 Task: Design a Vector Pattern for a Planetarium Brochure.
Action: Mouse moved to (117, 238)
Screenshot: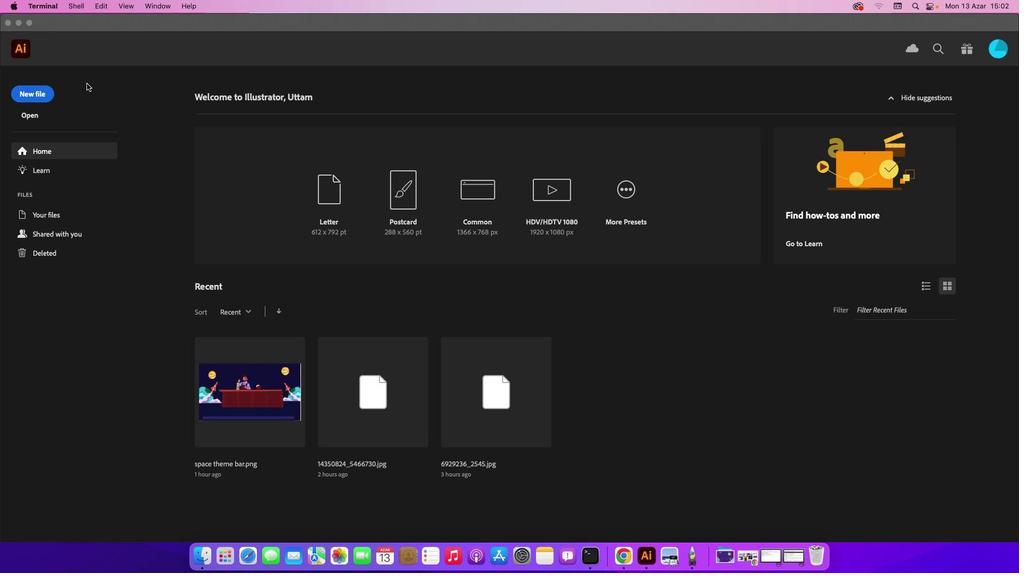 
Action: Mouse pressed left at (117, 238)
Screenshot: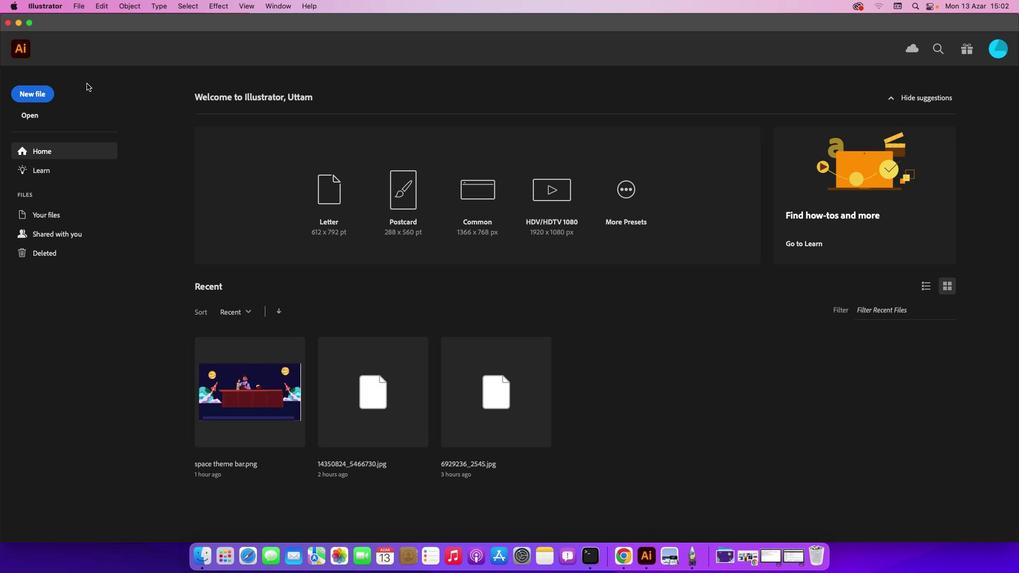 
Action: Mouse moved to (104, 239)
Screenshot: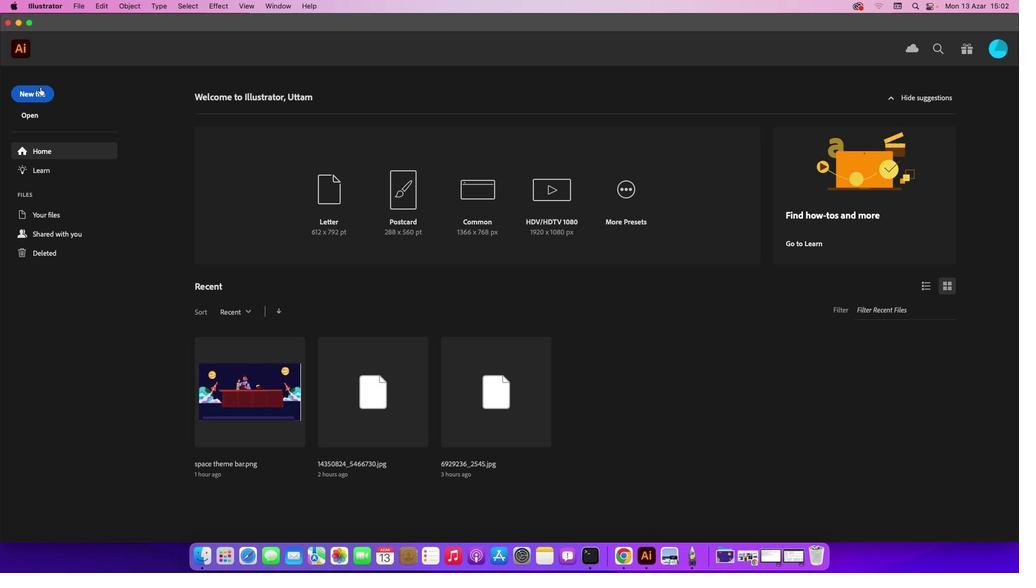 
Action: Mouse pressed left at (104, 239)
Screenshot: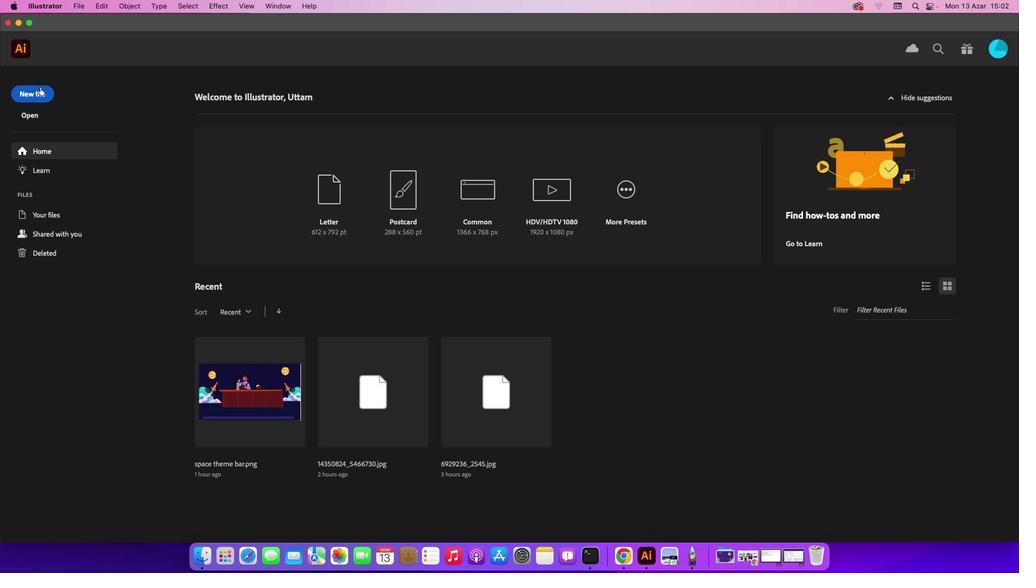 
Action: Mouse moved to (312, 389)
Screenshot: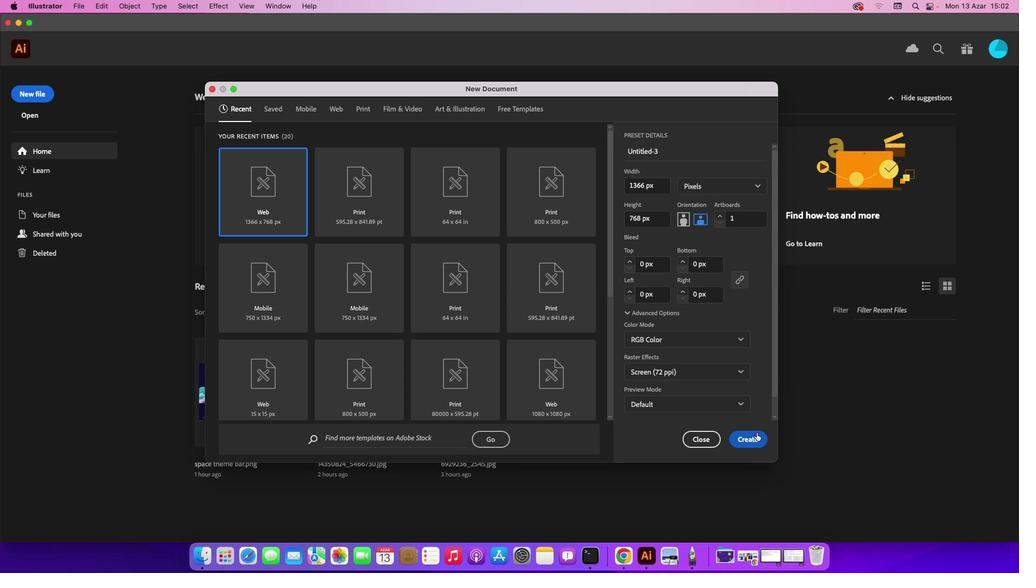 
Action: Mouse pressed left at (312, 389)
Screenshot: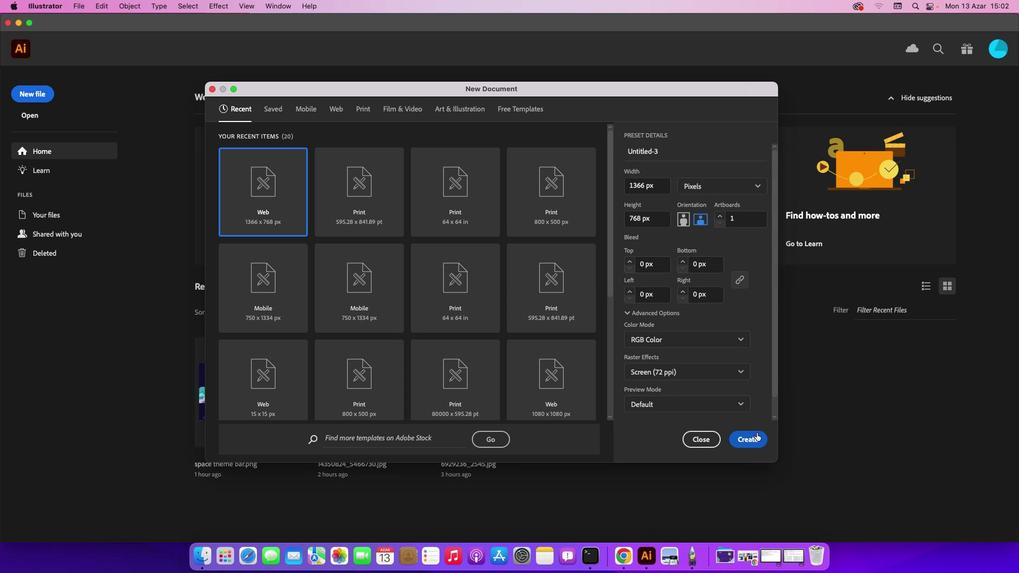 
Action: Mouse moved to (115, 205)
Screenshot: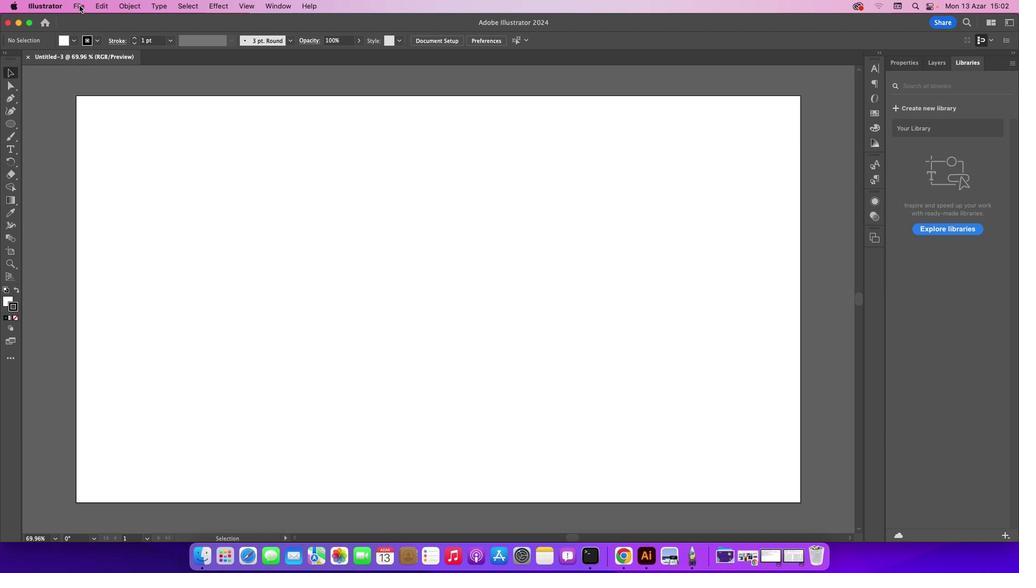 
Action: Mouse pressed left at (115, 205)
Screenshot: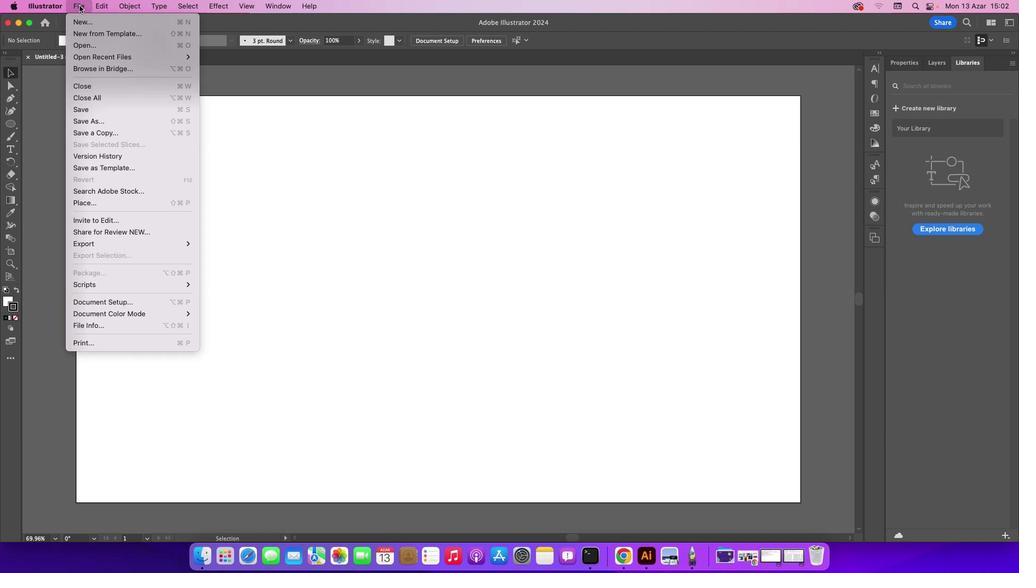 
Action: Mouse moved to (126, 223)
Screenshot: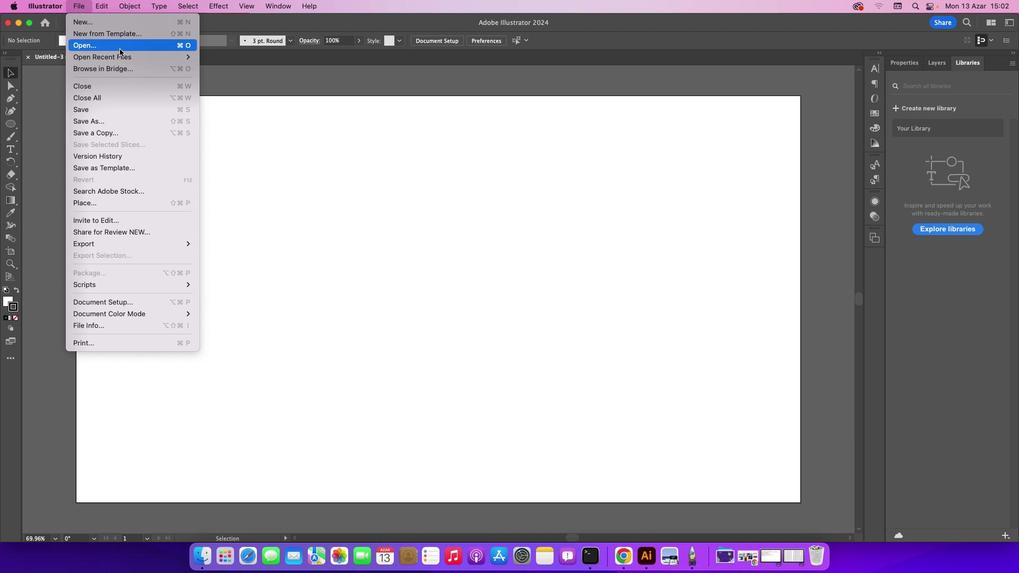 
Action: Mouse pressed left at (126, 223)
Screenshot: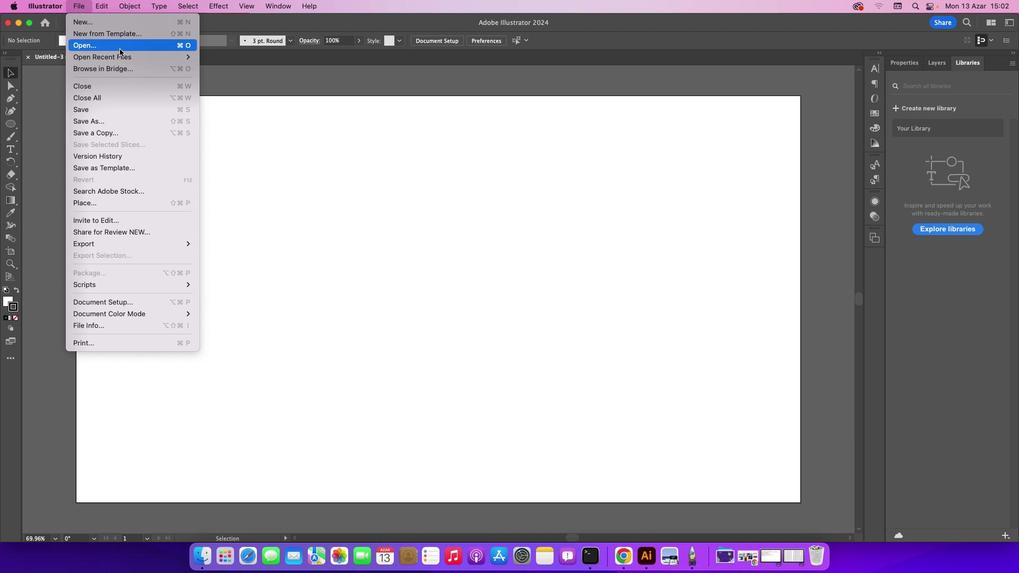 
Action: Mouse moved to (215, 263)
Screenshot: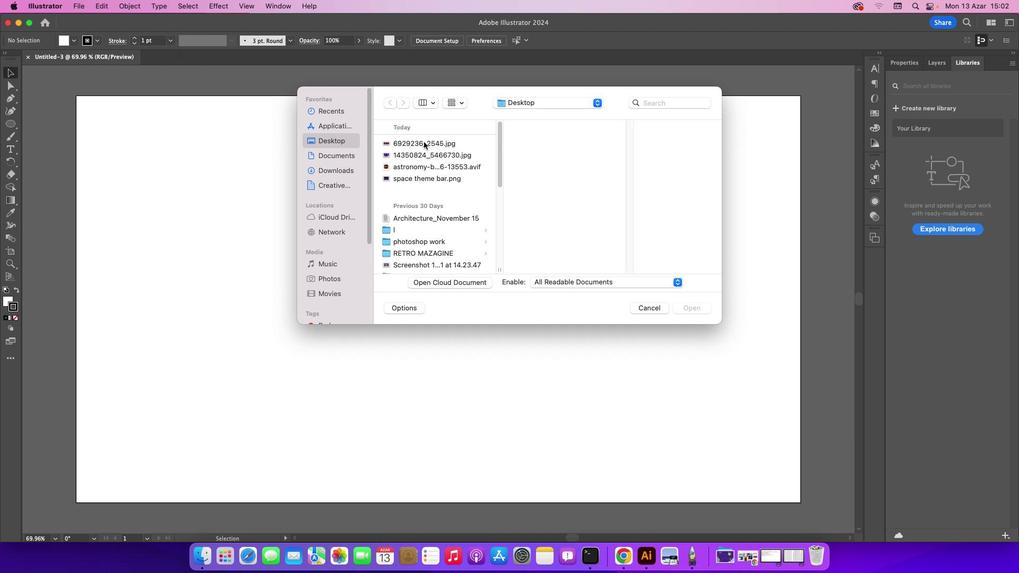 
Action: Mouse pressed left at (215, 263)
Screenshot: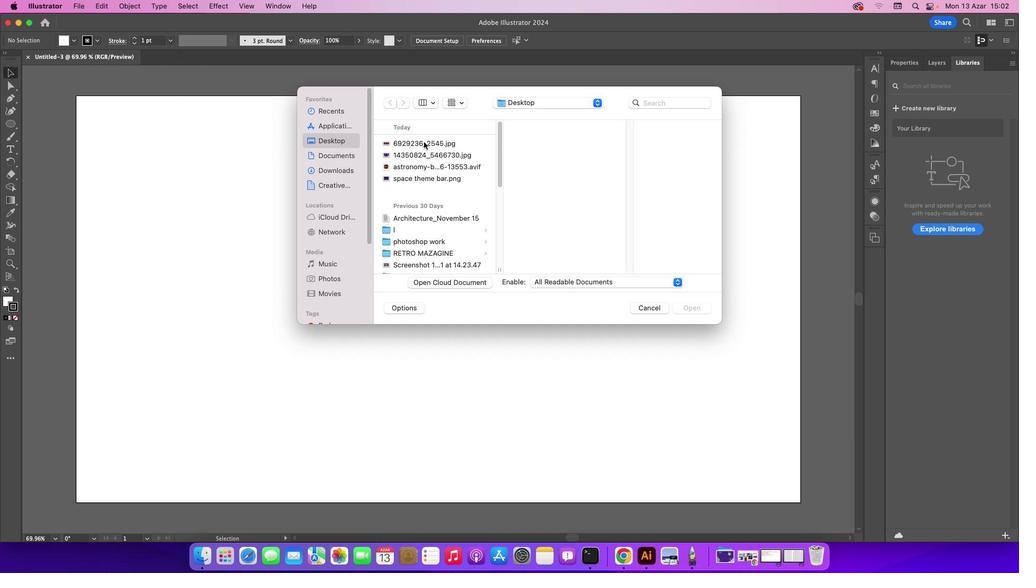 
Action: Mouse moved to (216, 269)
Screenshot: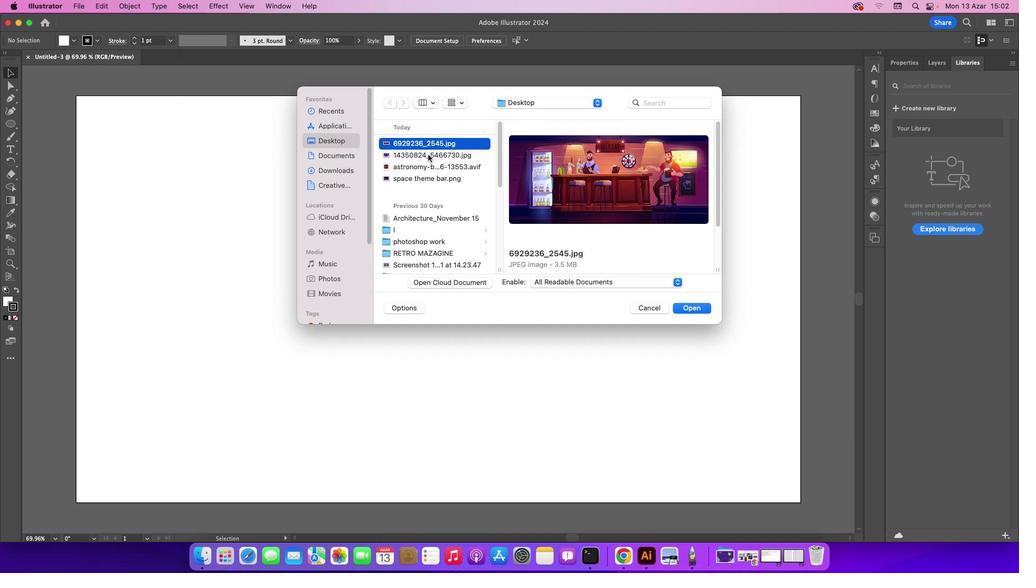 
Action: Mouse pressed left at (216, 269)
Screenshot: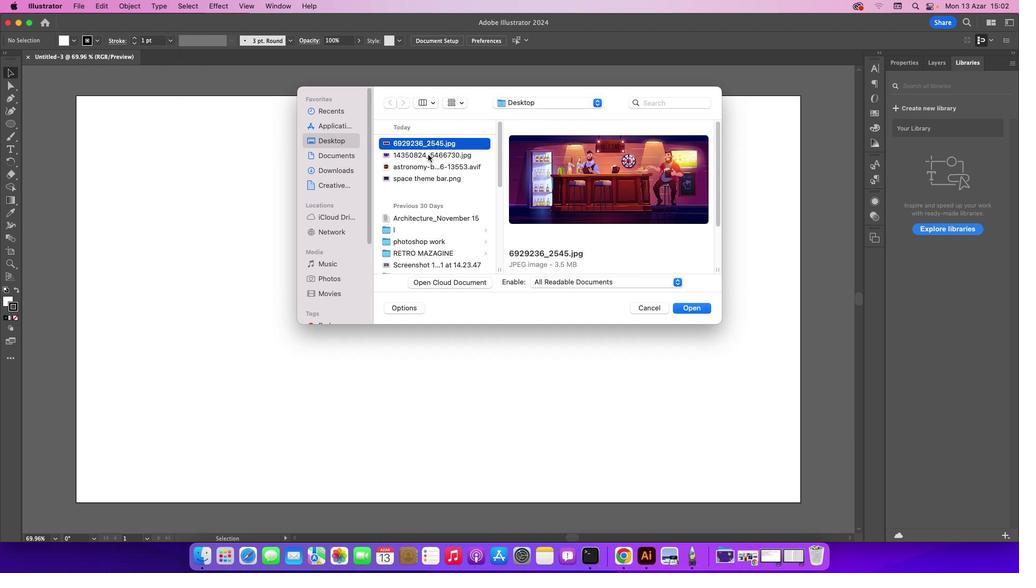 
Action: Mouse moved to (215, 272)
Screenshot: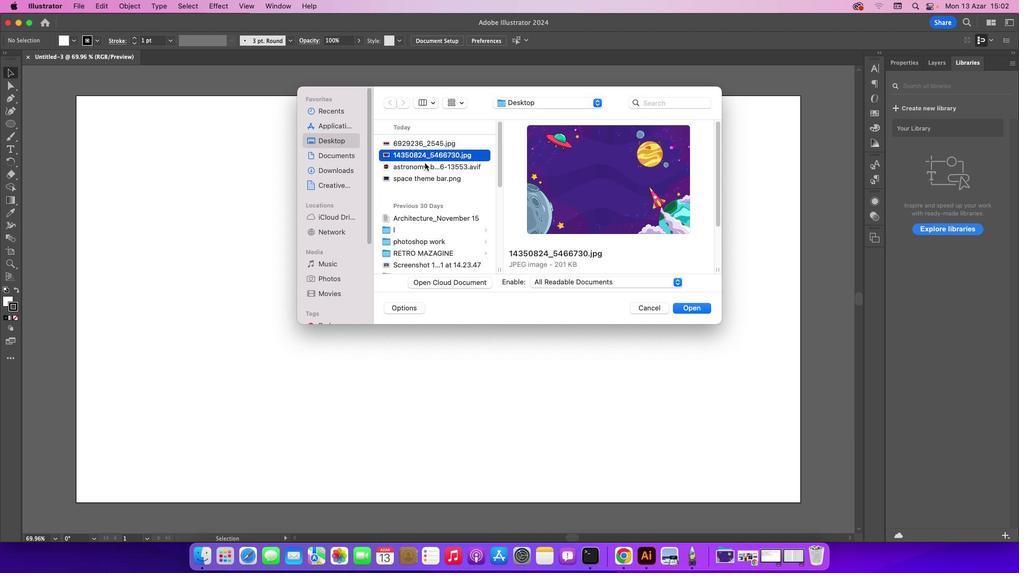 
Action: Mouse pressed left at (215, 272)
Screenshot: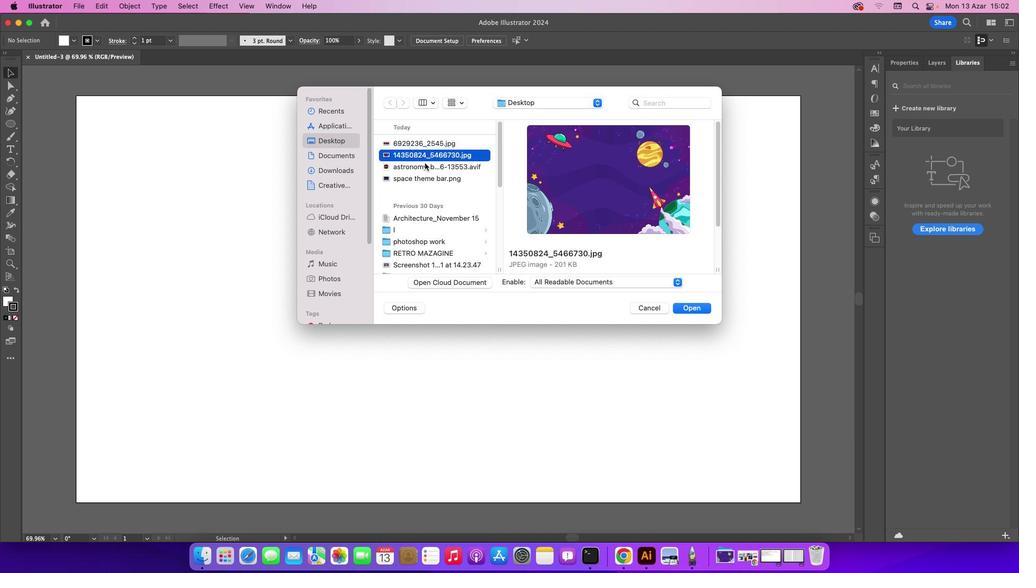 
Action: Mouse moved to (294, 333)
Screenshot: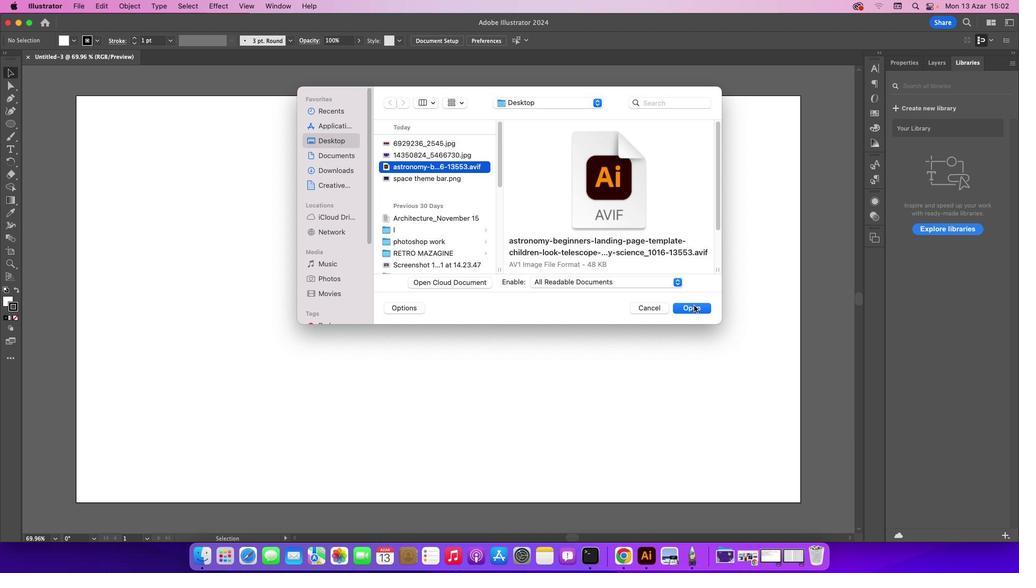 
Action: Mouse pressed left at (294, 333)
Screenshot: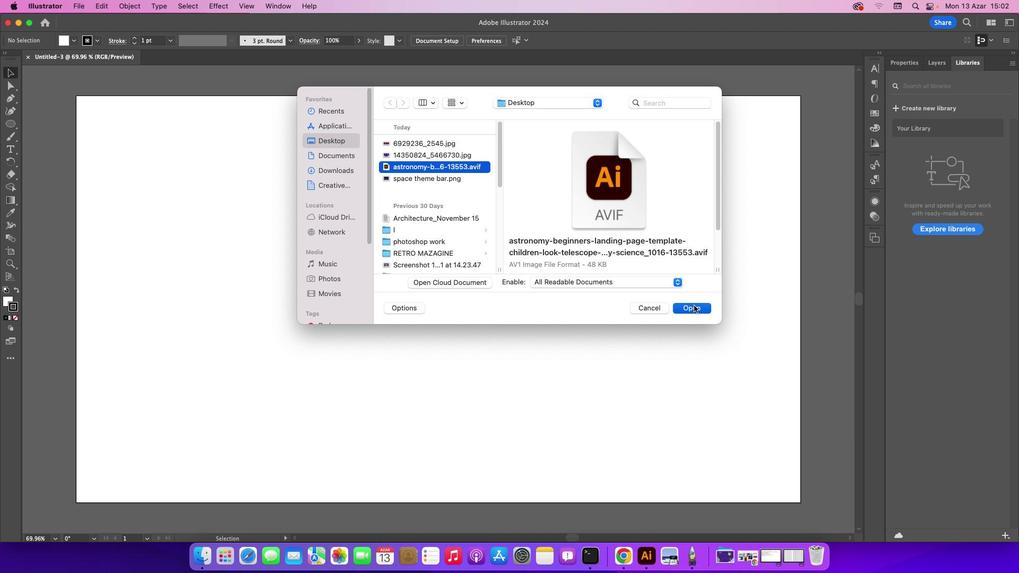 
Action: Mouse moved to (364, 230)
Screenshot: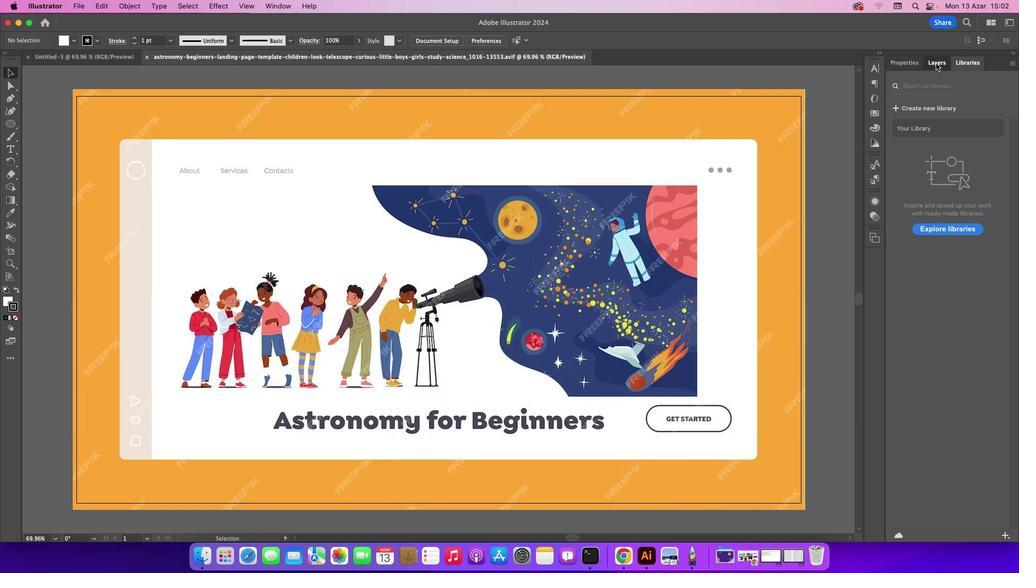 
Action: Mouse pressed left at (364, 230)
Screenshot: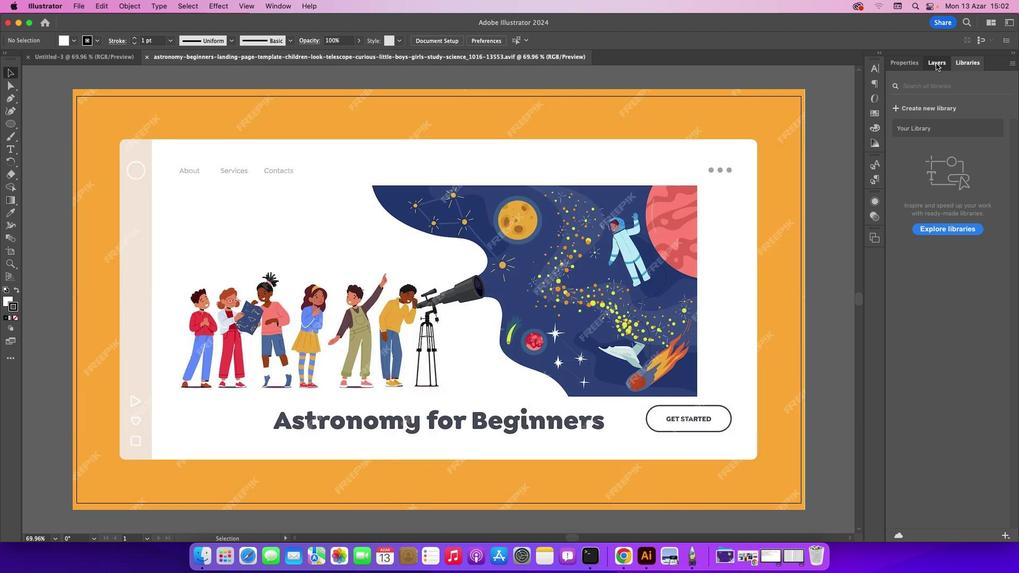 
Action: Mouse moved to (360, 245)
Screenshot: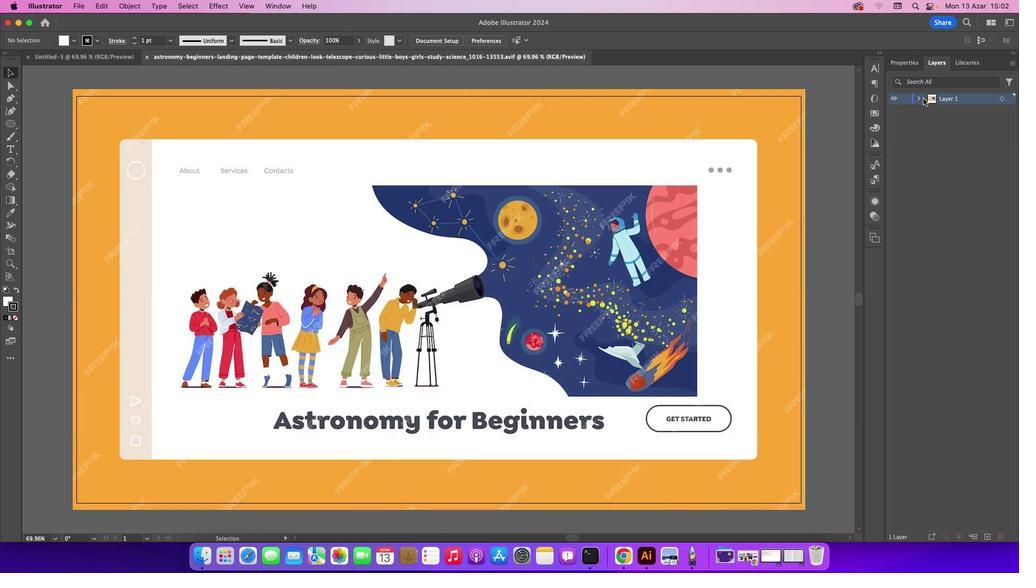 
Action: Mouse pressed left at (360, 245)
Screenshot: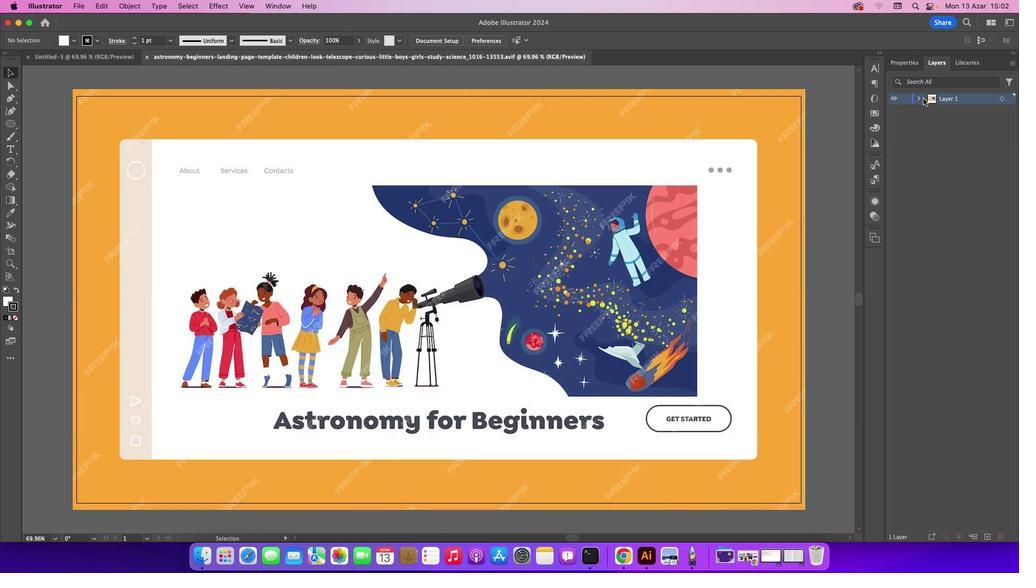 
Action: Mouse moved to (355, 251)
Screenshot: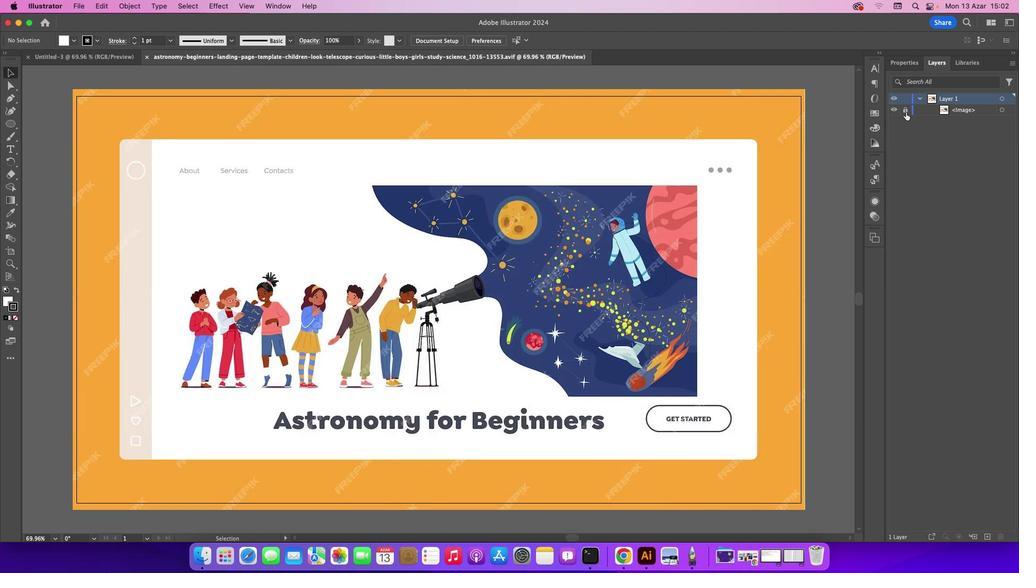 
Action: Mouse pressed left at (355, 251)
Screenshot: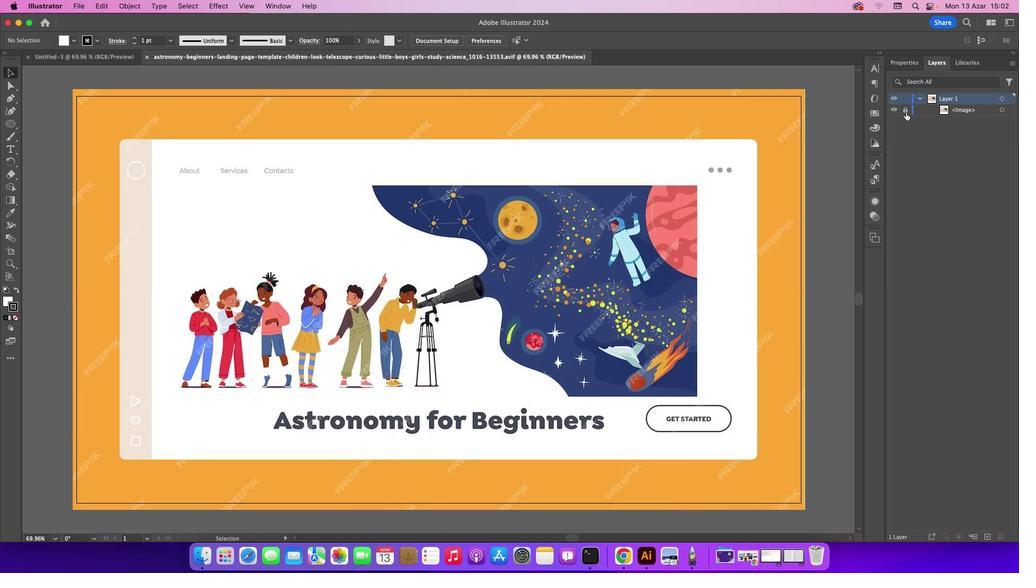 
Action: Mouse moved to (257, 356)
Screenshot: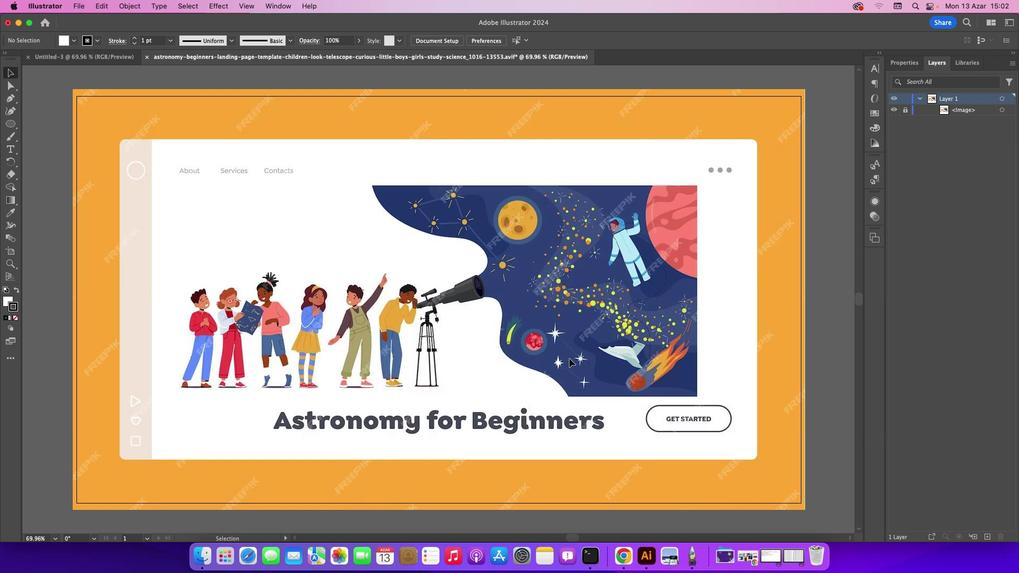 
Action: Key pressed Key.cmd_r'=''='
Screenshot: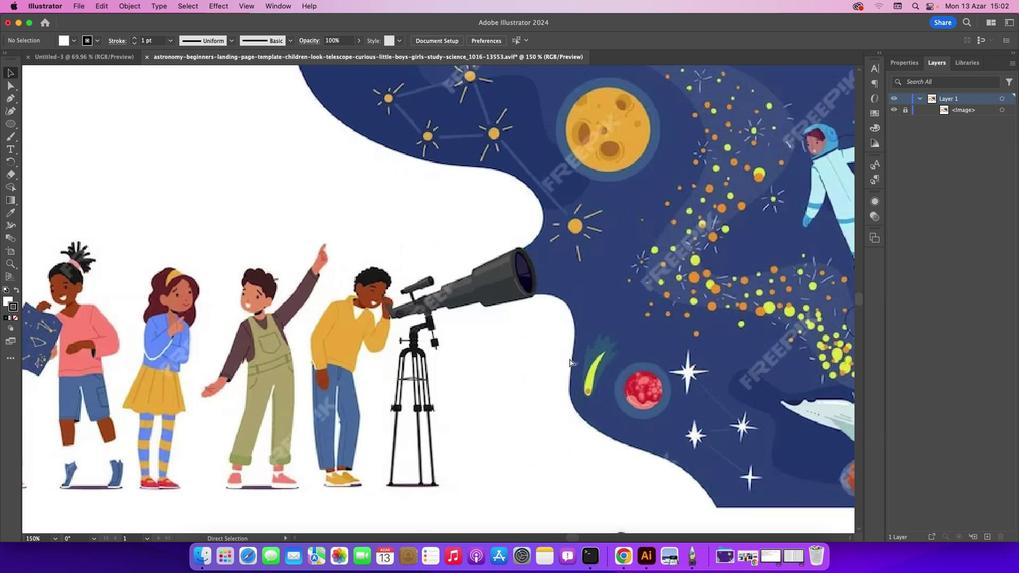 
Action: Mouse moved to (259, 433)
Screenshot: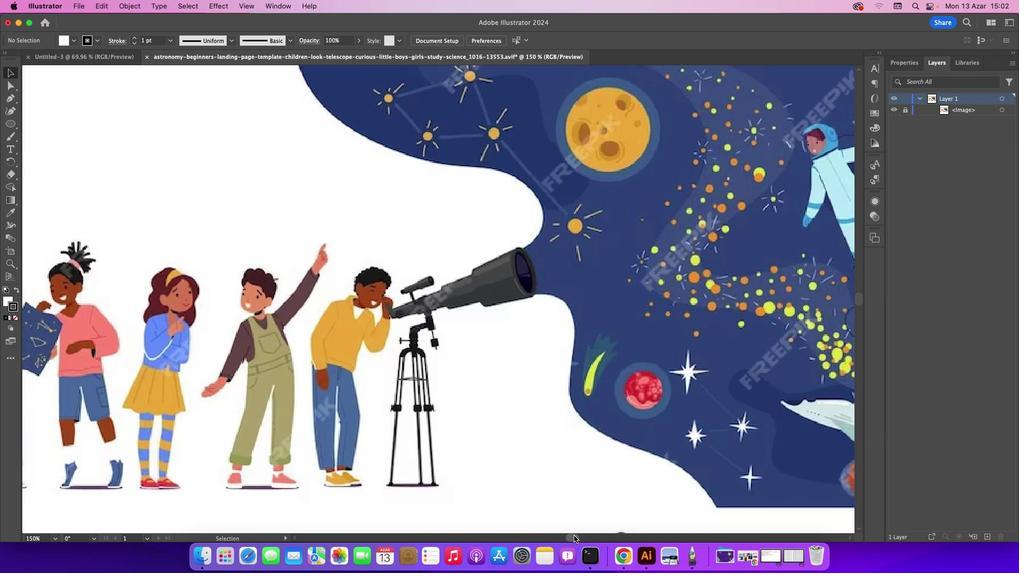 
Action: Mouse pressed left at (259, 433)
Screenshot: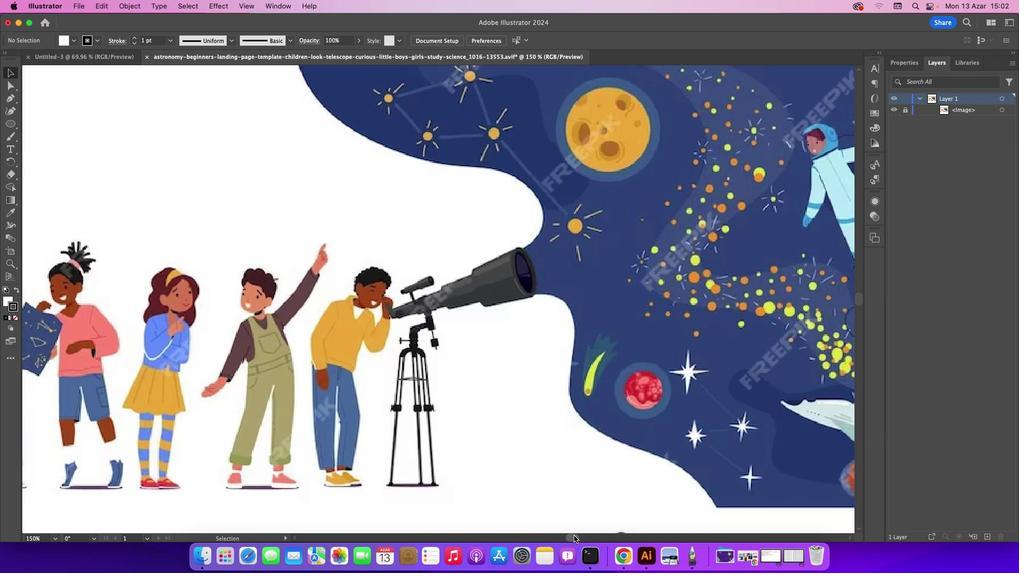 
Action: Mouse moved to (212, 416)
Screenshot: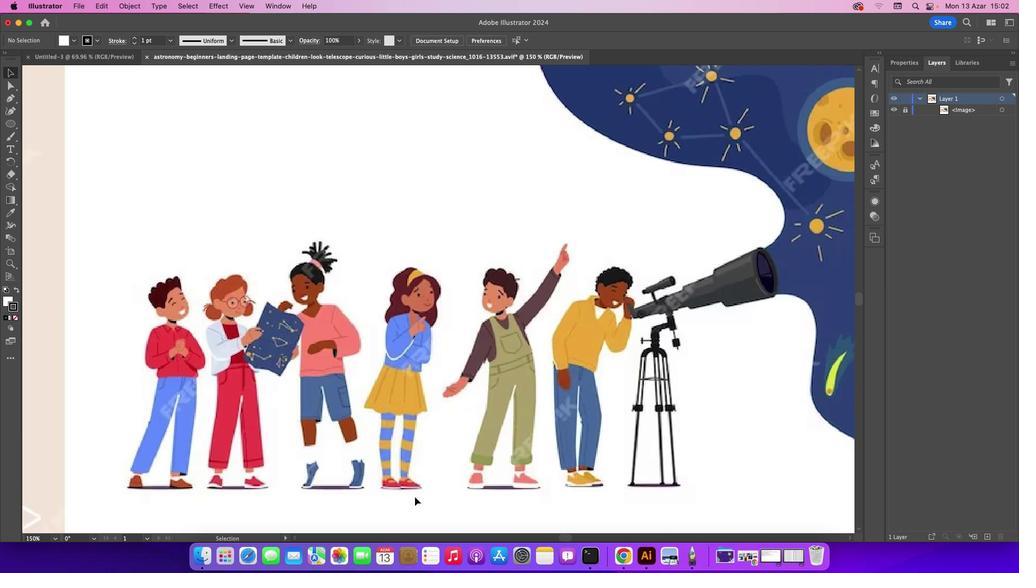 
Action: Mouse scrolled (212, 416) with delta (92, 202)
Screenshot: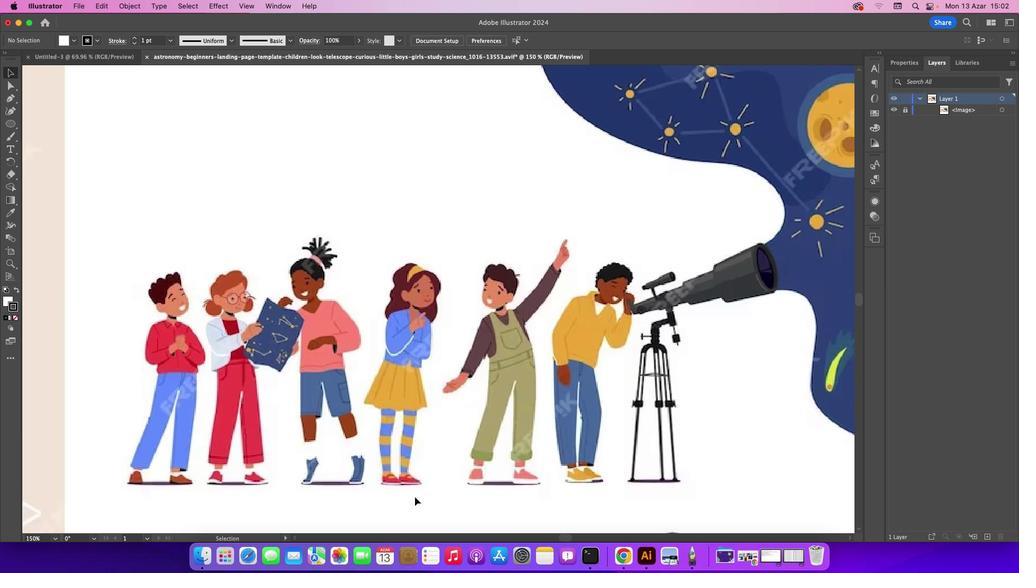 
Action: Mouse scrolled (212, 416) with delta (92, 202)
Screenshot: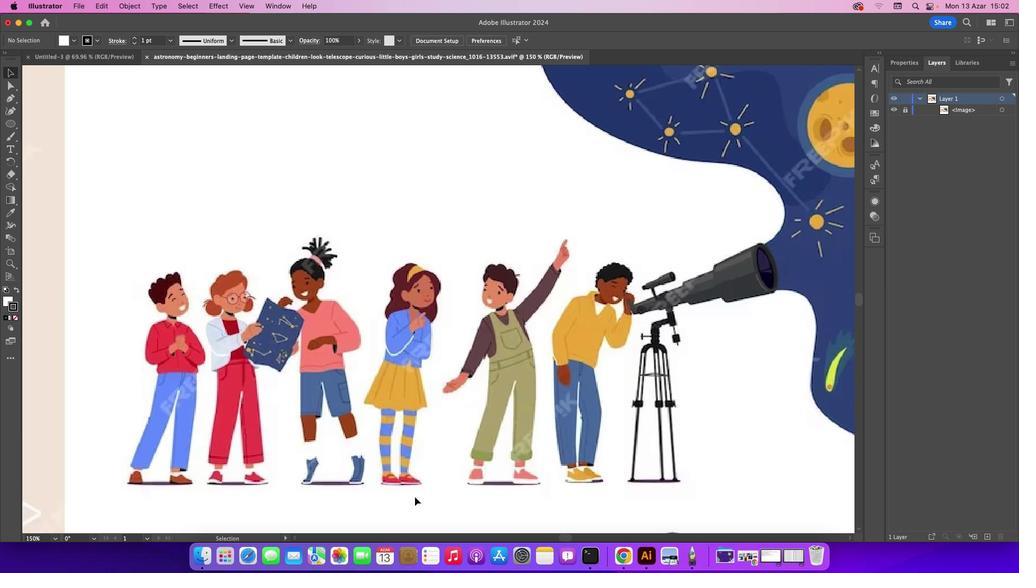 
Action: Mouse scrolled (212, 416) with delta (92, 202)
Screenshot: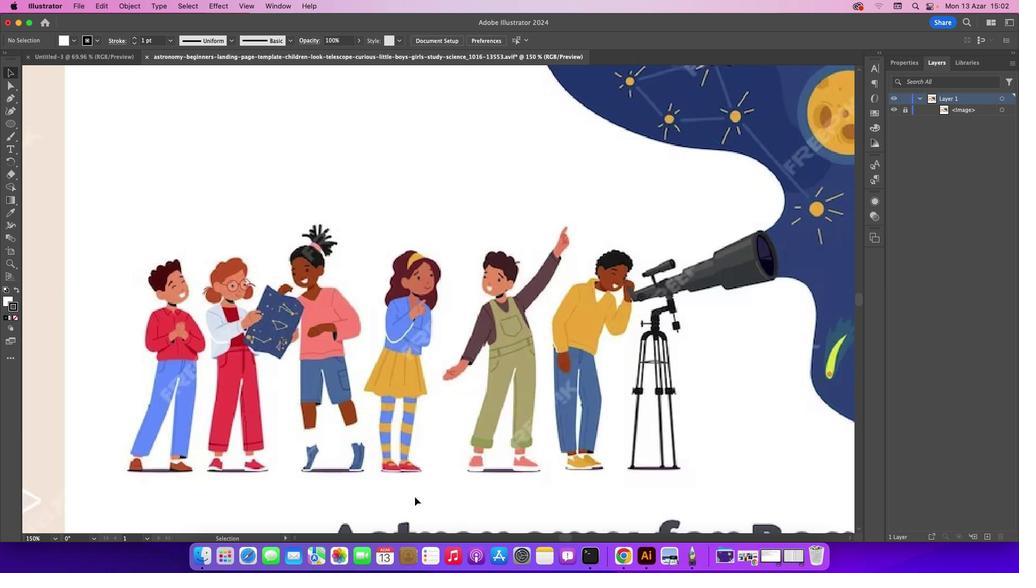 
Action: Mouse scrolled (212, 416) with delta (92, 202)
Screenshot: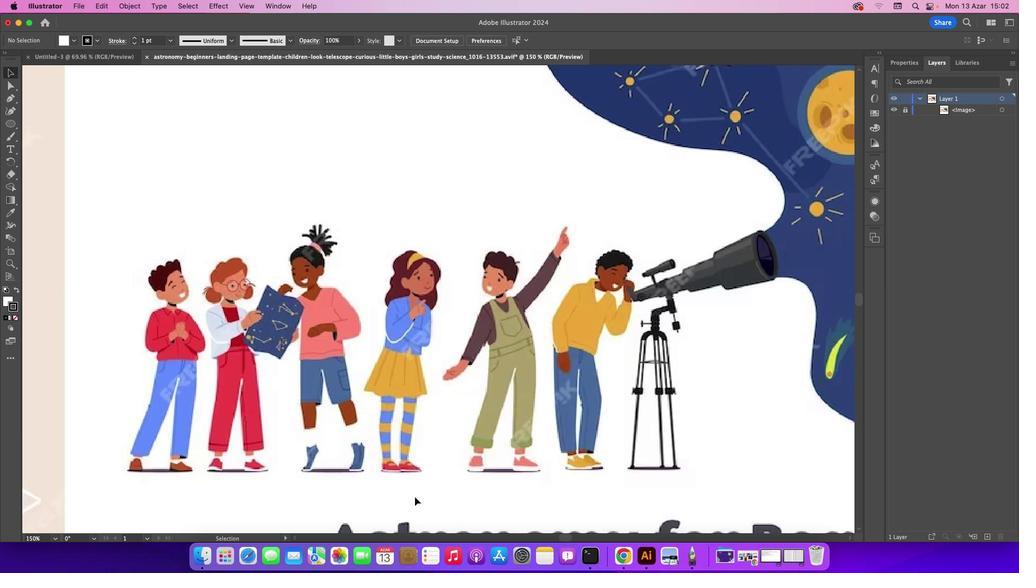 
Action: Mouse moved to (190, 394)
Screenshot: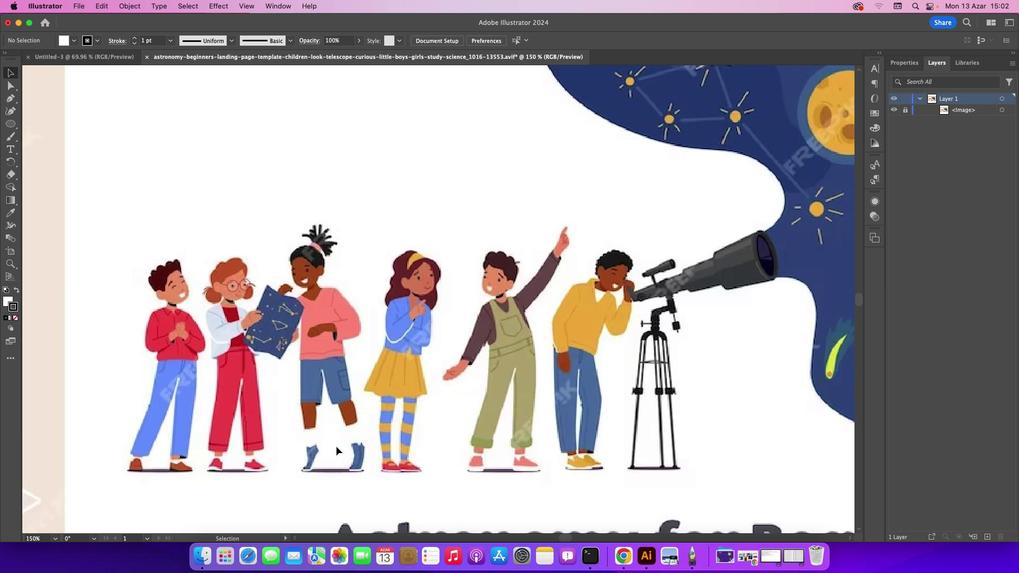 
Action: Key pressed Key.cmd_r'='
Screenshot: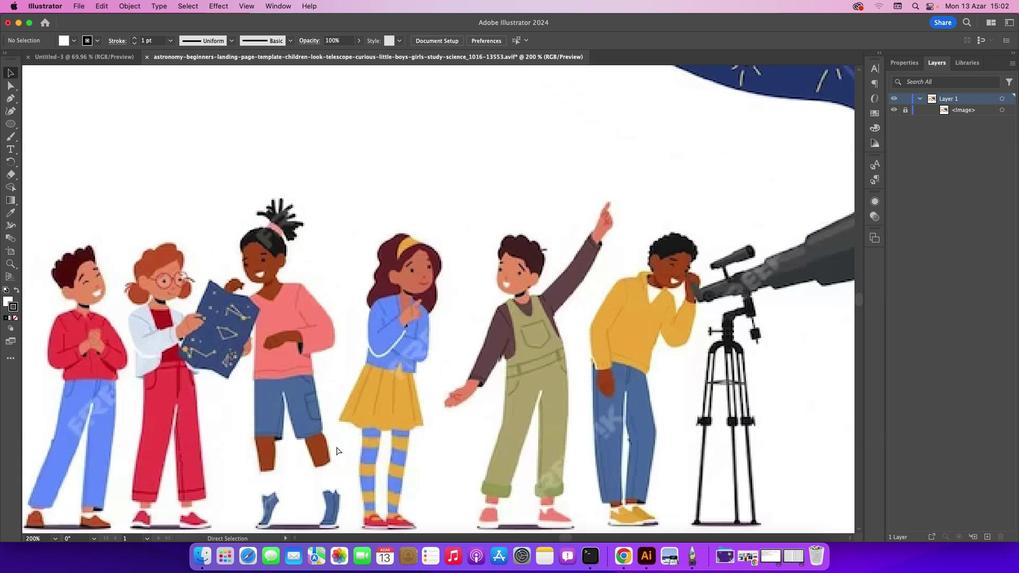 
Action: Mouse moved to (256, 433)
Screenshot: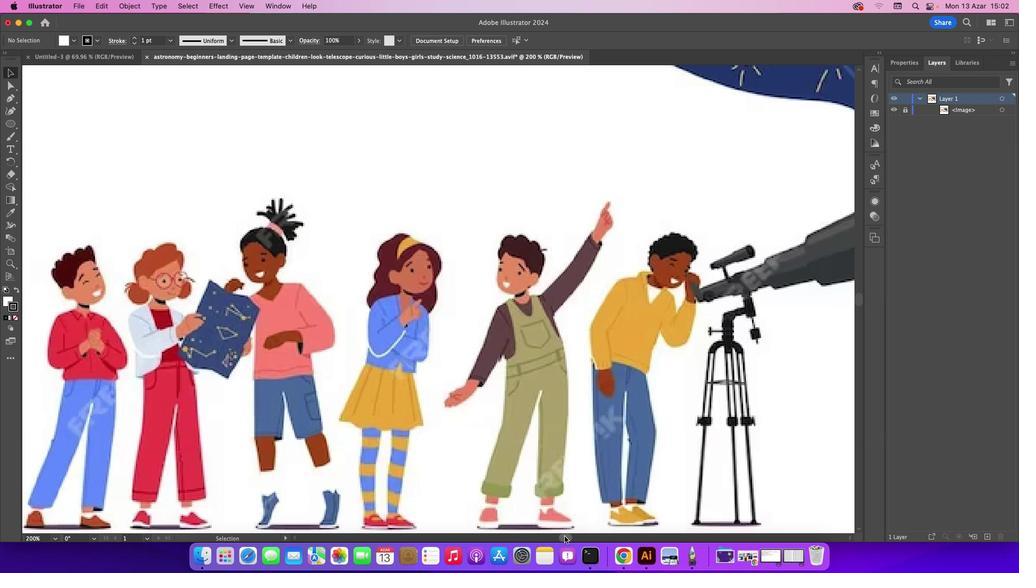 
Action: Mouse pressed left at (256, 433)
Screenshot: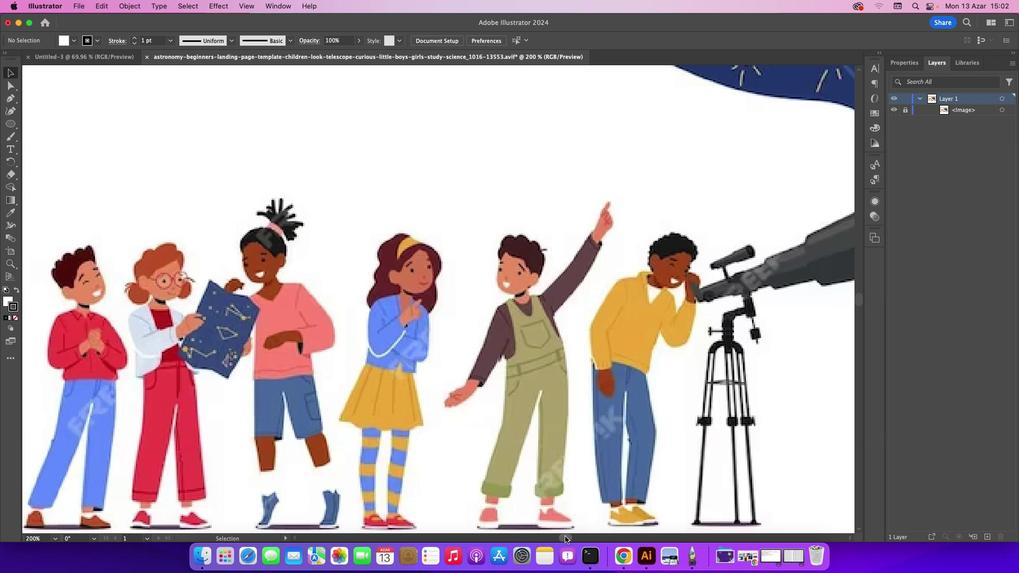
Action: Mouse moved to (263, 359)
Screenshot: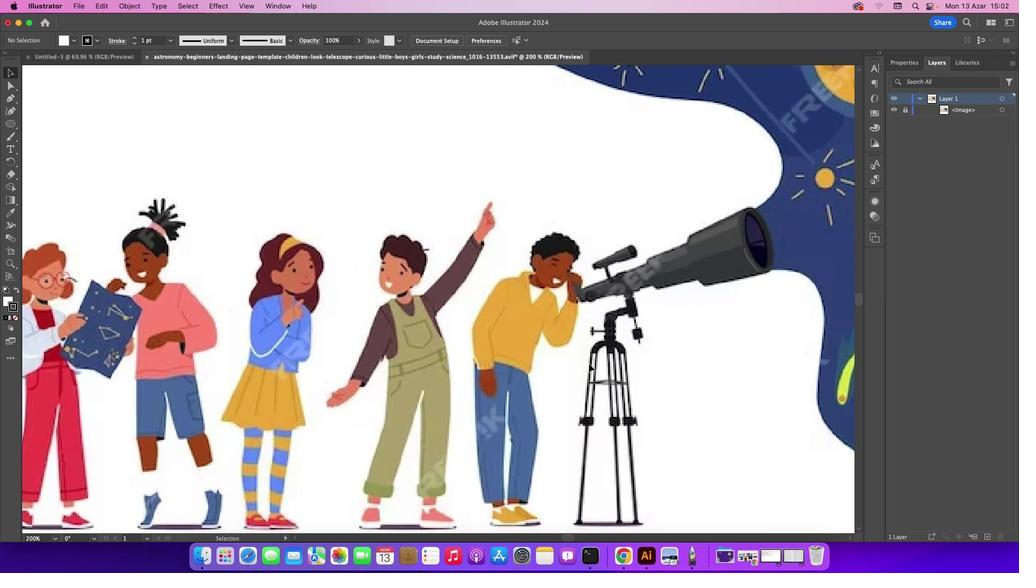 
Action: Mouse scrolled (263, 359) with delta (92, 202)
Screenshot: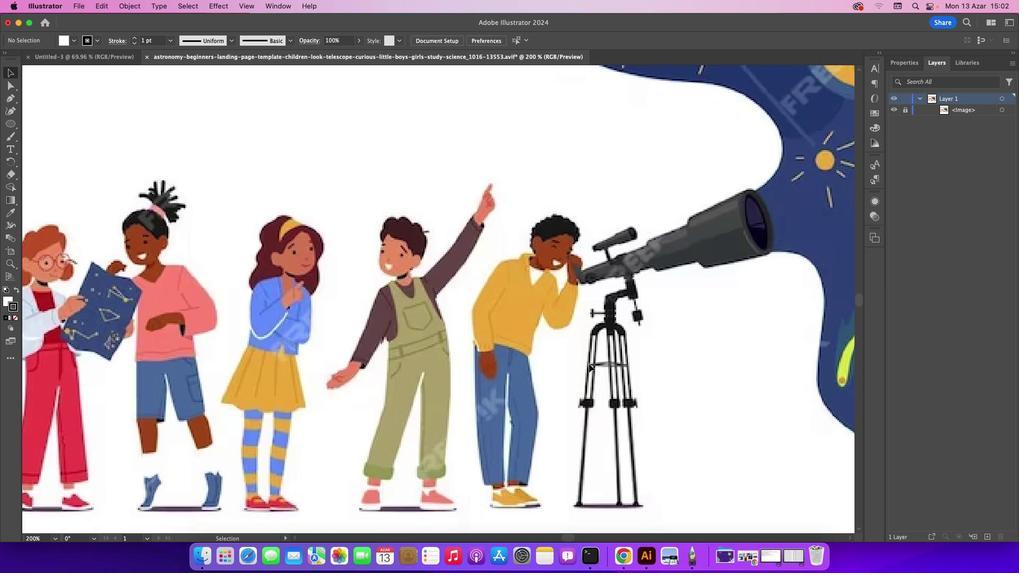 
Action: Mouse scrolled (263, 359) with delta (92, 202)
Screenshot: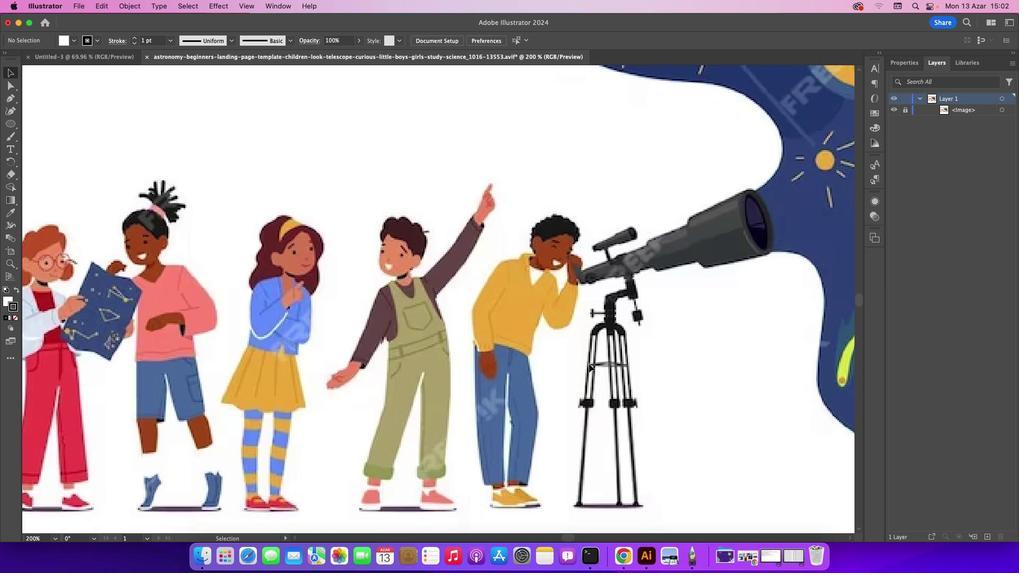 
Action: Mouse scrolled (263, 359) with delta (92, 202)
Screenshot: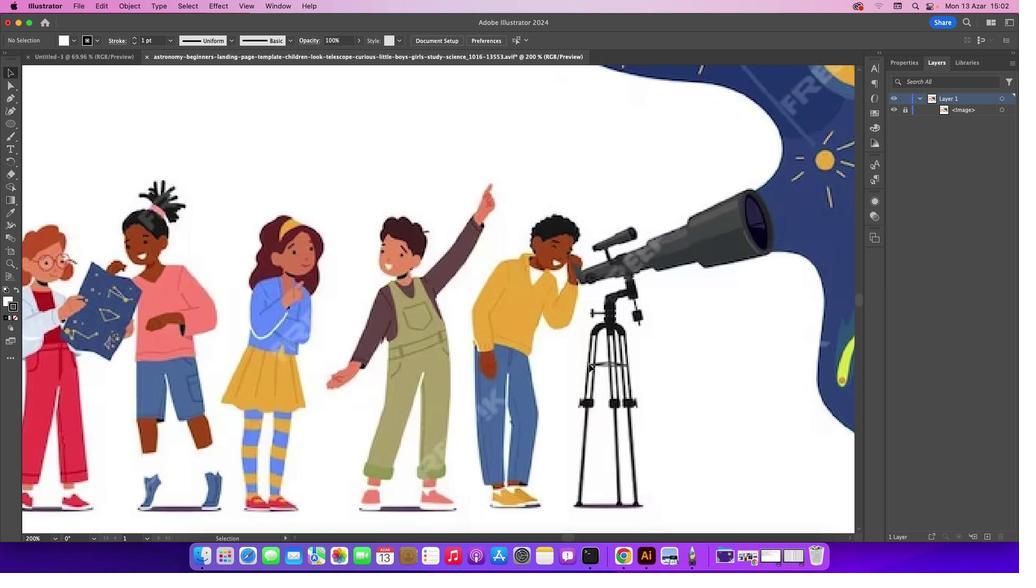 
Action: Mouse moved to (96, 245)
Screenshot: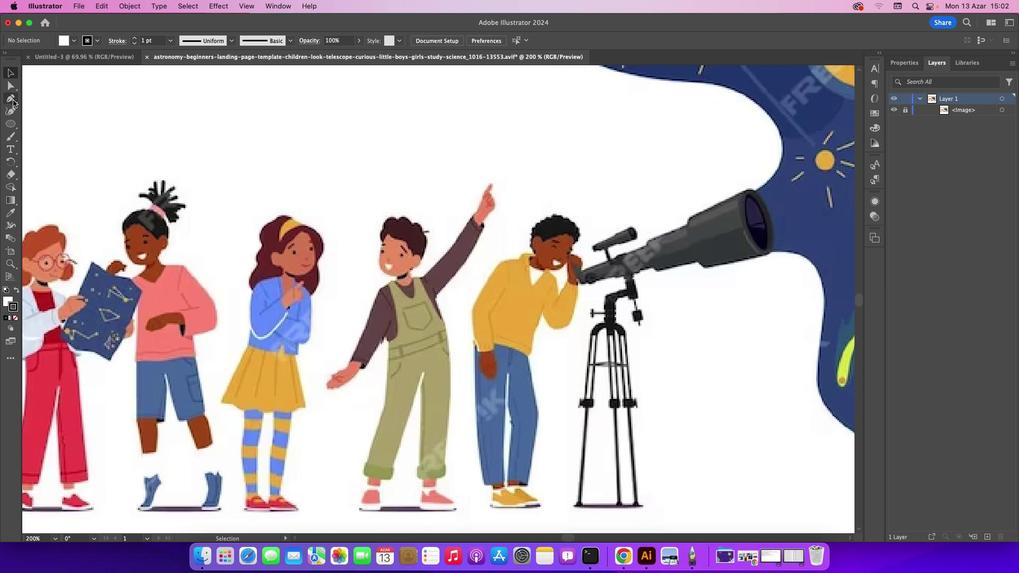 
Action: Mouse pressed left at (96, 245)
Screenshot: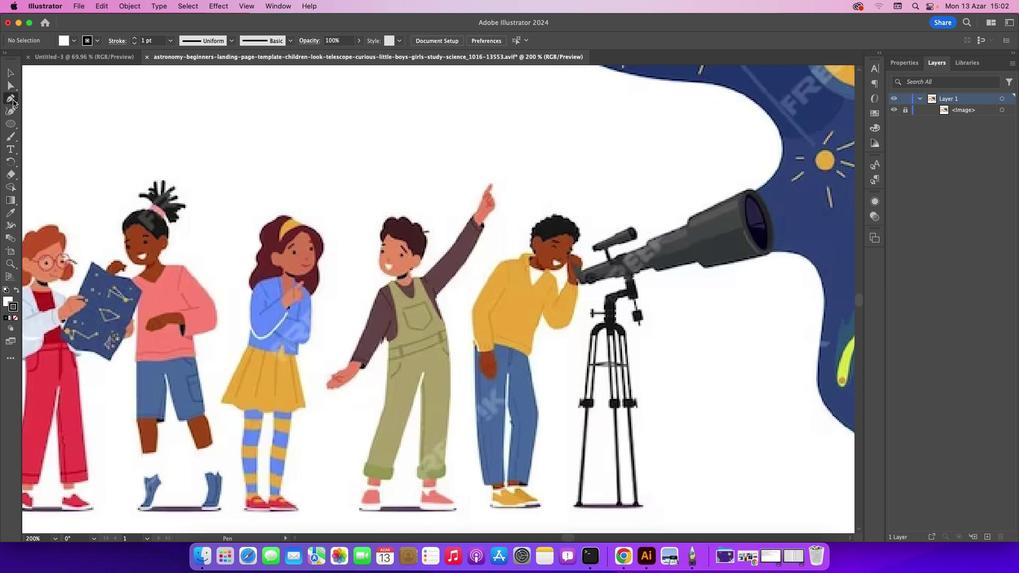 
Action: Mouse moved to (250, 300)
Screenshot: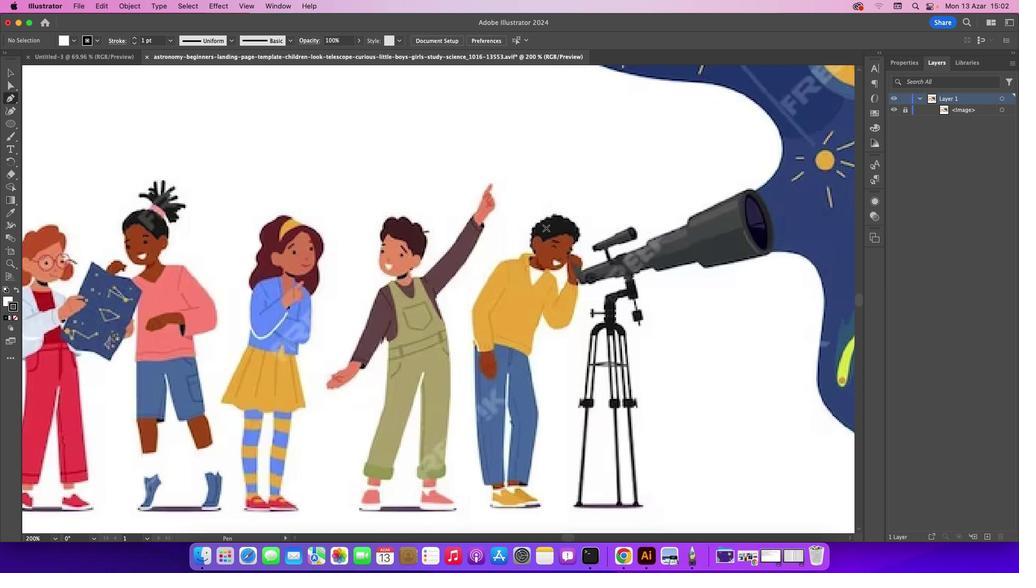 
Action: Key pressed Key.caps_lock
Screenshot: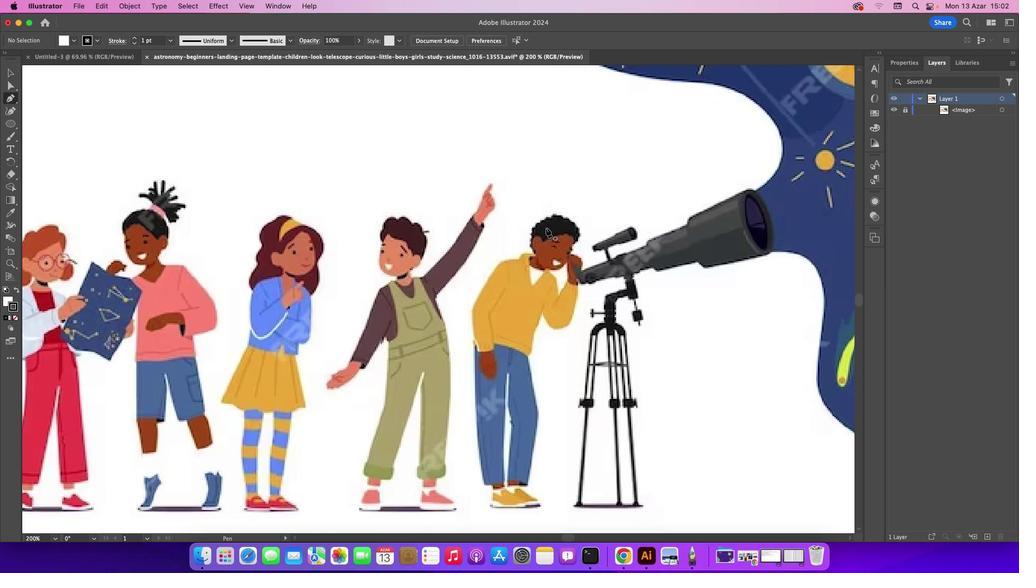 
Action: Mouse moved to (250, 306)
Screenshot: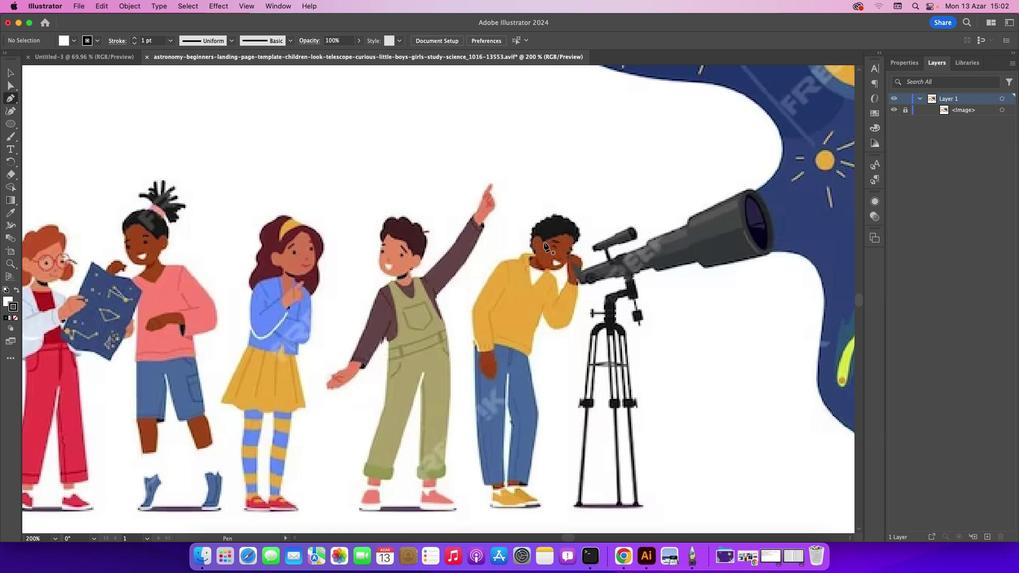 
Action: Mouse pressed left at (250, 306)
Screenshot: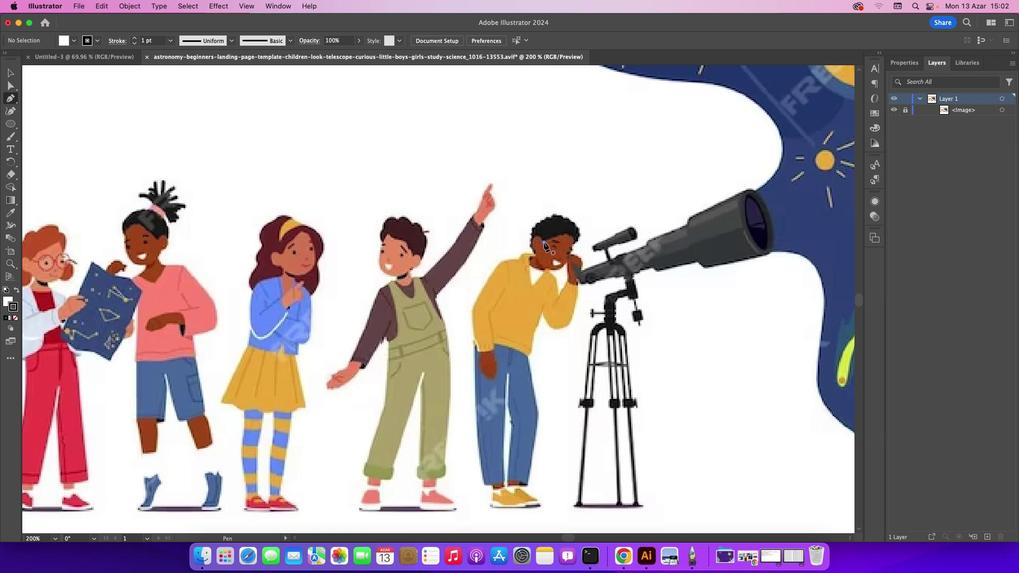 
Action: Mouse moved to (251, 305)
Screenshot: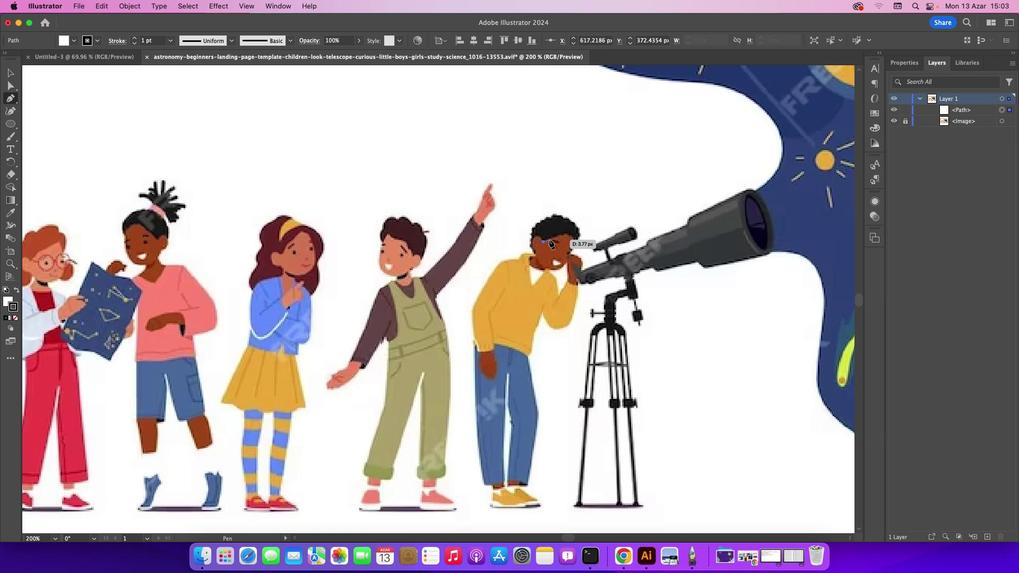 
Action: Mouse pressed left at (251, 305)
Screenshot: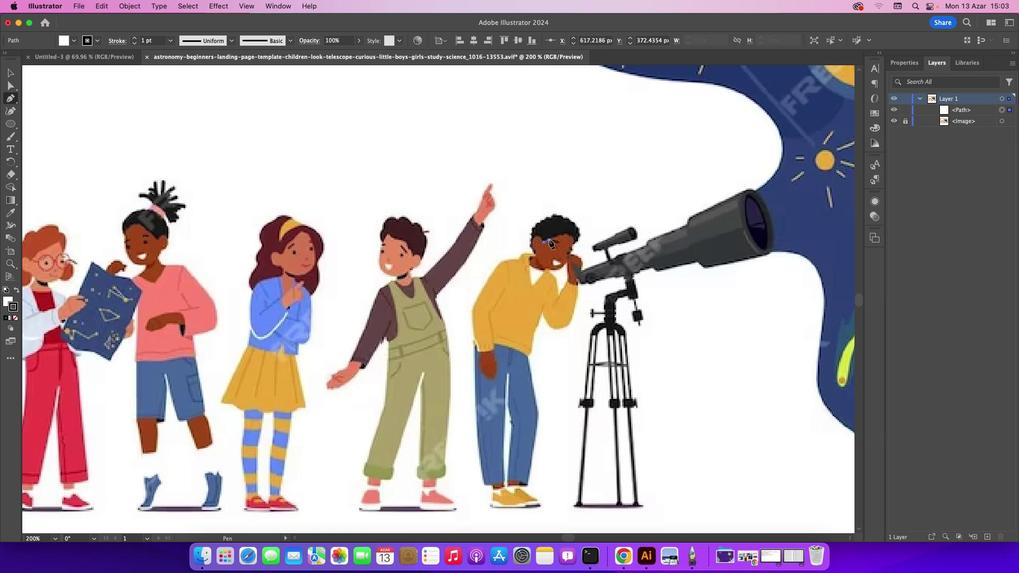 
Action: Mouse moved to (252, 305)
Screenshot: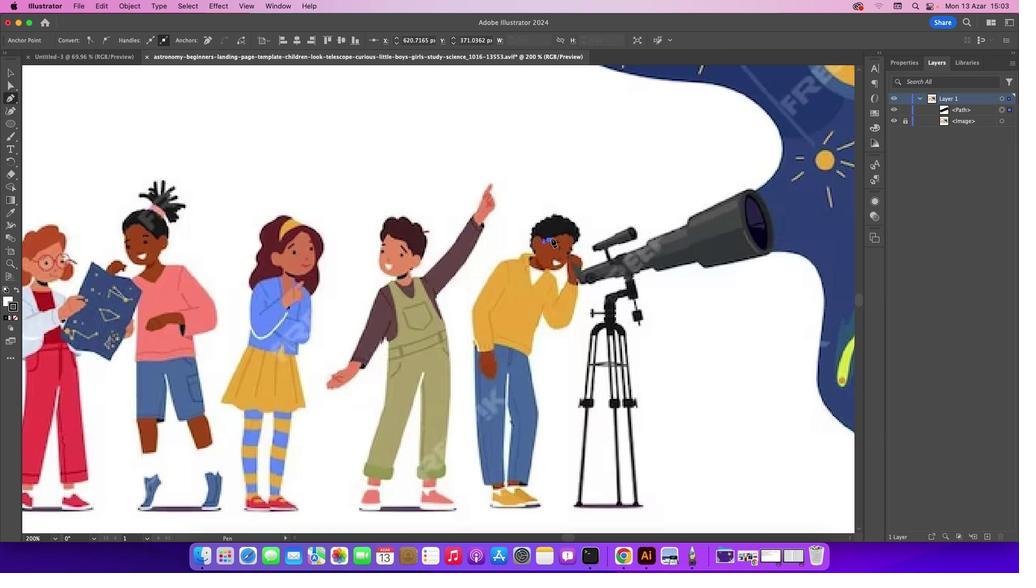 
Action: Mouse pressed left at (252, 305)
Screenshot: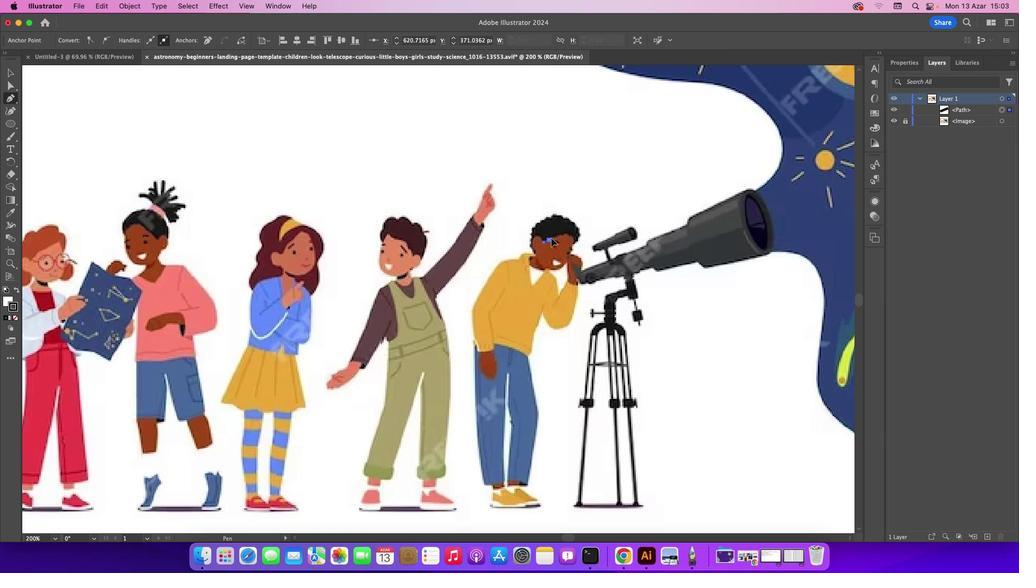 
Action: Mouse moved to (253, 304)
Screenshot: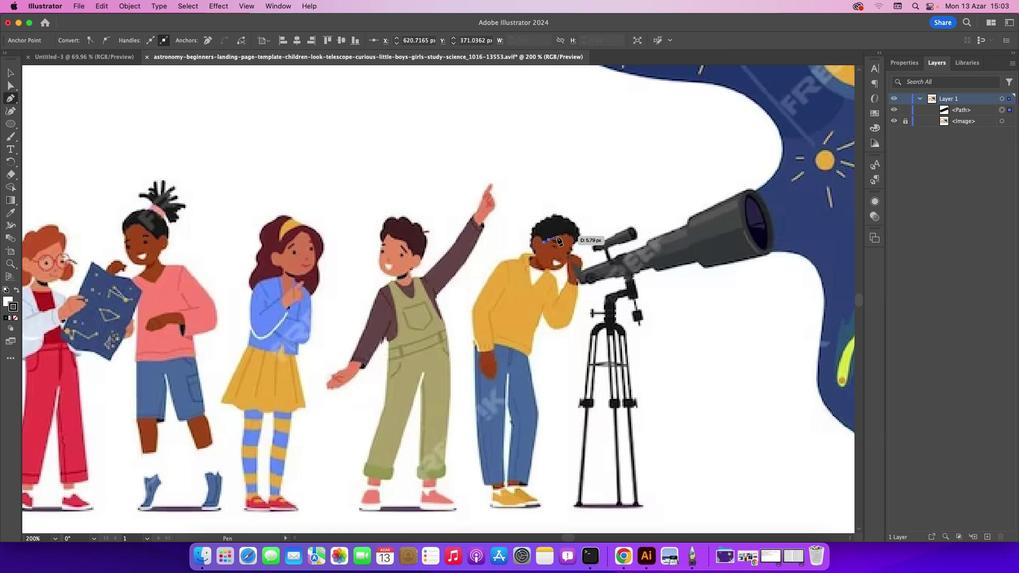 
Action: Mouse pressed left at (253, 304)
Screenshot: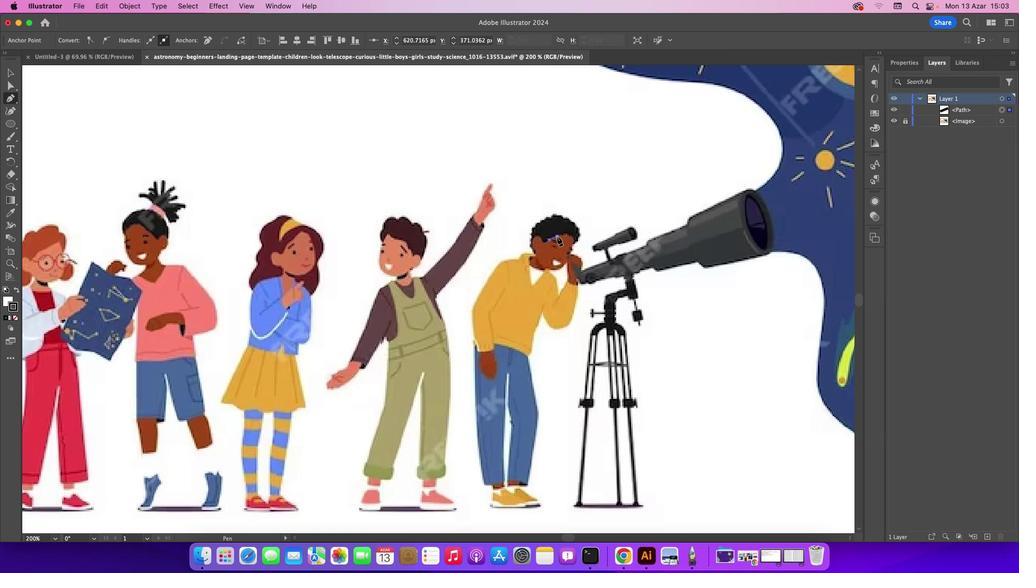 
Action: Mouse moved to (255, 303)
Screenshot: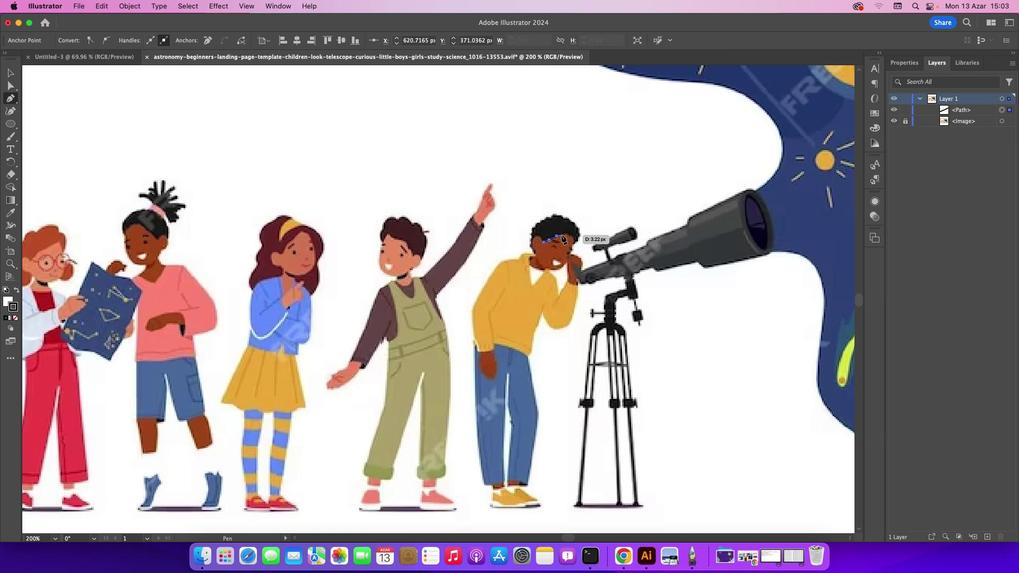 
Action: Mouse pressed left at (255, 303)
Screenshot: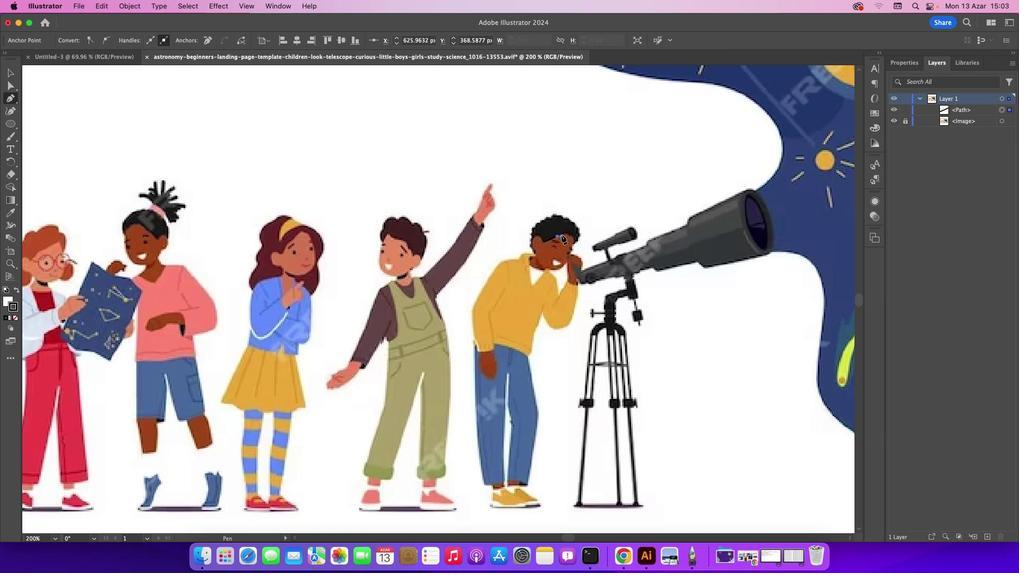 
Action: Mouse moved to (256, 304)
Screenshot: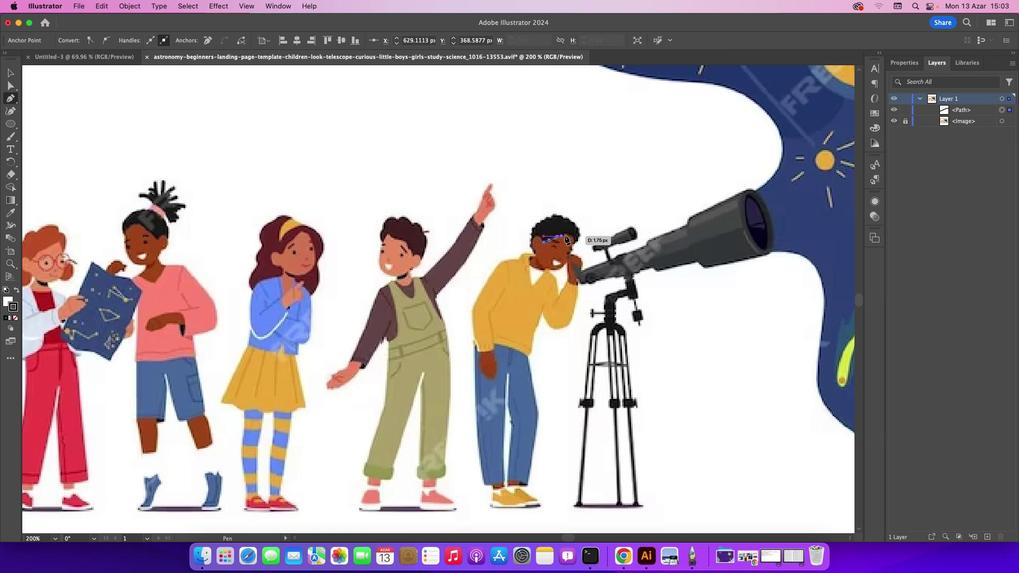 
Action: Mouse pressed left at (256, 304)
Screenshot: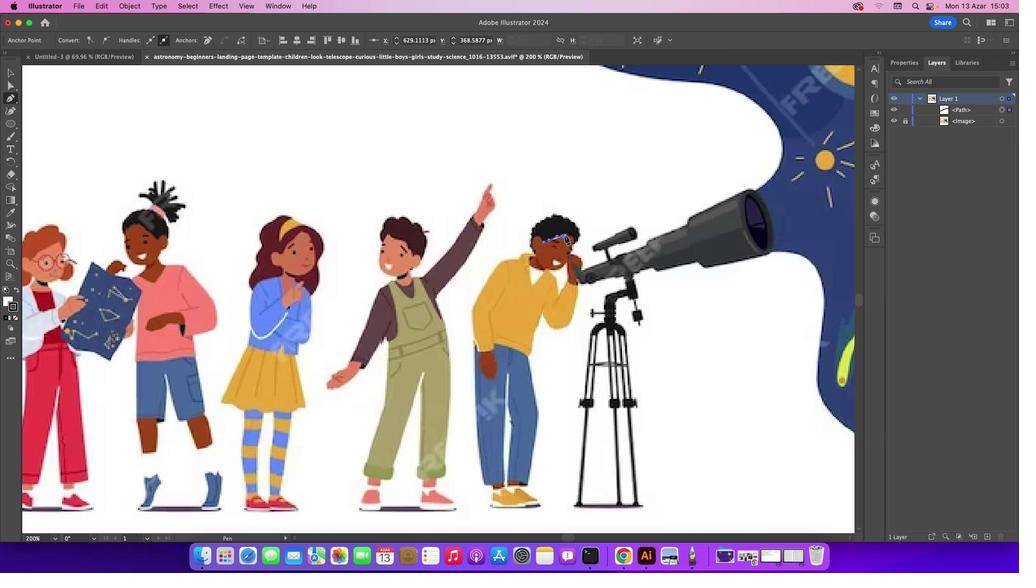 
Action: Mouse moved to (257, 303)
Screenshot: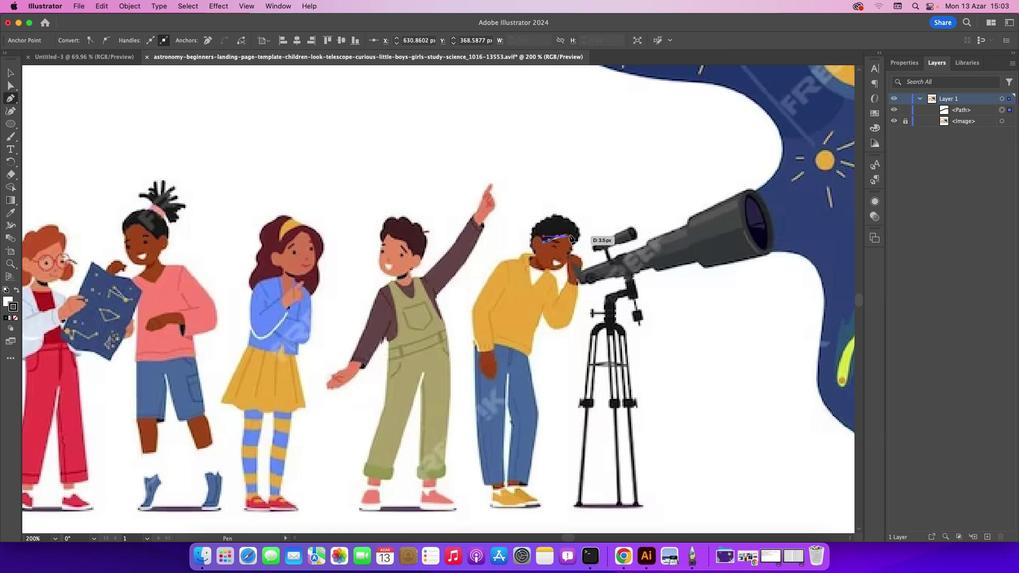 
Action: Mouse pressed left at (257, 303)
Screenshot: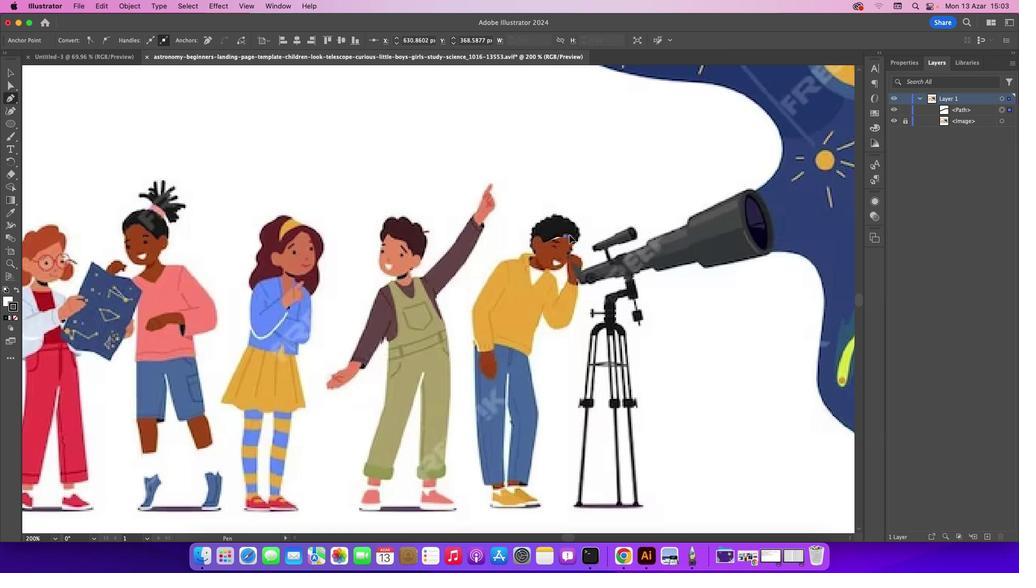 
Action: Mouse moved to (257, 304)
Screenshot: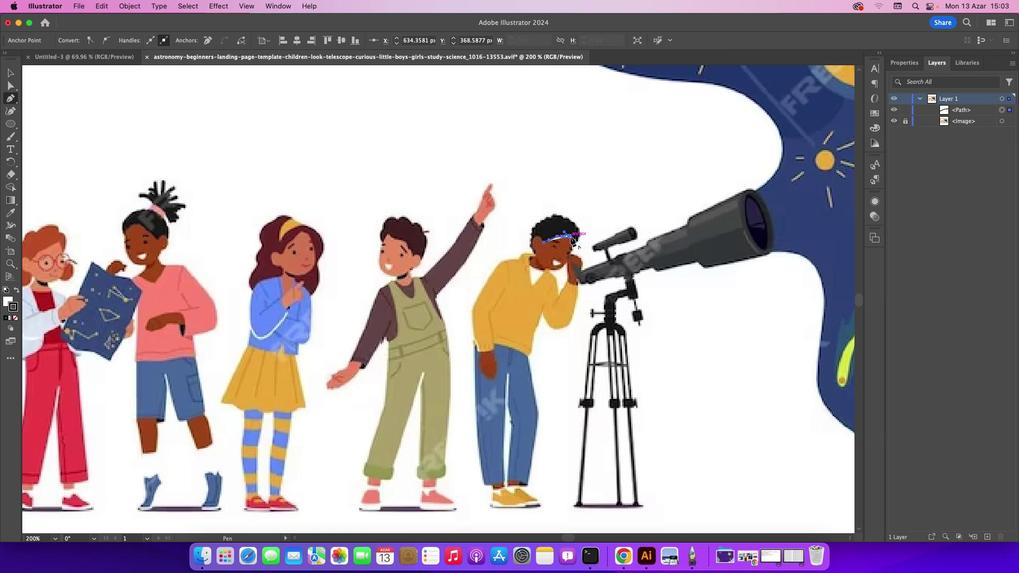 
Action: Mouse pressed left at (257, 304)
Screenshot: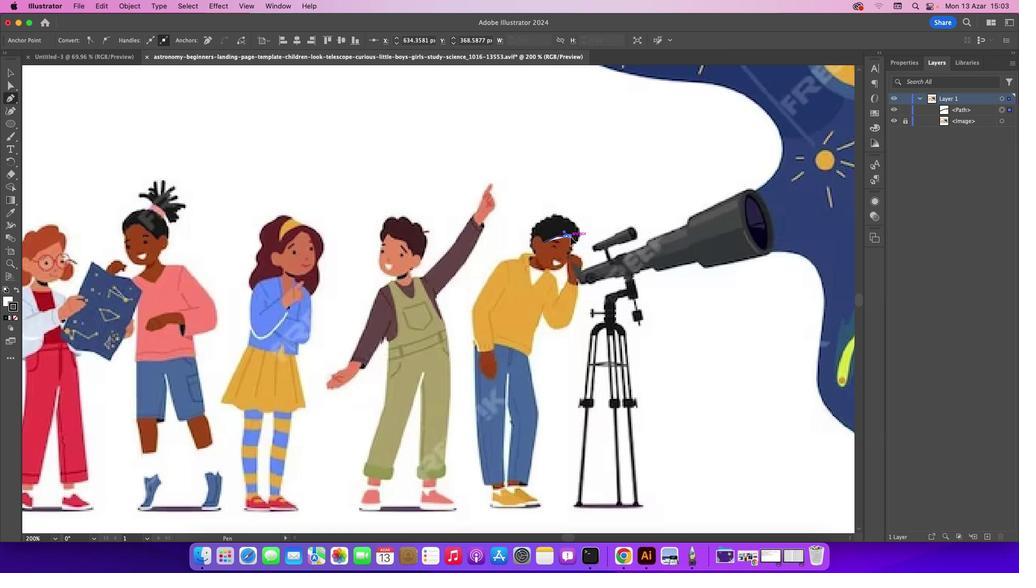 
Action: Mouse moved to (259, 306)
Screenshot: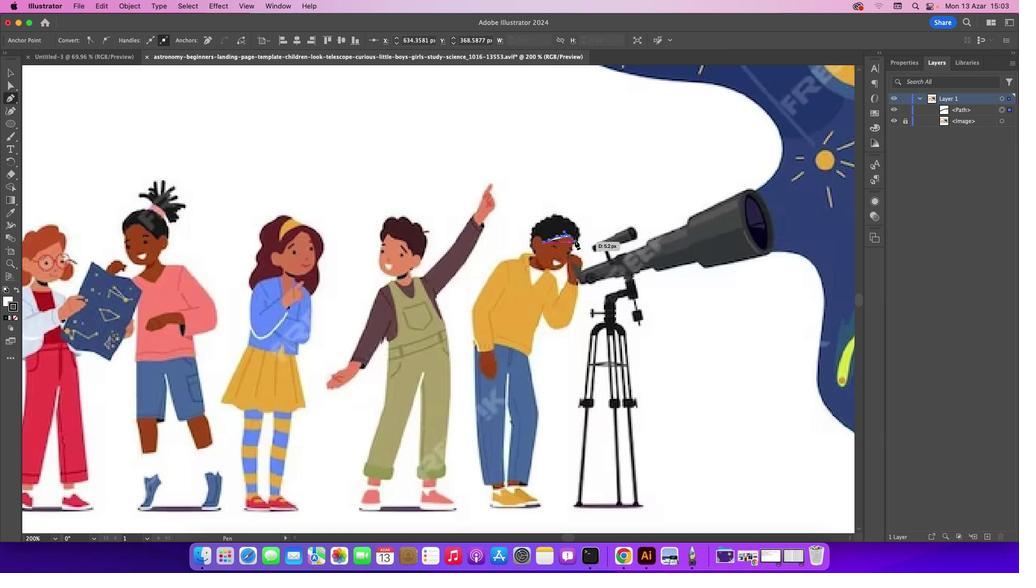 
Action: Mouse pressed left at (259, 306)
Screenshot: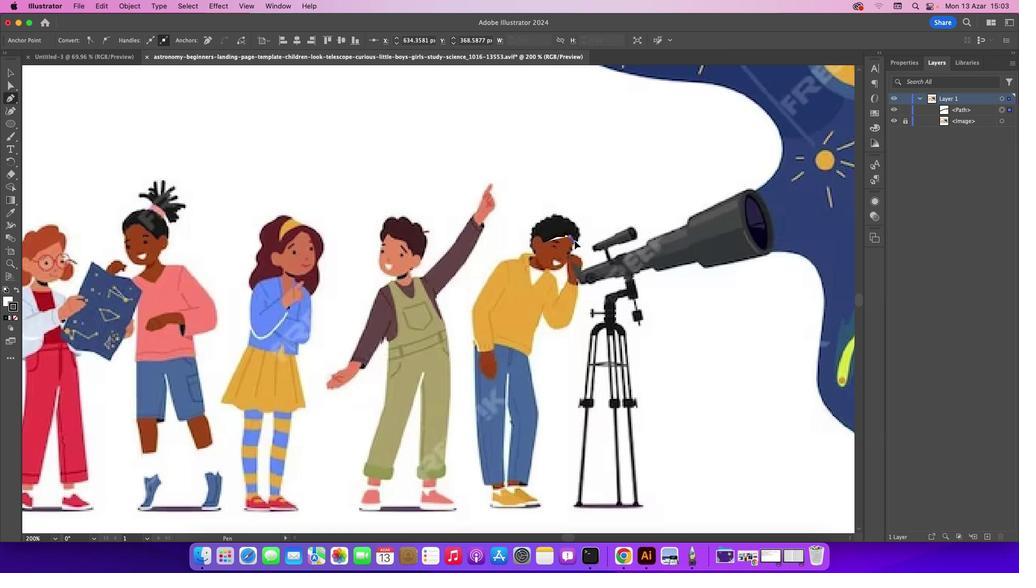 
Action: Mouse moved to (259, 306)
Screenshot: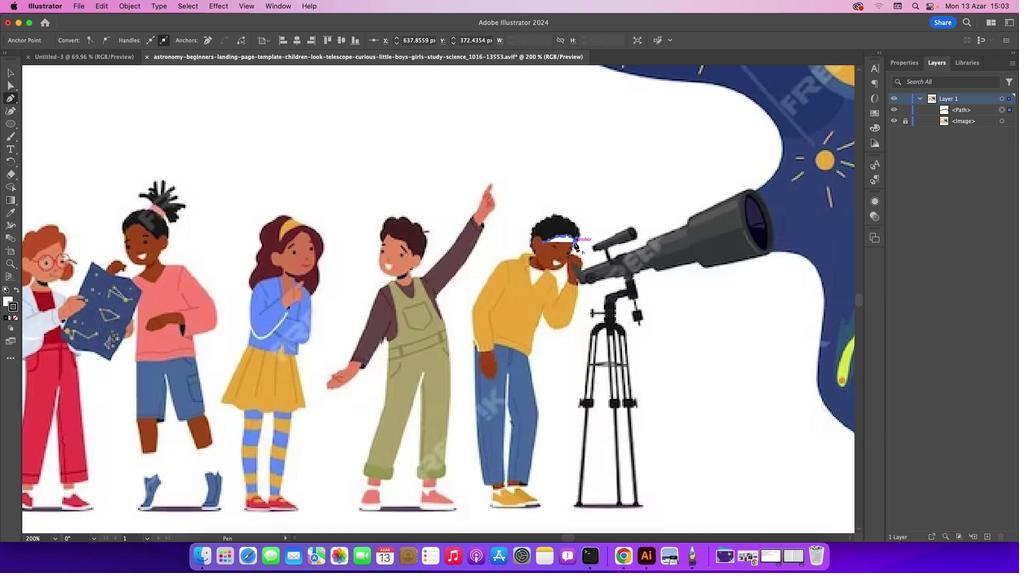 
Action: Mouse pressed left at (259, 306)
Screenshot: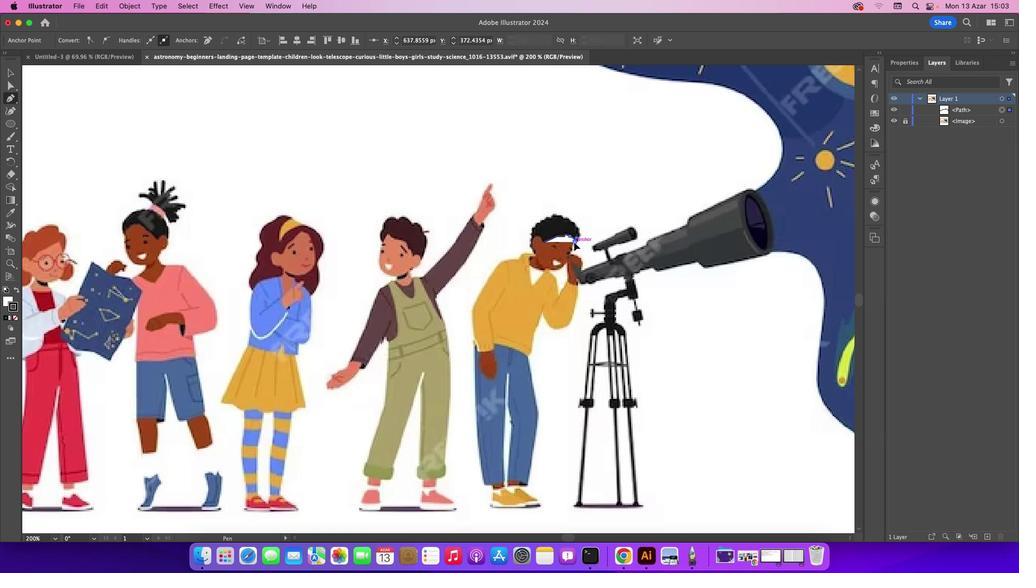 
Action: Mouse moved to (258, 309)
Screenshot: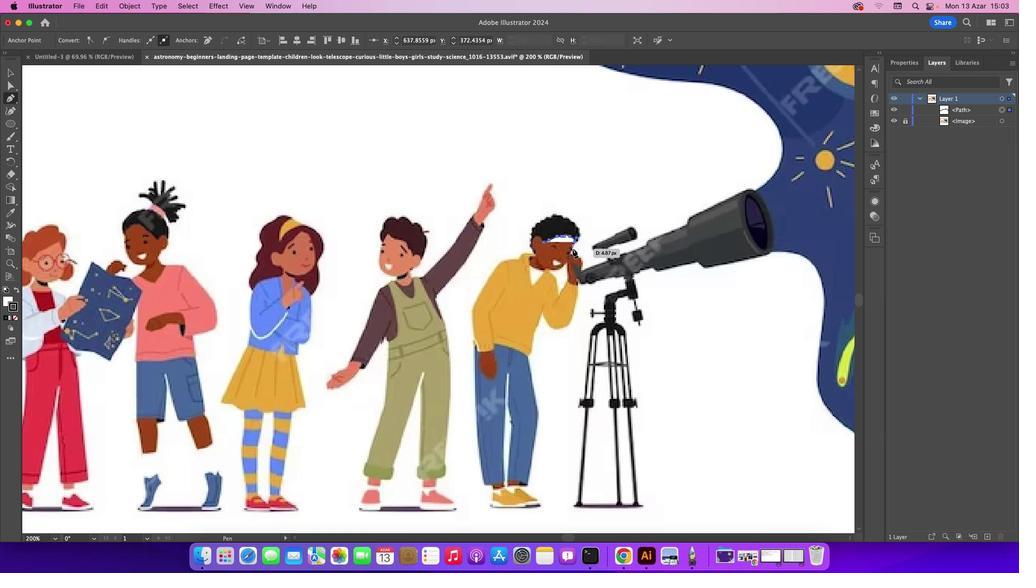 
Action: Mouse pressed left at (258, 309)
Screenshot: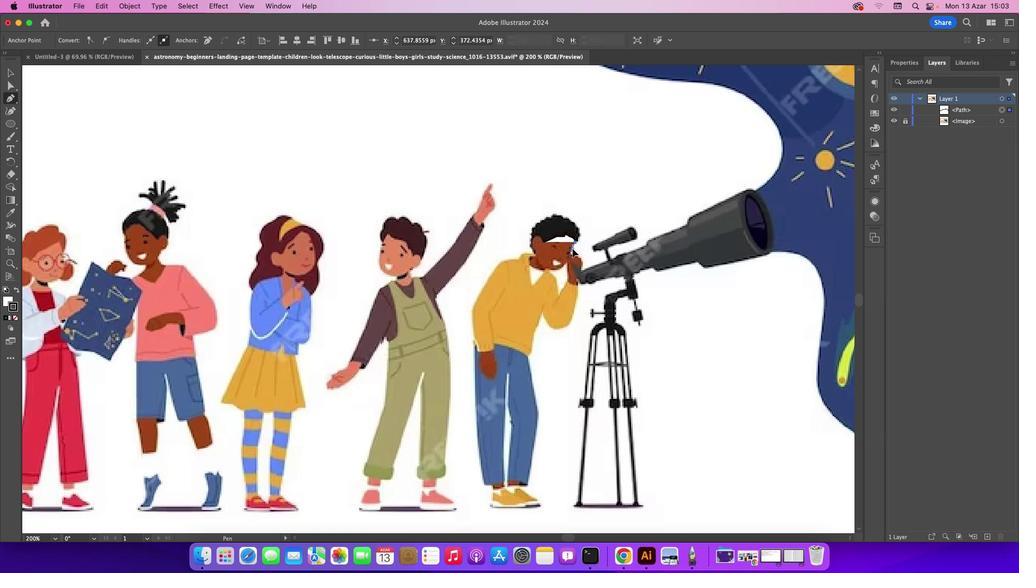
Action: Mouse moved to (257, 312)
Screenshot: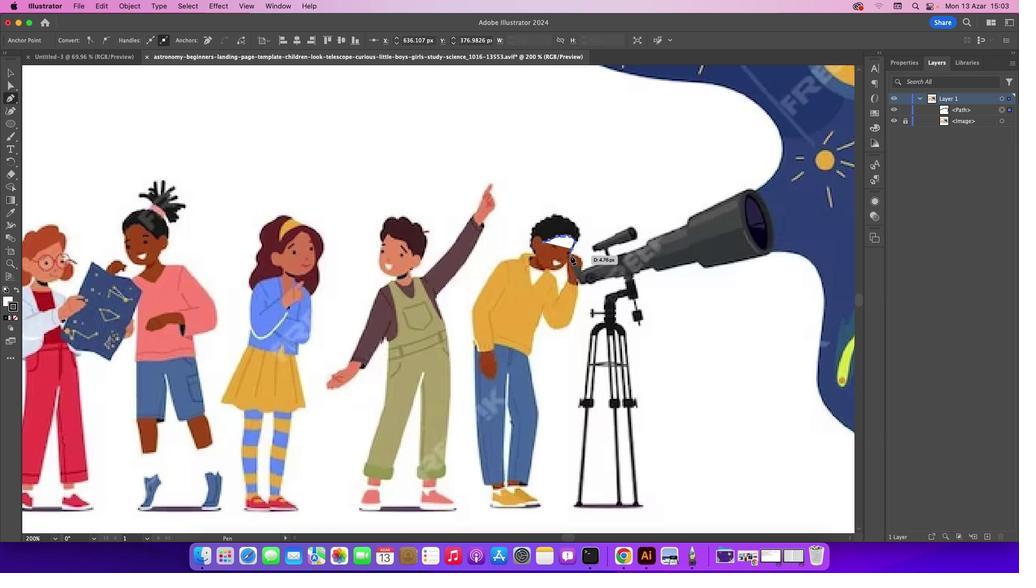 
Action: Mouse pressed left at (257, 312)
Screenshot: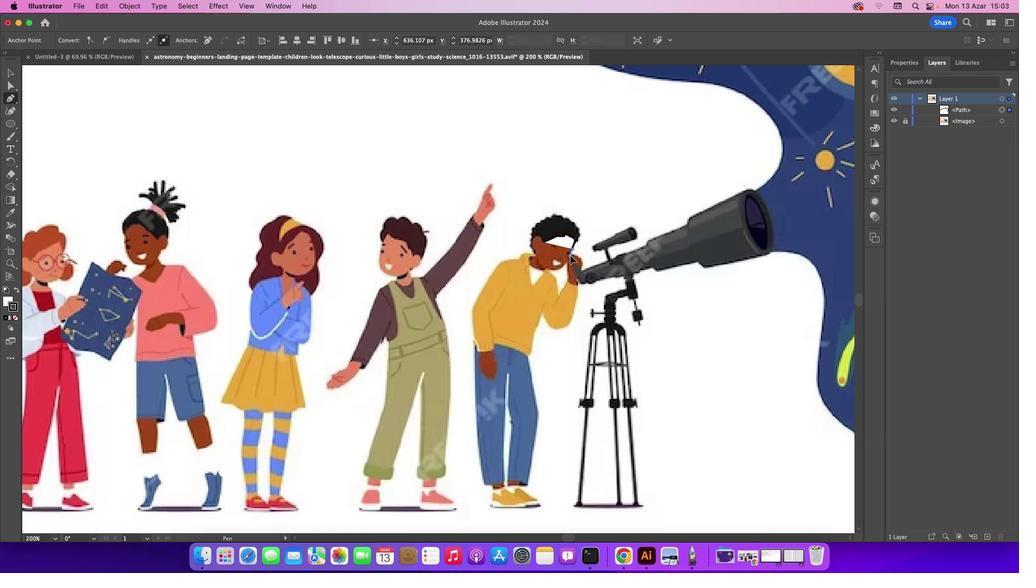 
Action: Mouse moved to (251, 318)
Screenshot: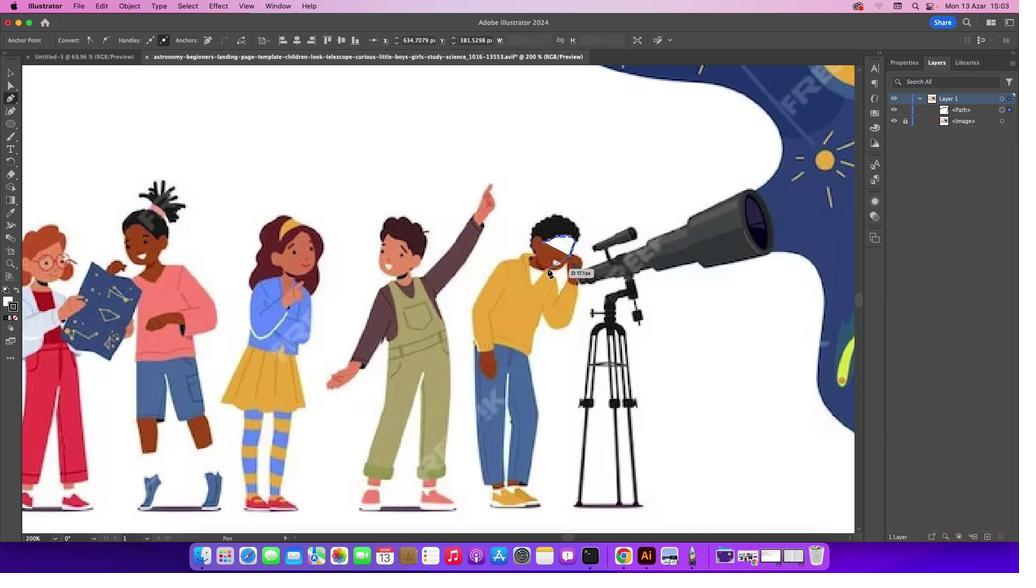 
Action: Mouse pressed left at (251, 318)
Screenshot: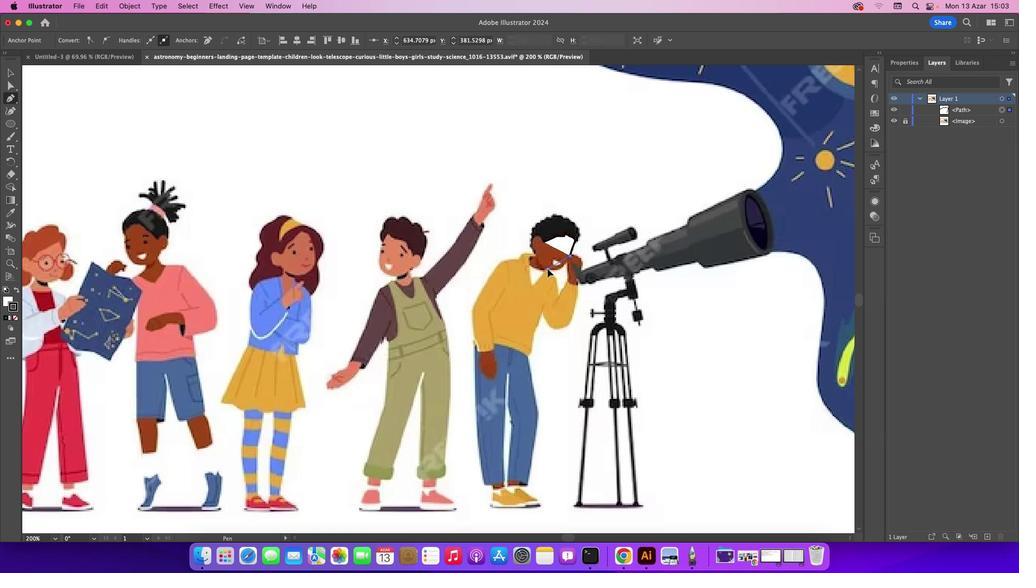 
Action: Mouse moved to (251, 318)
Screenshot: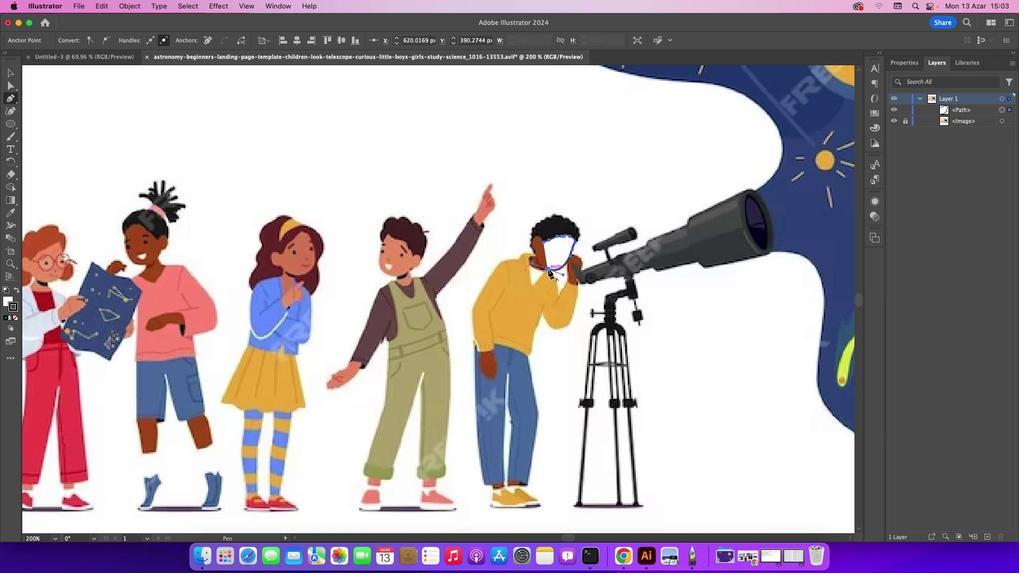 
Action: Mouse pressed left at (251, 318)
Screenshot: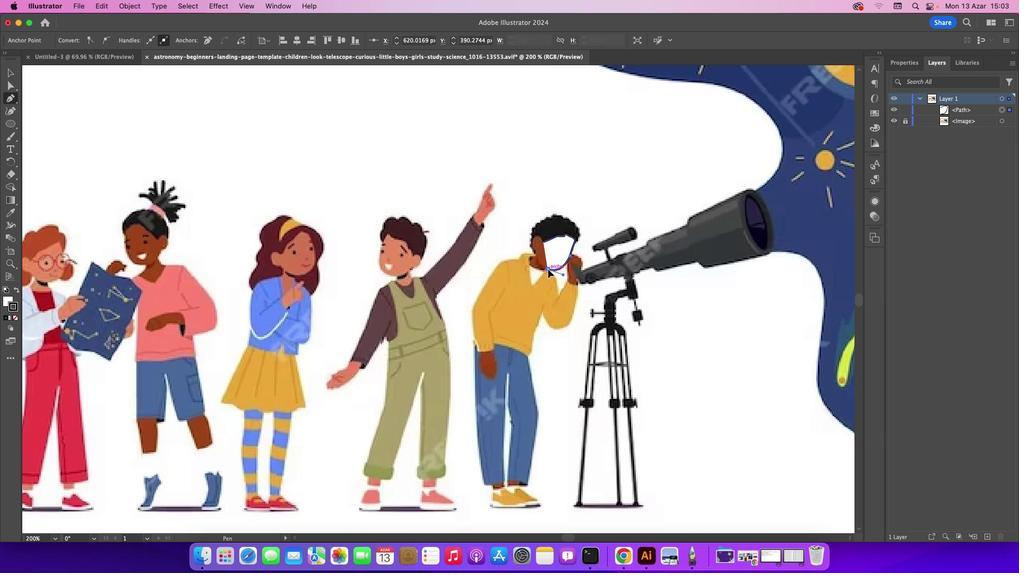 
Action: Mouse moved to (96, 339)
Screenshot: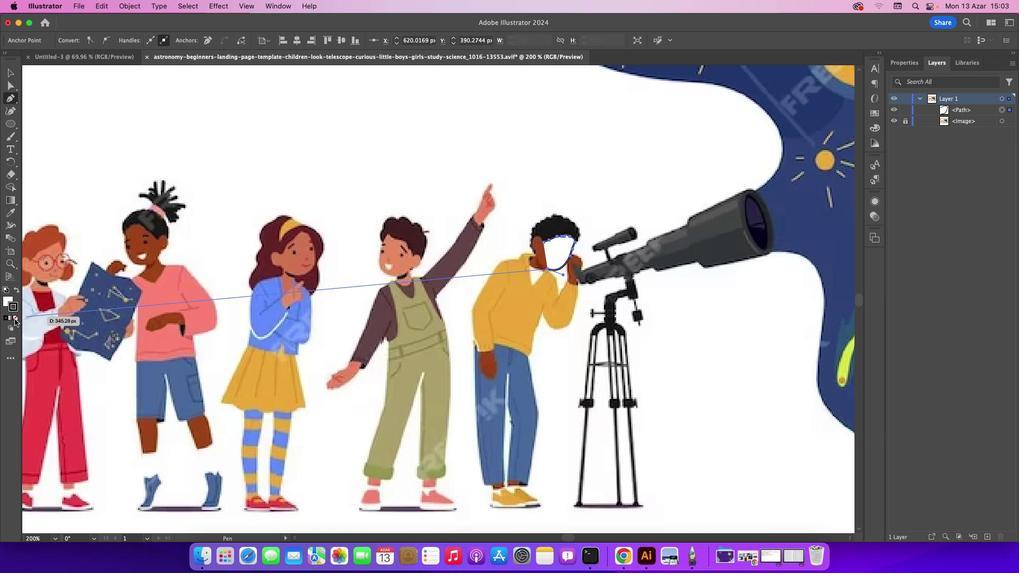 
Action: Mouse pressed left at (96, 339)
Screenshot: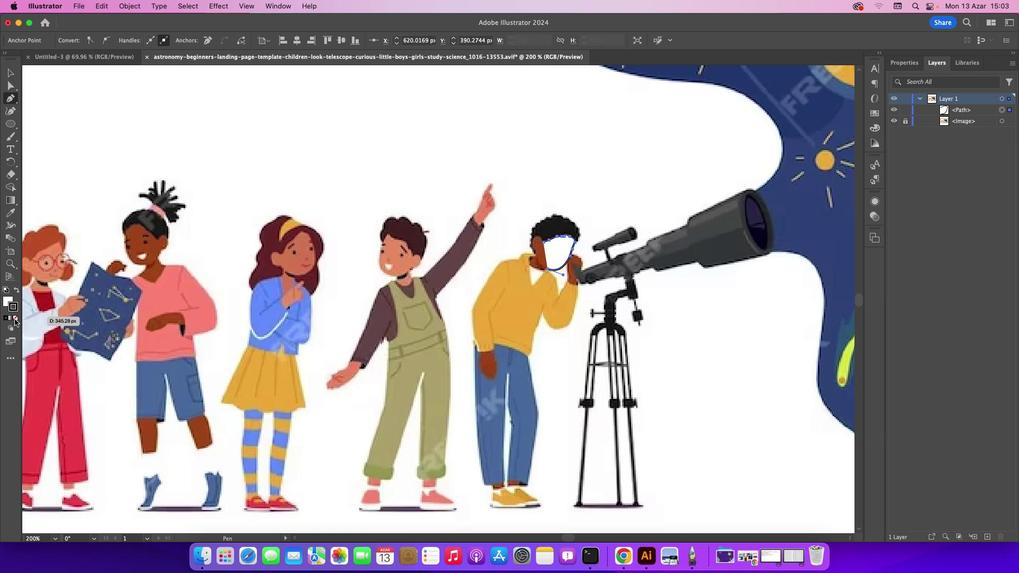 
Action: Mouse moved to (94, 331)
Screenshot: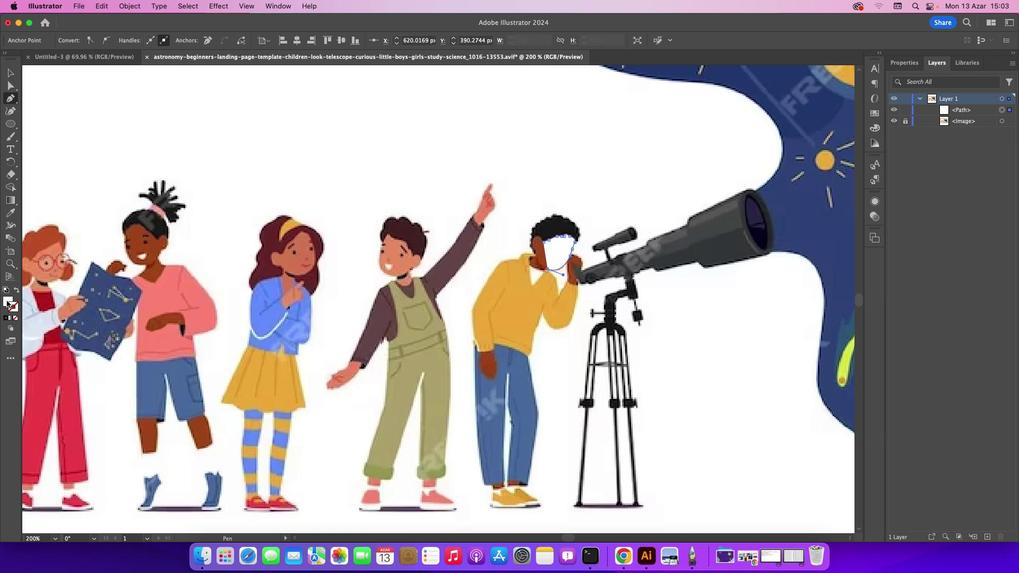 
Action: Mouse pressed left at (94, 331)
Screenshot: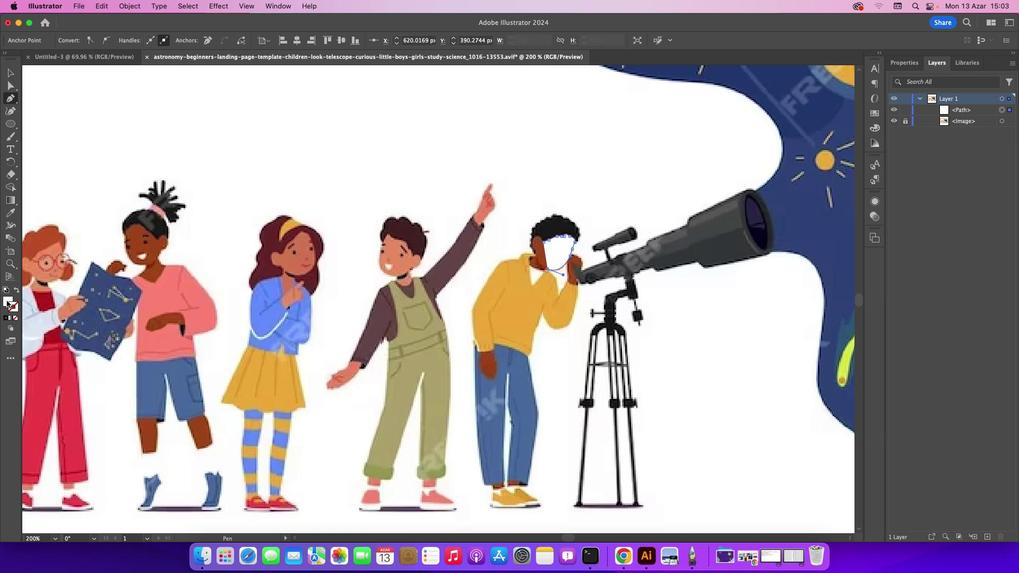 
Action: Mouse moved to (96, 339)
Screenshot: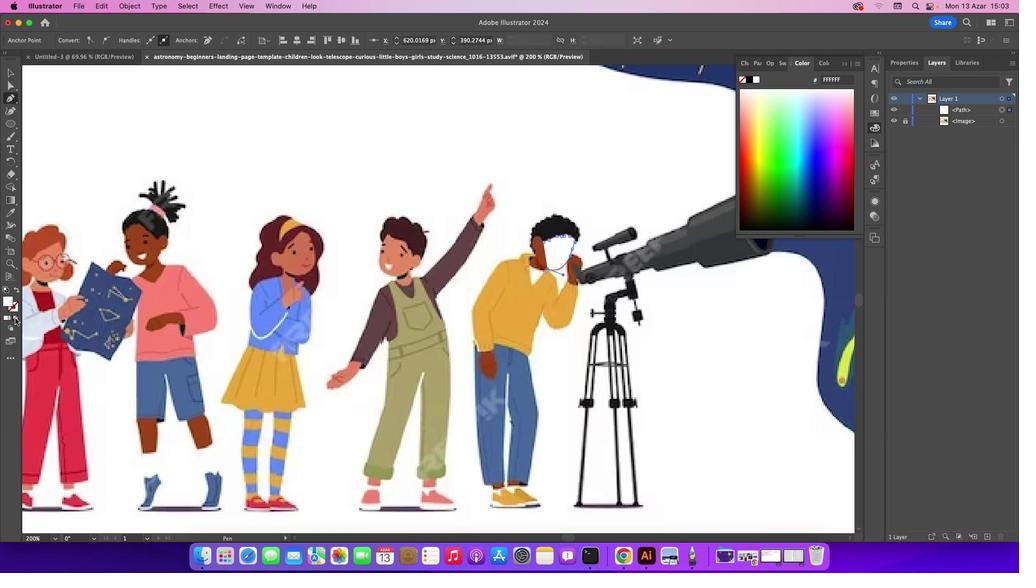 
Action: Mouse pressed left at (96, 339)
Screenshot: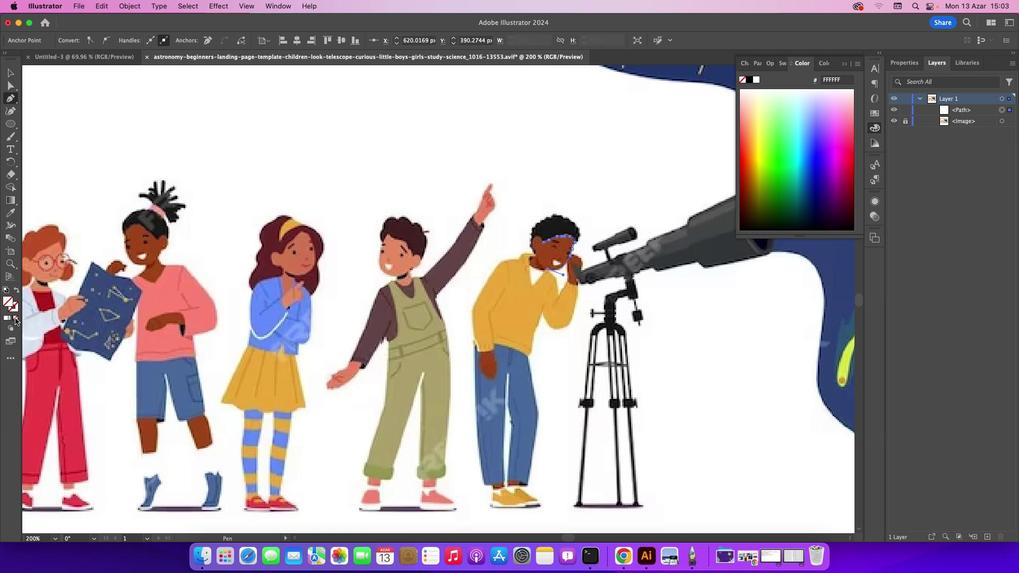 
Action: Mouse moved to (246, 316)
Screenshot: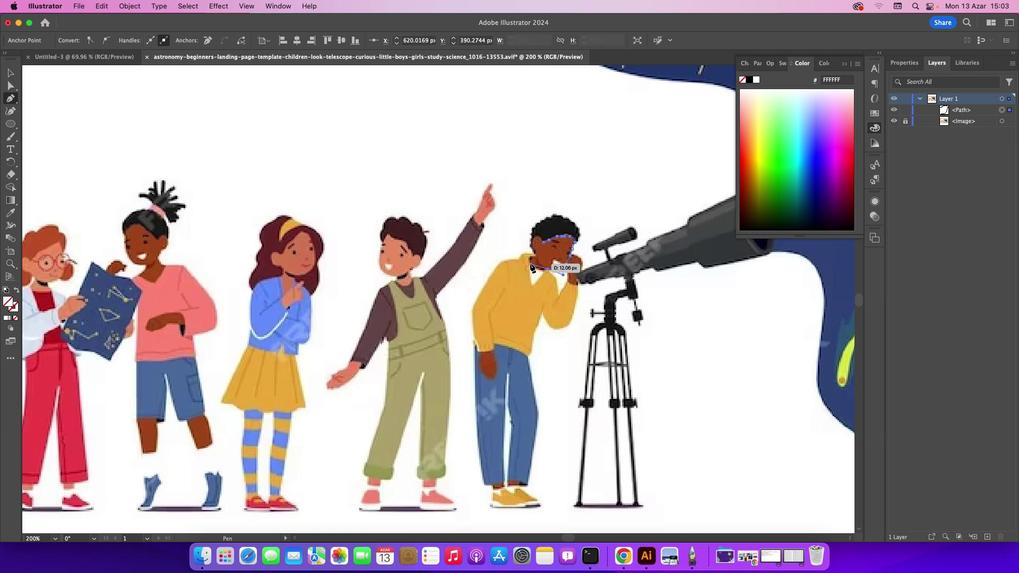 
Action: Mouse pressed left at (246, 316)
Screenshot: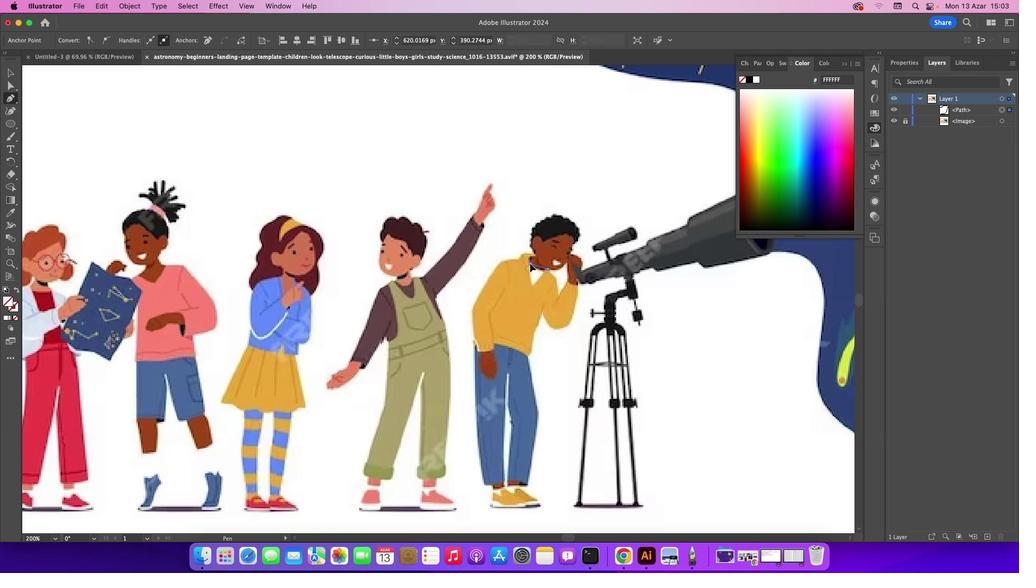 
Action: Mouse moved to (247, 312)
Screenshot: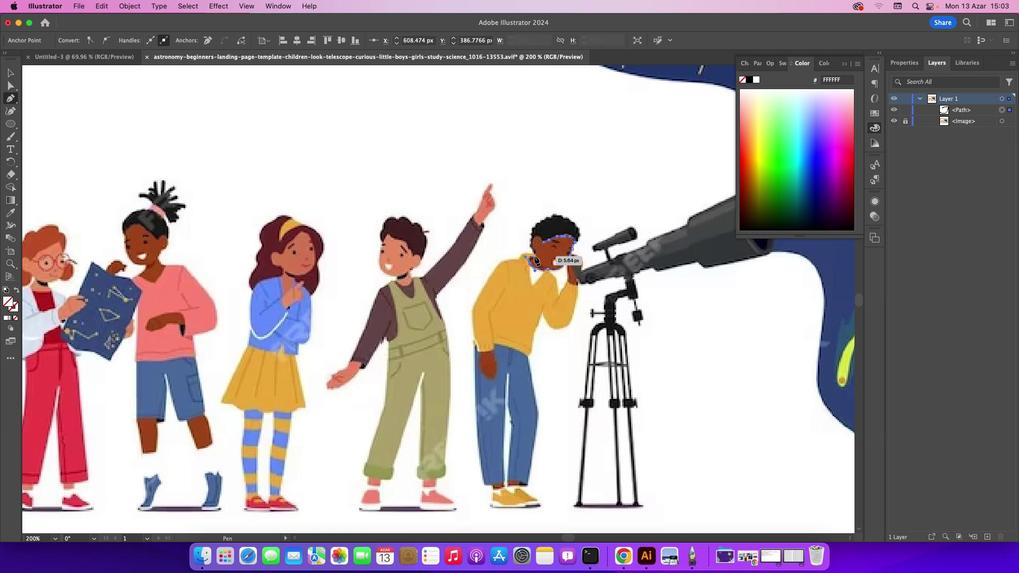 
Action: Mouse pressed left at (247, 312)
Screenshot: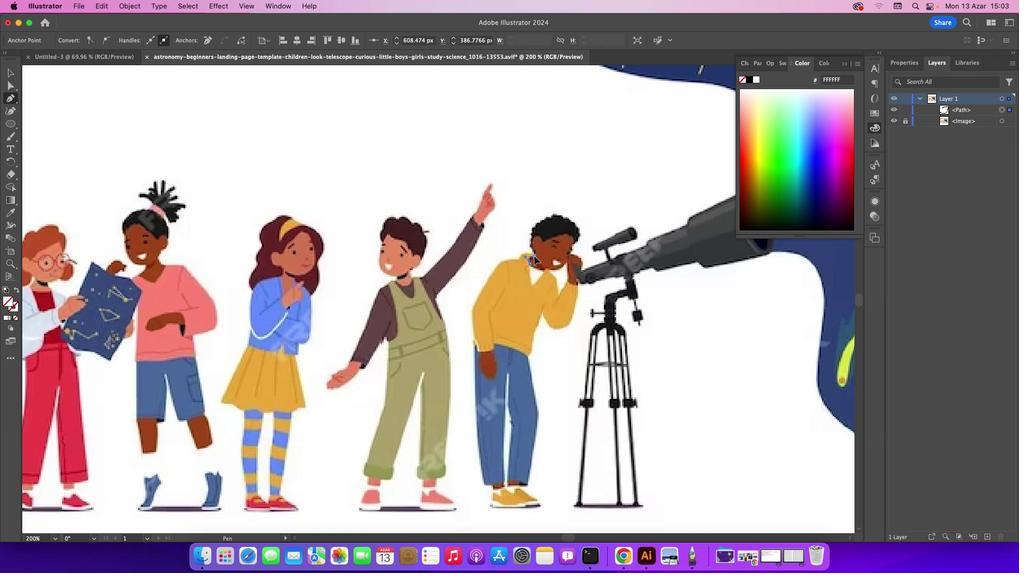 
Action: Mouse moved to (247, 310)
Screenshot: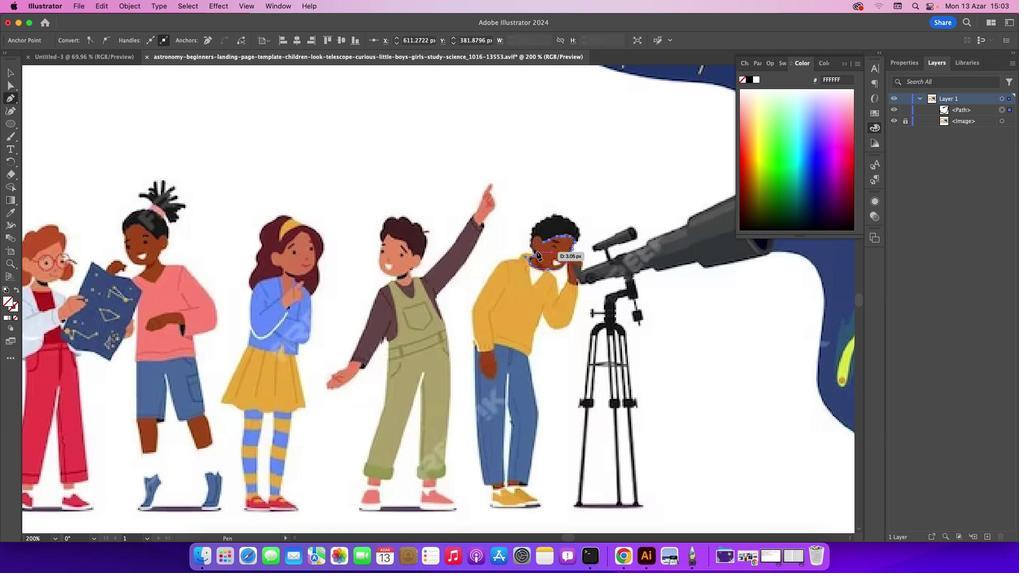 
Action: Mouse pressed left at (247, 310)
Screenshot: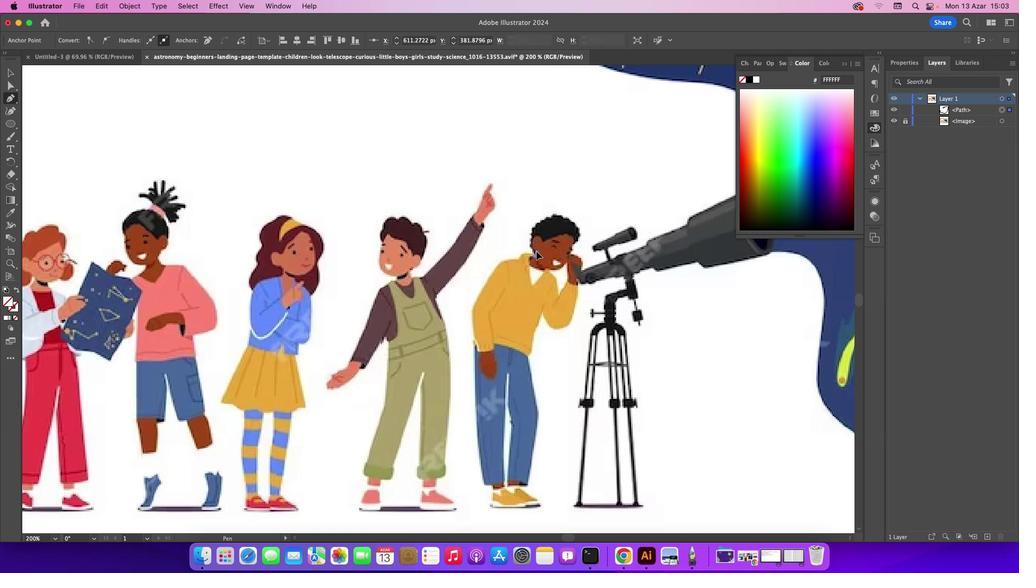 
Action: Mouse moved to (247, 305)
Screenshot: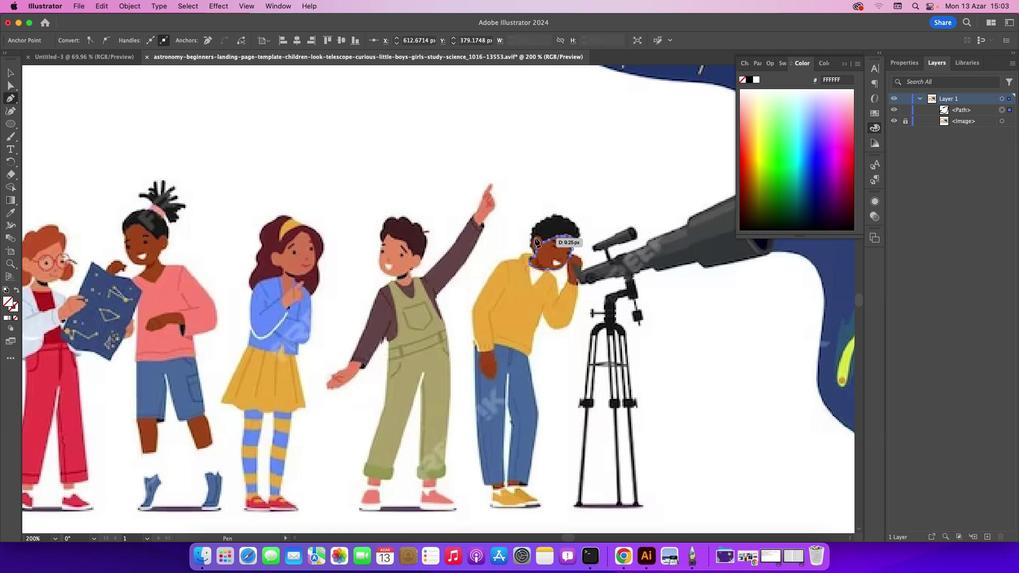 
Action: Mouse pressed left at (247, 305)
Screenshot: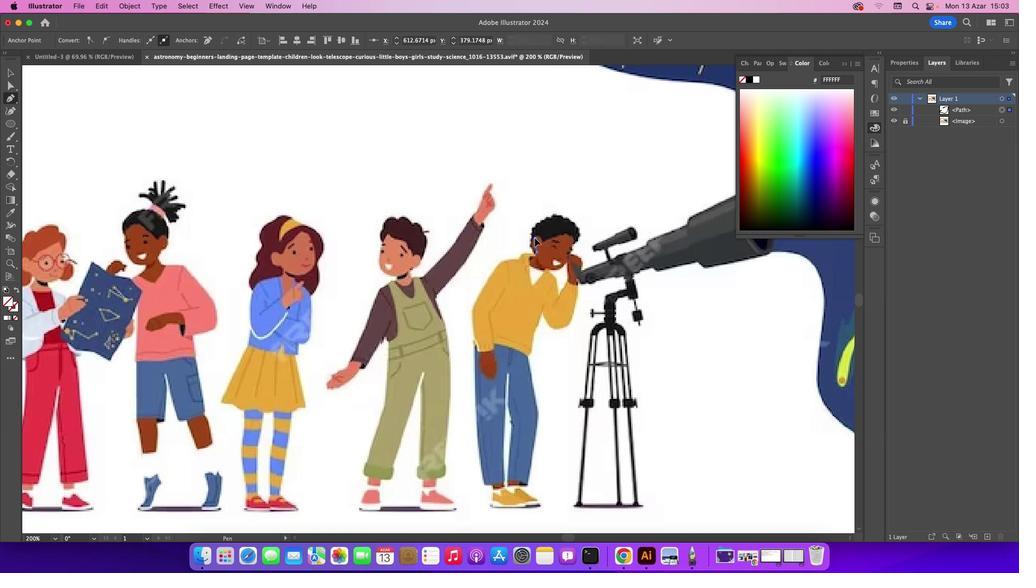 
Action: Mouse moved to (250, 307)
Screenshot: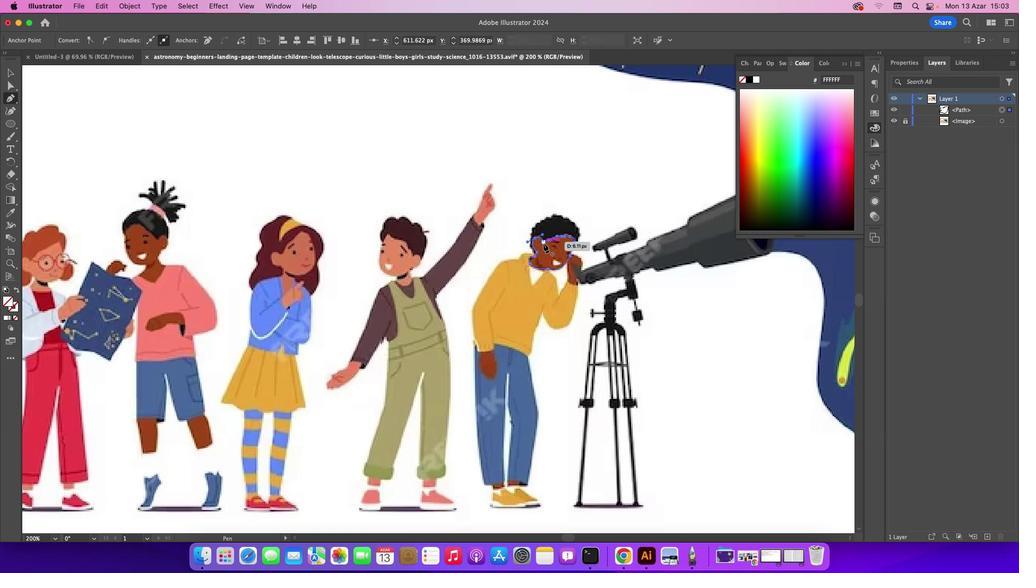 
Action: Mouse pressed left at (250, 307)
Screenshot: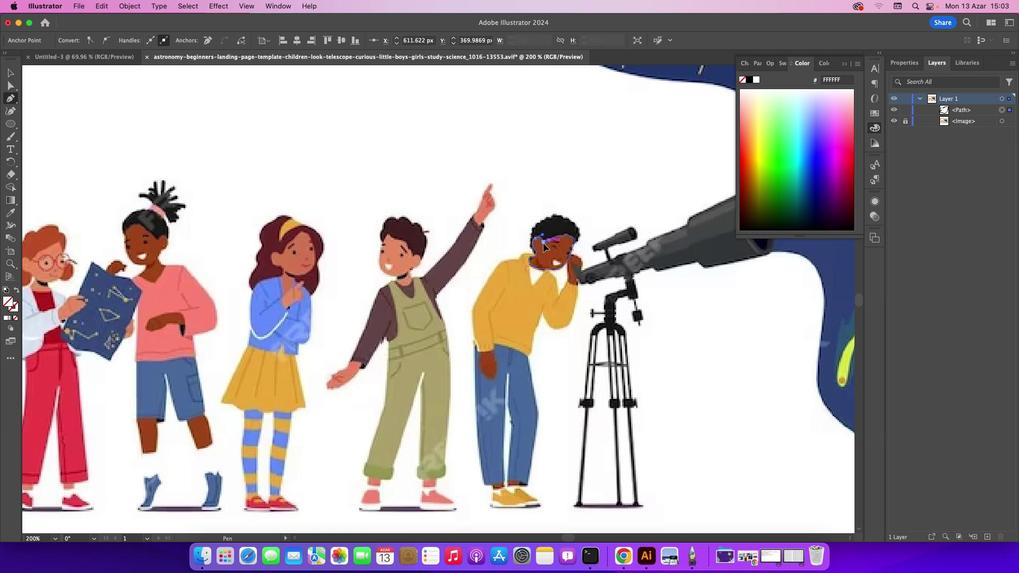 
Action: Mouse moved to (97, 233)
Screenshot: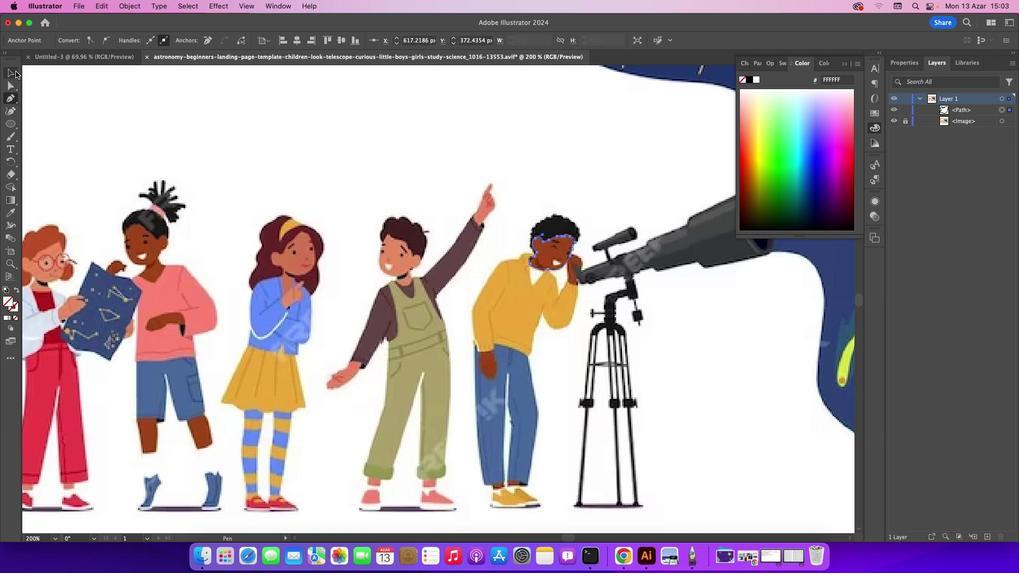 
Action: Mouse pressed left at (97, 233)
Screenshot: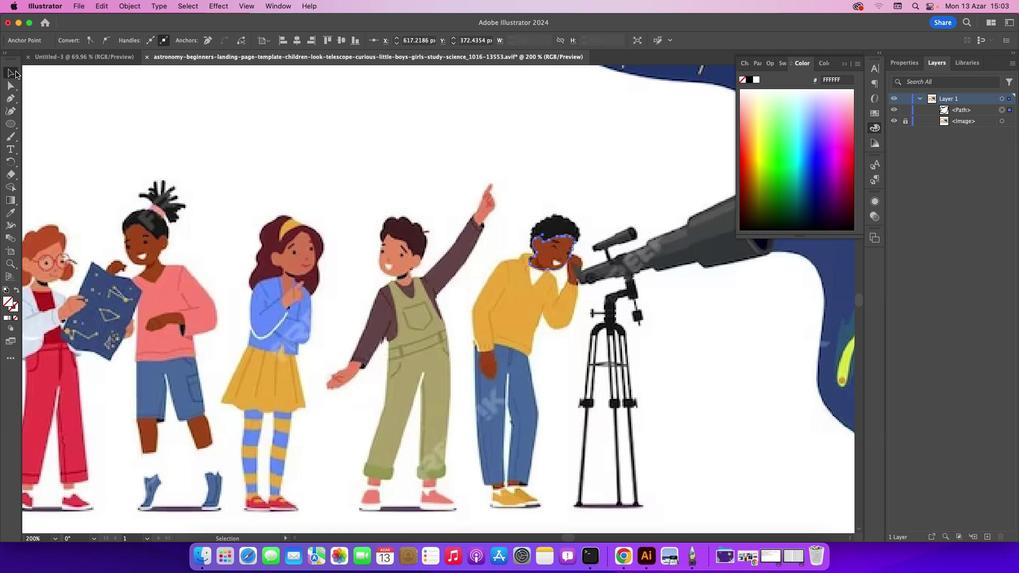 
Action: Mouse moved to (136, 246)
Screenshot: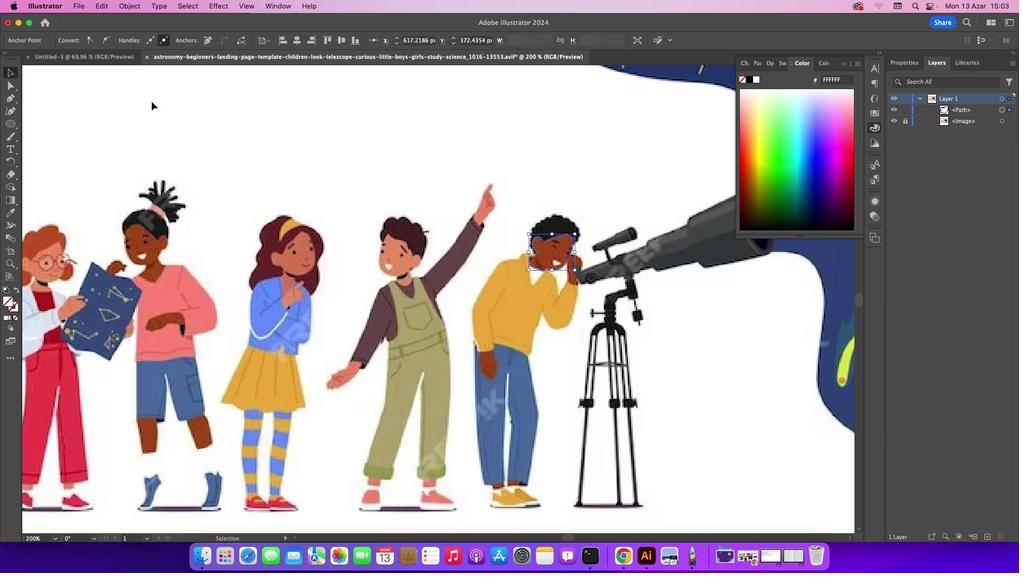 
Action: Mouse pressed left at (136, 246)
Screenshot: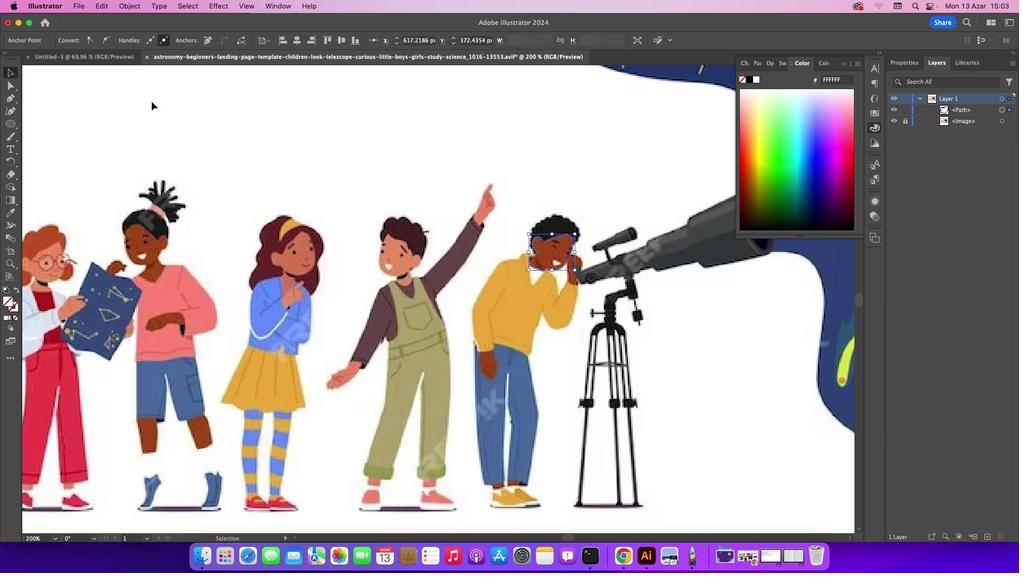 
Action: Mouse moved to (257, 304)
Screenshot: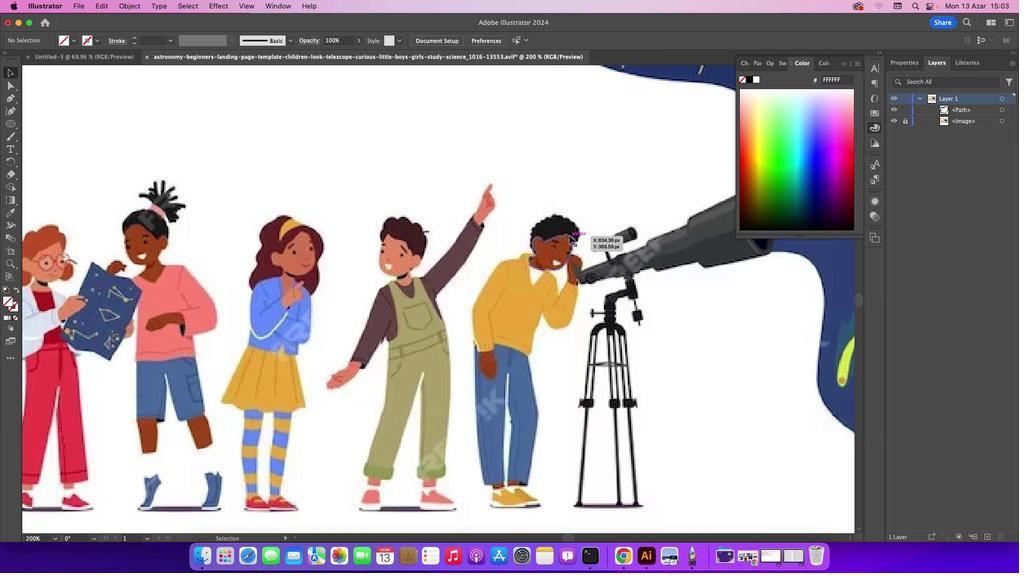 
Action: Mouse pressed left at (257, 304)
Screenshot: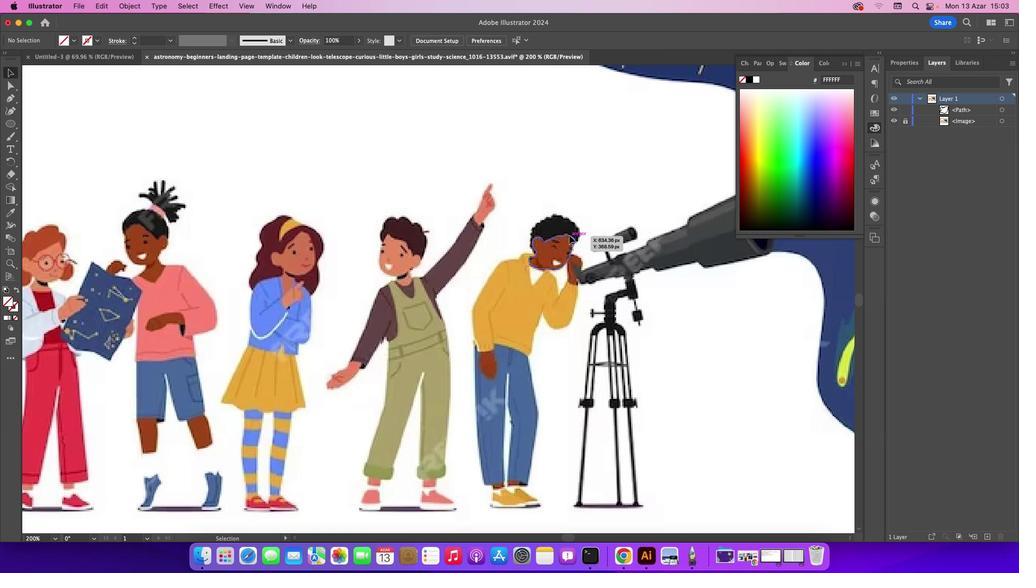 
Action: Mouse moved to (95, 293)
Screenshot: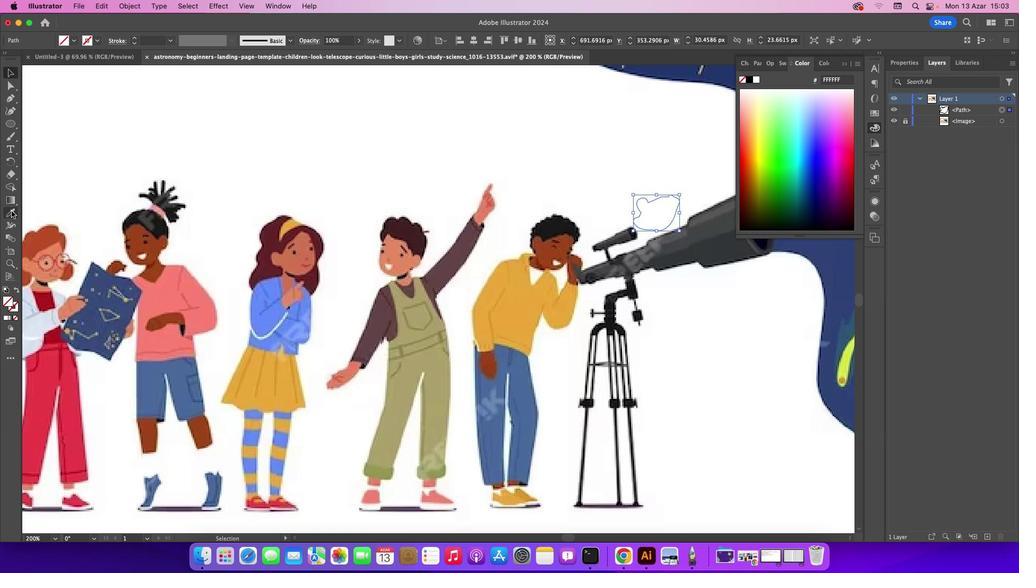 
Action: Mouse pressed left at (95, 293)
Screenshot: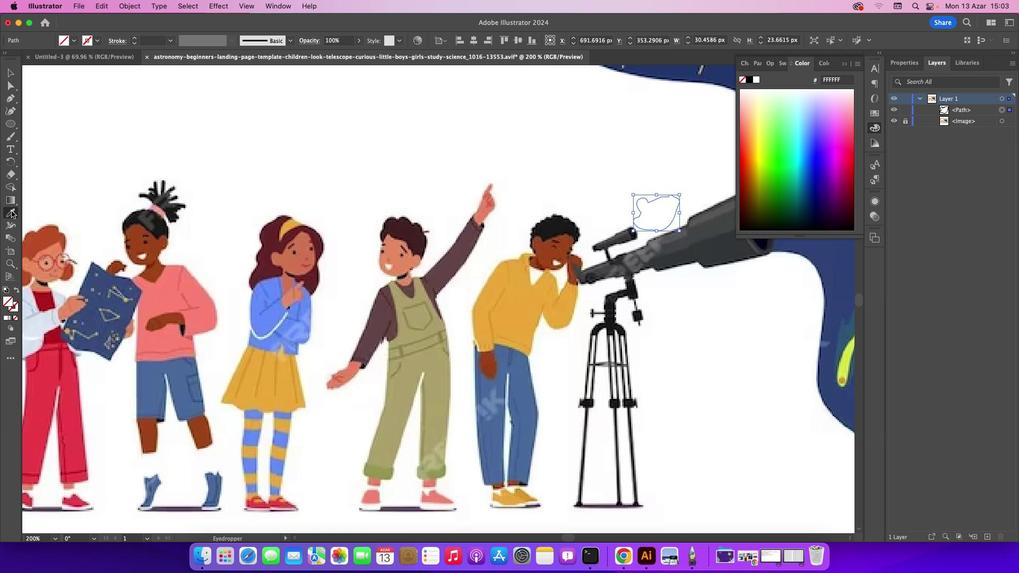 
Action: Mouse moved to (248, 310)
Screenshot: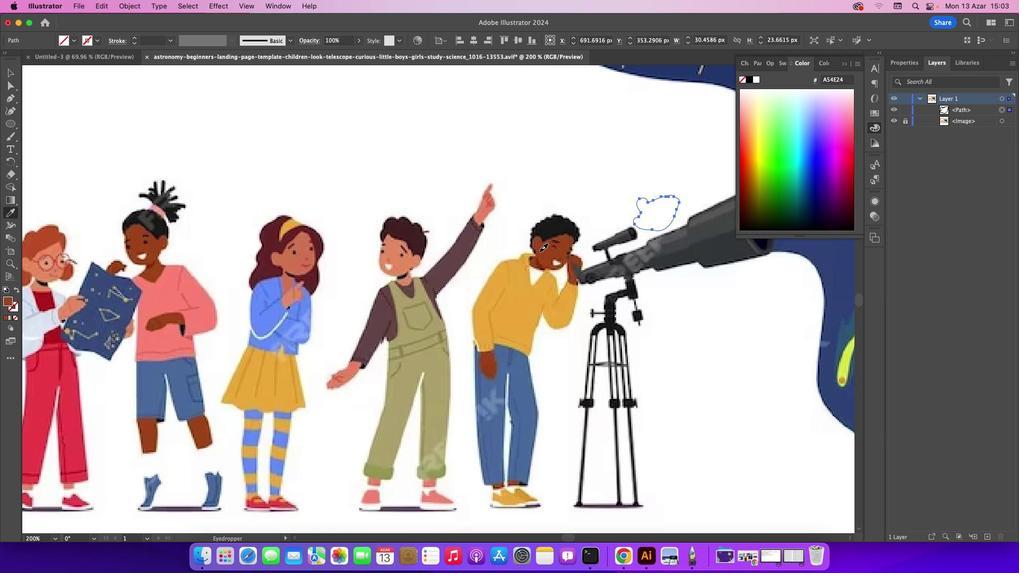 
Action: Mouse pressed left at (248, 310)
Screenshot: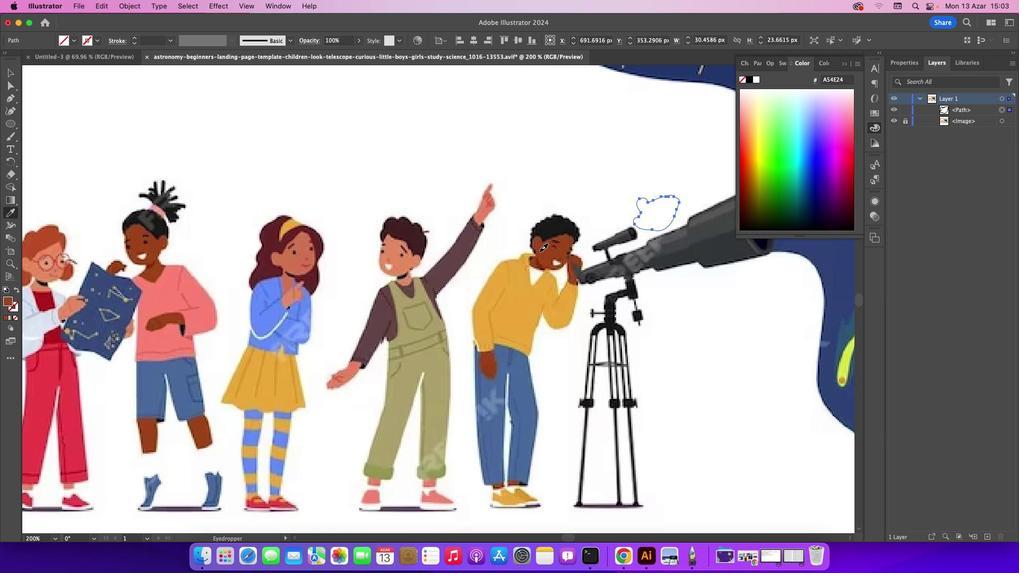 
Action: Mouse moved to (96, 235)
Screenshot: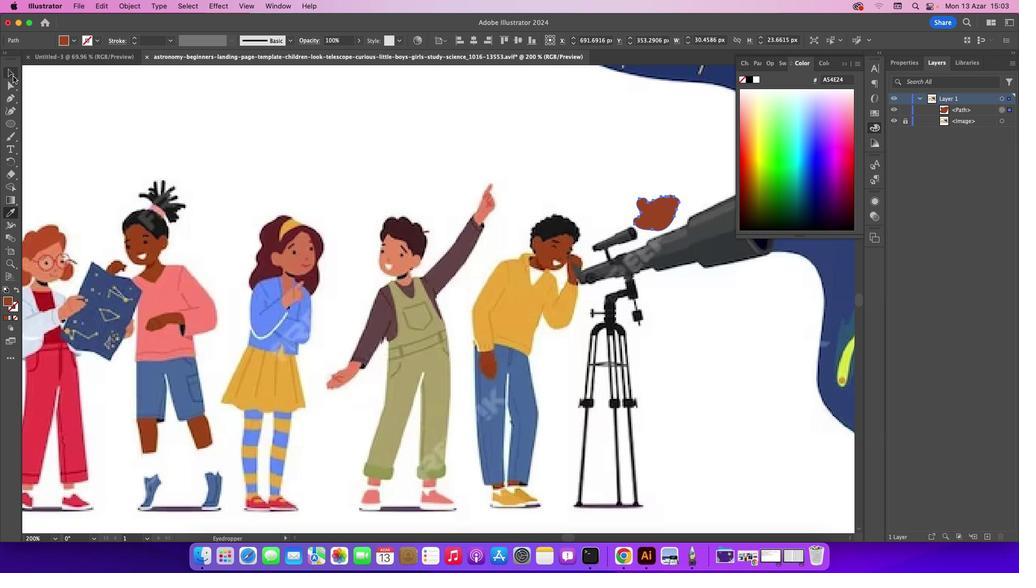 
Action: Mouse pressed left at (96, 235)
Screenshot: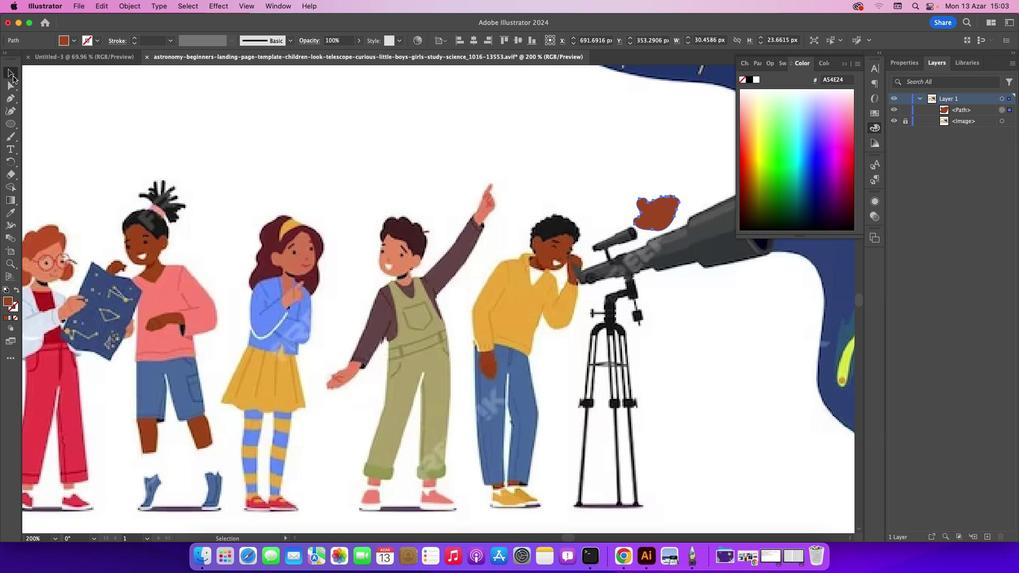 
Action: Mouse moved to (156, 254)
Screenshot: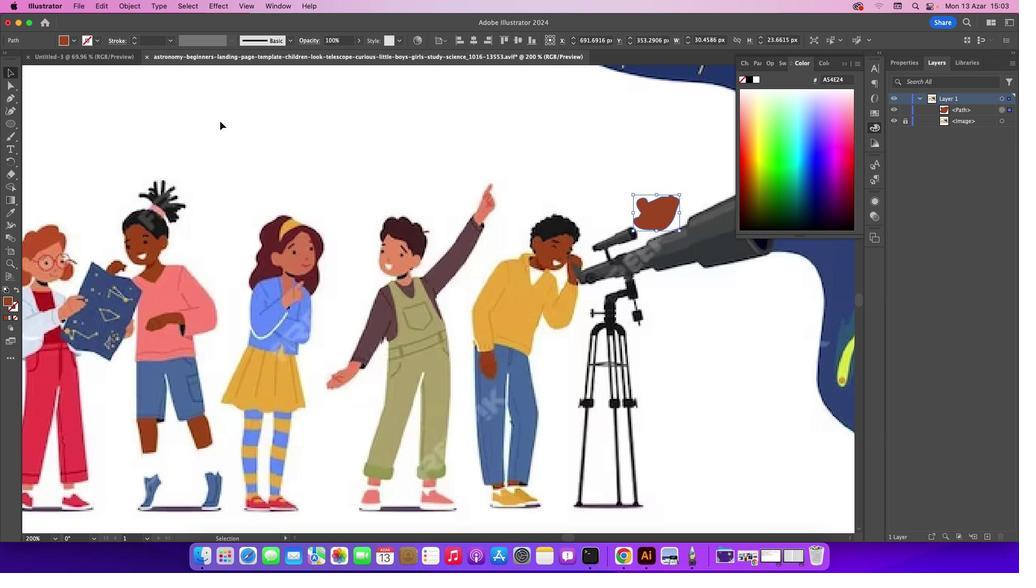 
Action: Mouse pressed left at (156, 254)
Screenshot: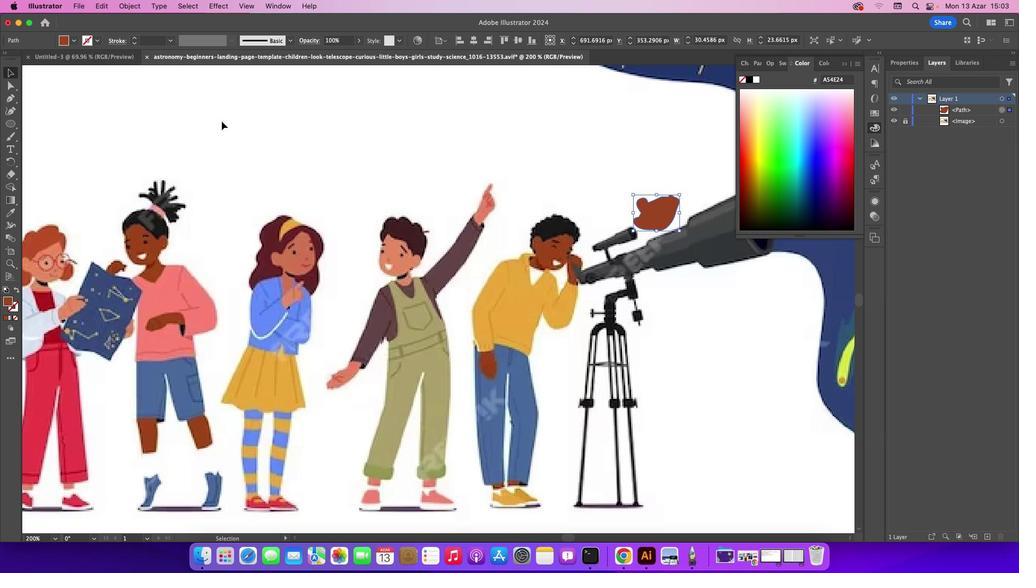 
Action: Mouse moved to (282, 293)
Screenshot: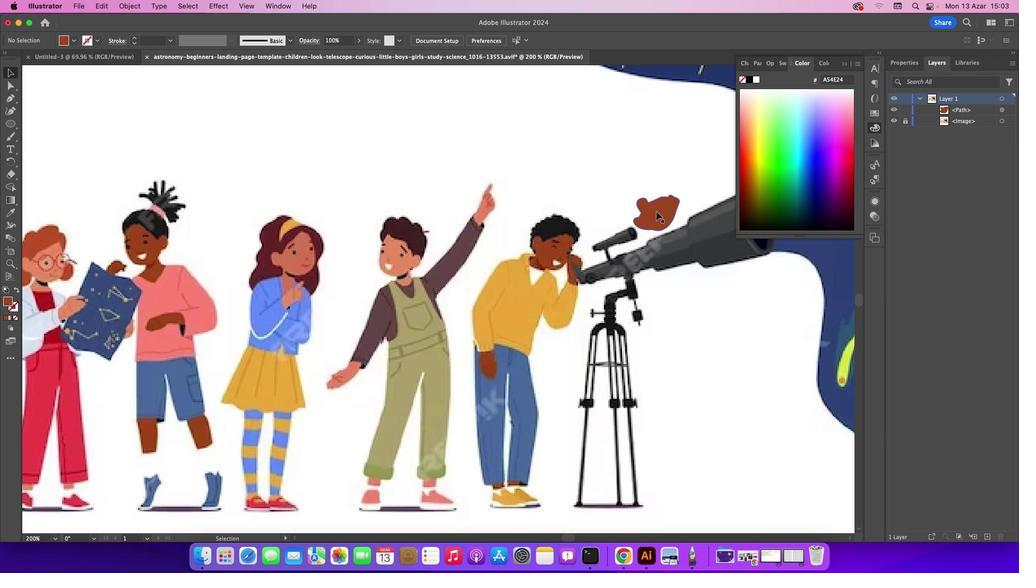 
Action: Mouse pressed left at (282, 293)
Screenshot: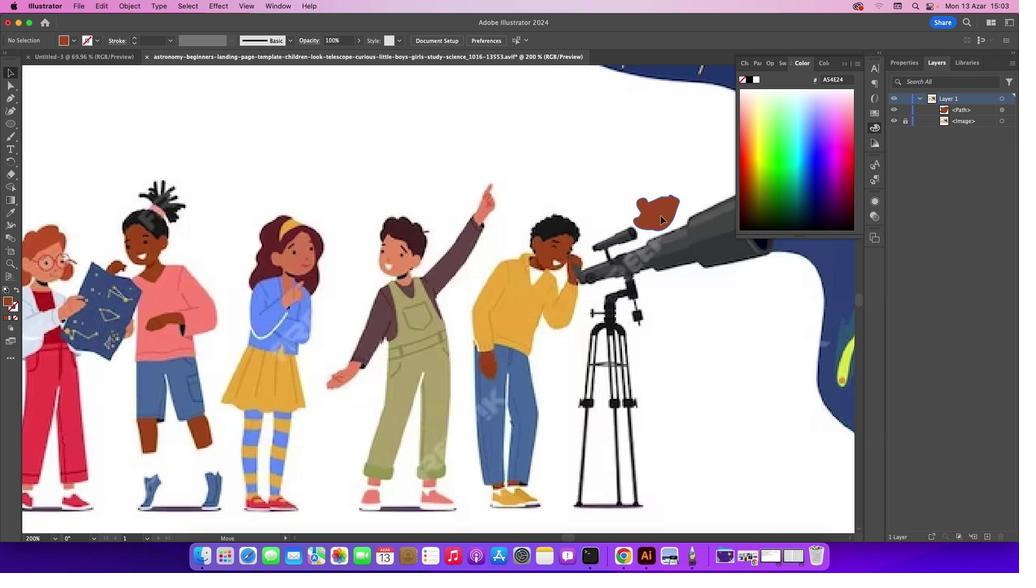 
Action: Mouse moved to (338, 229)
Screenshot: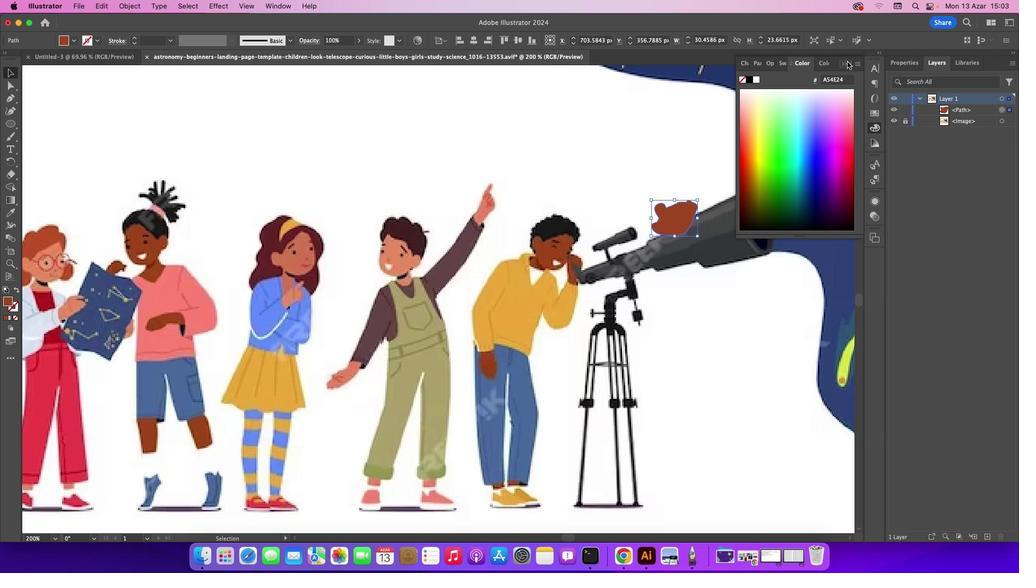 
Action: Mouse pressed left at (338, 229)
Screenshot: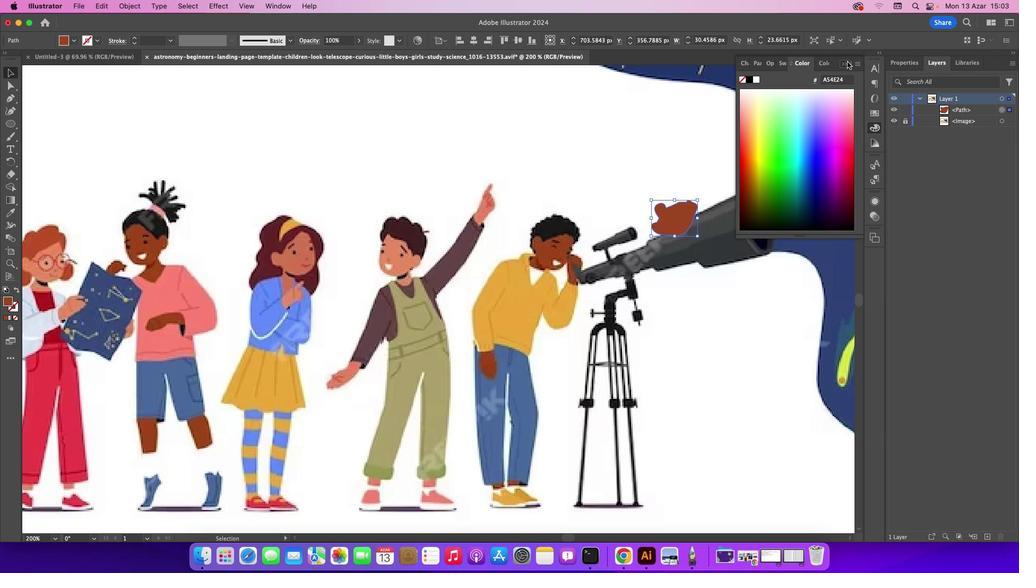 
Action: Mouse moved to (96, 245)
Screenshot: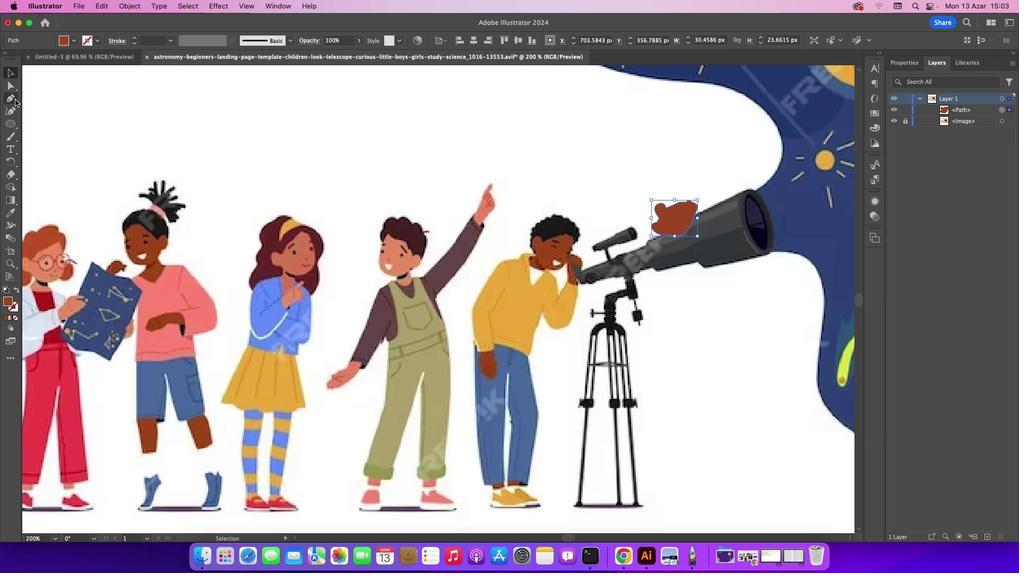 
Action: Mouse pressed left at (96, 245)
Screenshot: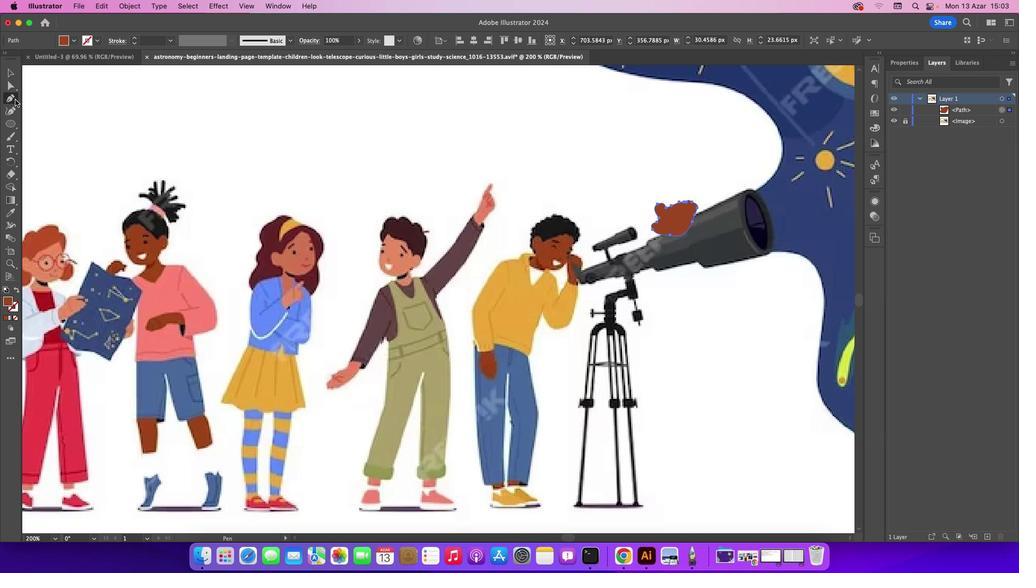 
Action: Mouse moved to (245, 316)
Screenshot: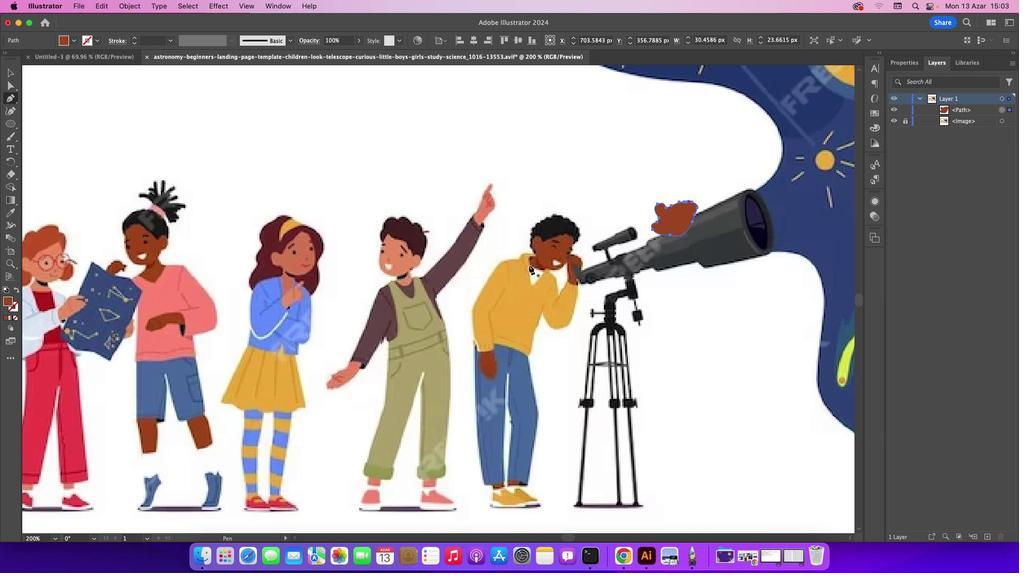
Action: Mouse pressed left at (245, 316)
Screenshot: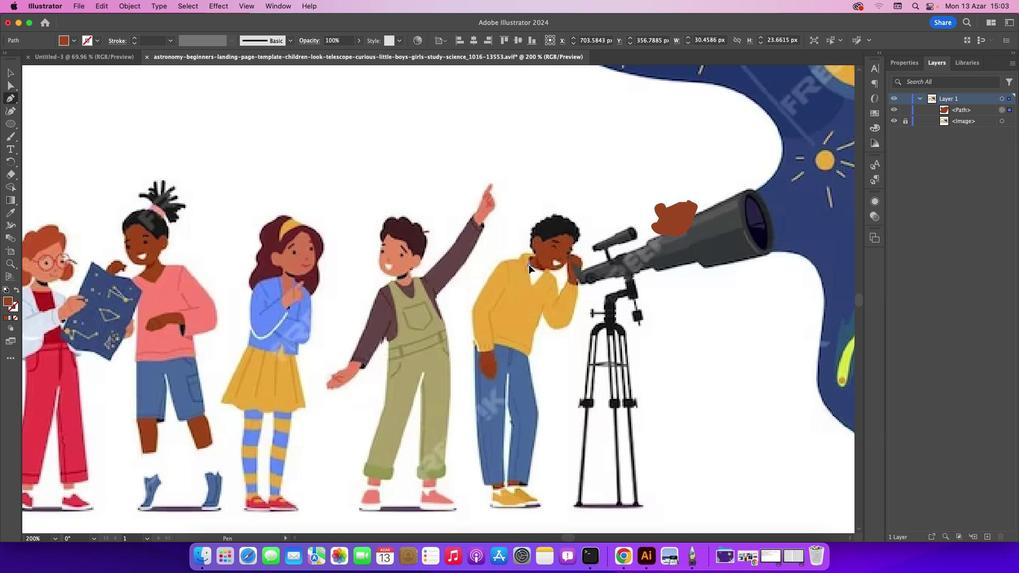 
Action: Mouse moved to (250, 318)
Screenshot: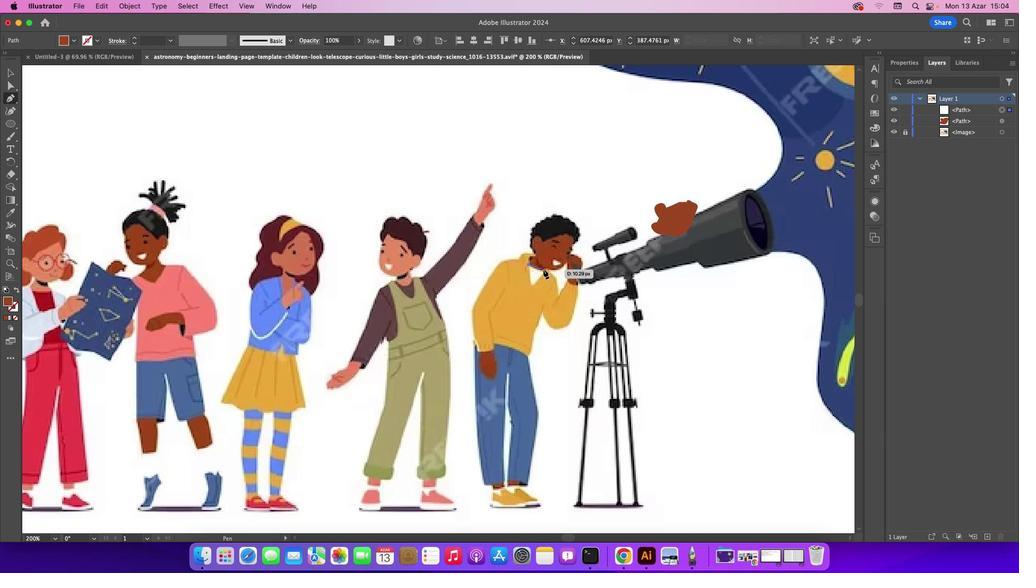 
Action: Mouse pressed left at (250, 318)
Screenshot: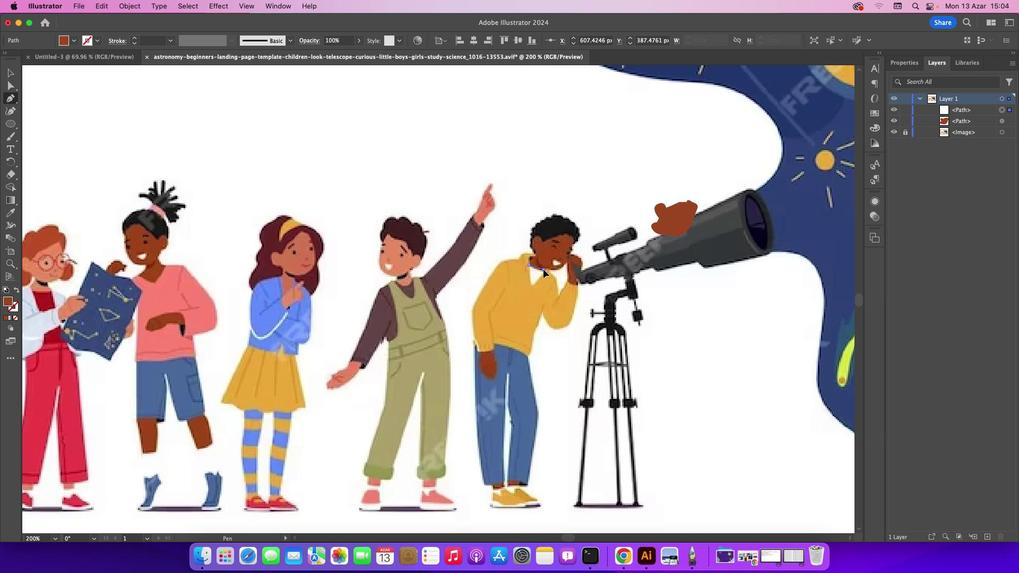 
Action: Mouse moved to (250, 319)
Screenshot: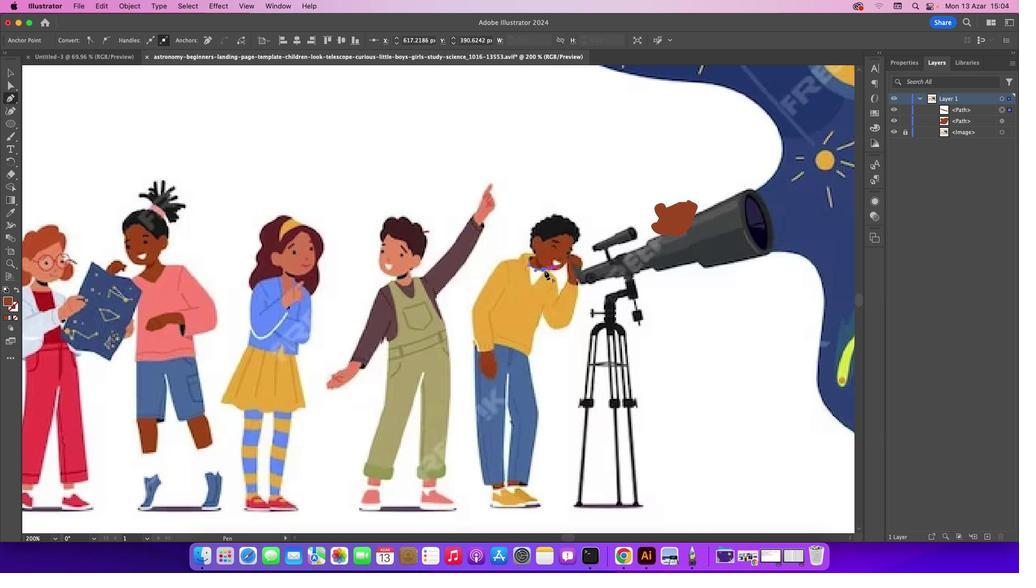 
Action: Mouse pressed left at (250, 319)
Screenshot: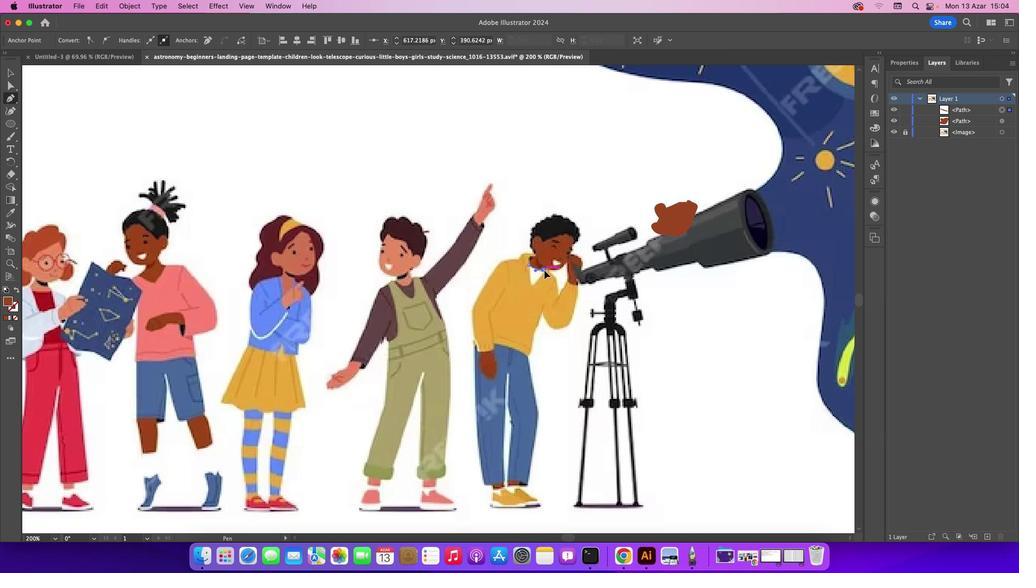 
Action: Mouse moved to (246, 325)
Screenshot: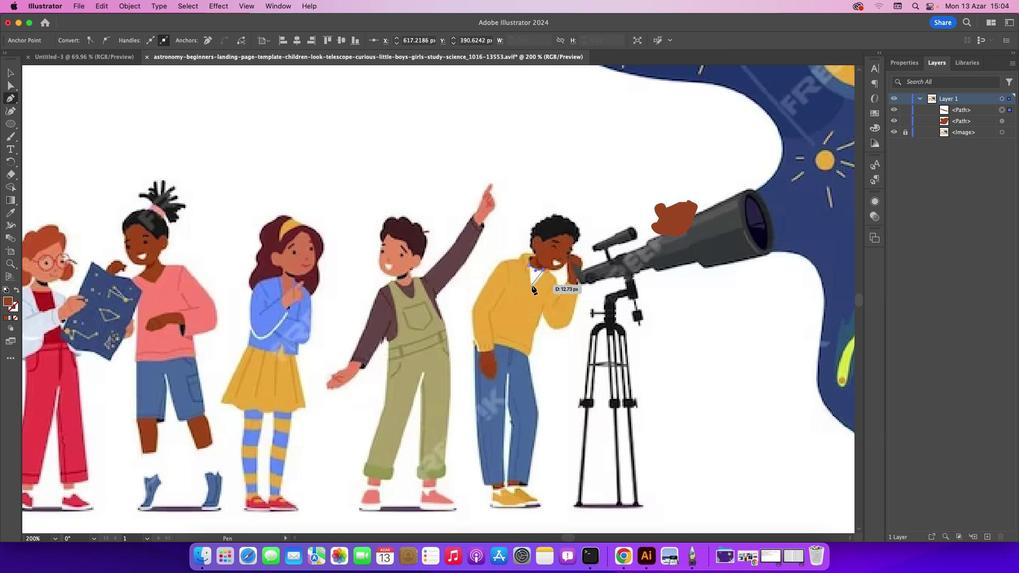 
Action: Mouse pressed left at (246, 325)
Screenshot: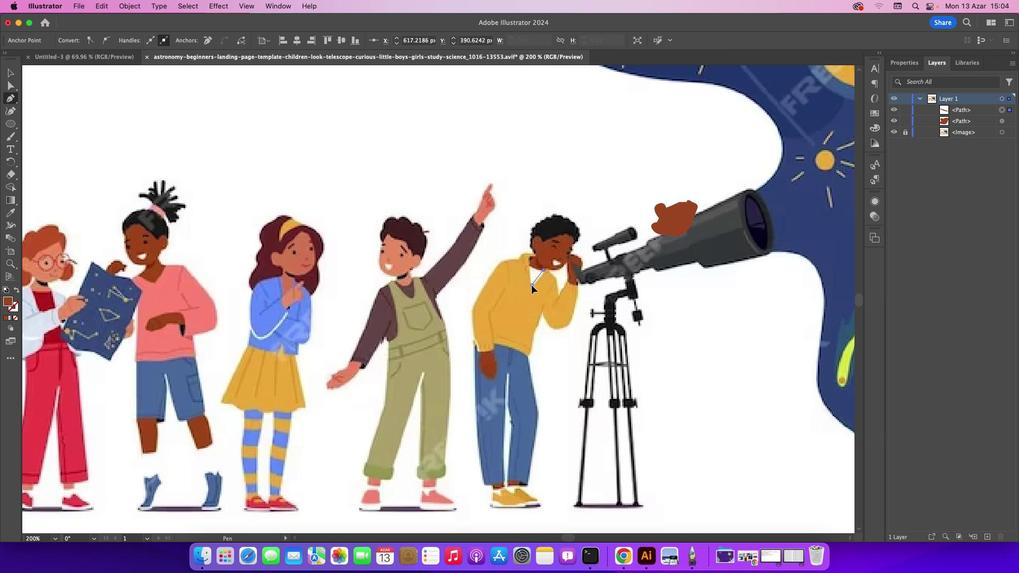
Action: Mouse moved to (246, 324)
Screenshot: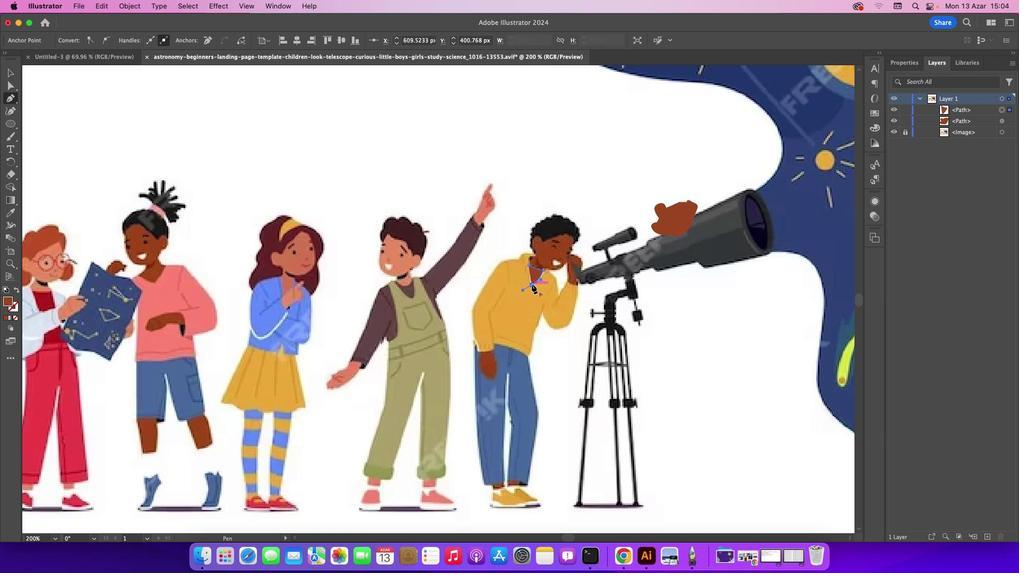 
Action: Mouse pressed left at (246, 324)
Screenshot: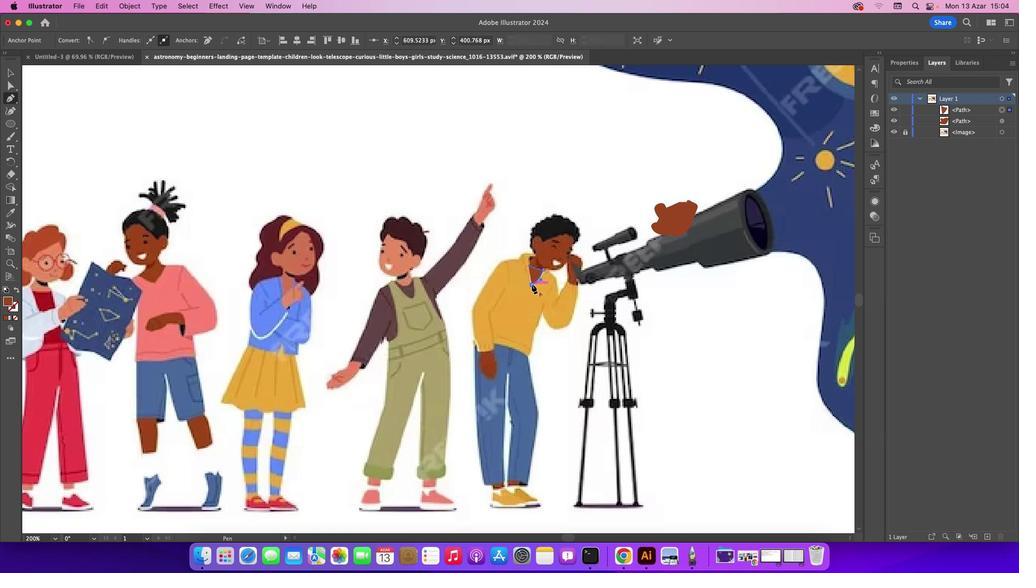 
Action: Mouse moved to (245, 317)
Screenshot: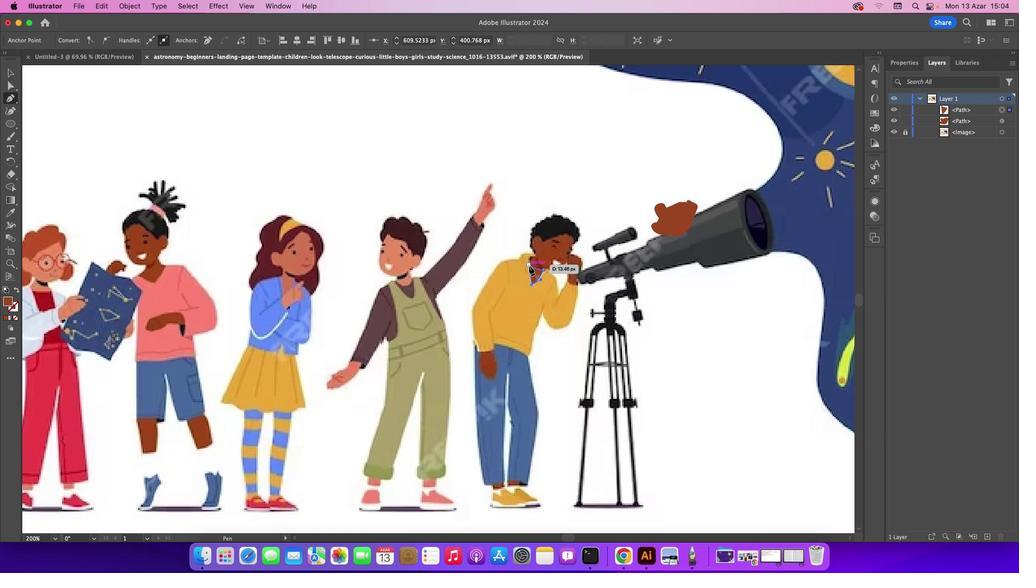 
Action: Mouse pressed left at (245, 317)
Screenshot: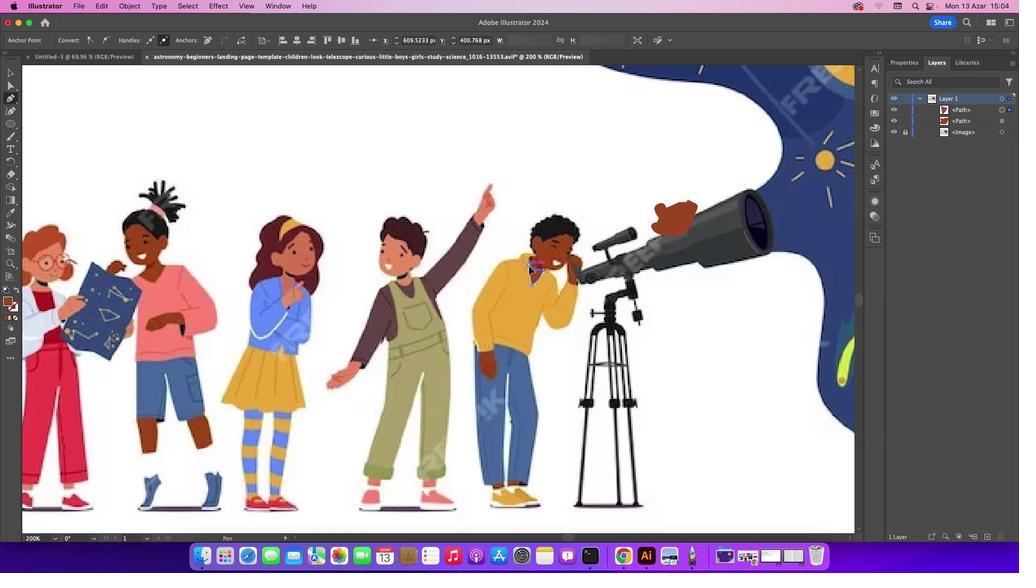 
Action: Mouse moved to (96, 233)
Screenshot: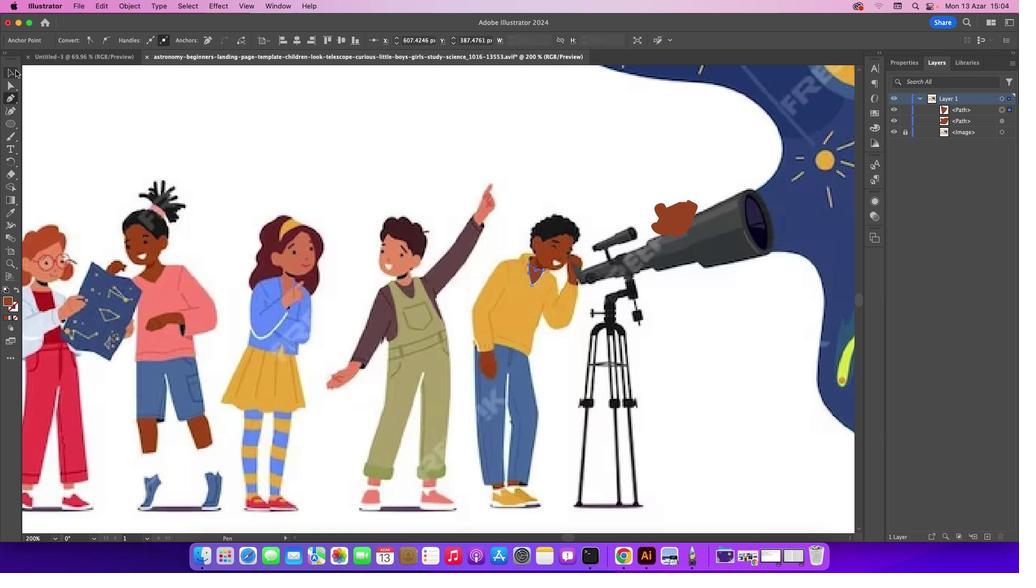 
Action: Mouse pressed left at (96, 233)
Screenshot: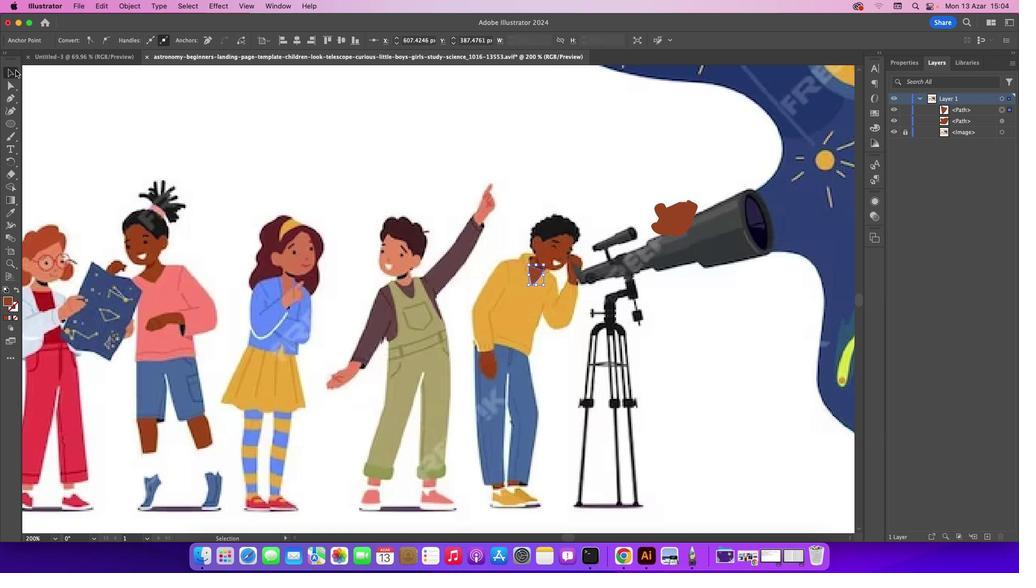 
Action: Mouse moved to (151, 262)
Screenshot: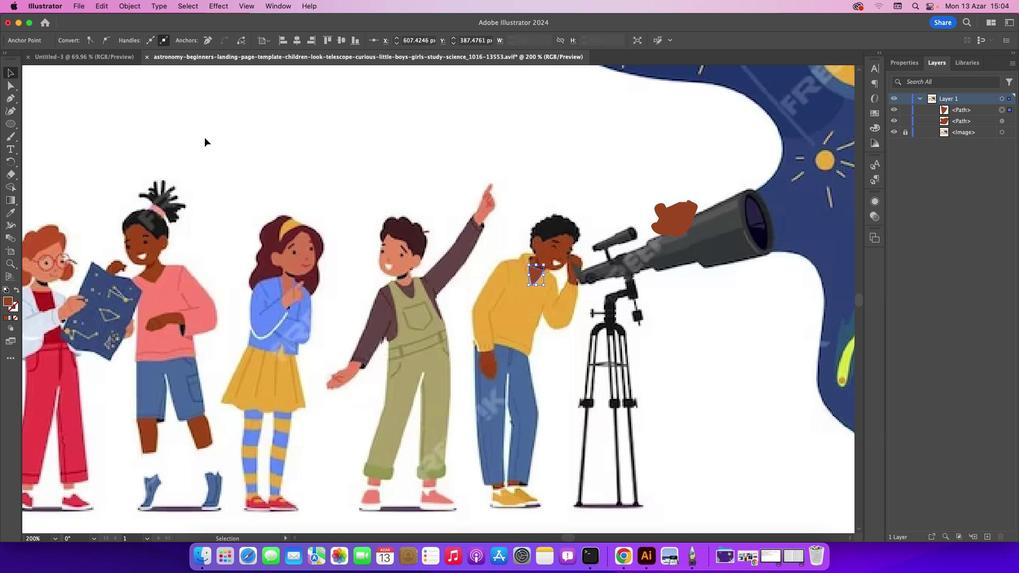 
Action: Mouse pressed left at (151, 262)
Screenshot: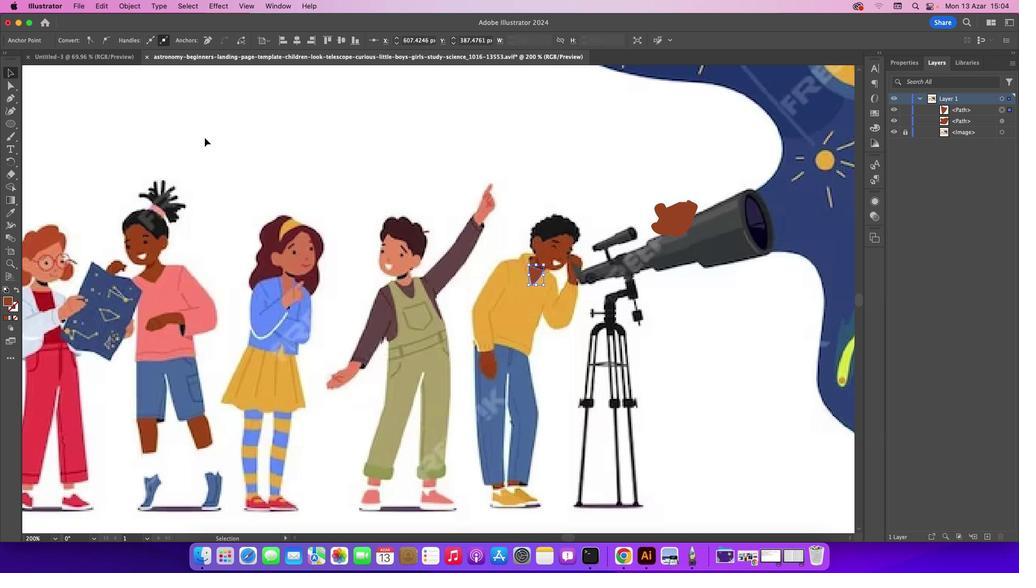 
Action: Mouse moved to (248, 320)
Screenshot: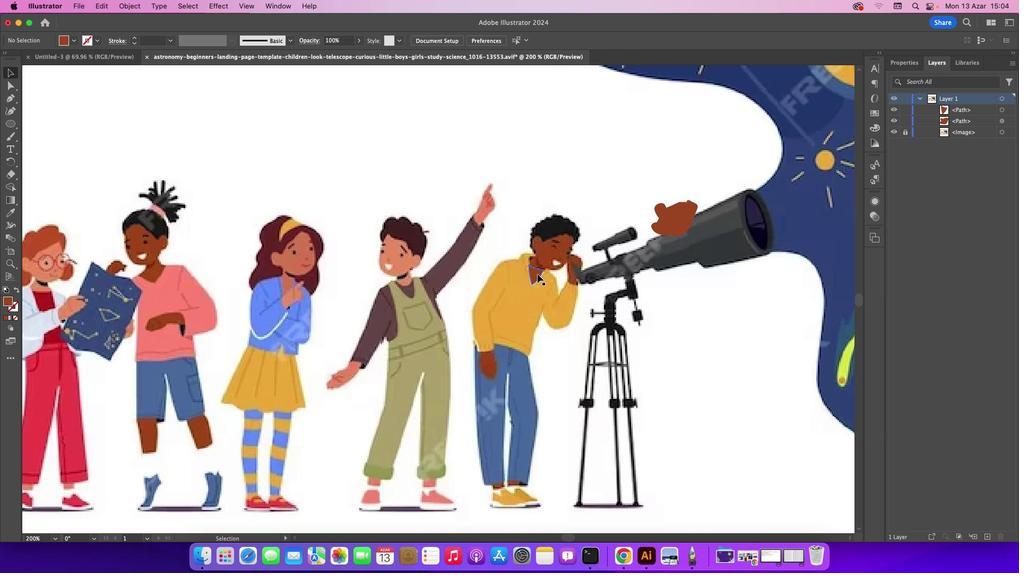 
Action: Mouse pressed left at (248, 320)
Screenshot: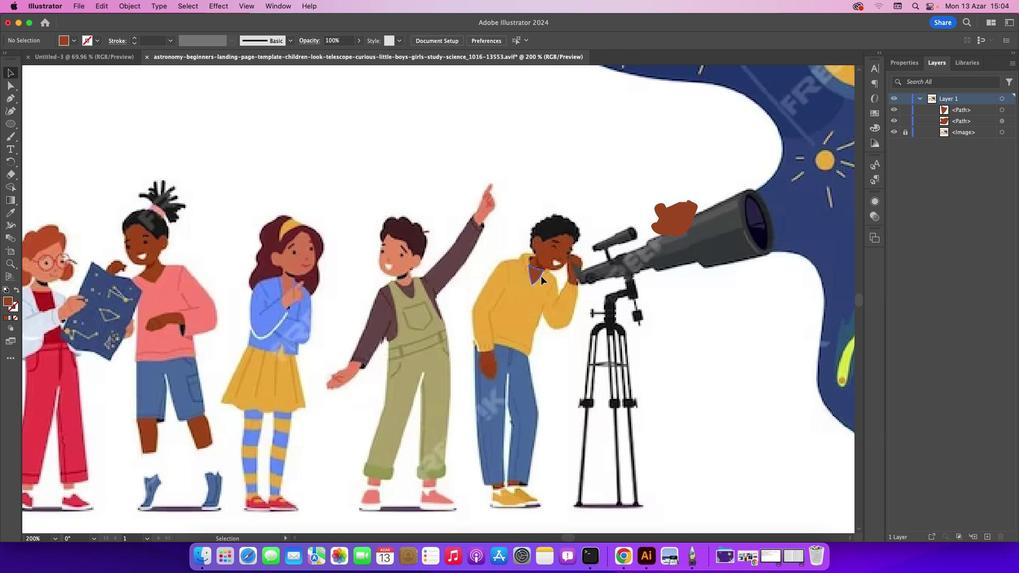 
Action: Mouse moved to (95, 295)
Screenshot: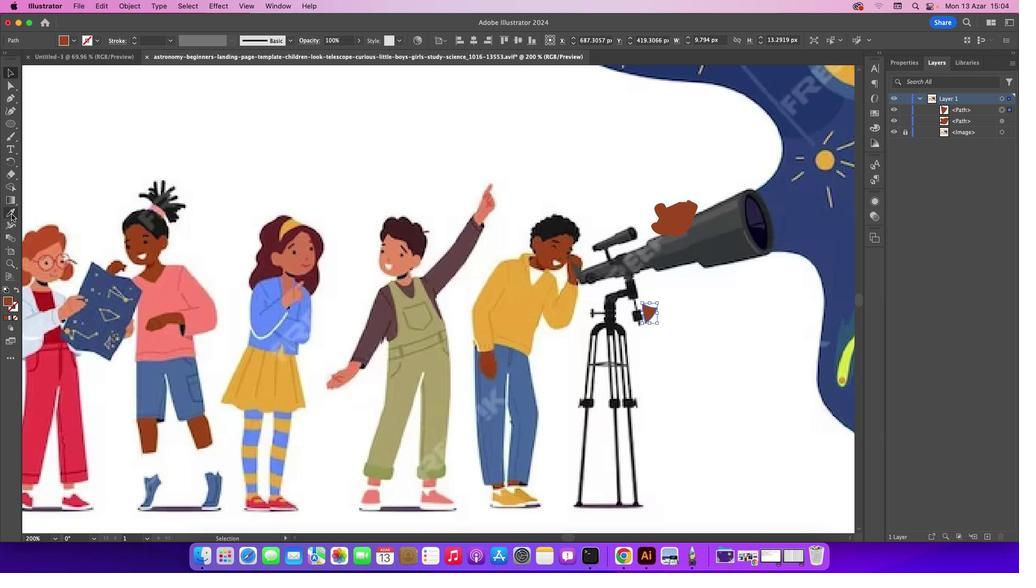 
Action: Mouse pressed left at (95, 295)
Screenshot: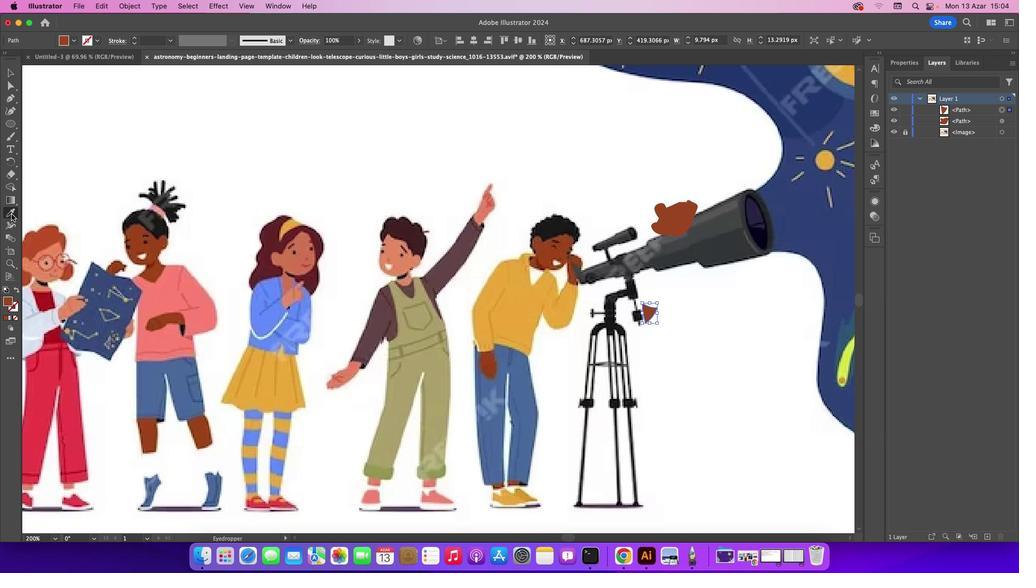 
Action: Mouse moved to (248, 321)
Screenshot: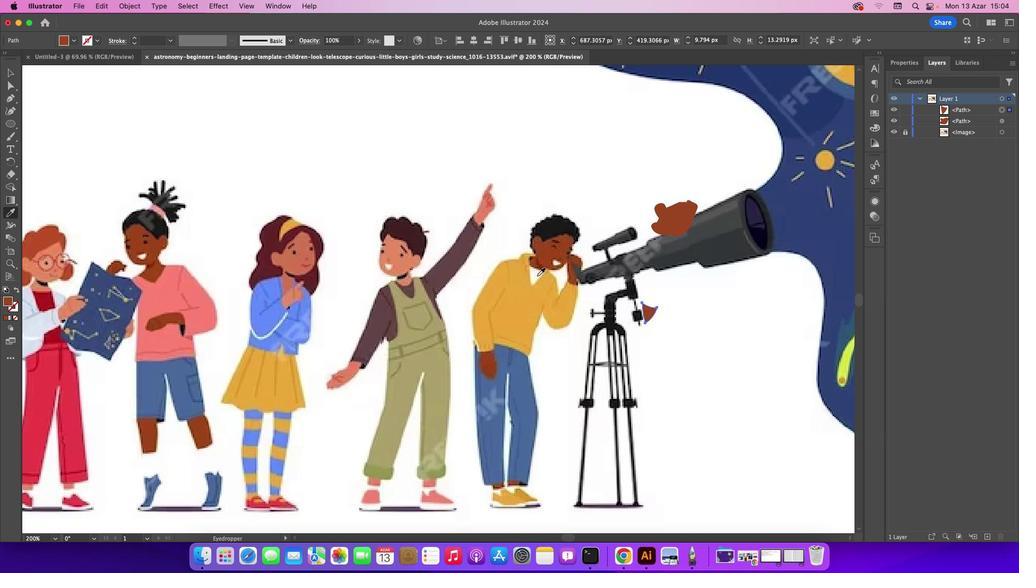 
Action: Mouse pressed left at (248, 321)
Screenshot: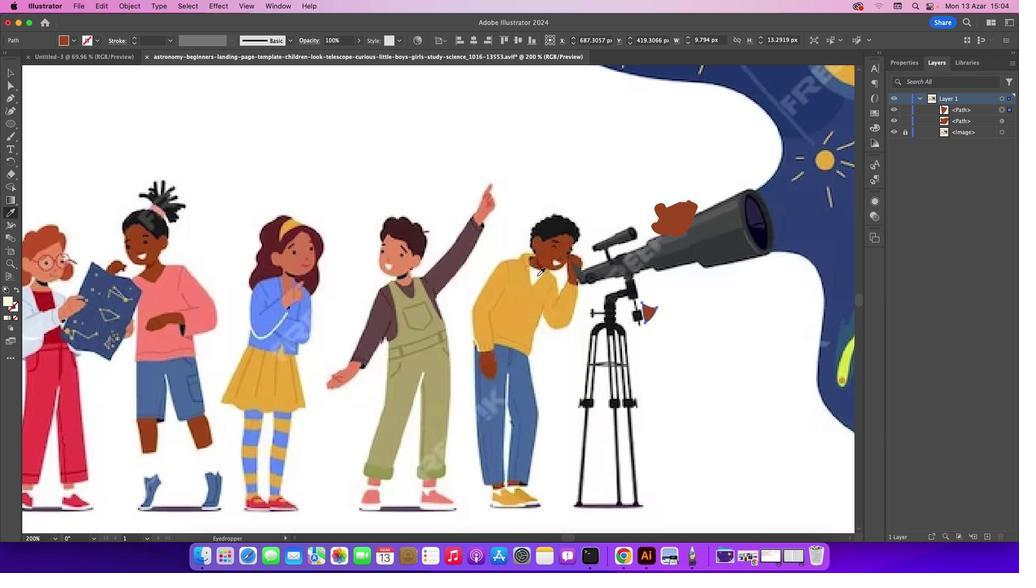 
Action: Mouse moved to (96, 236)
Screenshot: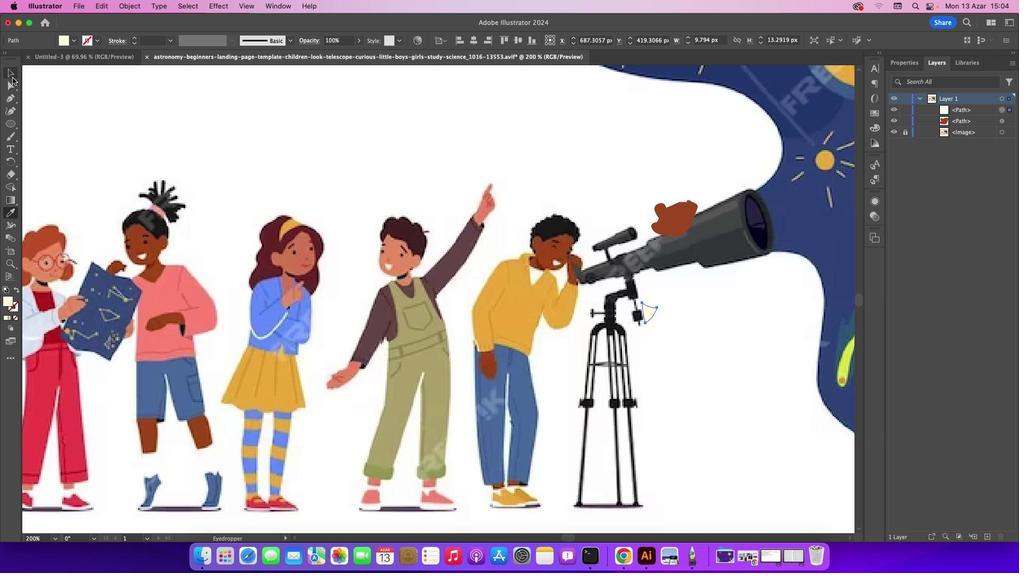 
Action: Mouse pressed left at (96, 236)
Screenshot: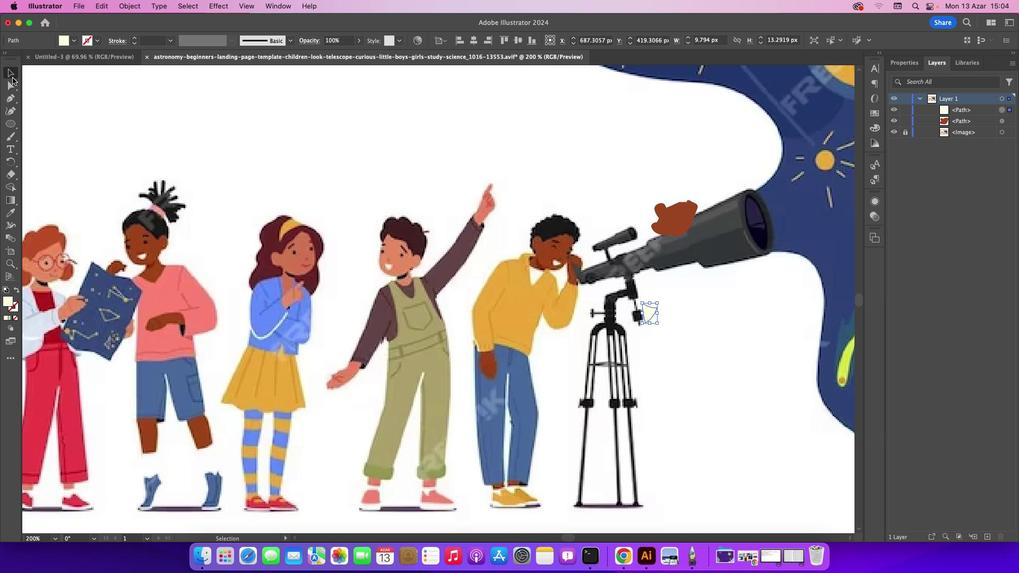 
Action: Mouse moved to (148, 256)
Screenshot: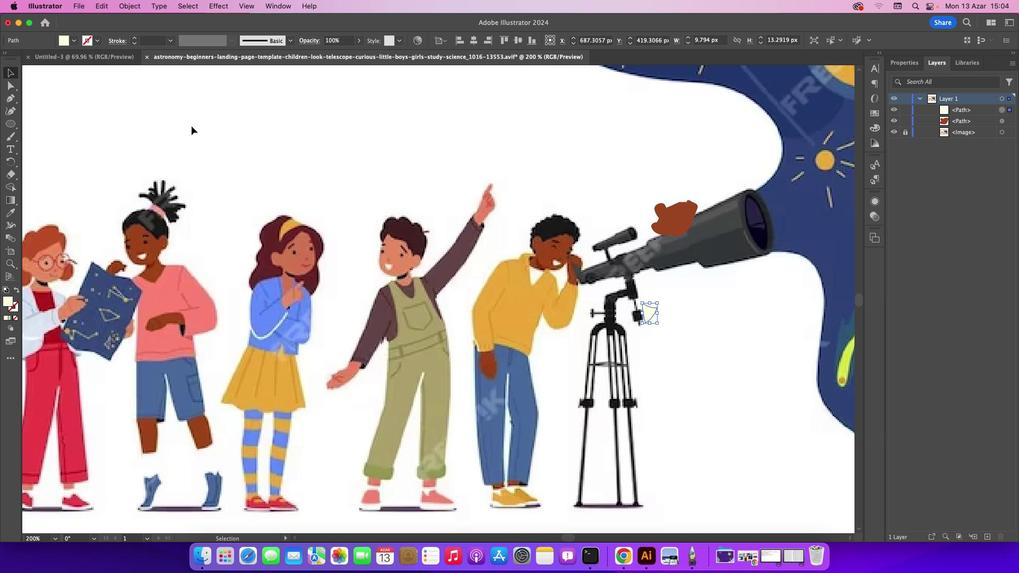 
Action: Mouse pressed left at (148, 256)
Screenshot: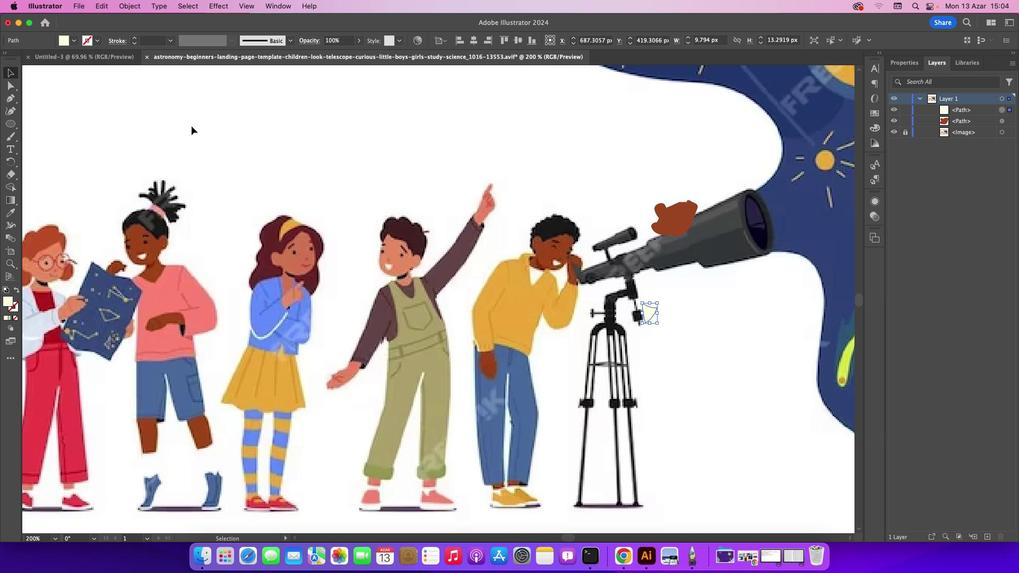 
Action: Mouse moved to (279, 336)
Screenshot: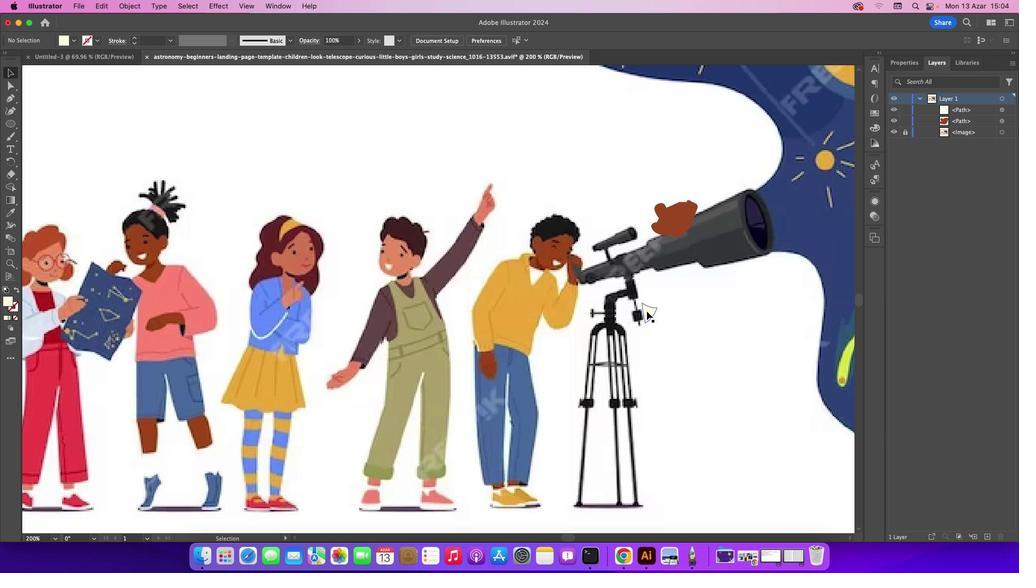 
Action: Mouse pressed left at (279, 336)
Screenshot: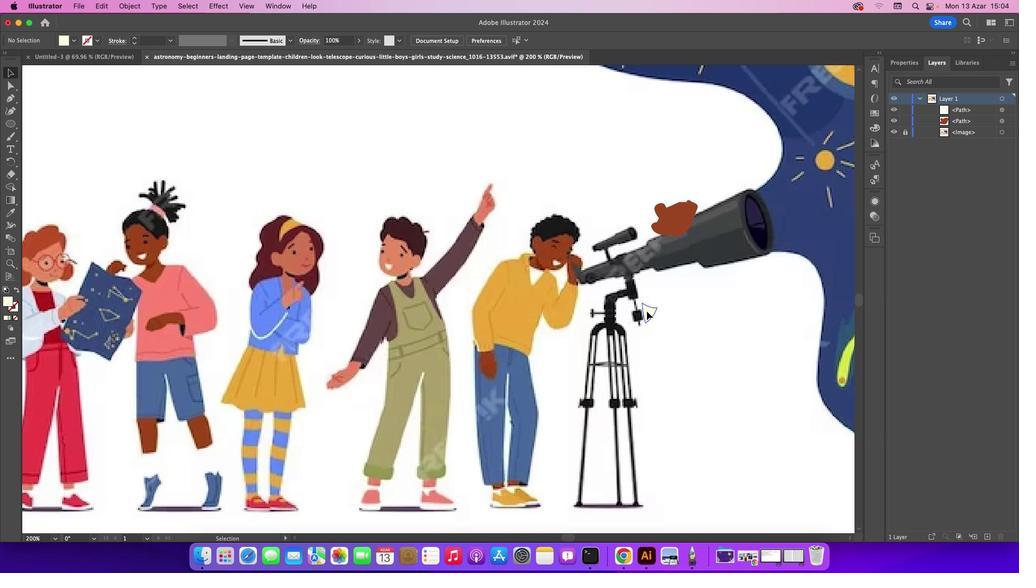 
Action: Mouse moved to (321, 345)
Screenshot: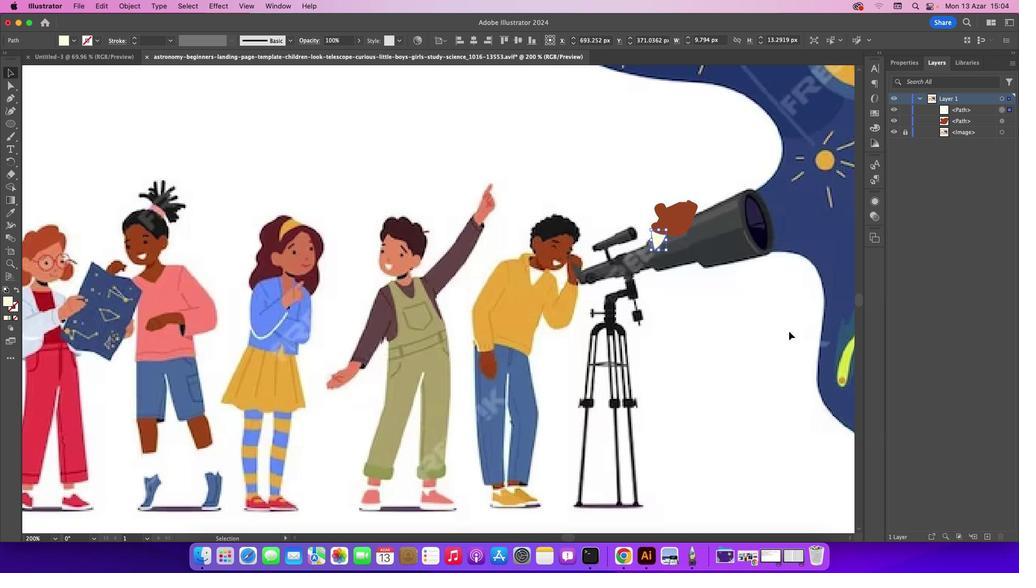 
Action: Mouse pressed left at (321, 345)
Screenshot: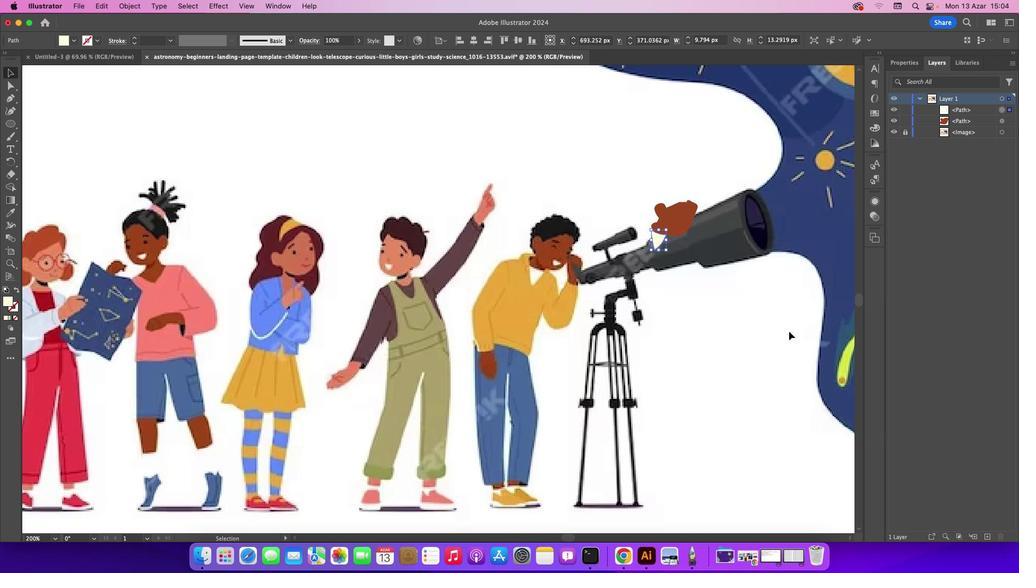 
Action: Mouse moved to (96, 247)
Screenshot: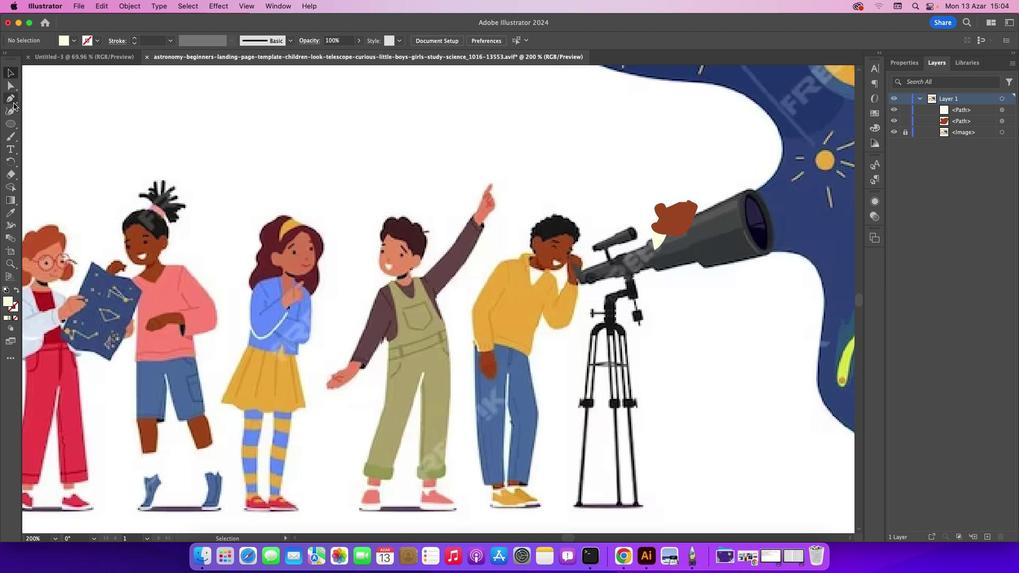 
Action: Mouse pressed left at (96, 247)
Screenshot: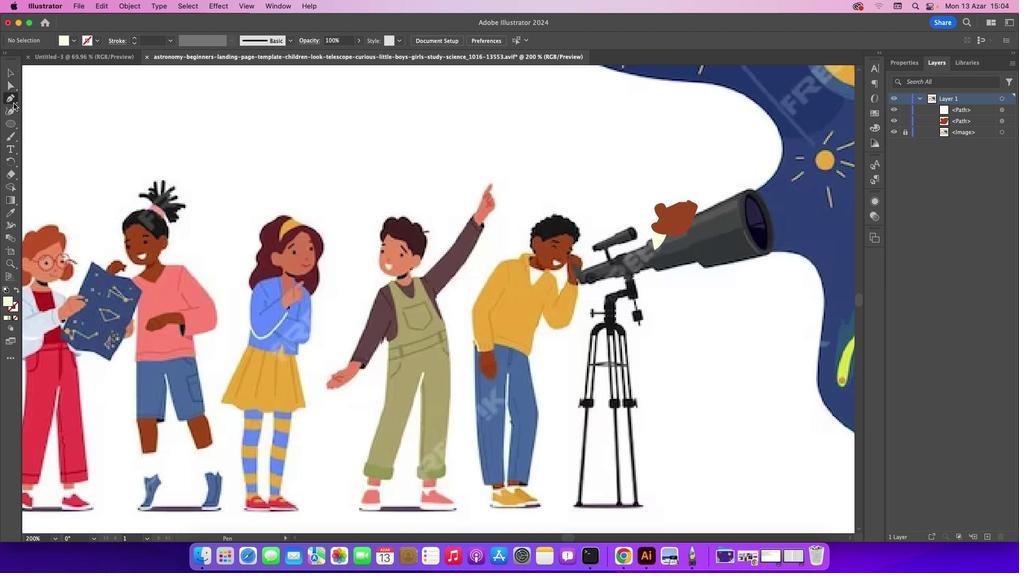 
Action: Mouse moved to (247, 313)
Screenshot: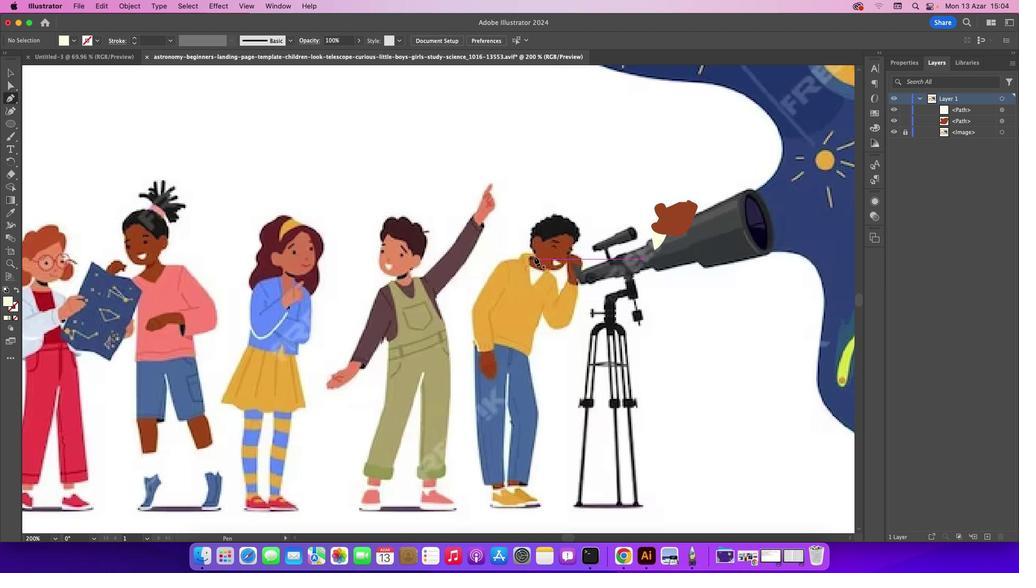
Action: Mouse pressed left at (247, 313)
Screenshot: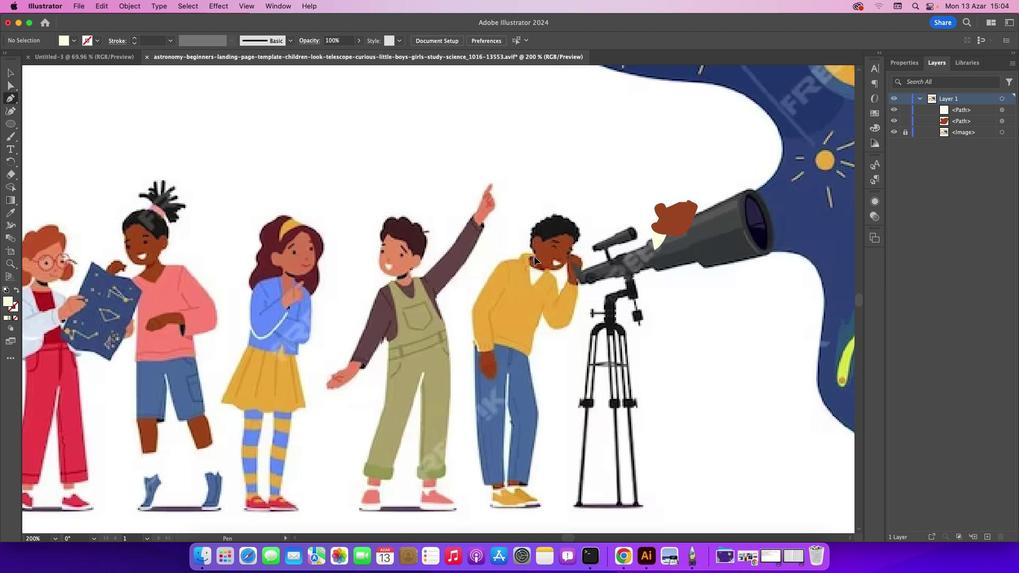 
Action: Mouse moved to (245, 316)
Screenshot: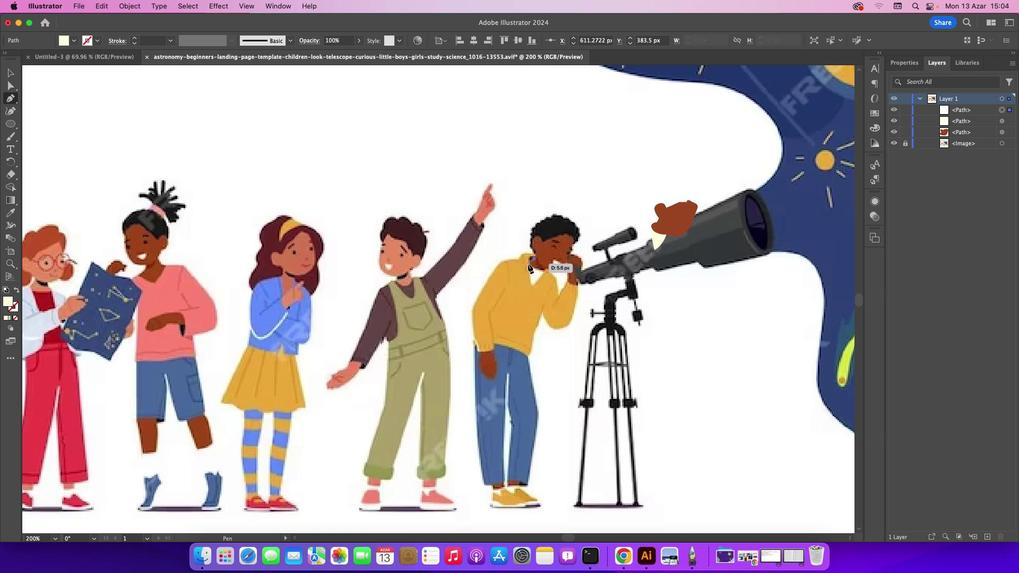 
Action: Mouse pressed left at (245, 316)
Screenshot: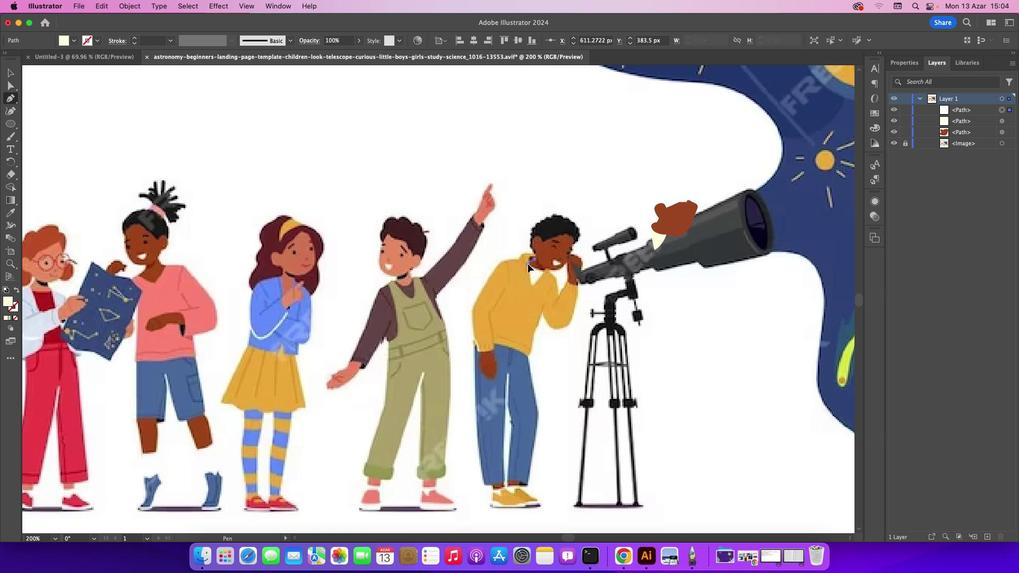 
Action: Mouse moved to (245, 316)
Screenshot: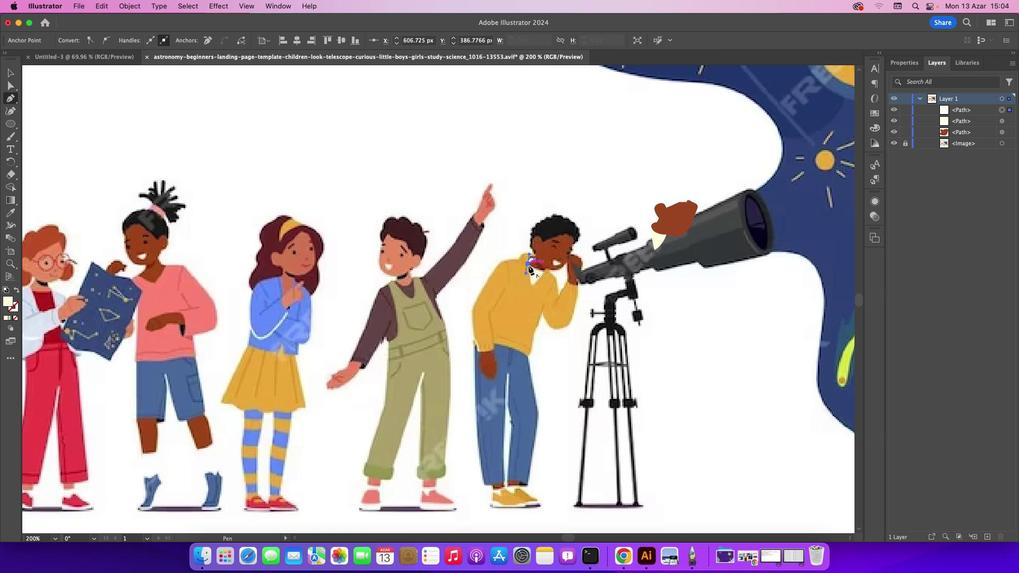 
Action: Mouse pressed left at (245, 316)
Screenshot: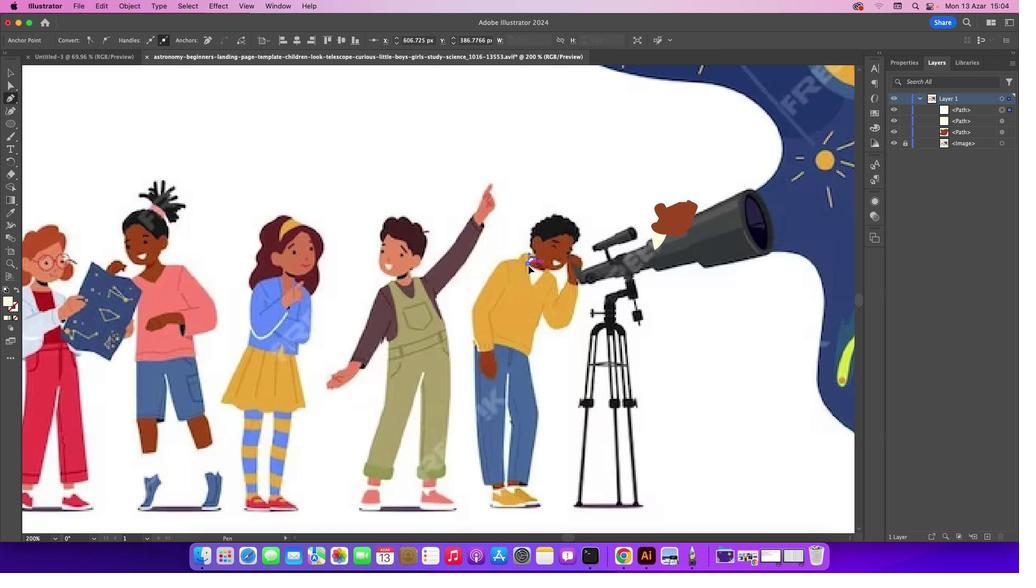 
Action: Mouse moved to (246, 324)
Screenshot: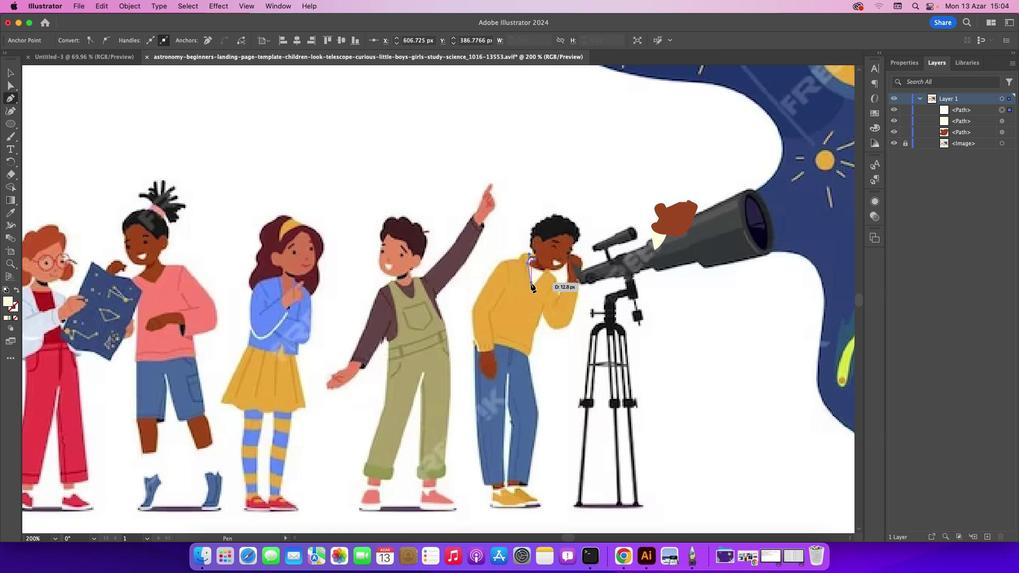 
Action: Mouse pressed left at (246, 324)
Screenshot: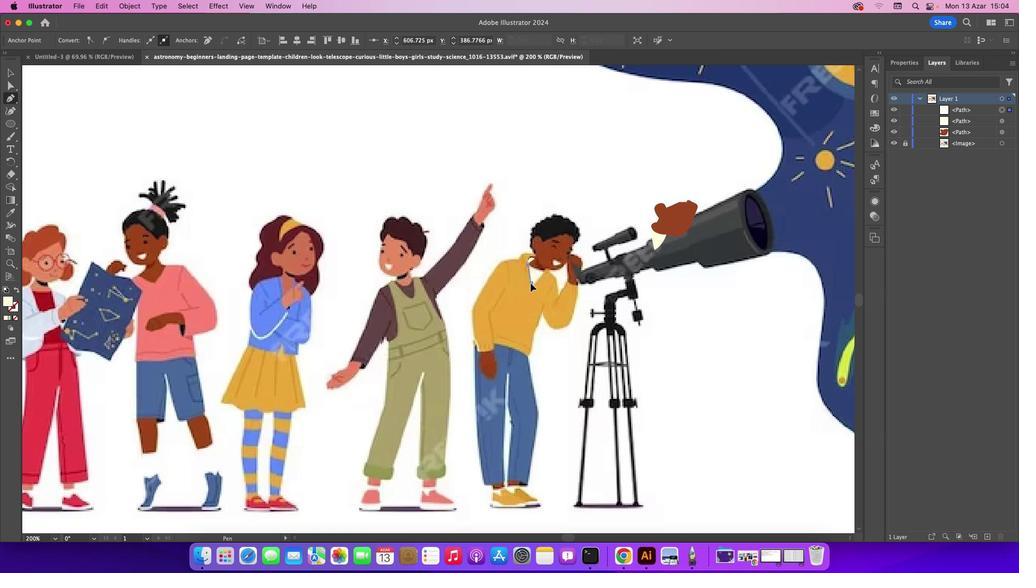 
Action: Mouse moved to (248, 323)
Screenshot: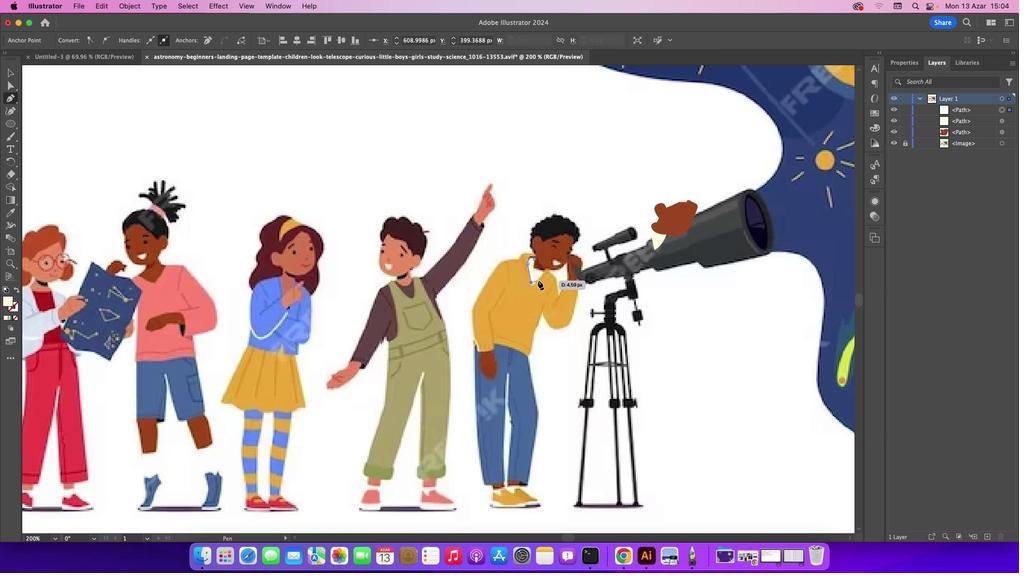 
Action: Mouse pressed left at (248, 323)
Screenshot: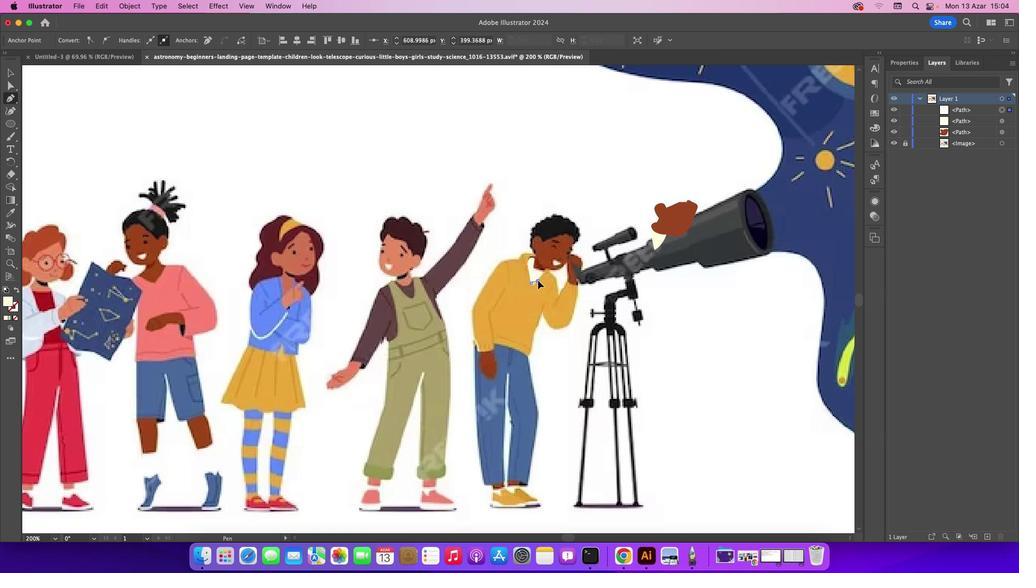 
Action: Mouse moved to (247, 323)
Screenshot: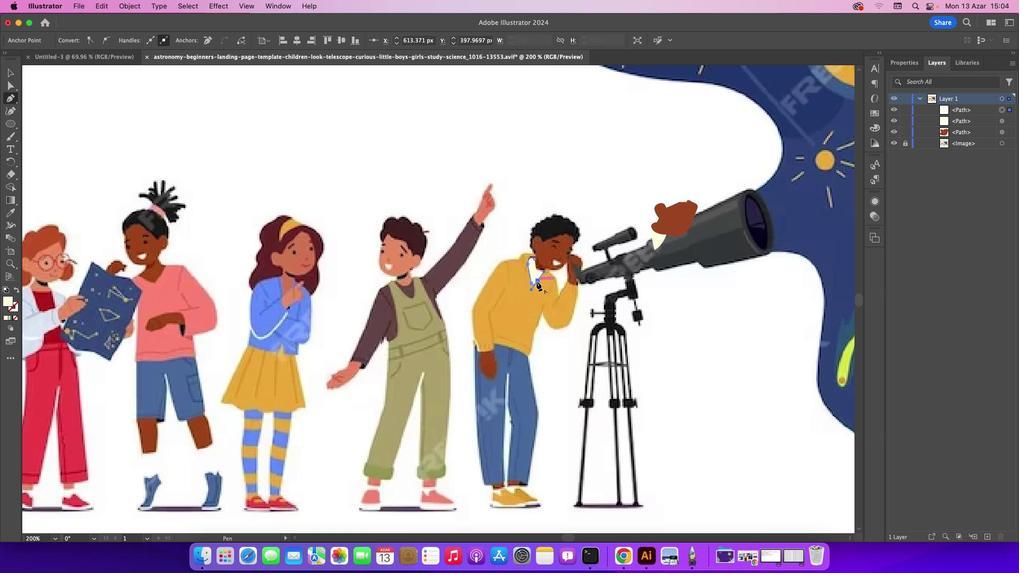 
Action: Mouse pressed left at (247, 323)
Screenshot: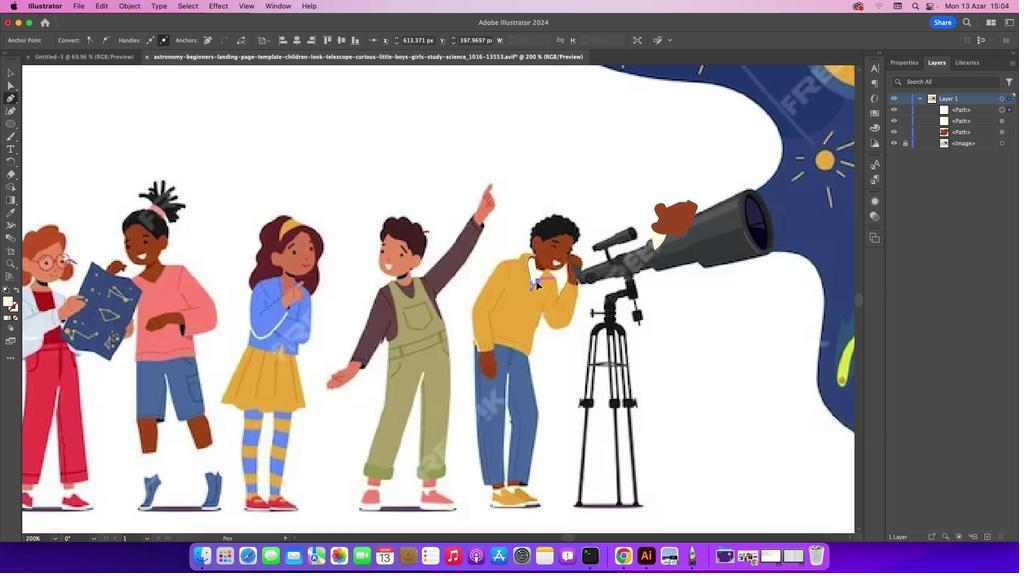 
Action: Mouse moved to (250, 319)
Screenshot: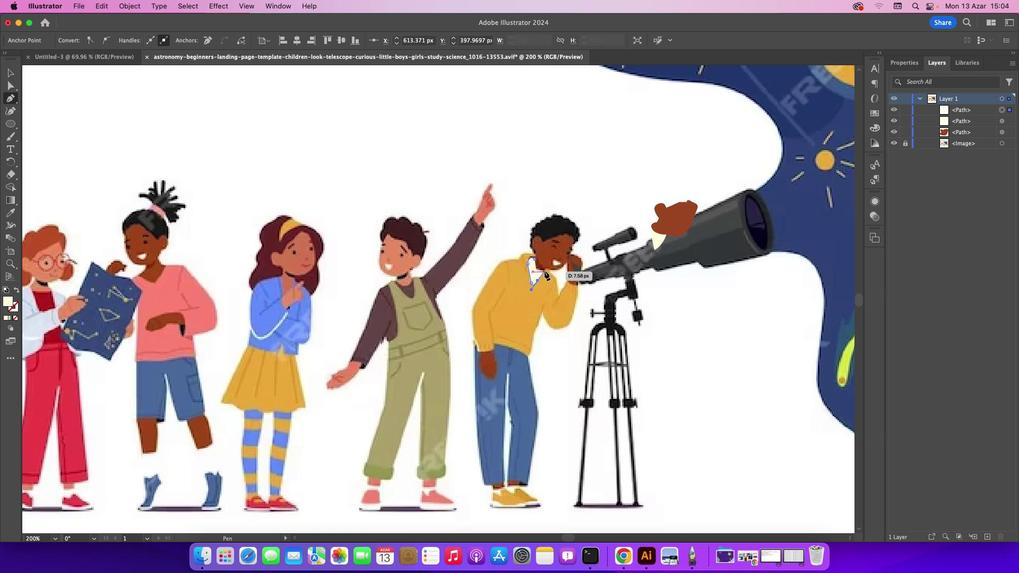 
Action: Mouse pressed left at (250, 319)
Screenshot: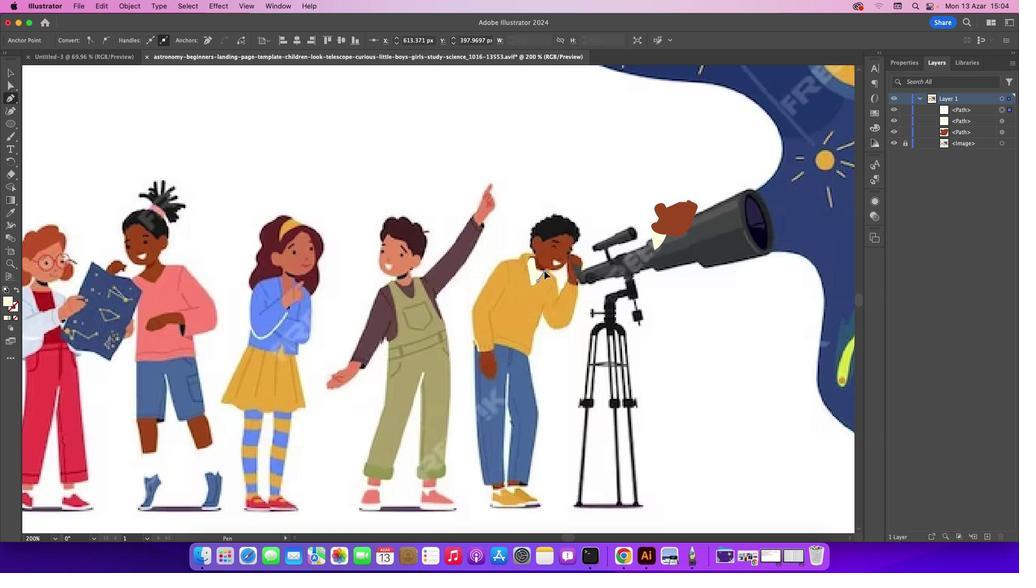 
Action: Mouse moved to (251, 319)
Screenshot: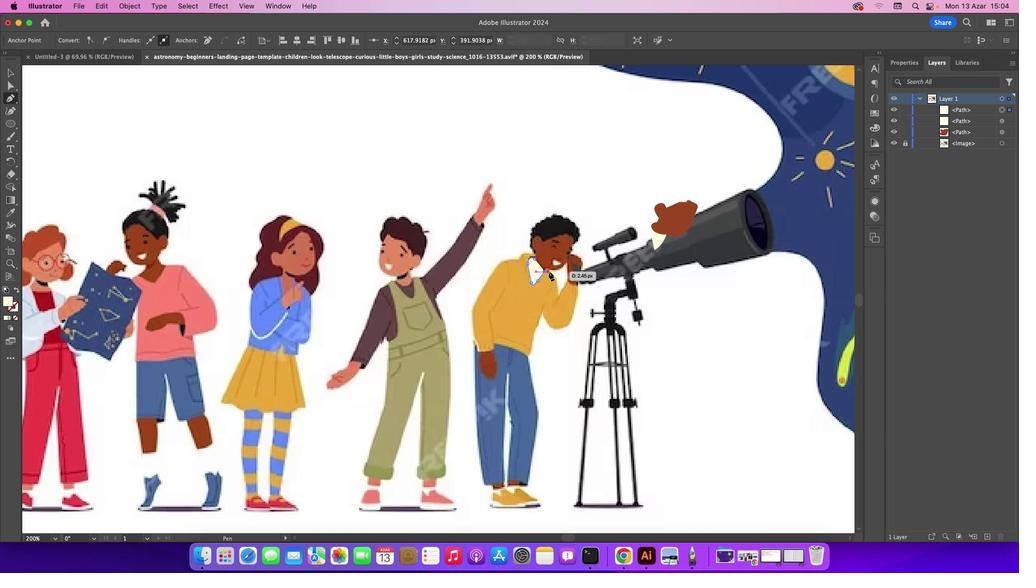 
Action: Mouse pressed left at (251, 319)
Screenshot: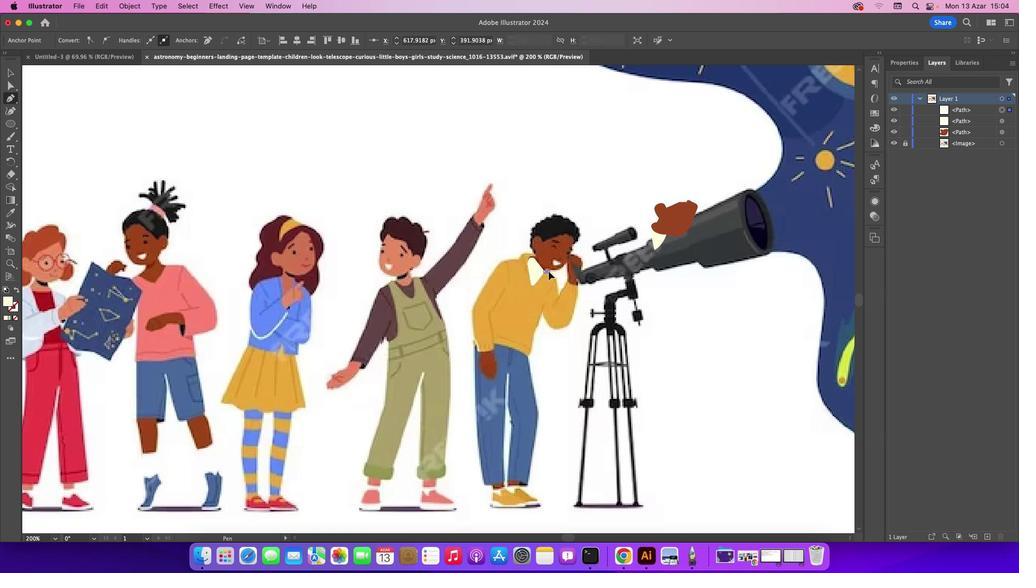 
Action: Mouse moved to (251, 319)
Screenshot: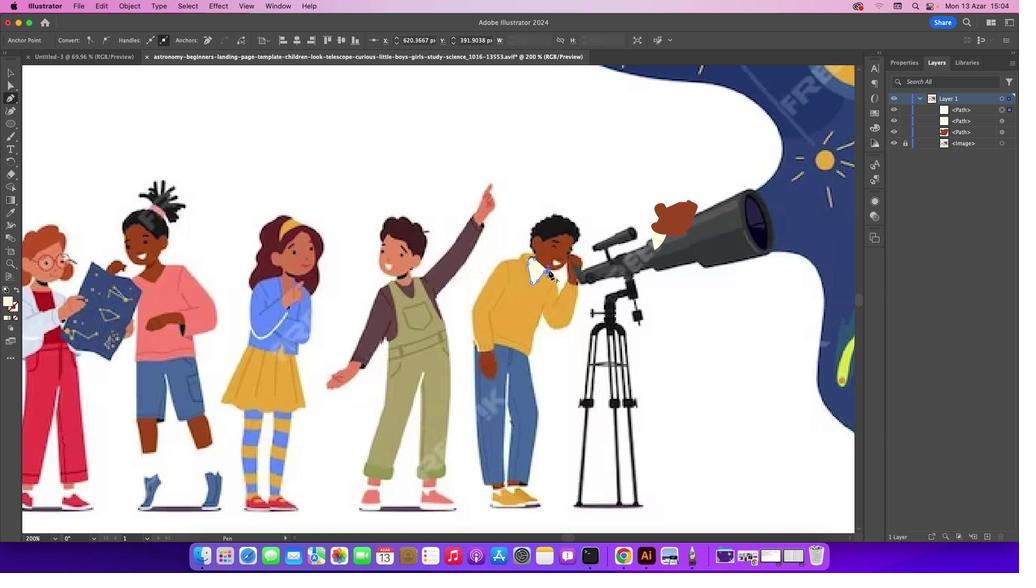 
Action: Mouse pressed left at (251, 319)
Screenshot: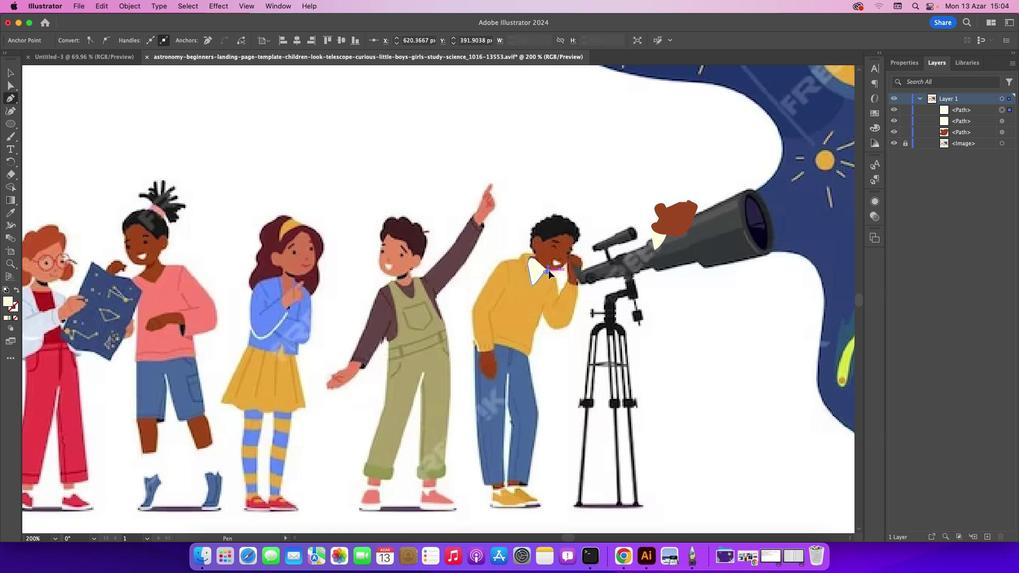 
Action: Mouse moved to (253, 322)
Screenshot: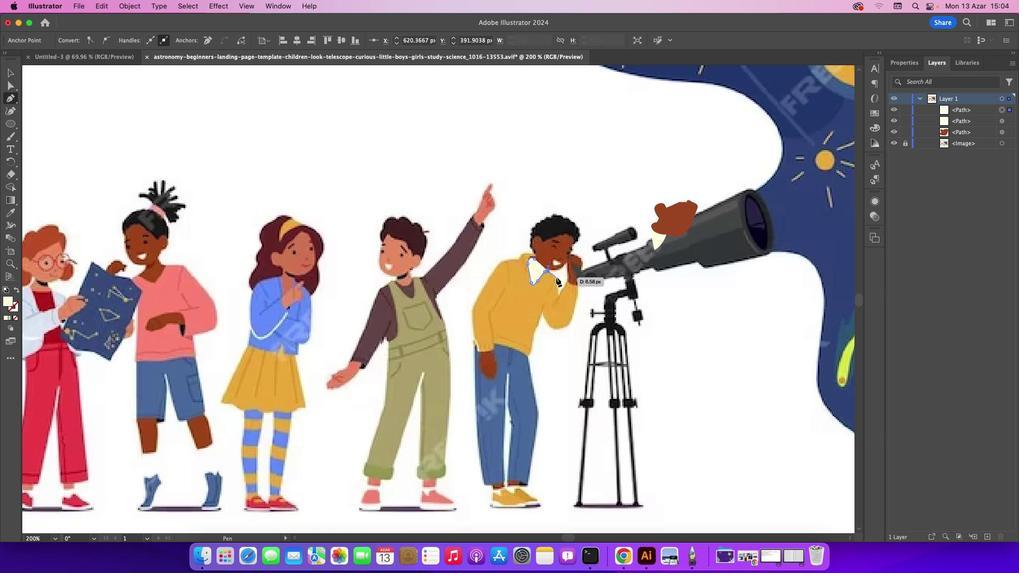 
Action: Mouse pressed left at (253, 322)
Screenshot: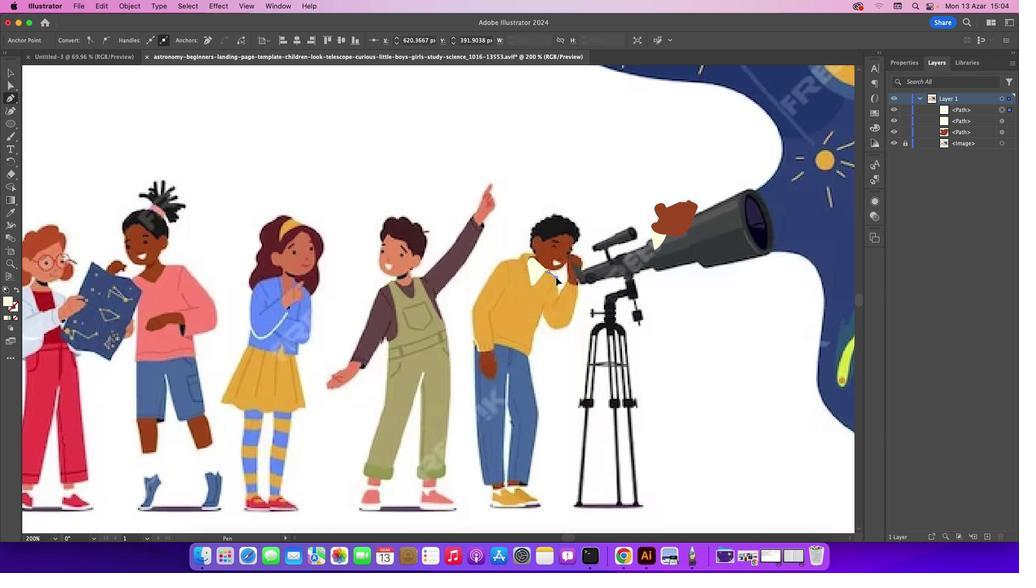 
Action: Mouse moved to (254, 330)
Screenshot: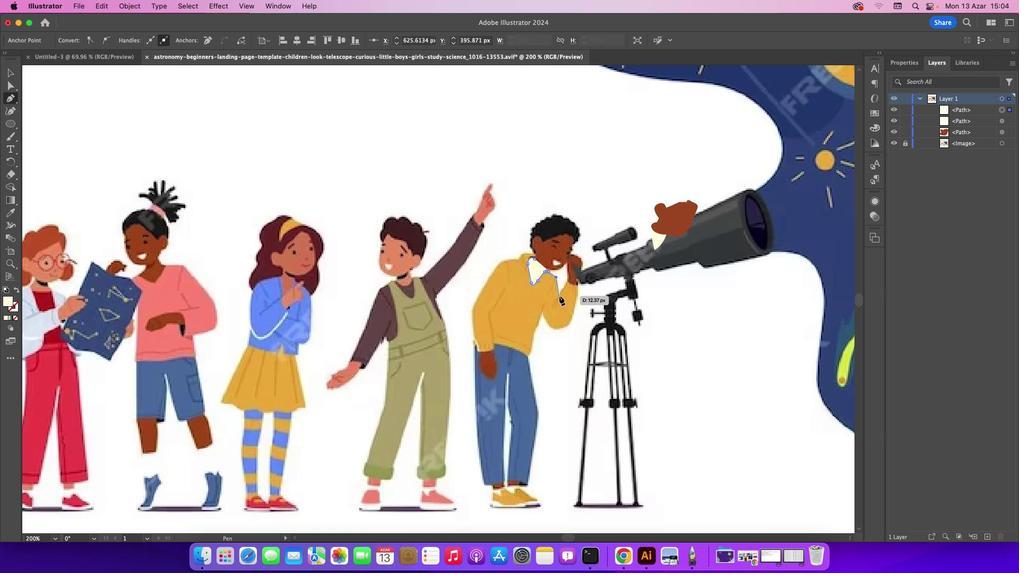 
Action: Mouse pressed left at (254, 330)
Screenshot: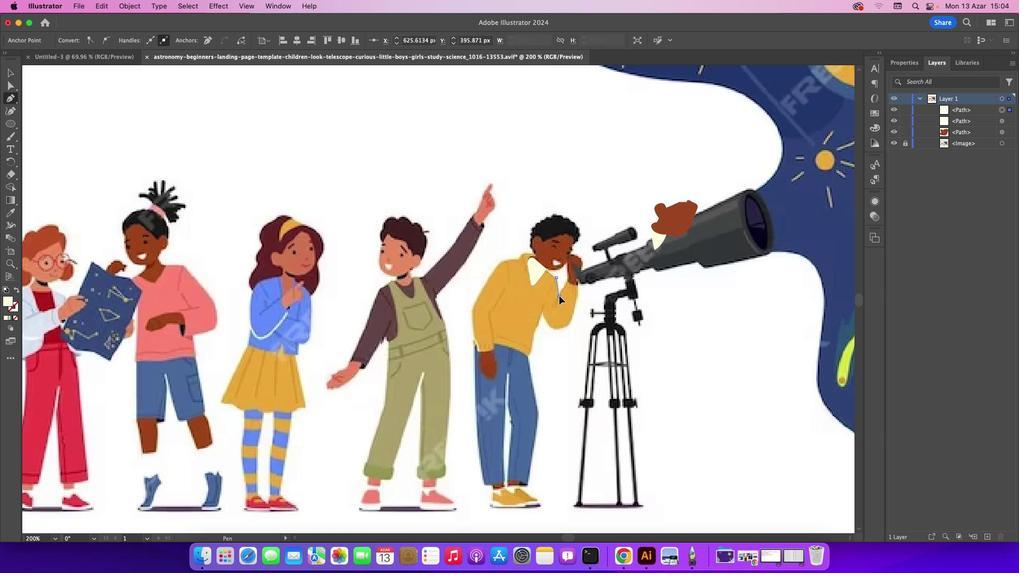 
Action: Mouse moved to (256, 323)
Screenshot: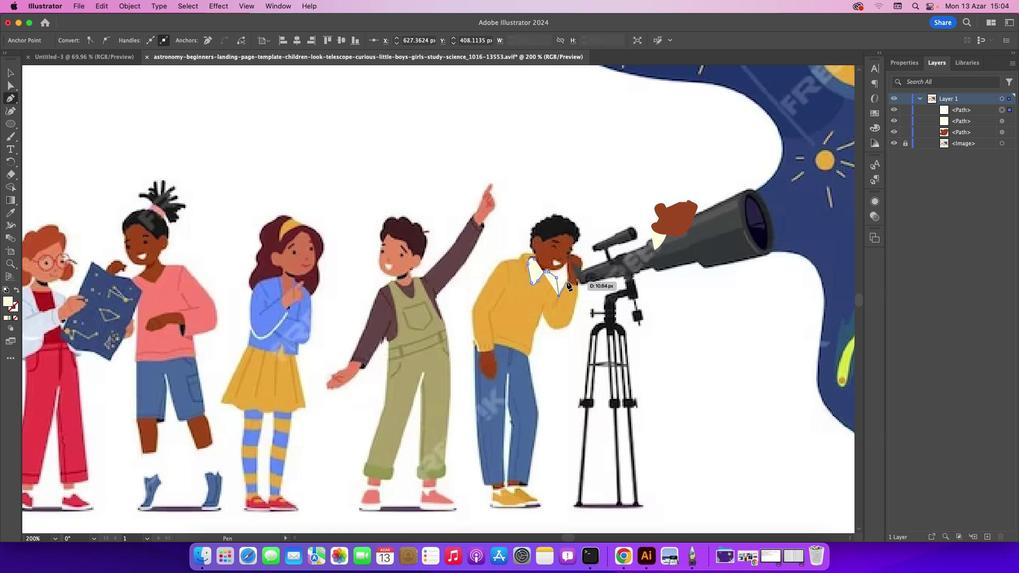 
Action: Mouse pressed left at (256, 323)
Screenshot: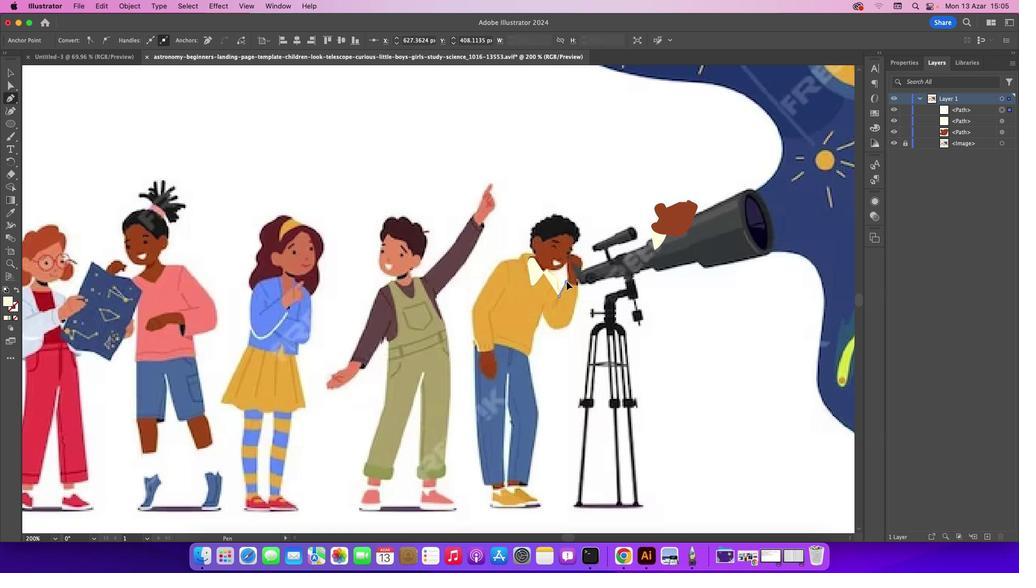 
Action: Mouse moved to (260, 324)
Screenshot: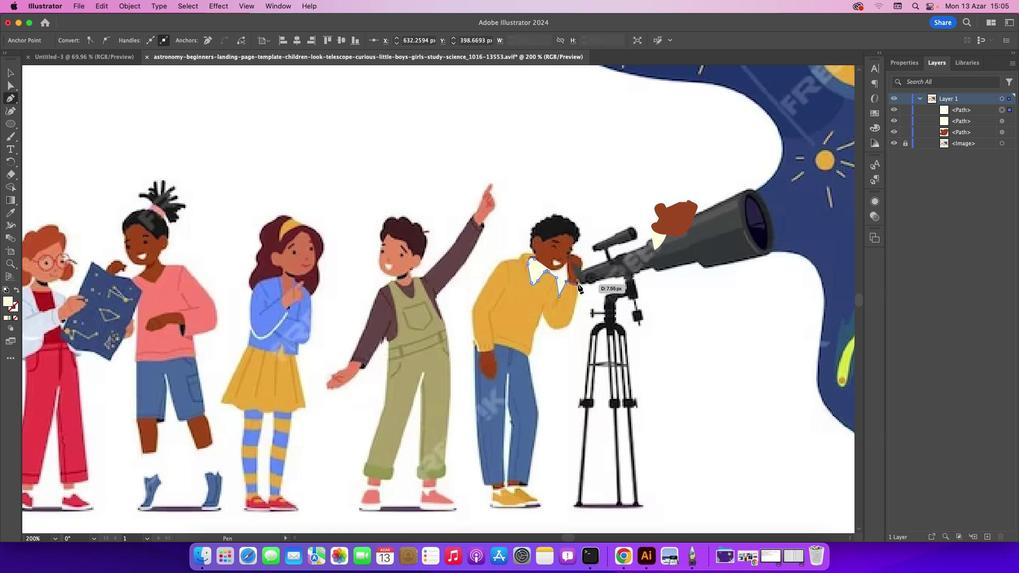 
Action: Mouse pressed left at (260, 324)
Screenshot: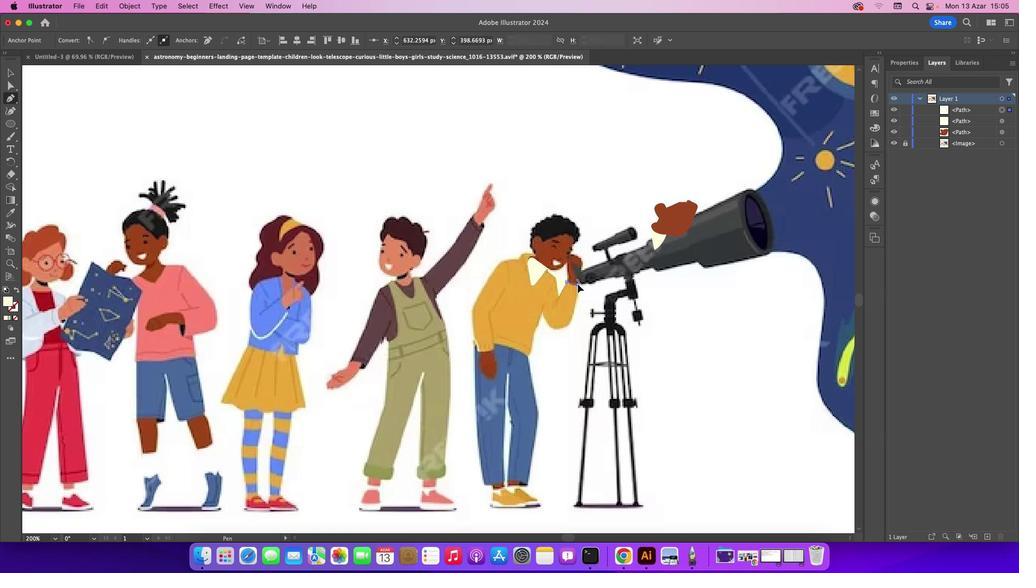 
Action: Mouse moved to (259, 325)
Screenshot: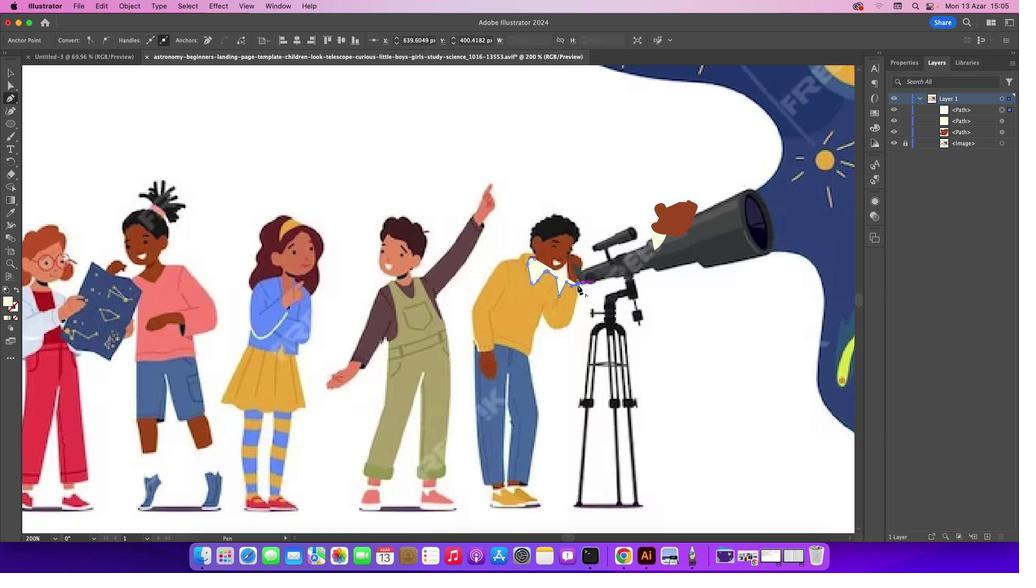 
Action: Mouse pressed left at (259, 325)
Screenshot: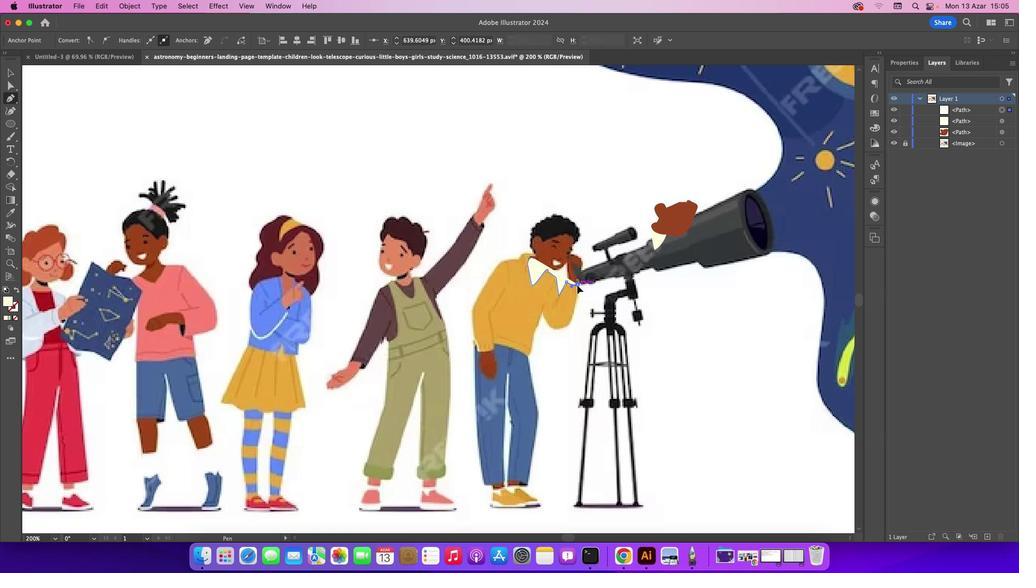 
Action: Mouse moved to (255, 343)
Screenshot: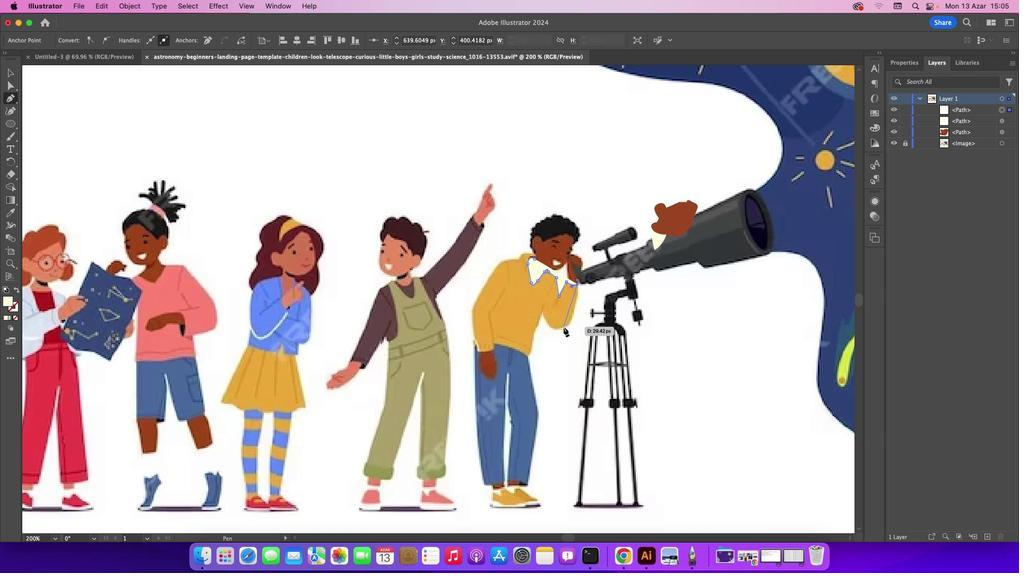 
Action: Mouse pressed left at (255, 343)
Screenshot: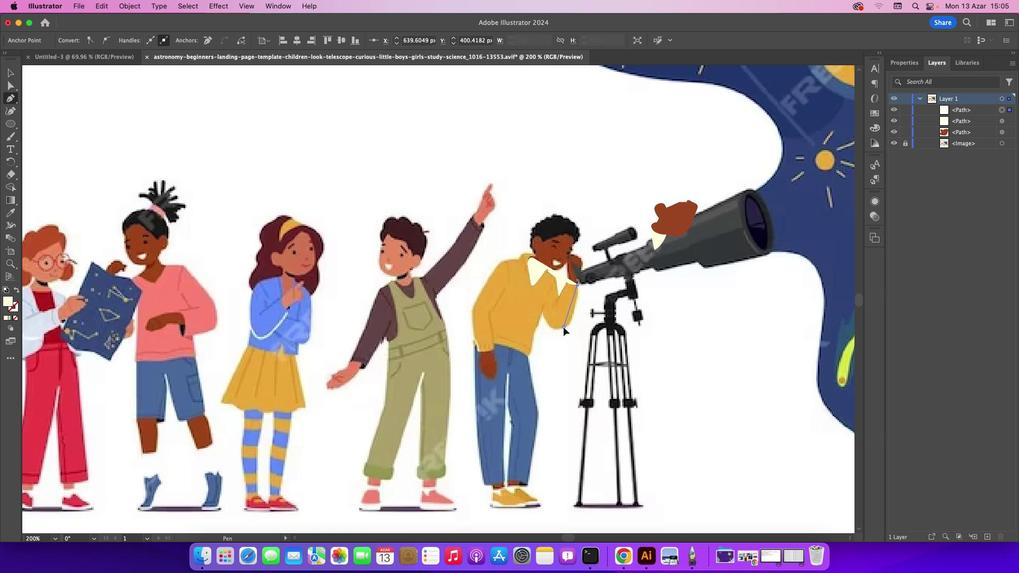 
Action: Mouse moved to (249, 337)
Screenshot: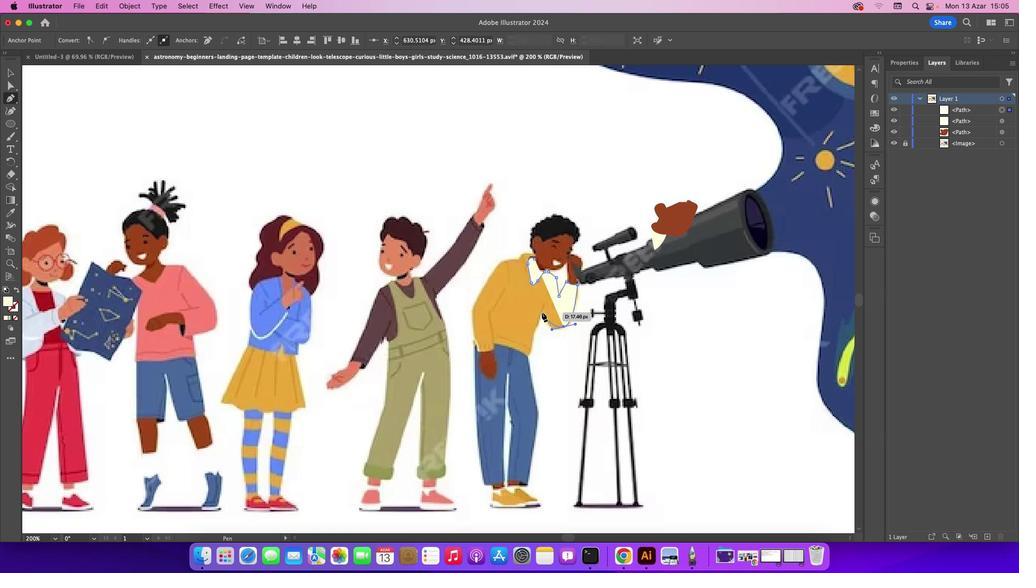 
Action: Mouse pressed left at (249, 337)
Screenshot: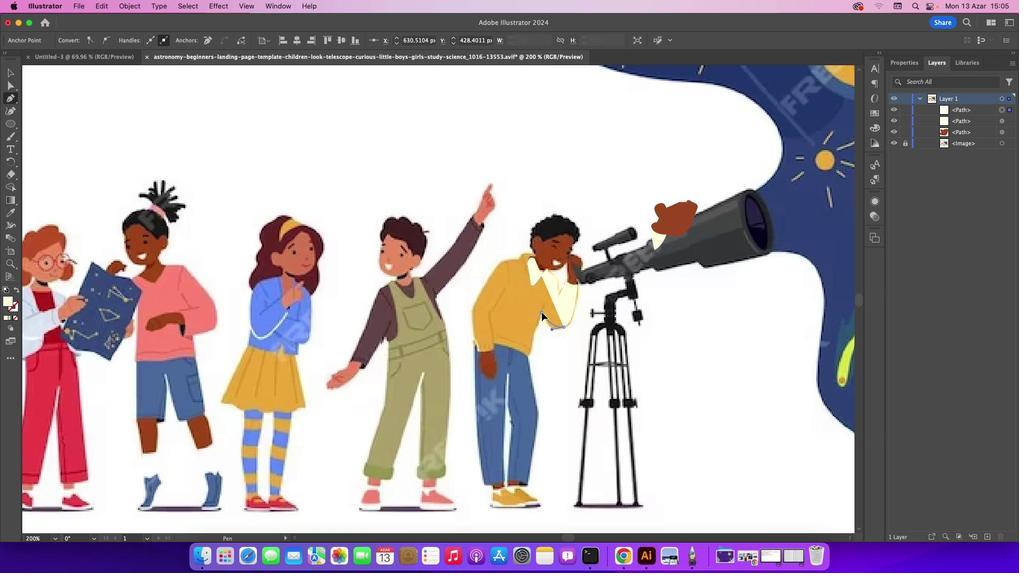 
Action: Mouse moved to (248, 337)
Screenshot: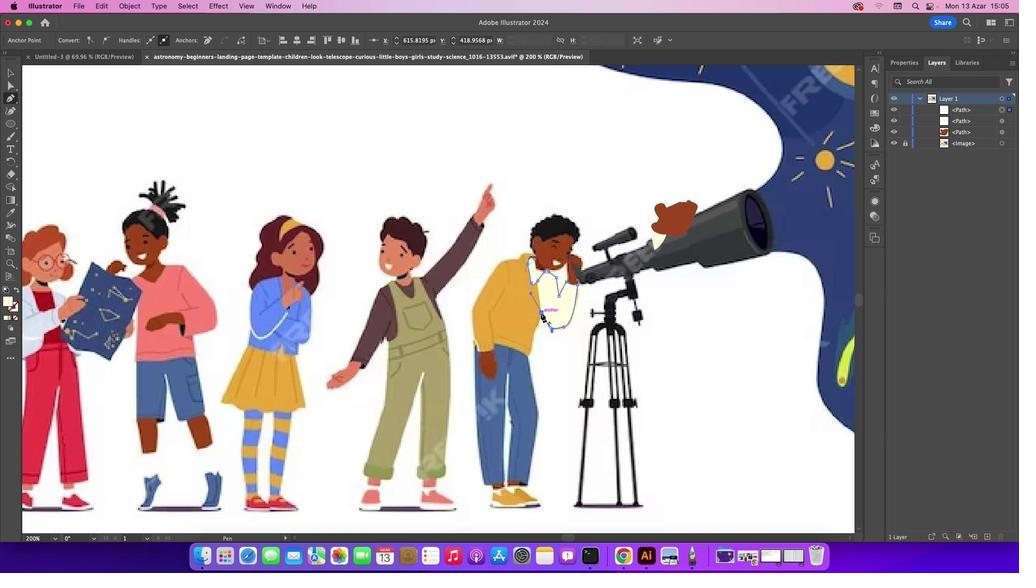 
Action: Mouse pressed left at (248, 337)
Screenshot: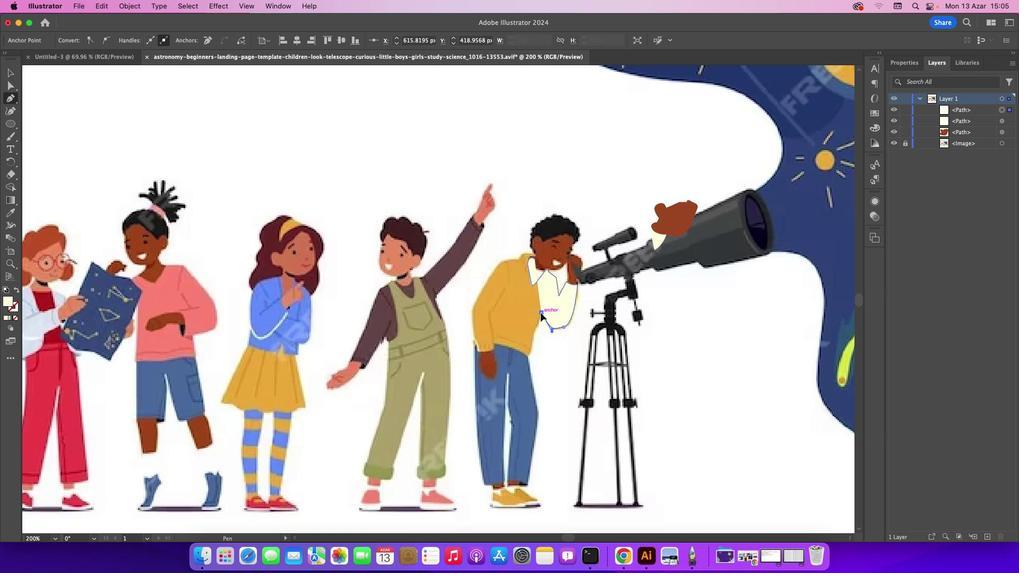 
Action: Mouse moved to (247, 346)
Screenshot: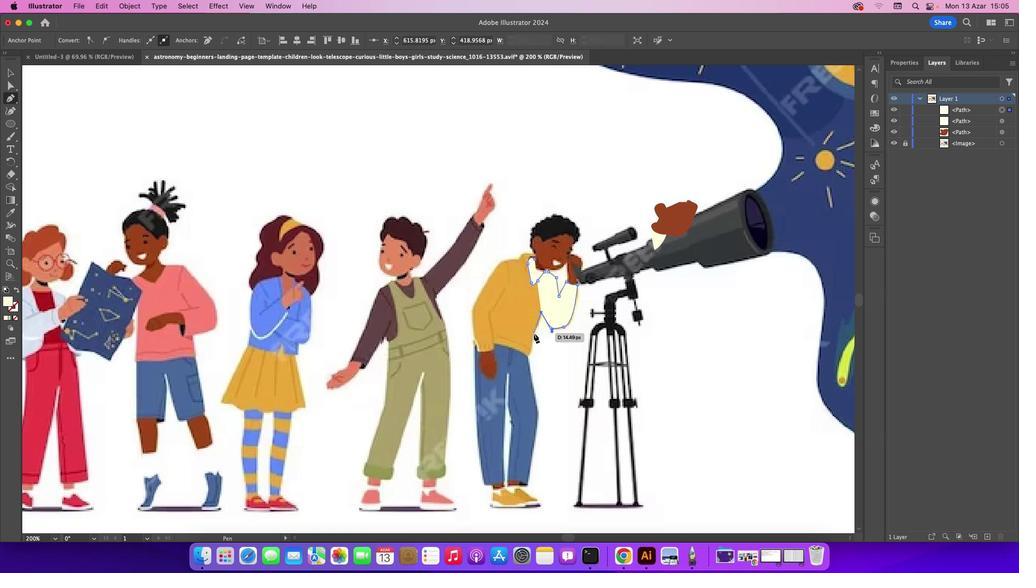 
Action: Mouse pressed left at (247, 346)
Screenshot: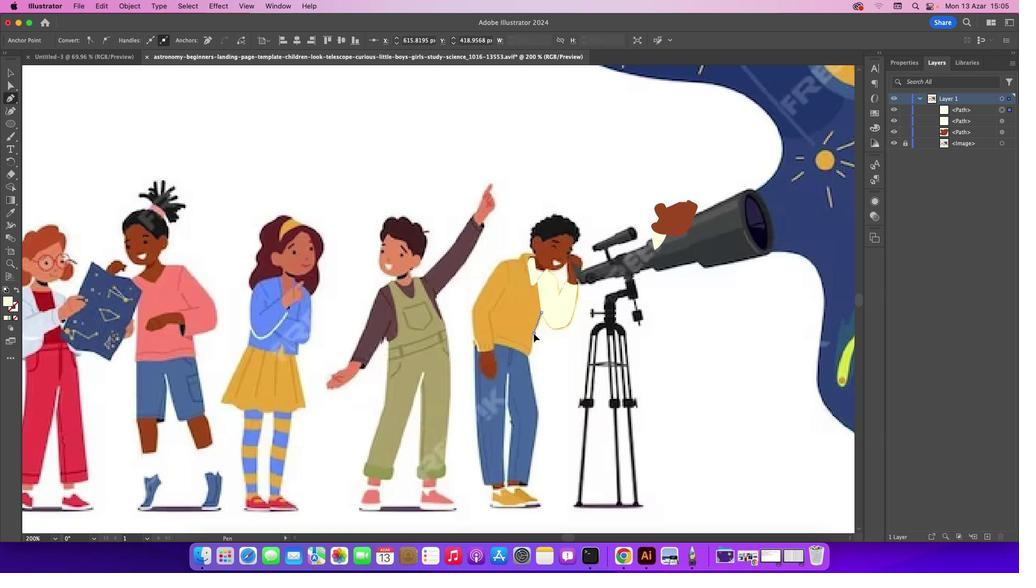 
Action: Mouse moved to (245, 355)
Screenshot: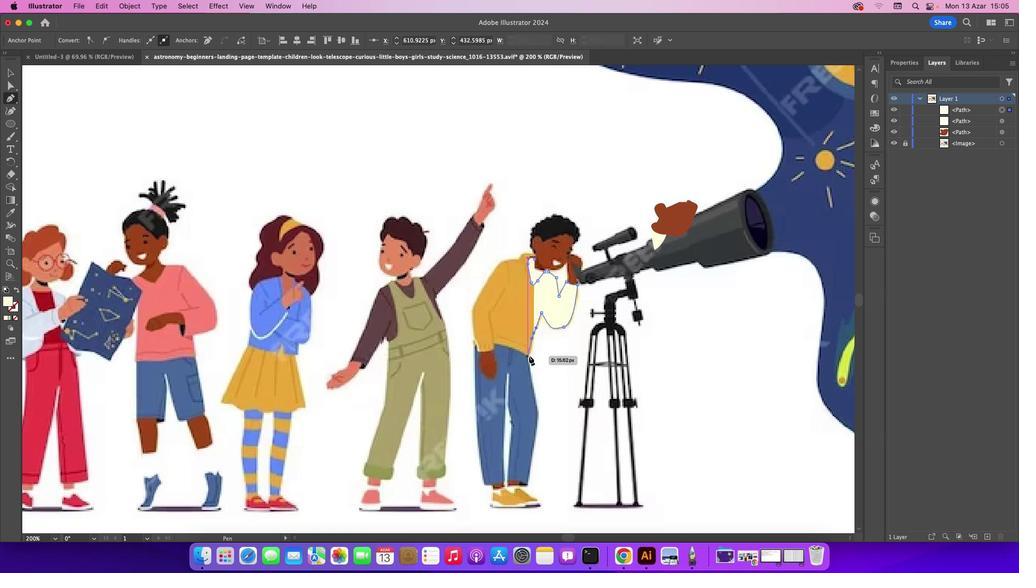 
Action: Mouse pressed left at (245, 355)
Screenshot: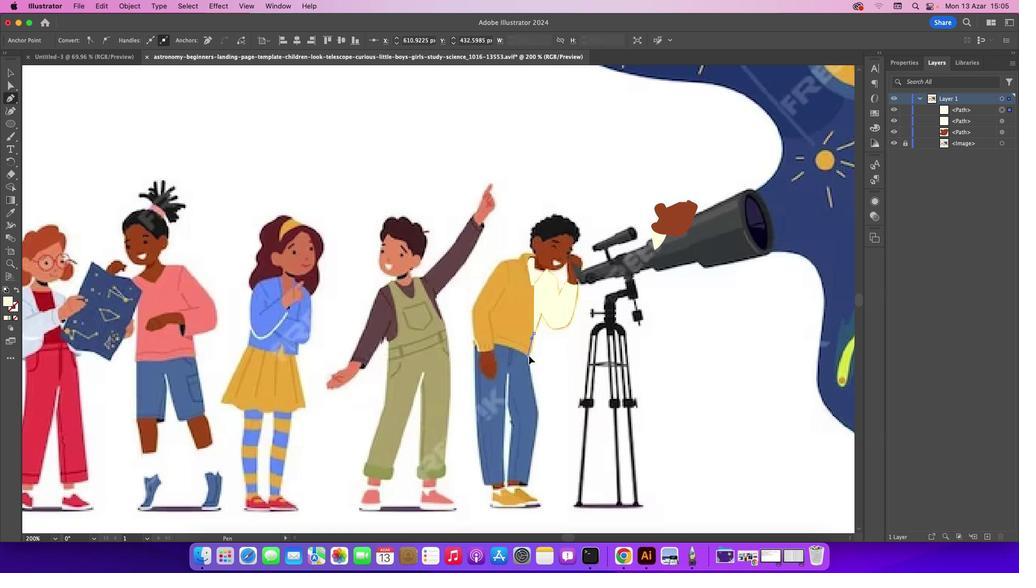 
Action: Mouse moved to (245, 356)
Screenshot: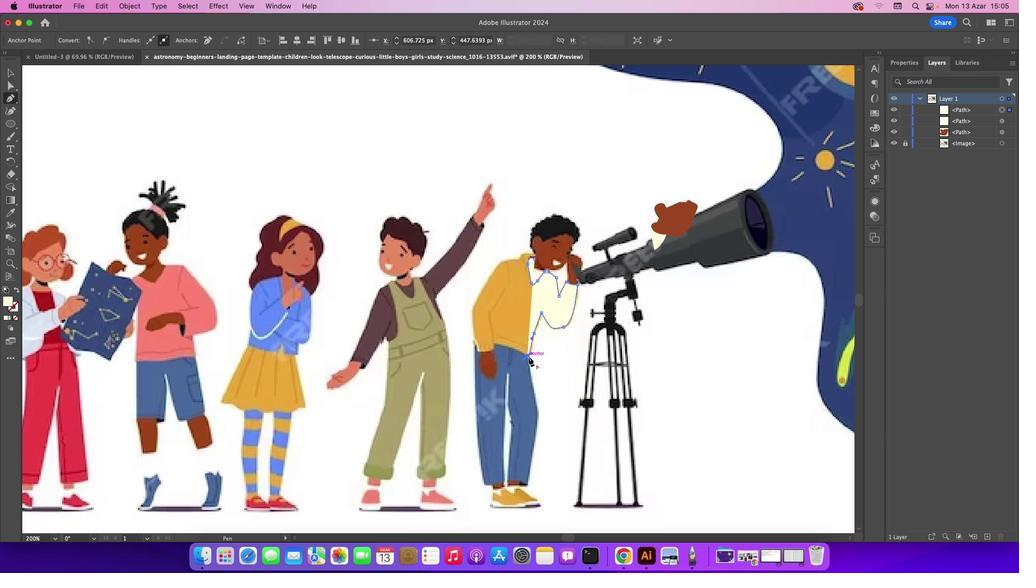 
Action: Mouse pressed left at (245, 356)
Screenshot: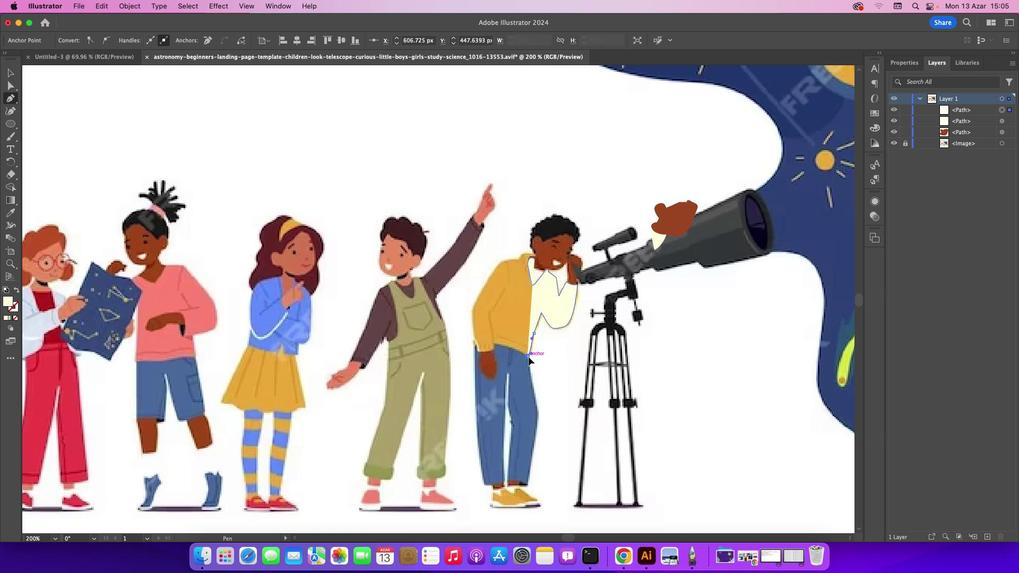 
Action: Mouse moved to (96, 340)
Screenshot: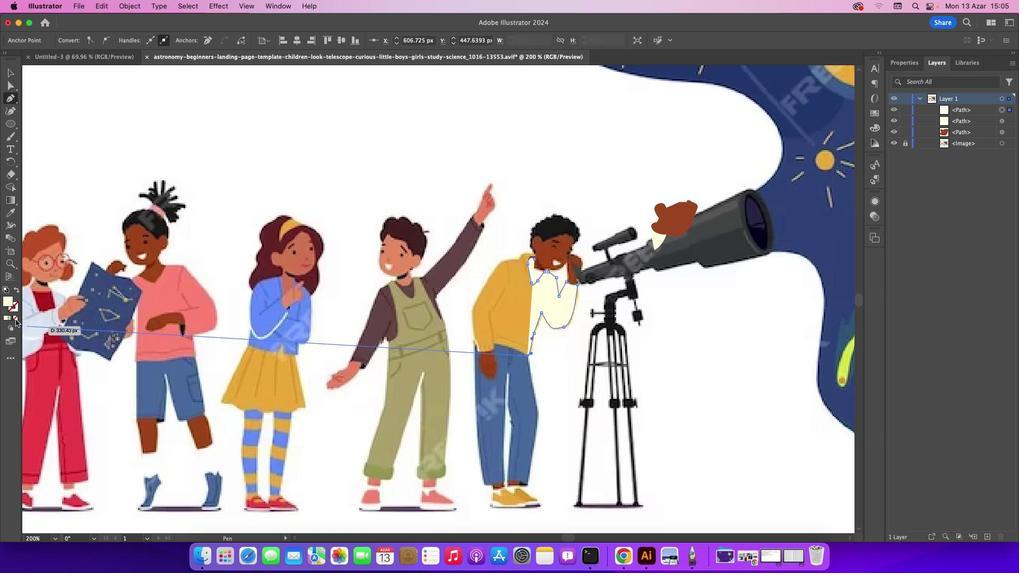 
Action: Mouse pressed left at (96, 340)
Screenshot: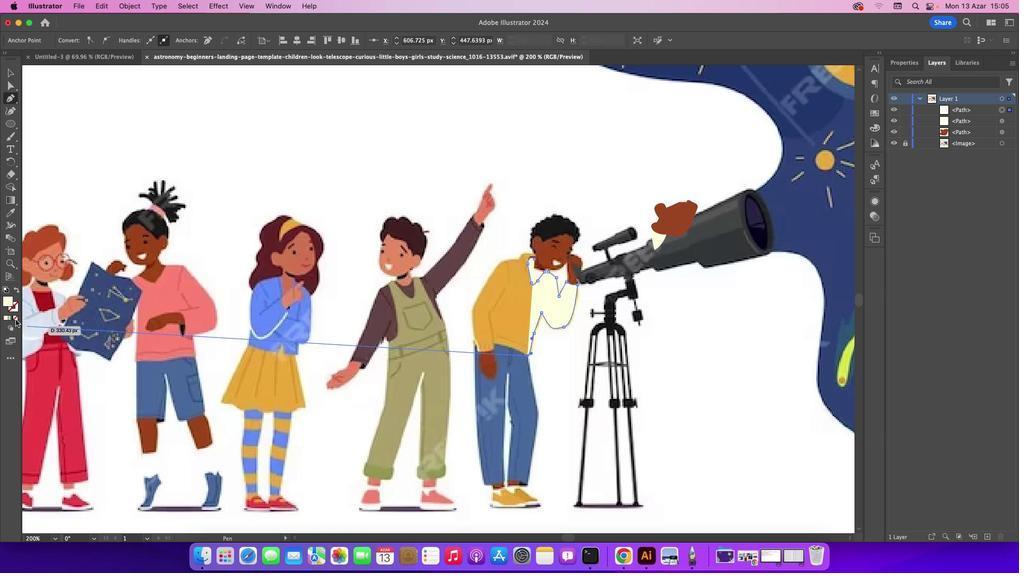 
Action: Mouse moved to (236, 350)
Screenshot: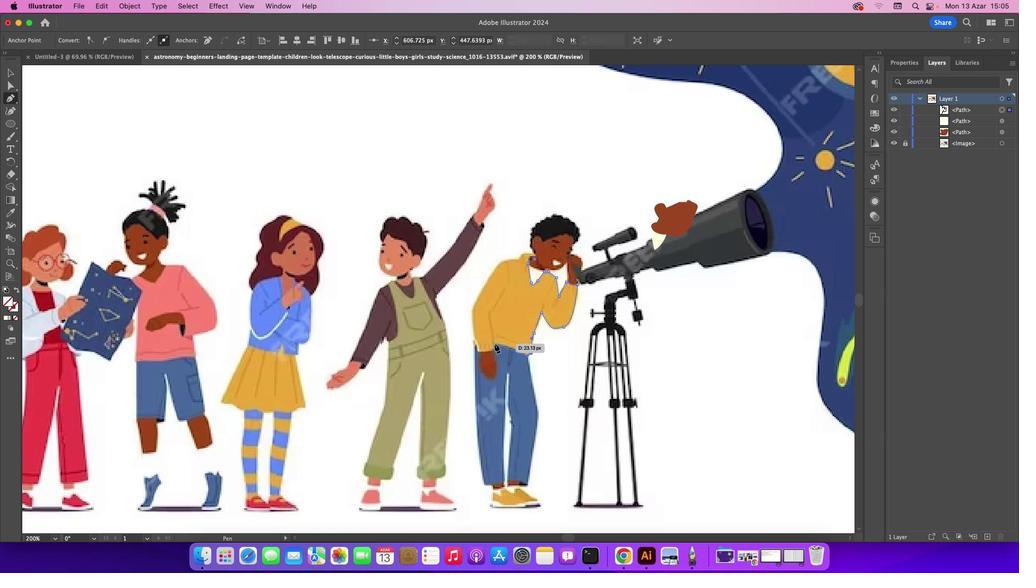 
Action: Mouse pressed left at (236, 350)
Screenshot: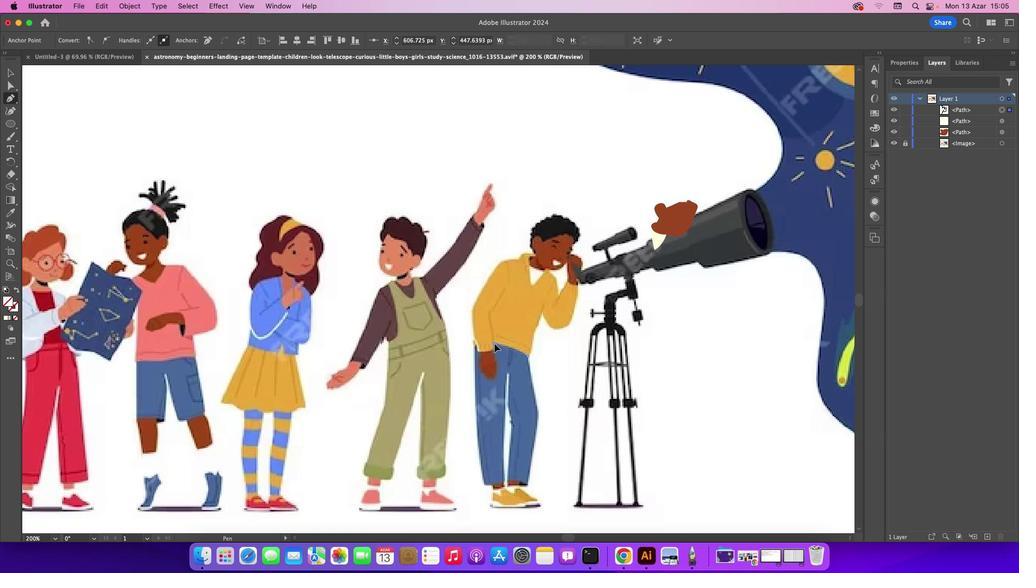 
Action: Mouse moved to (236, 350)
Screenshot: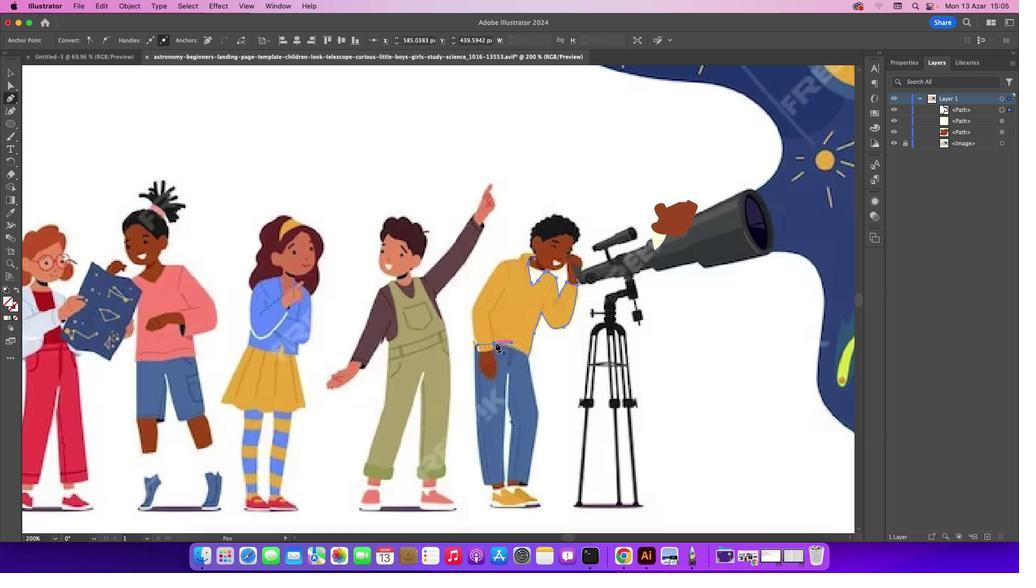 
Action: Mouse pressed left at (236, 350)
Screenshot: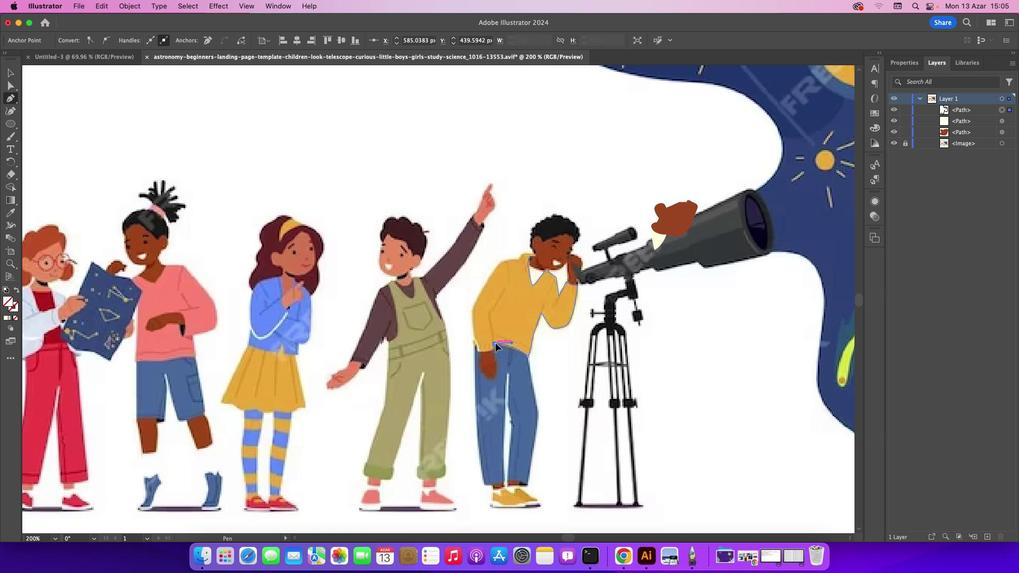 
Action: Mouse moved to (234, 353)
Screenshot: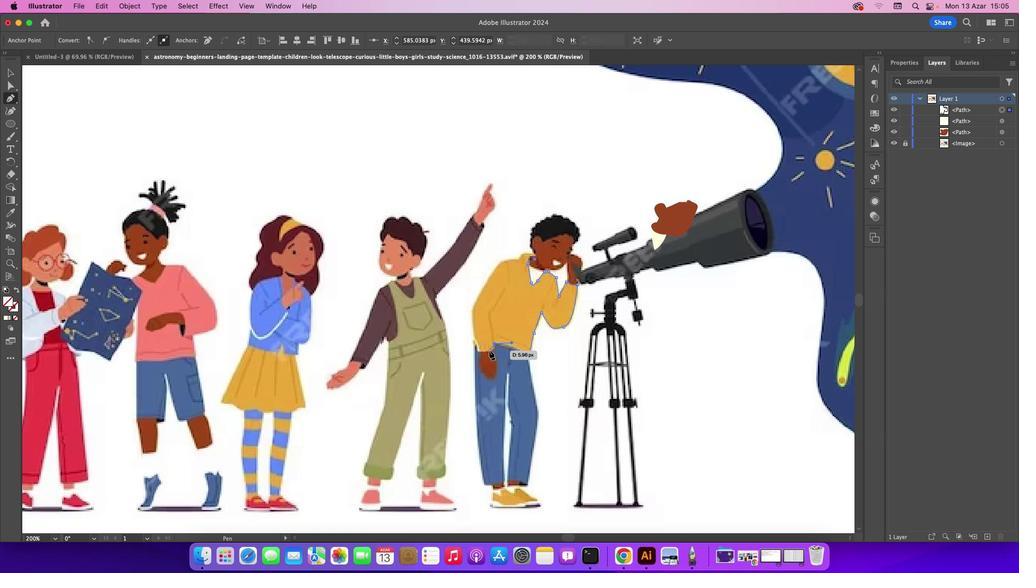 
Action: Mouse pressed left at (234, 353)
Screenshot: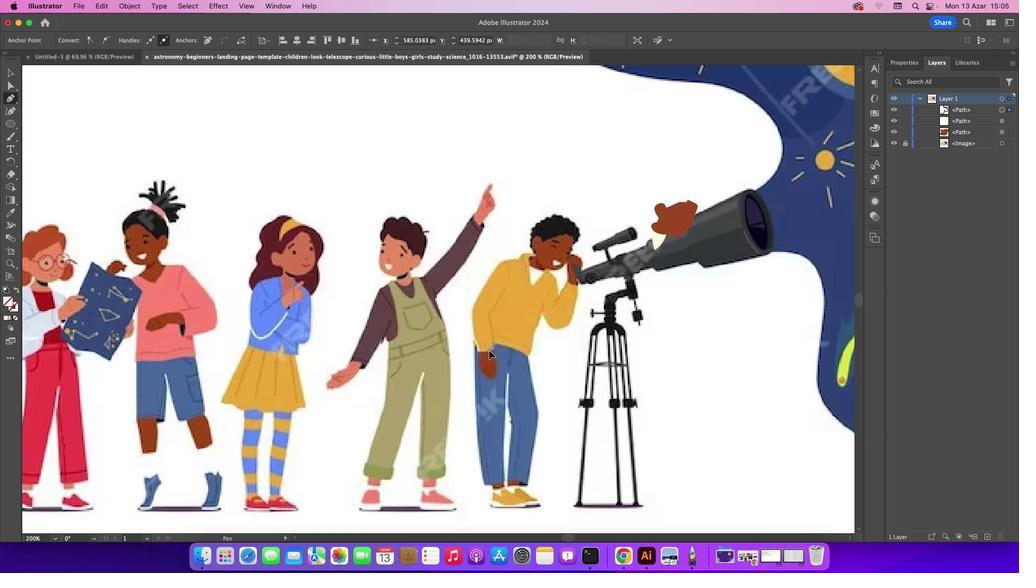 
Action: Mouse moved to (234, 353)
Screenshot: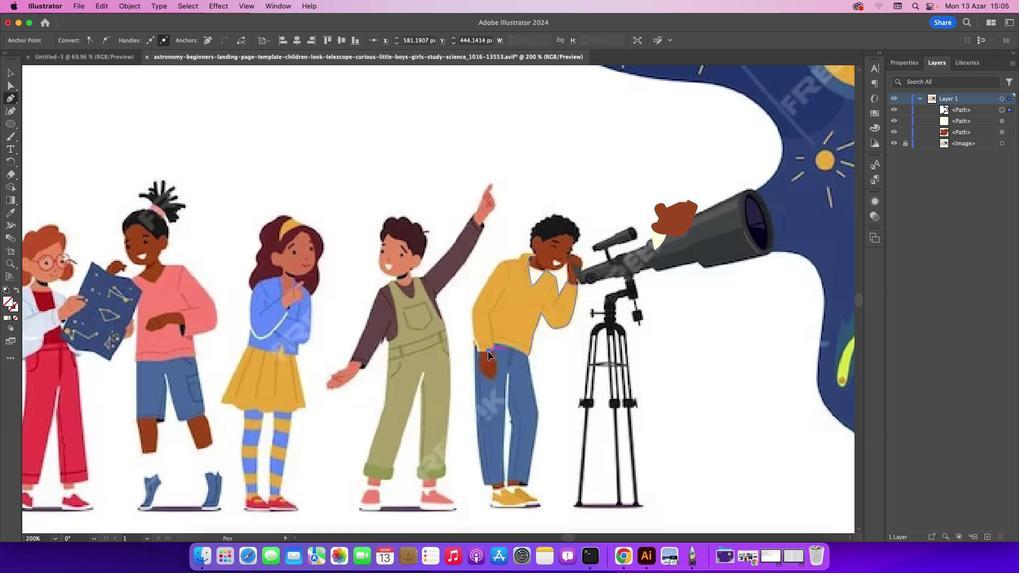 
Action: Mouse pressed left at (234, 353)
Screenshot: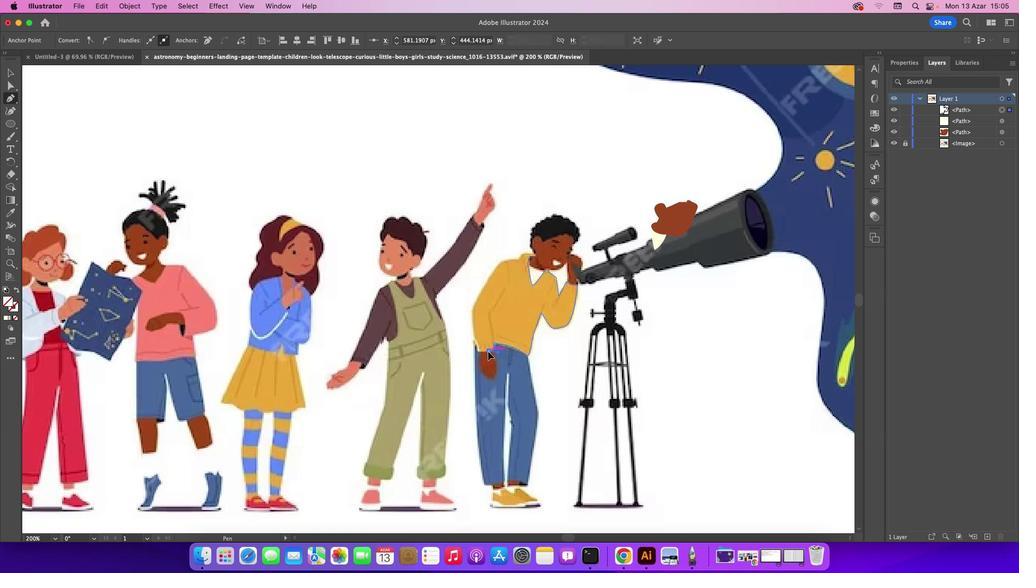 
Action: Mouse moved to (230, 351)
Screenshot: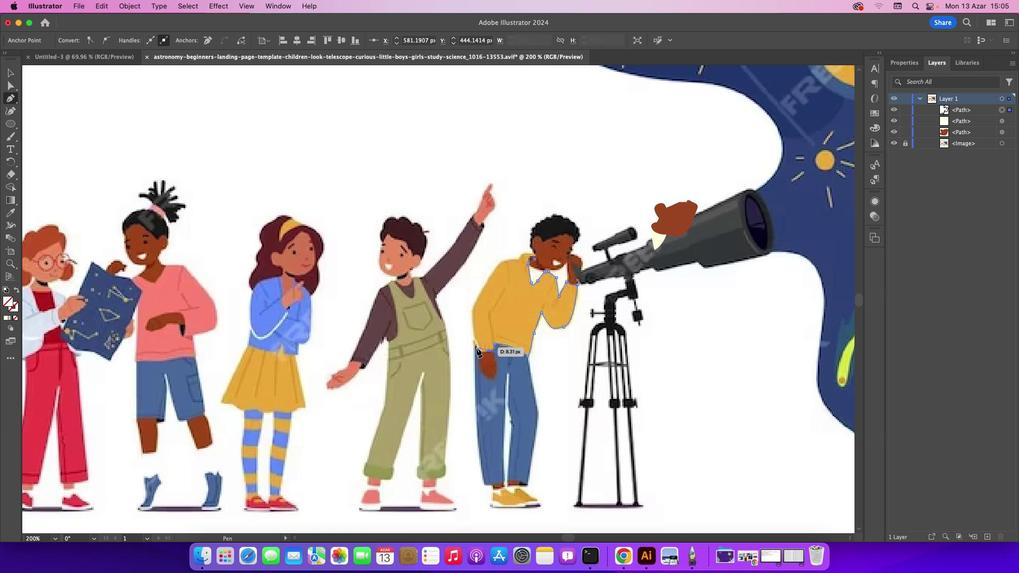
Action: Mouse pressed left at (230, 351)
Screenshot: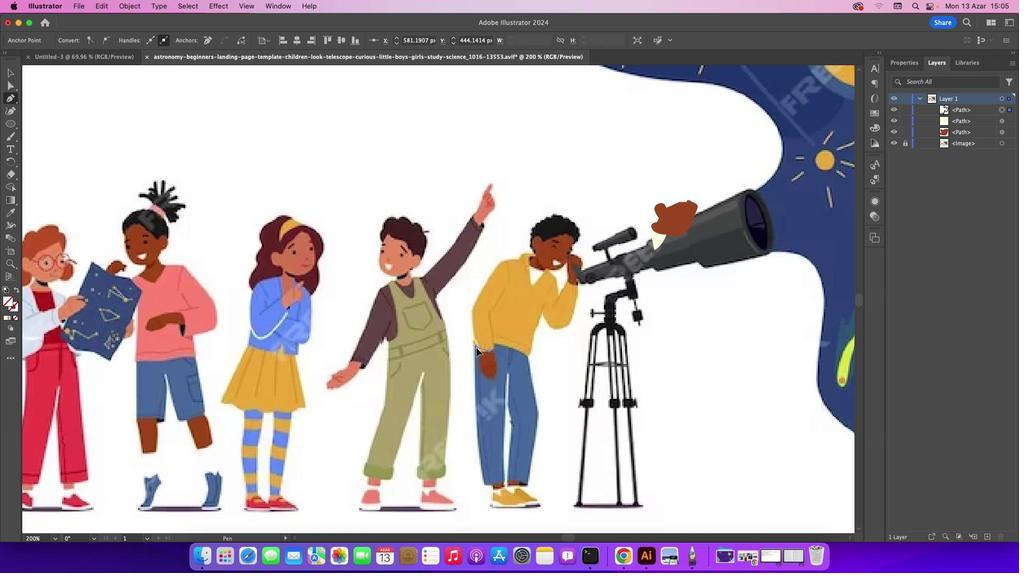 
Action: Mouse moved to (230, 351)
Screenshot: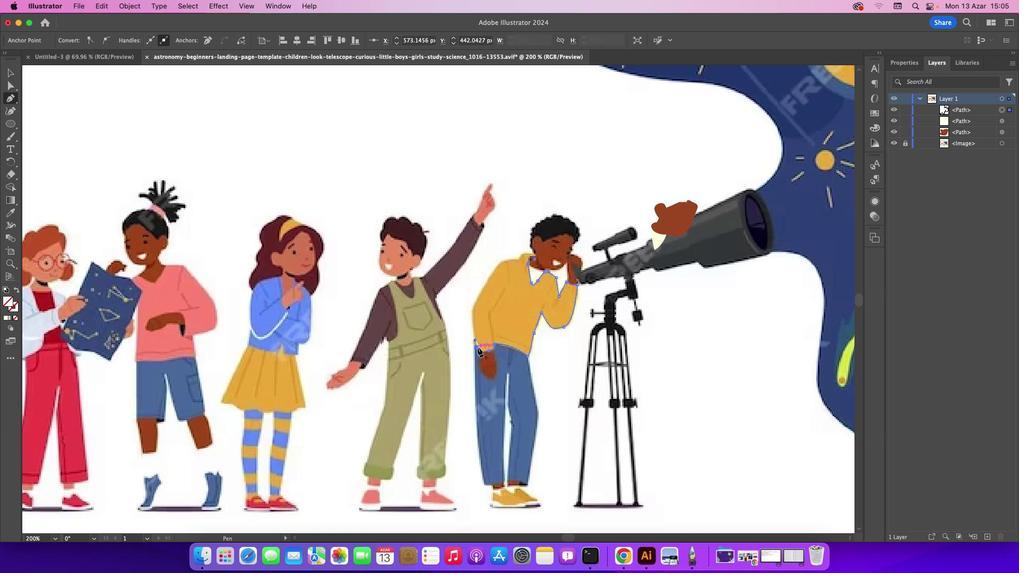 
Action: Mouse pressed left at (230, 351)
Screenshot: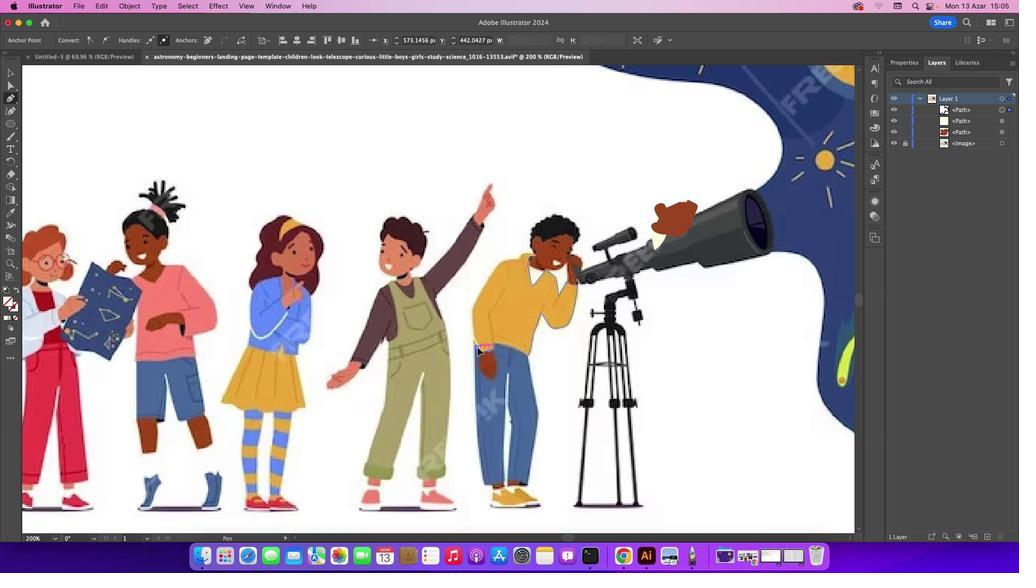 
Action: Mouse moved to (230, 347)
Screenshot: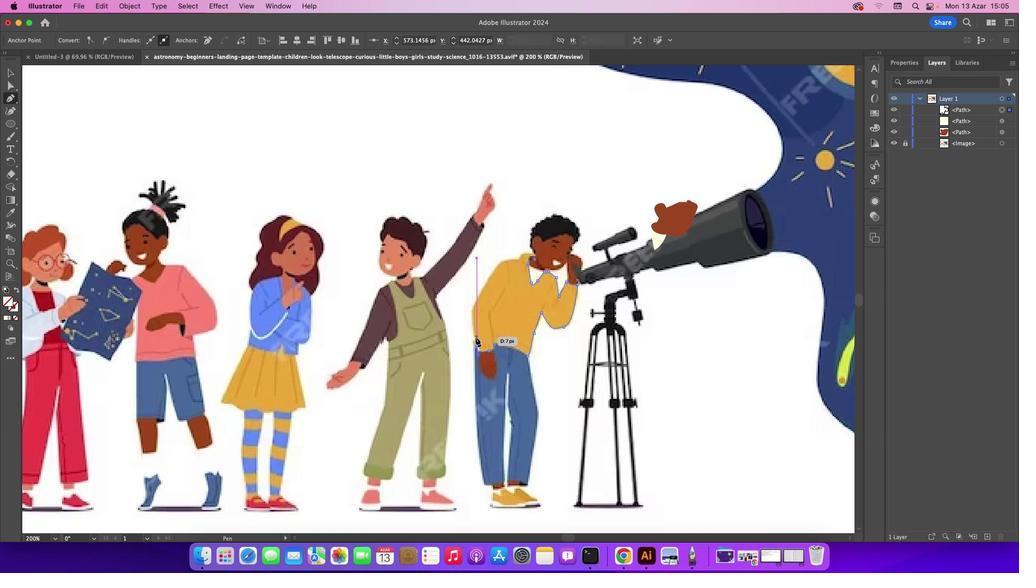 
Action: Mouse pressed left at (230, 347)
Screenshot: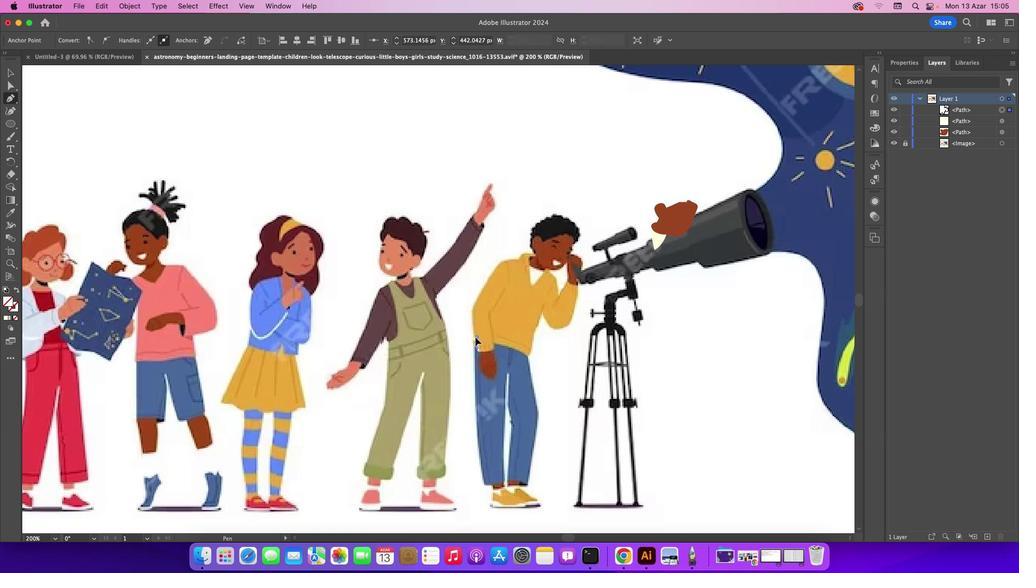 
Action: Mouse moved to (229, 335)
Screenshot: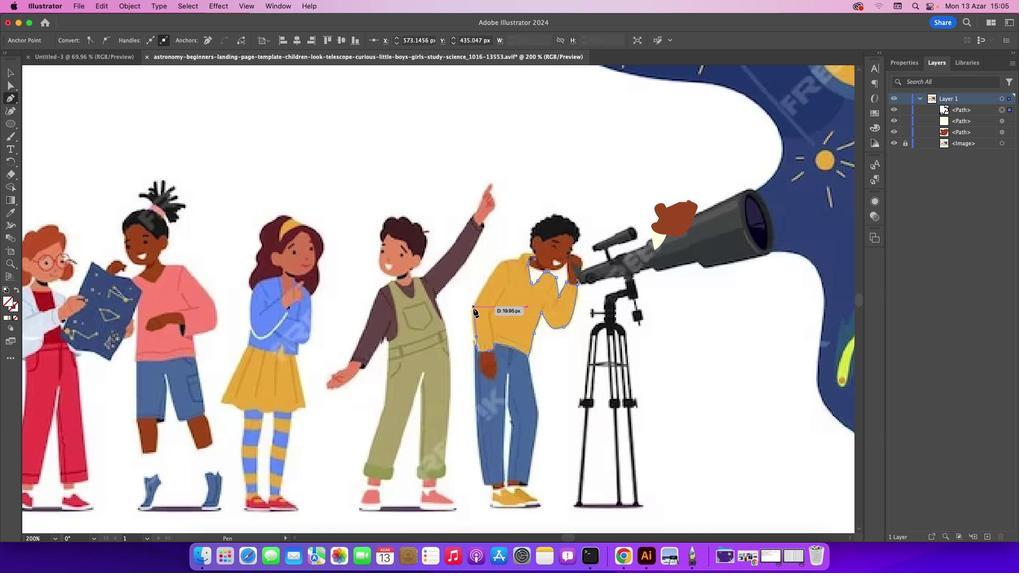 
Action: Mouse pressed left at (229, 335)
Screenshot: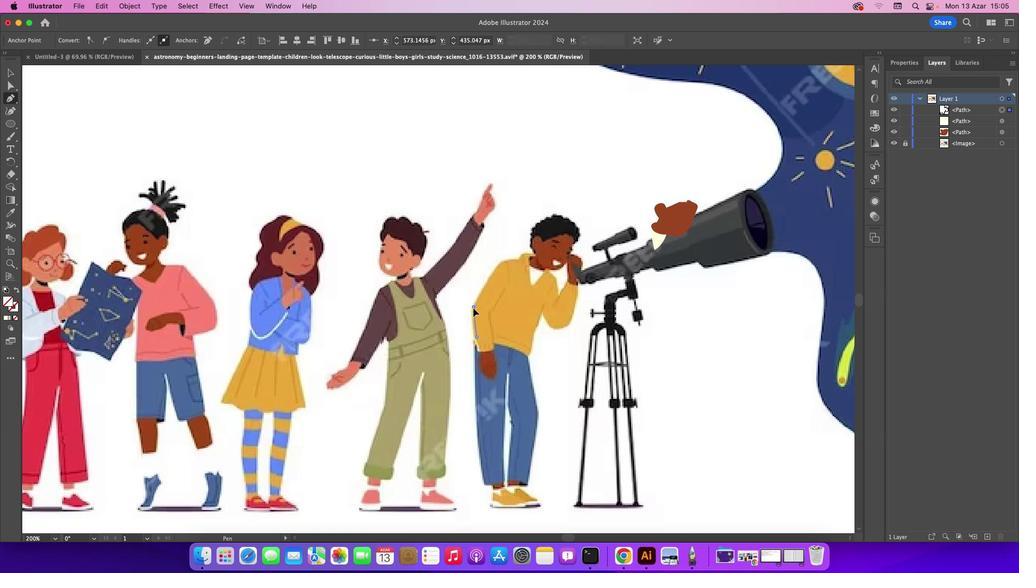
Action: Mouse moved to (237, 315)
Screenshot: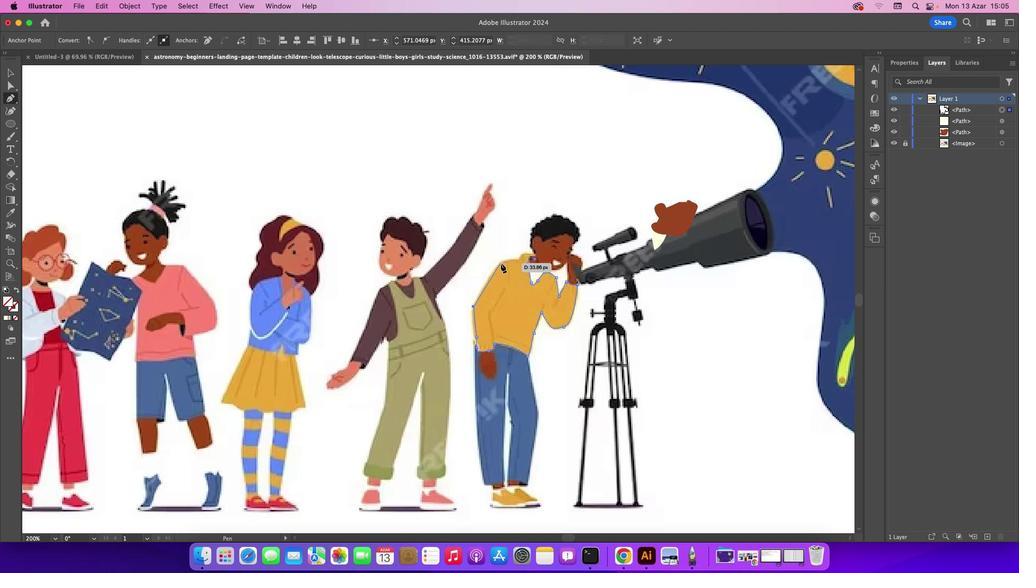 
Action: Mouse pressed left at (237, 315)
Screenshot: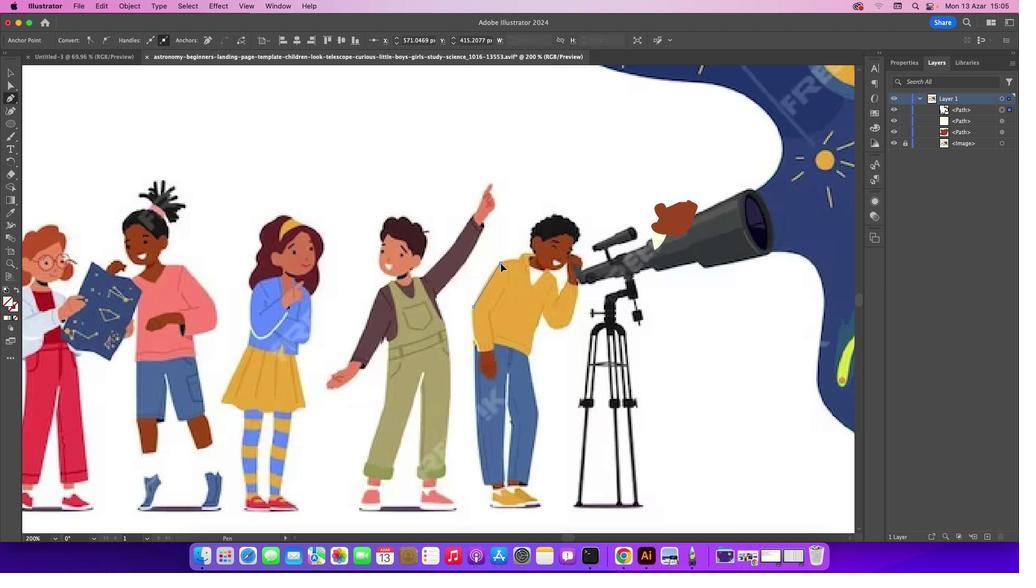 
Action: Mouse moved to (237, 315)
Screenshot: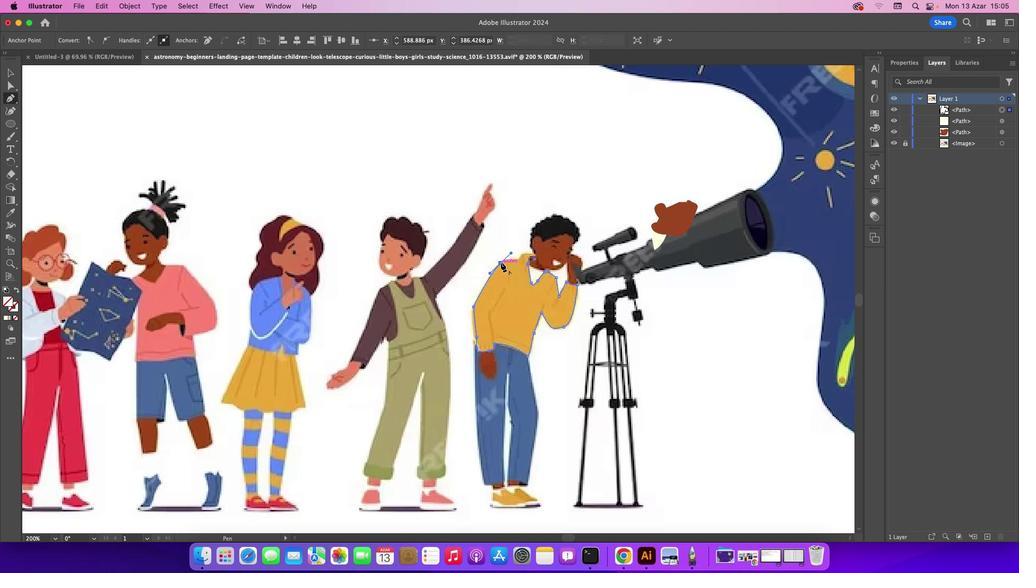 
Action: Mouse pressed left at (237, 315)
Screenshot: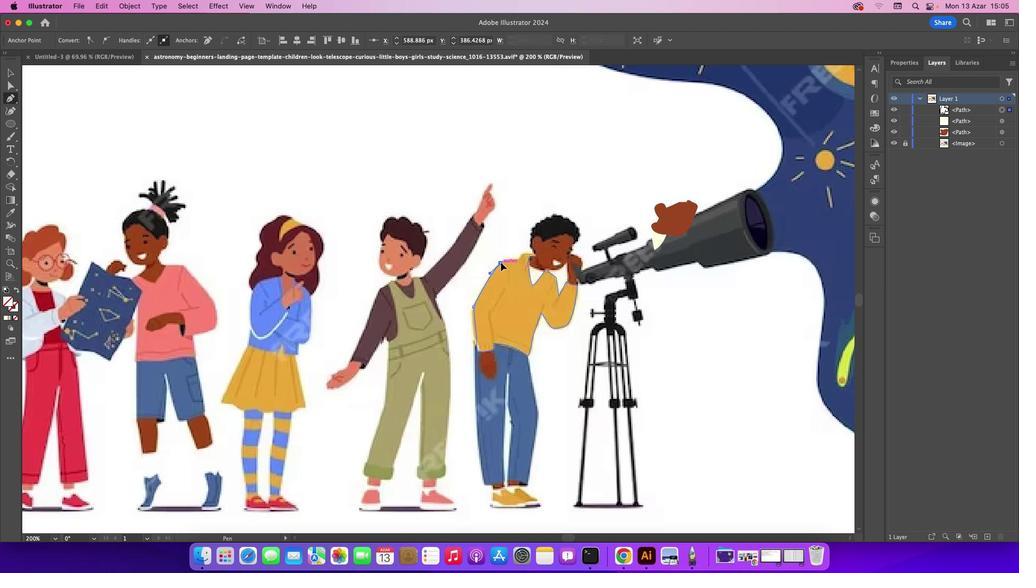 
Action: Mouse moved to (243, 314)
Screenshot: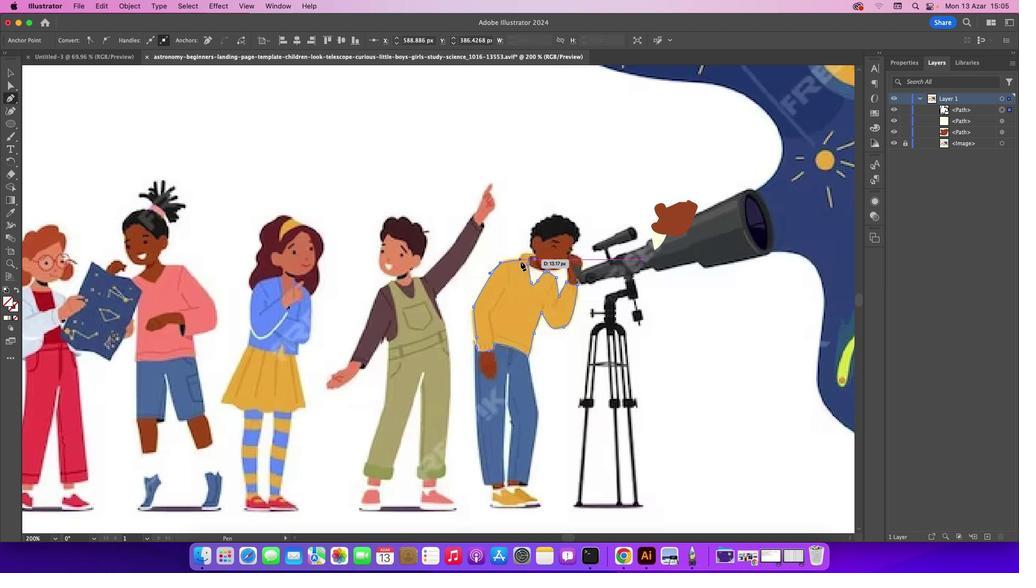 
Action: Mouse pressed left at (243, 314)
Screenshot: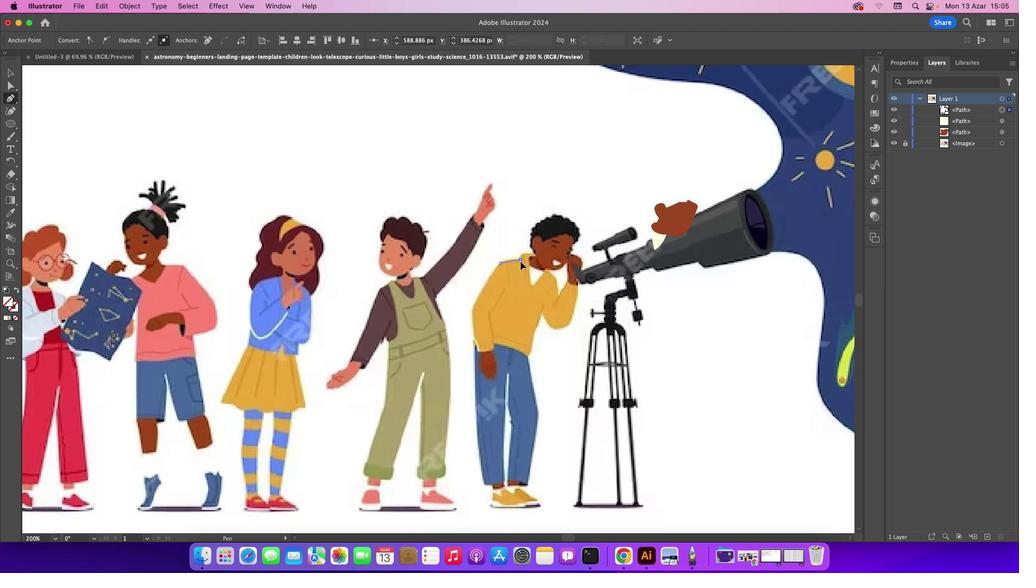 
Action: Mouse moved to (245, 312)
Screenshot: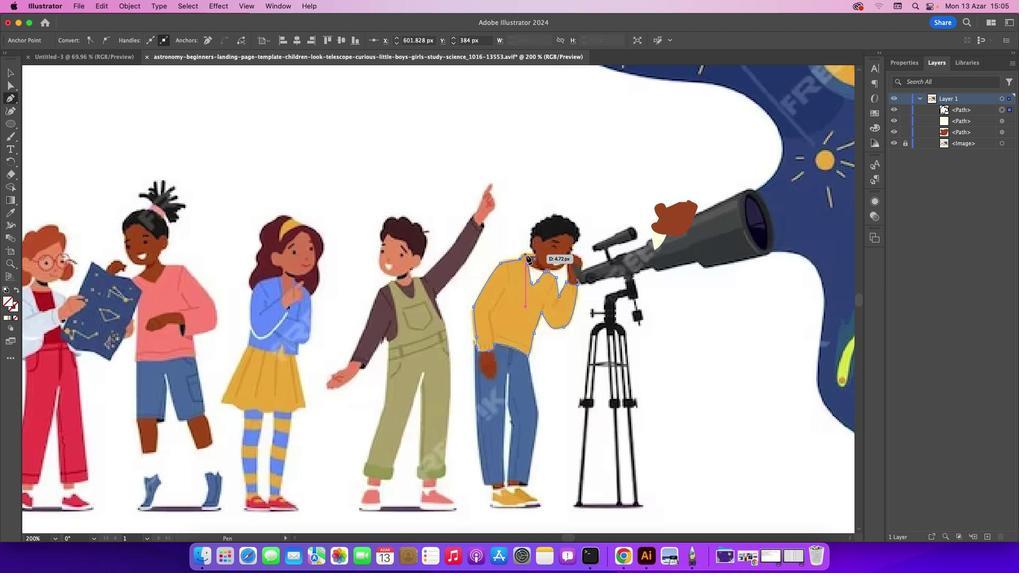 
Action: Mouse pressed left at (245, 312)
Screenshot: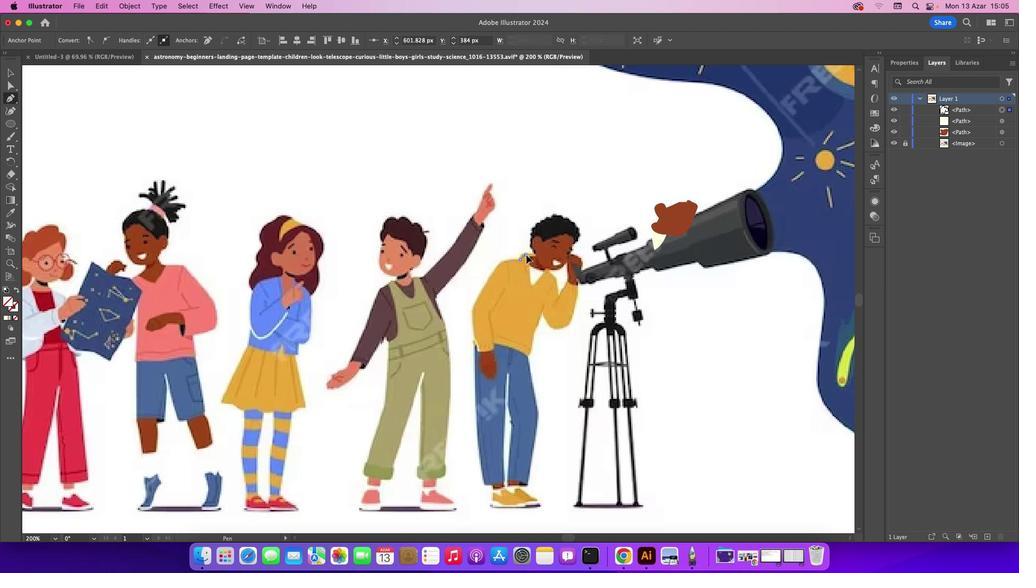 
Action: Mouse moved to (247, 312)
Screenshot: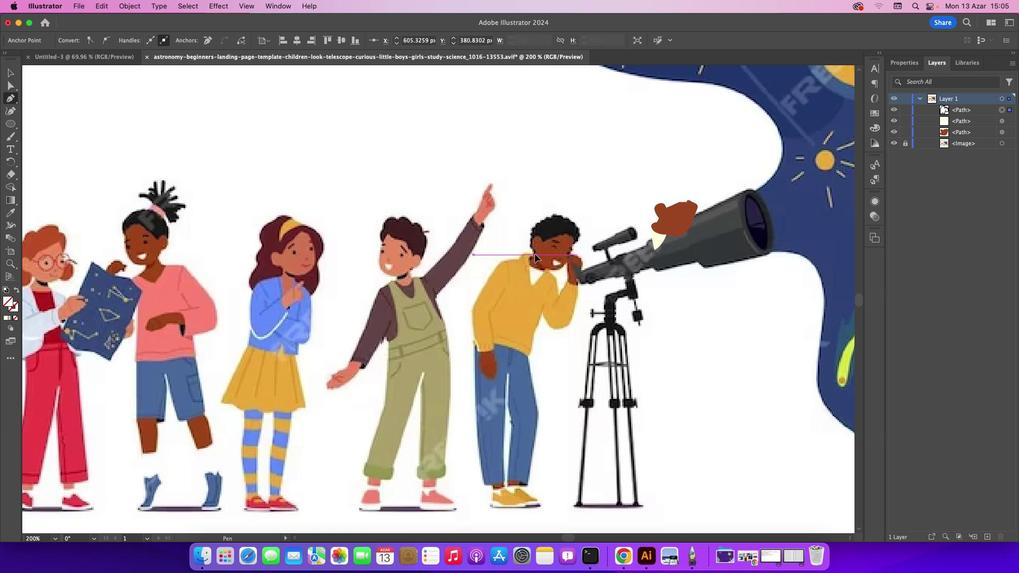 
Action: Mouse pressed left at (247, 312)
Screenshot: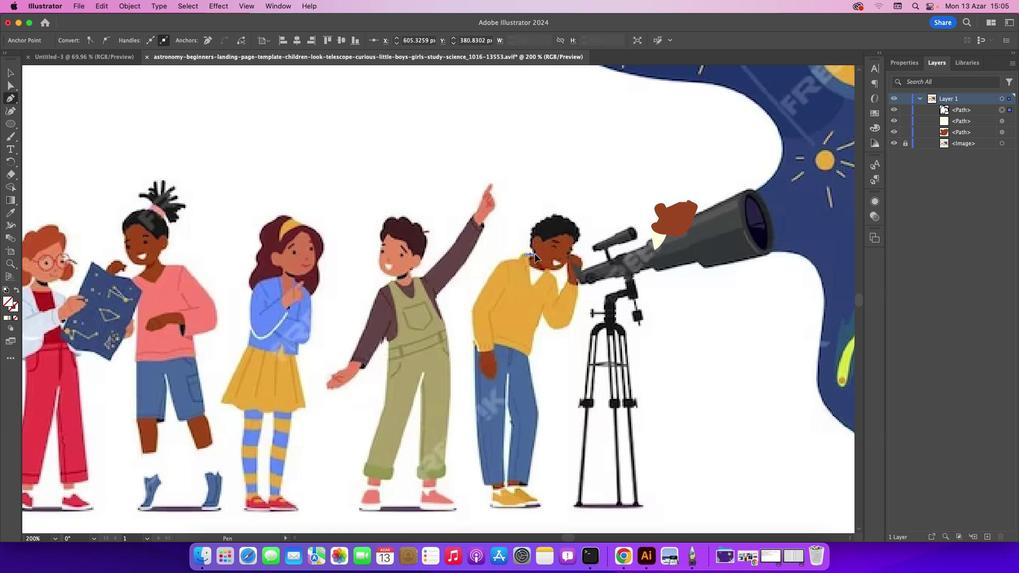 
Action: Mouse moved to (247, 314)
Screenshot: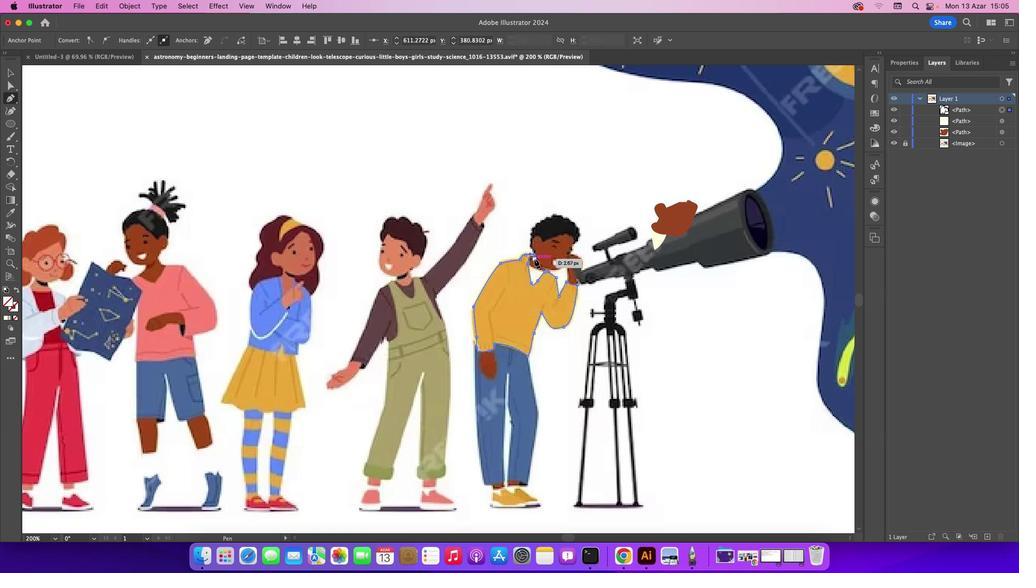 
Action: Mouse pressed left at (247, 314)
Screenshot: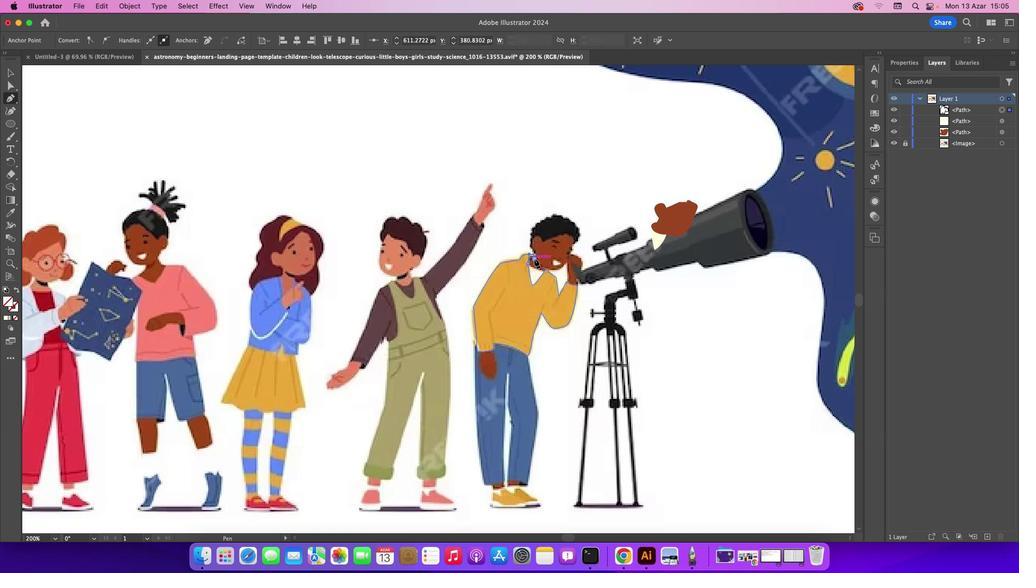 
Action: Mouse moved to (96, 232)
Screenshot: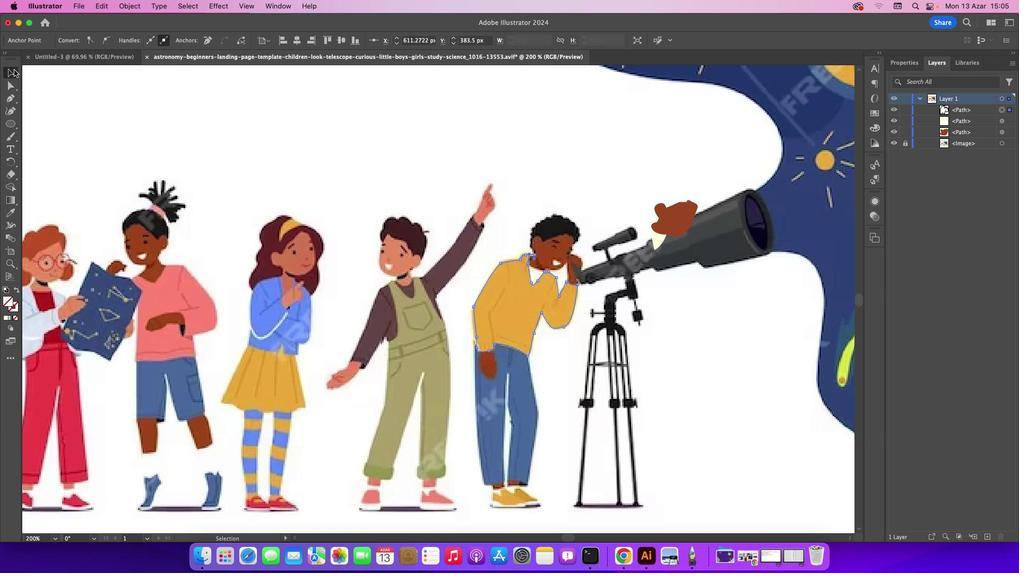 
Action: Mouse pressed left at (96, 232)
Screenshot: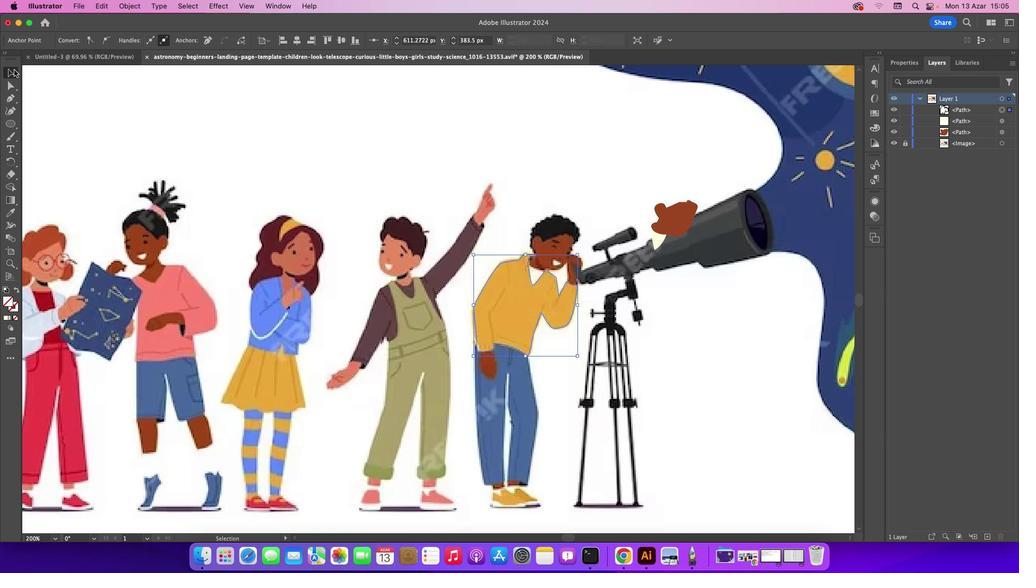 
Action: Mouse moved to (247, 323)
Screenshot: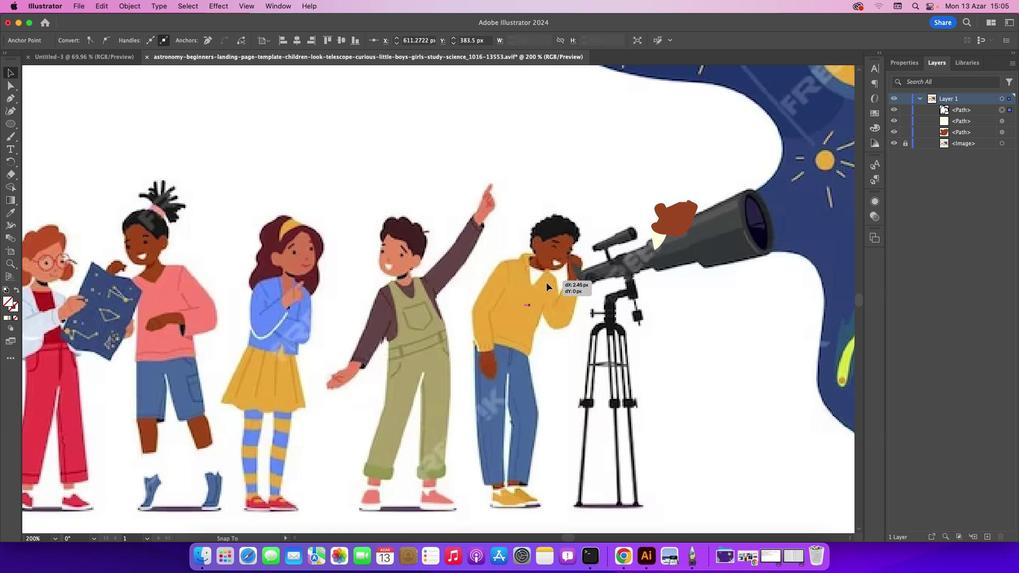 
Action: Mouse pressed left at (247, 323)
Screenshot: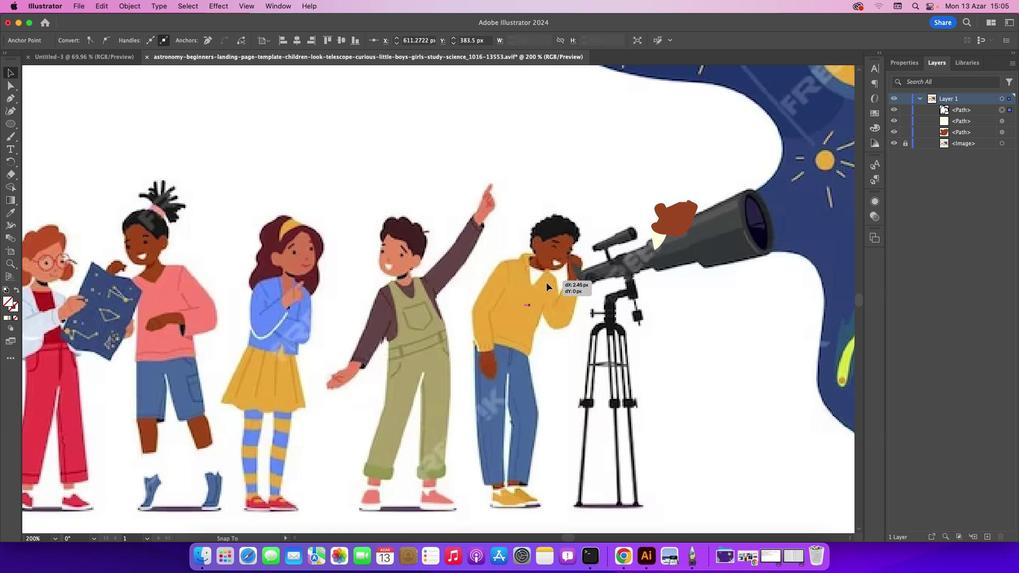 
Action: Mouse moved to (95, 292)
Screenshot: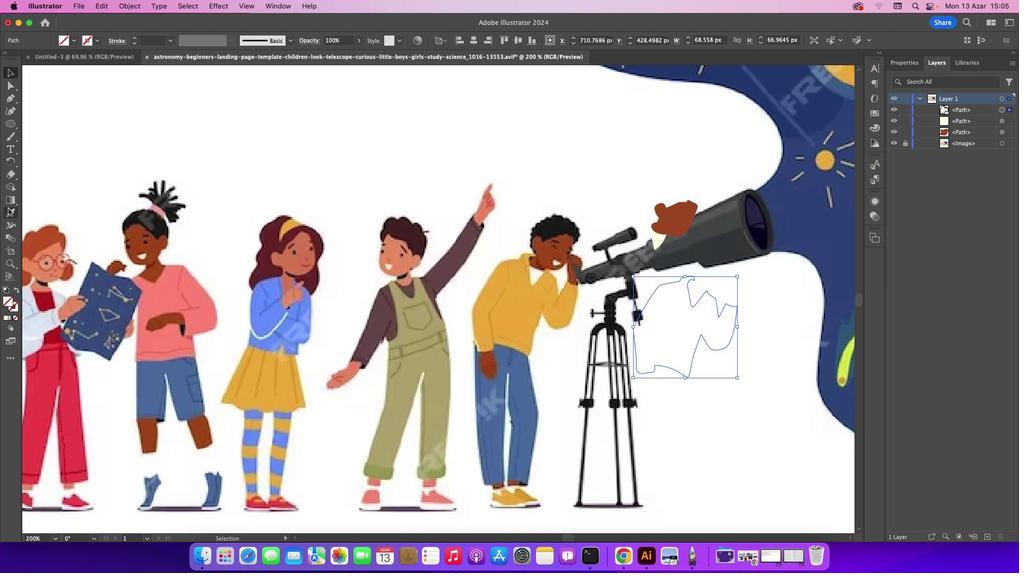 
Action: Mouse pressed left at (95, 292)
Screenshot: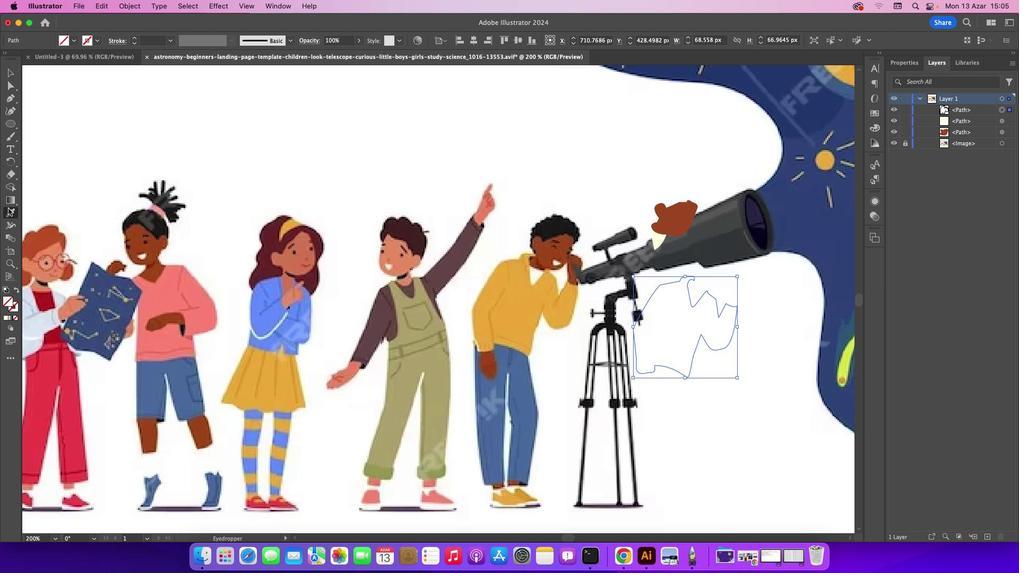 
Action: Mouse moved to (242, 337)
Screenshot: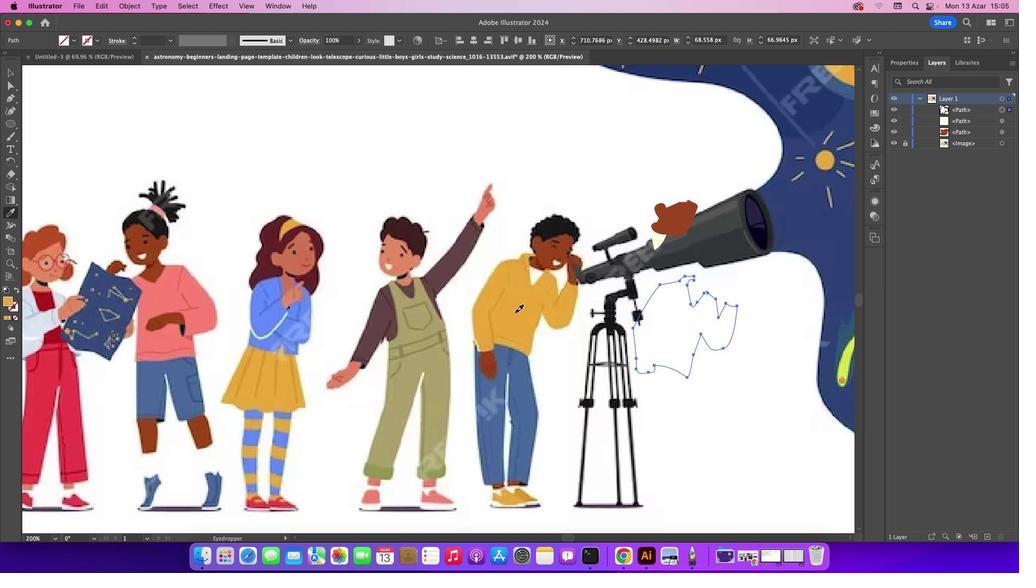 
Action: Mouse pressed left at (242, 337)
Screenshot: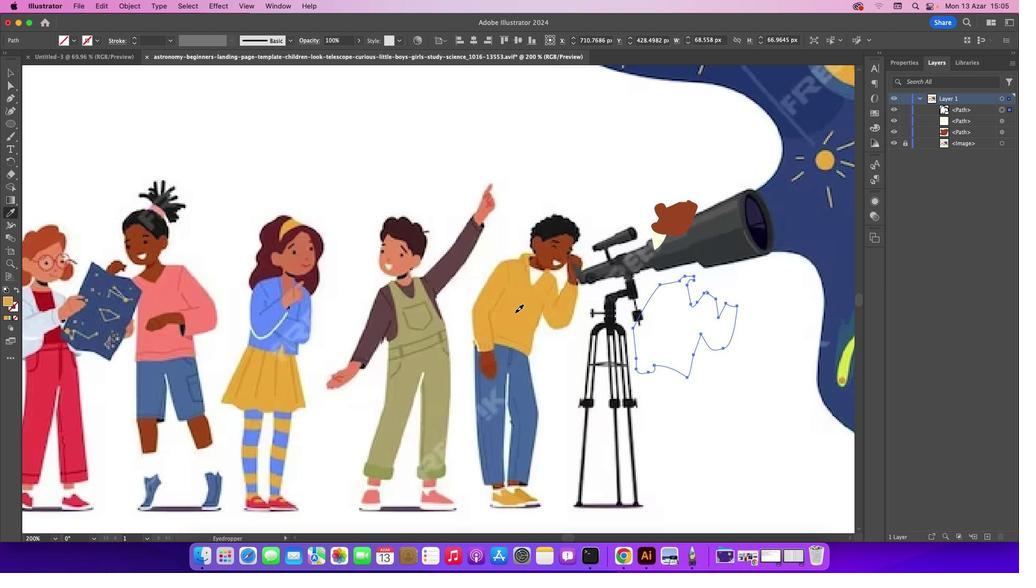 
Action: Mouse moved to (96, 236)
Screenshot: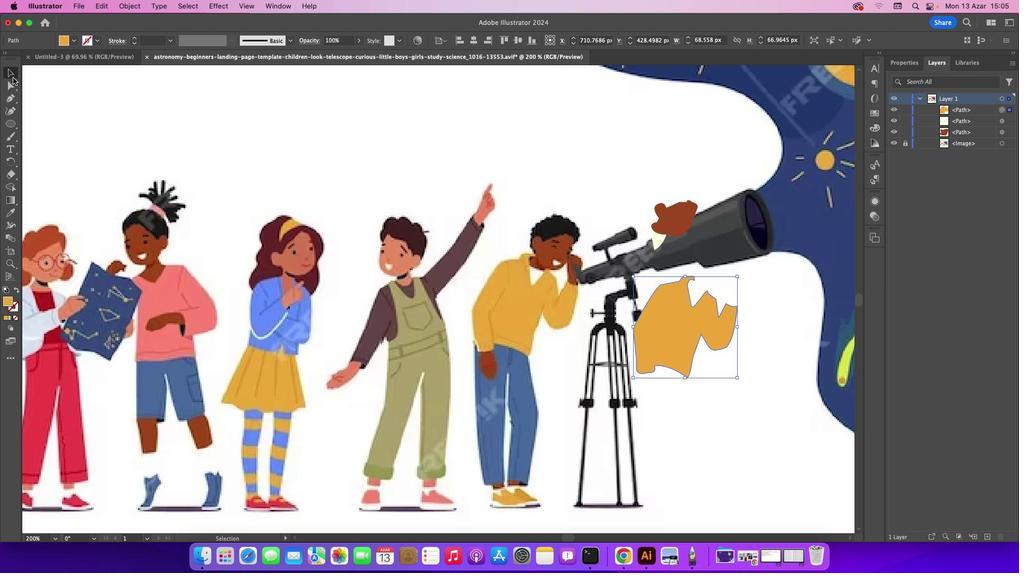 
Action: Mouse pressed left at (96, 236)
Screenshot: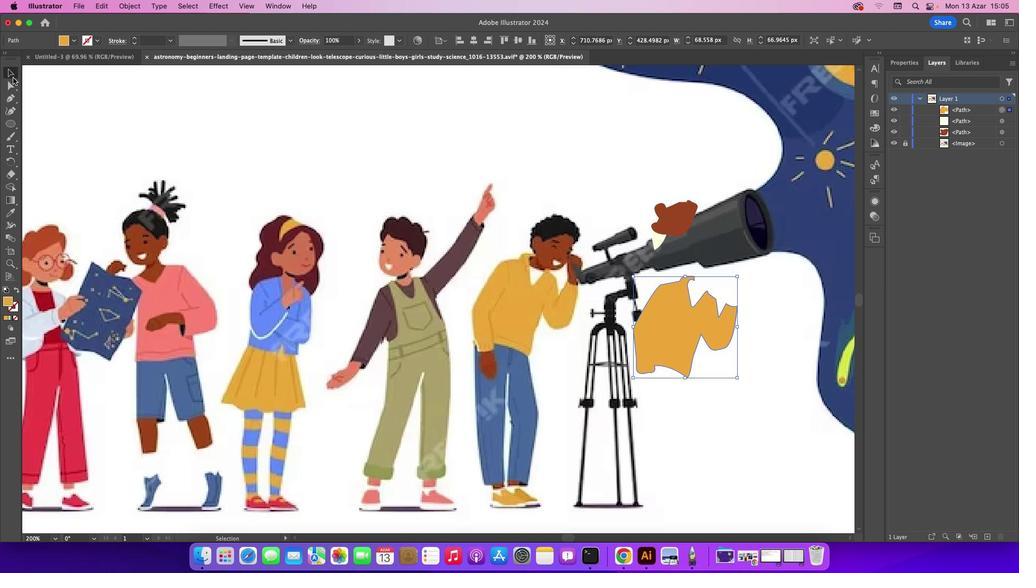 
Action: Mouse moved to (169, 275)
Screenshot: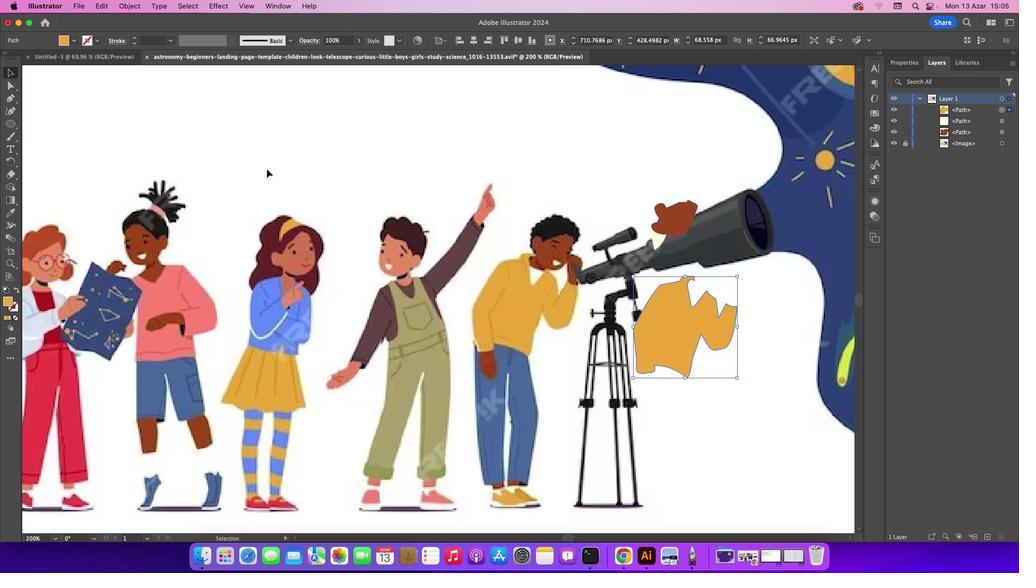 
Action: Mouse pressed left at (169, 275)
Screenshot: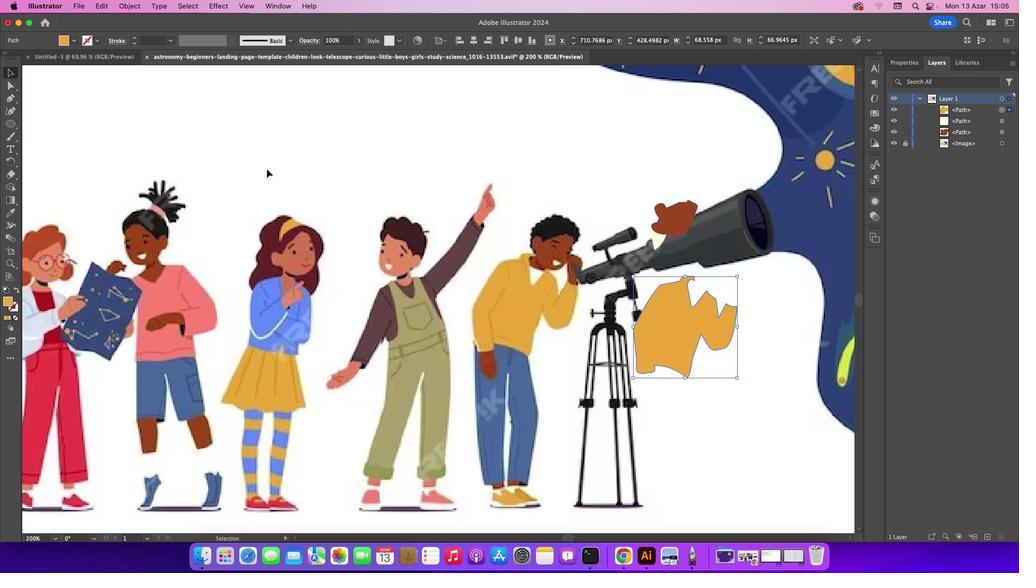 
Action: Mouse moved to (291, 341)
Screenshot: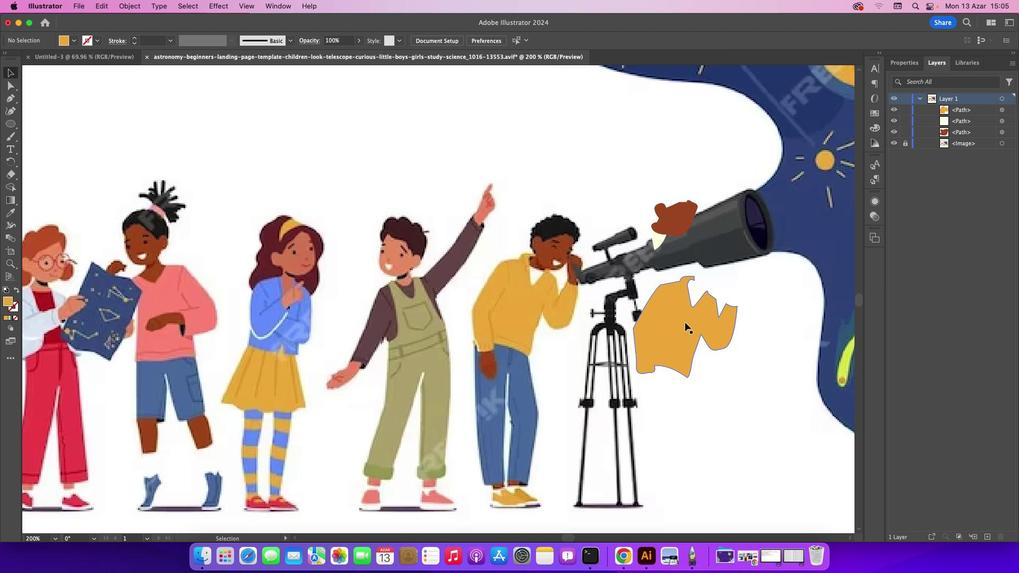 
Action: Mouse pressed left at (291, 341)
Screenshot: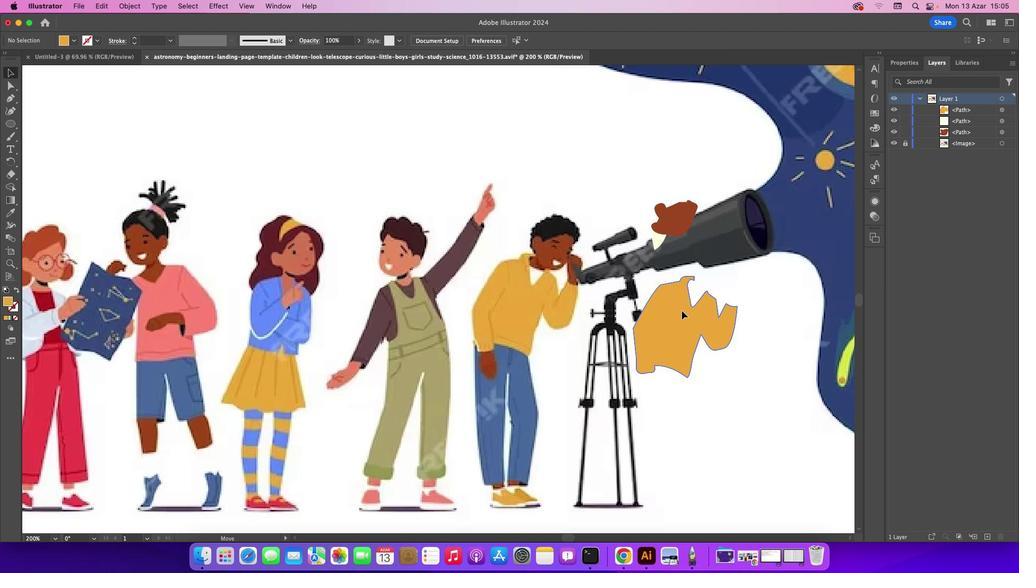
Action: Mouse moved to (305, 345)
Screenshot: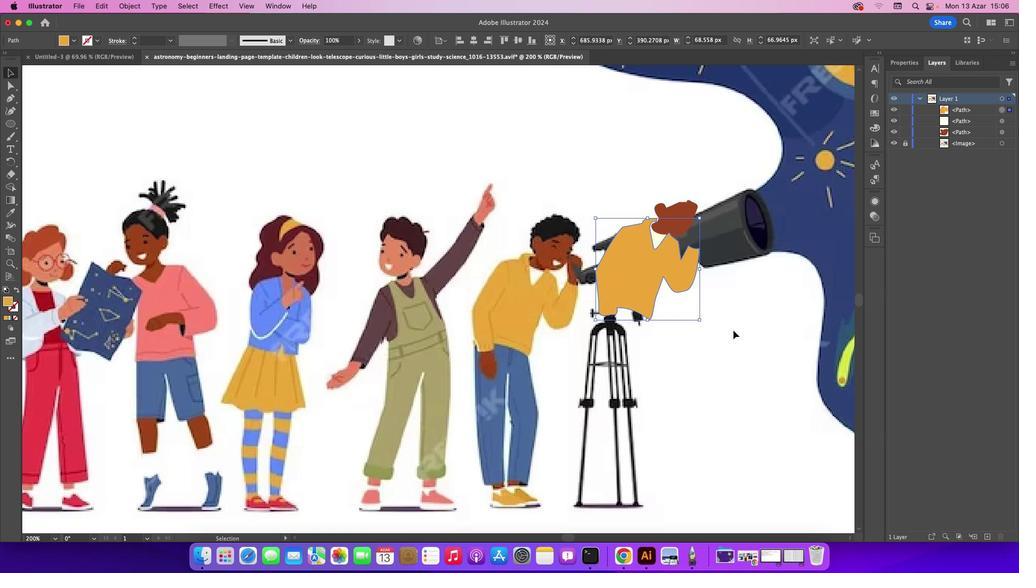
Action: Mouse pressed left at (305, 345)
Screenshot: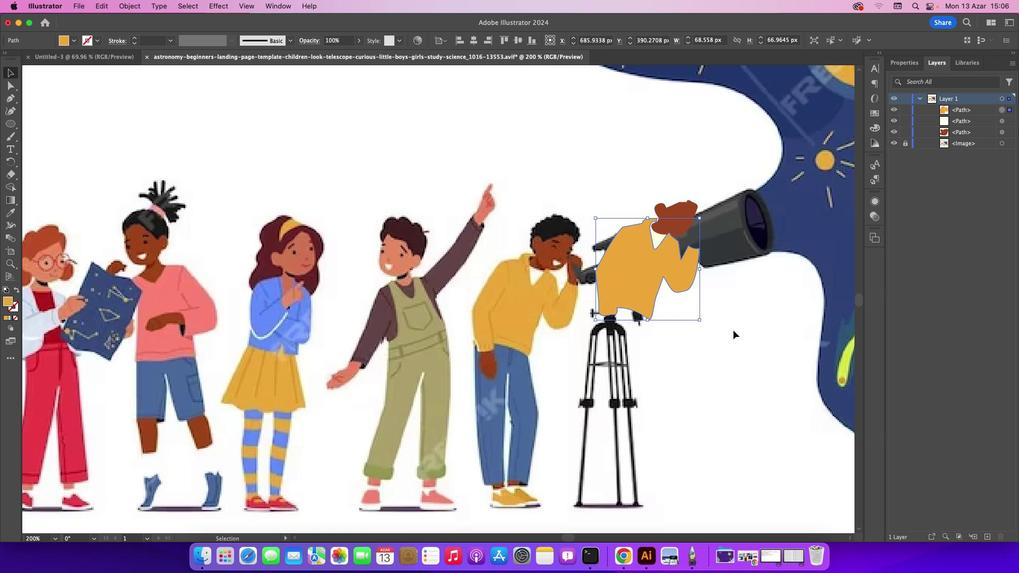 
Action: Mouse moved to (150, 355)
Screenshot: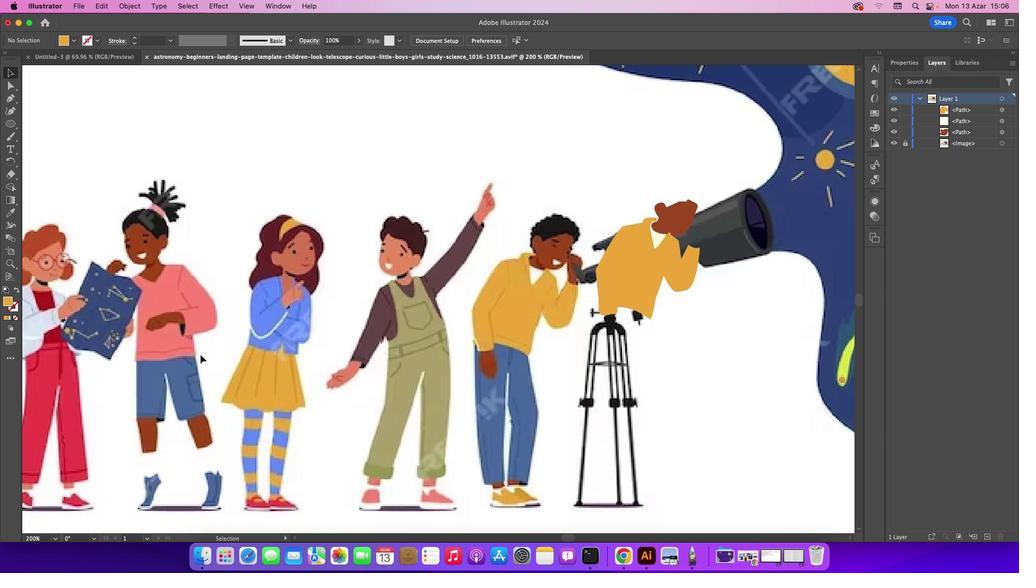 
Action: Mouse scrolled (150, 355) with delta (92, 202)
Screenshot: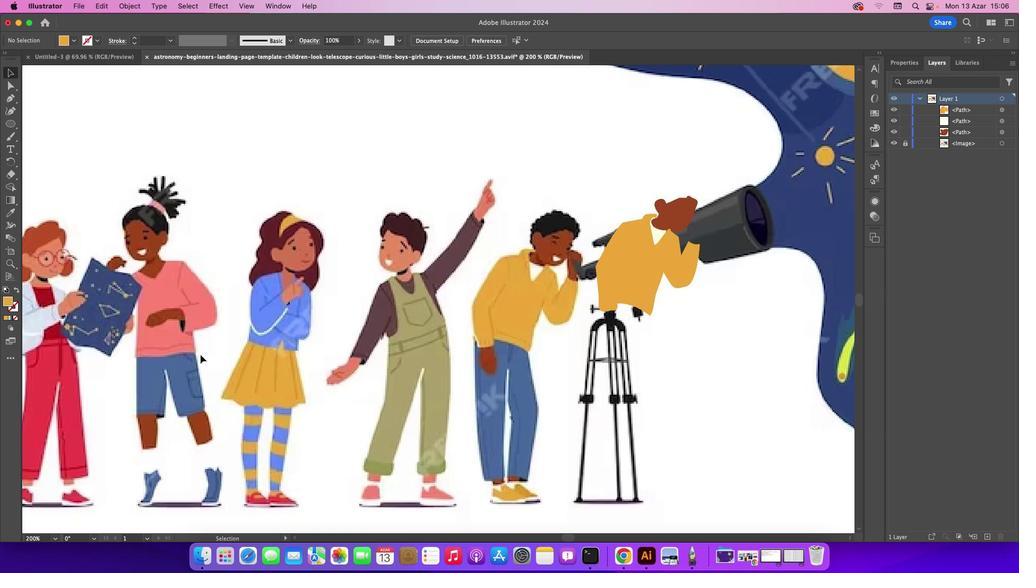 
Action: Mouse scrolled (150, 355) with delta (92, 202)
Screenshot: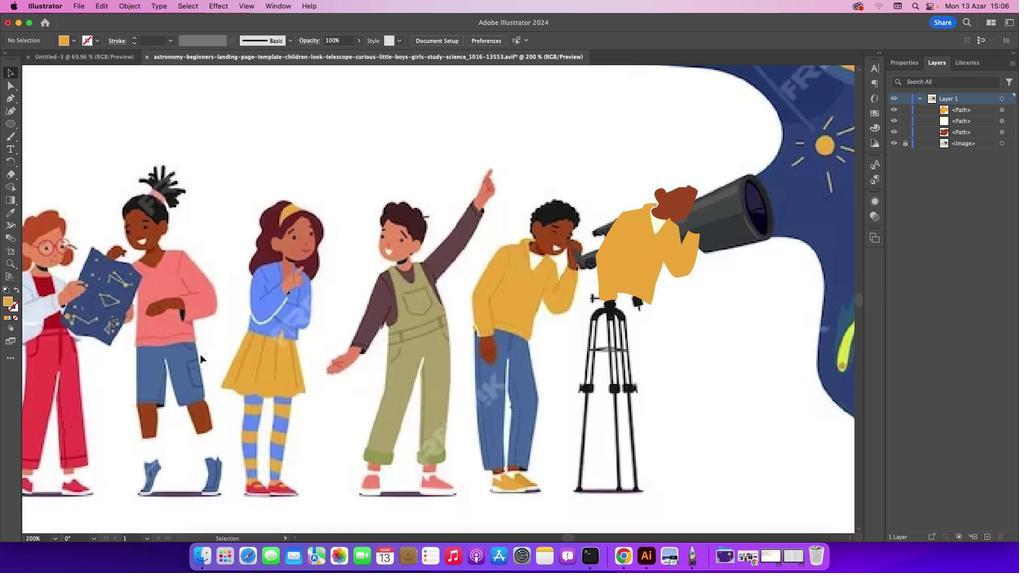 
Action: Mouse scrolled (150, 355) with delta (92, 202)
Screenshot: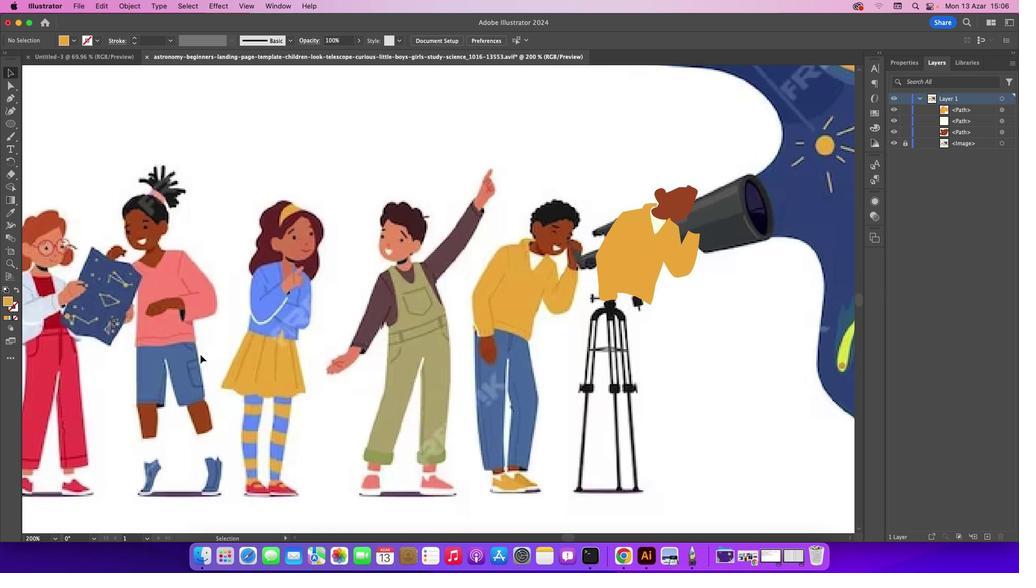 
Action: Mouse scrolled (150, 355) with delta (92, 202)
Screenshot: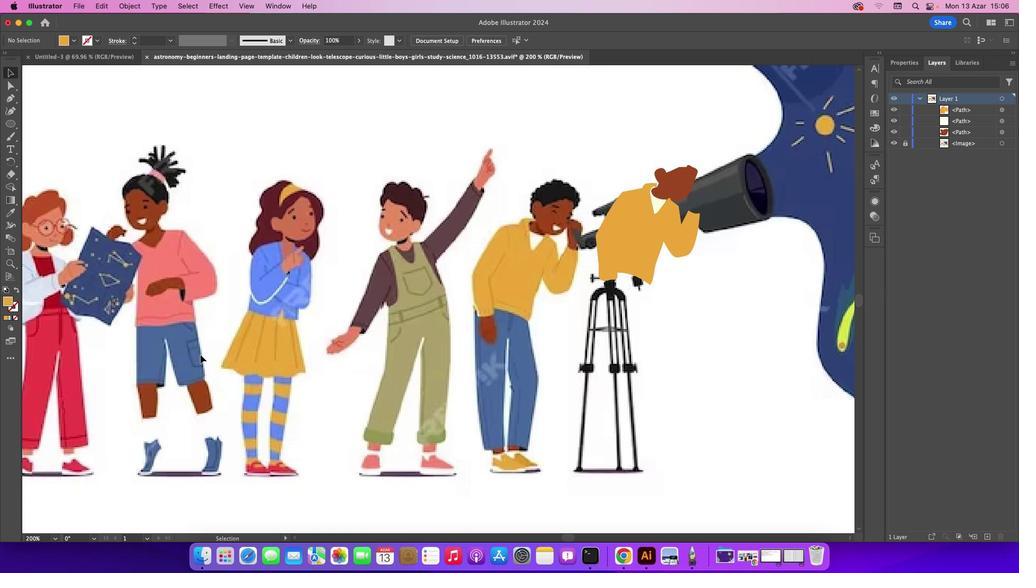 
Action: Mouse scrolled (150, 355) with delta (92, 202)
Screenshot: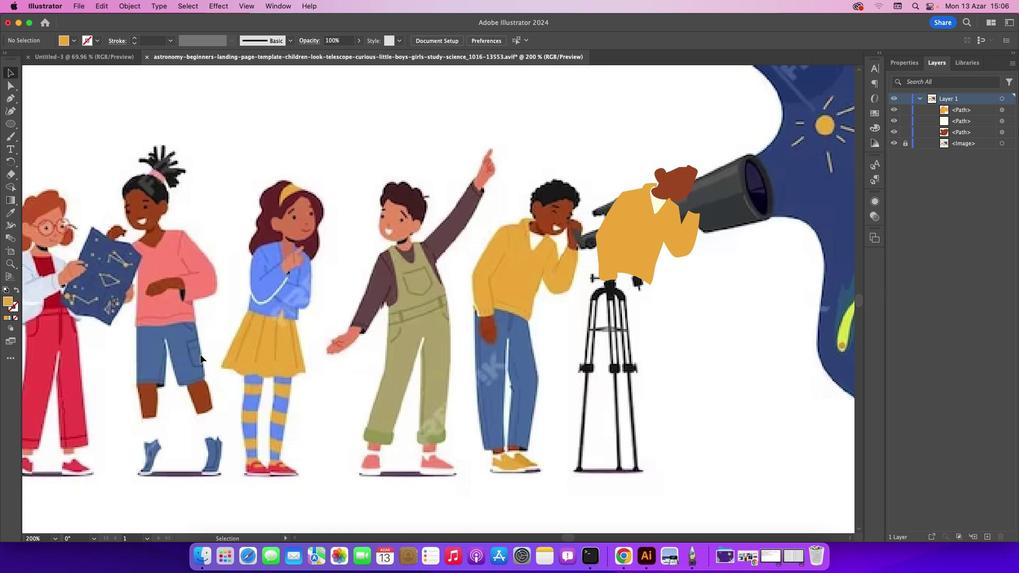 
Action: Mouse scrolled (150, 355) with delta (92, 202)
Screenshot: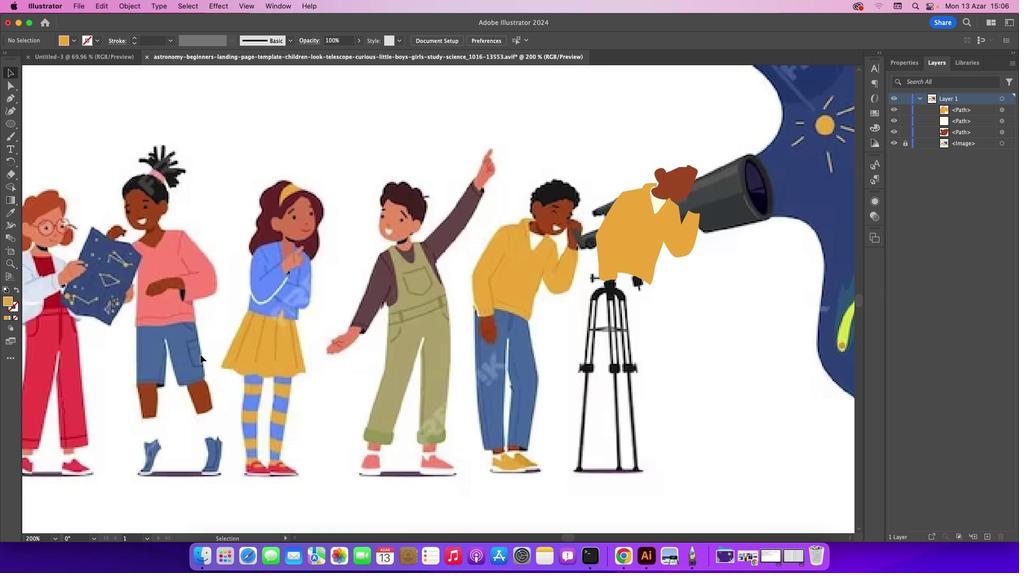 
Action: Mouse moved to (97, 244)
Screenshot: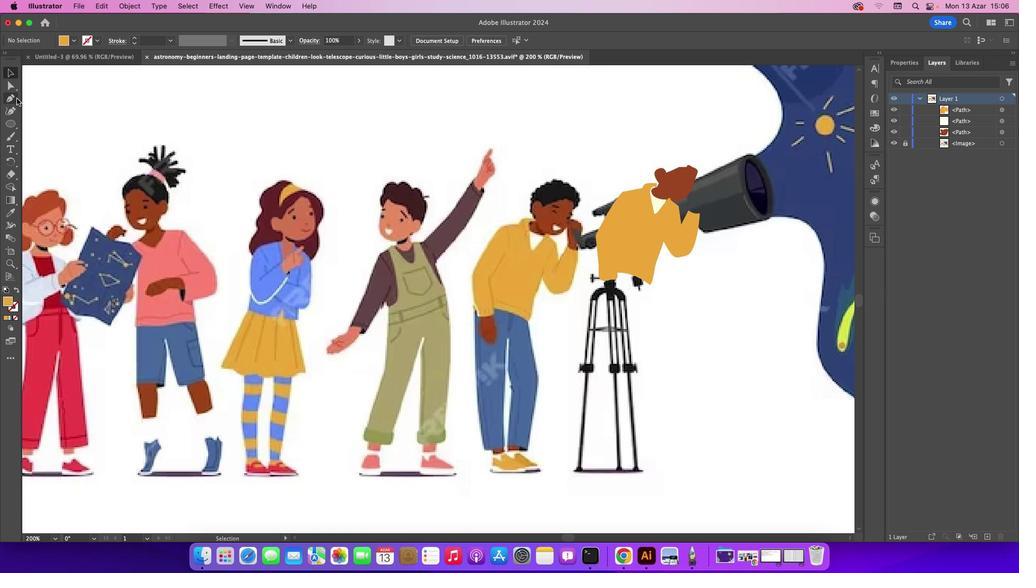 
Action: Mouse pressed left at (97, 244)
Screenshot: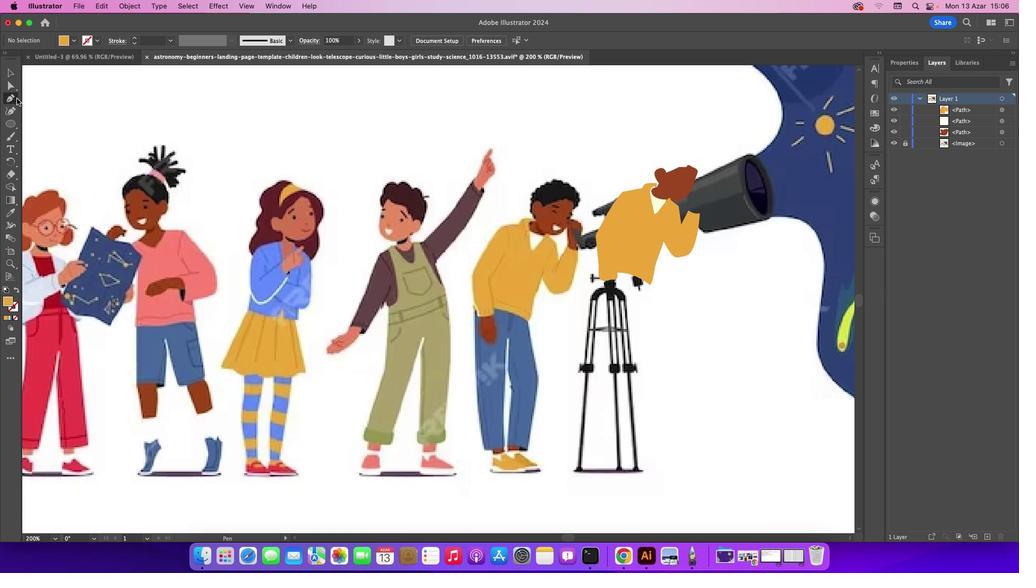 
Action: Mouse moved to (235, 335)
Screenshot: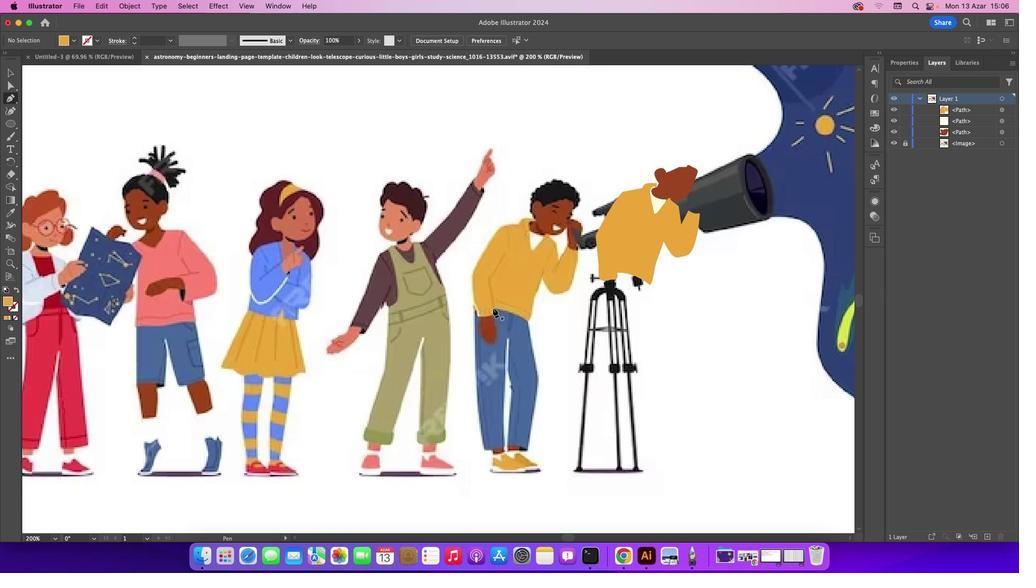 
Action: Mouse pressed left at (235, 335)
Screenshot: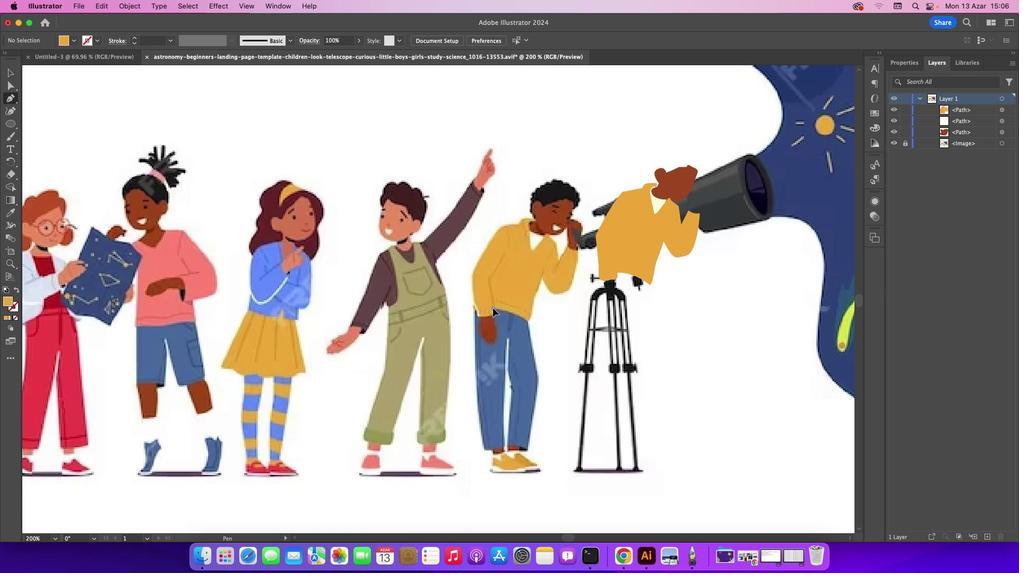 
Action: Mouse moved to (245, 340)
Screenshot: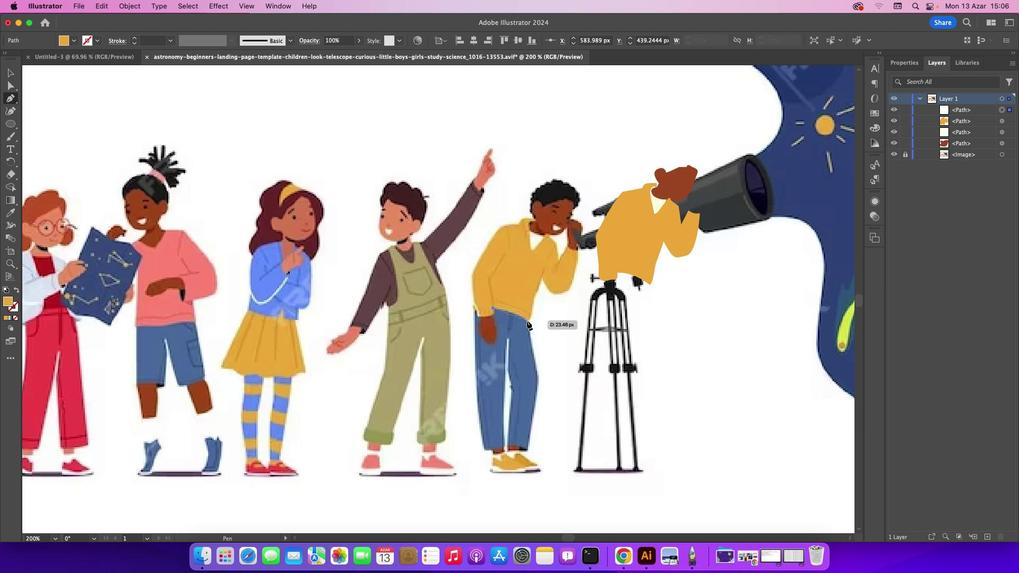 
Action: Mouse pressed left at (245, 340)
Screenshot: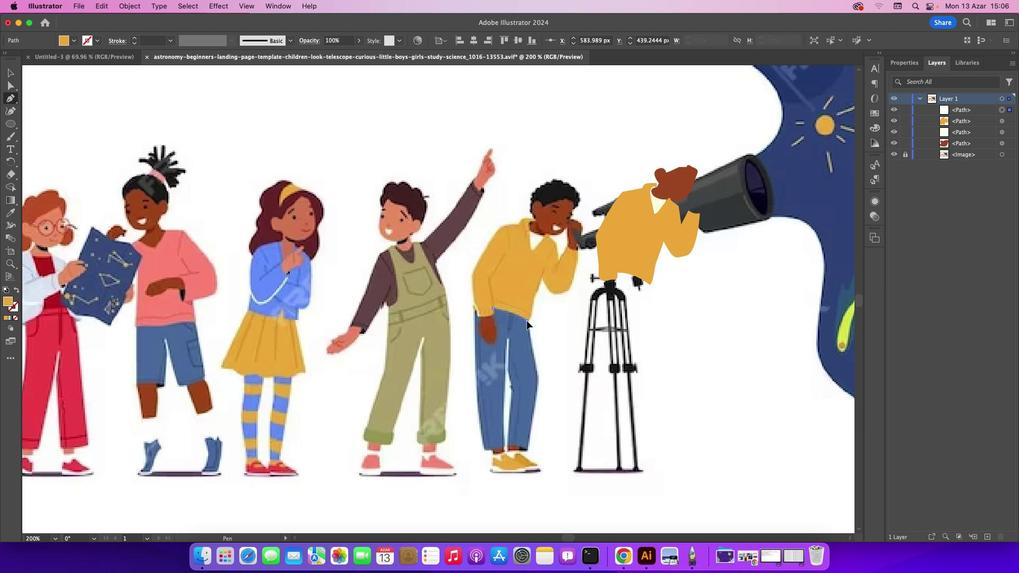 
Action: Mouse moved to (245, 340)
Screenshot: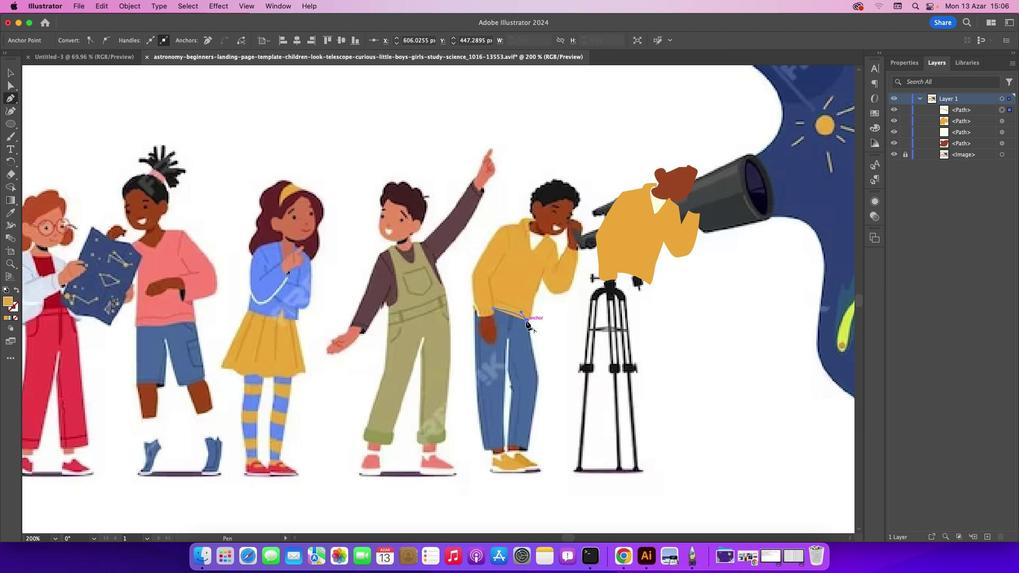 
Action: Mouse pressed left at (245, 340)
Screenshot: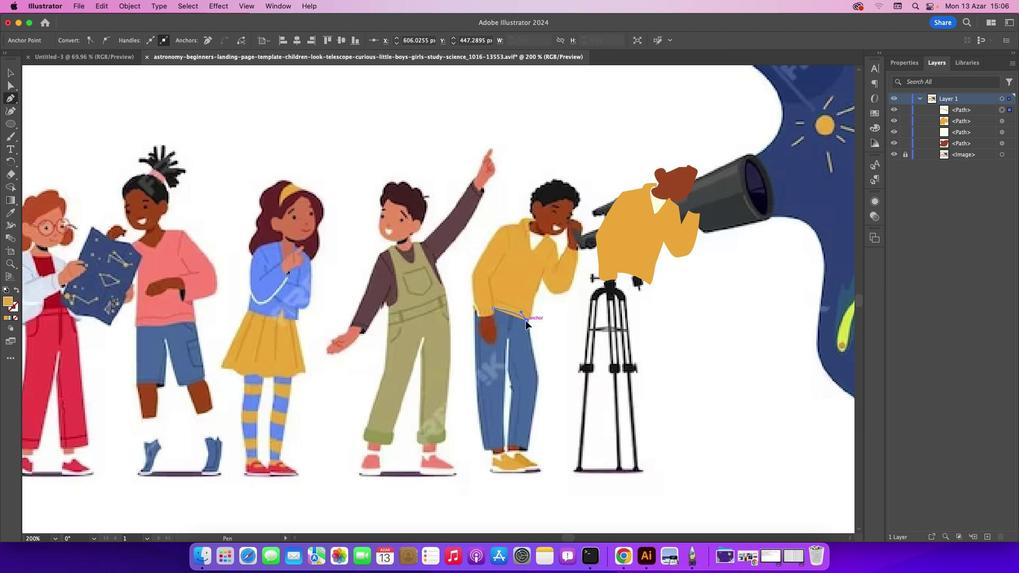 
Action: Mouse moved to (245, 345)
Screenshot: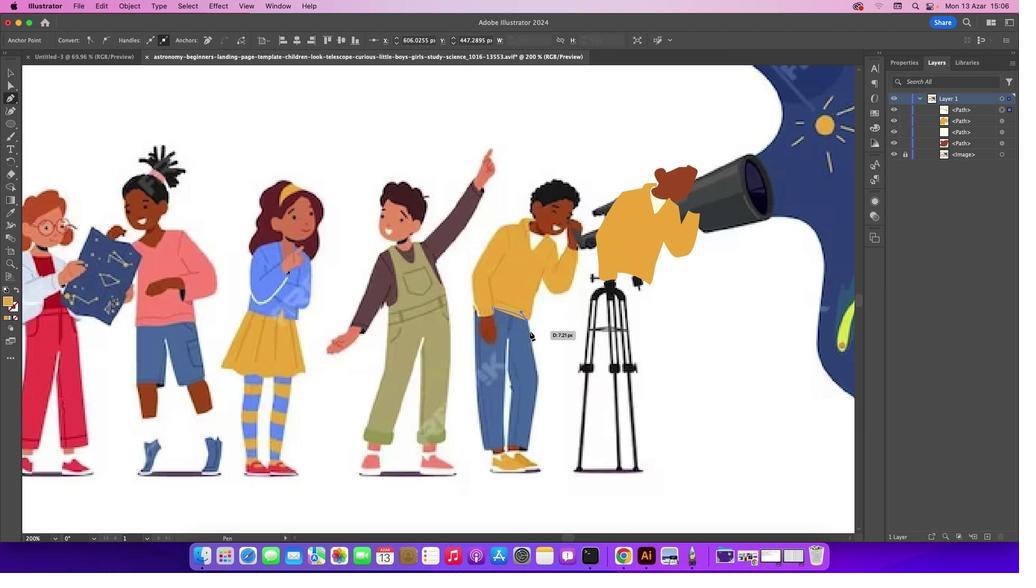 
Action: Mouse pressed left at (245, 345)
Screenshot: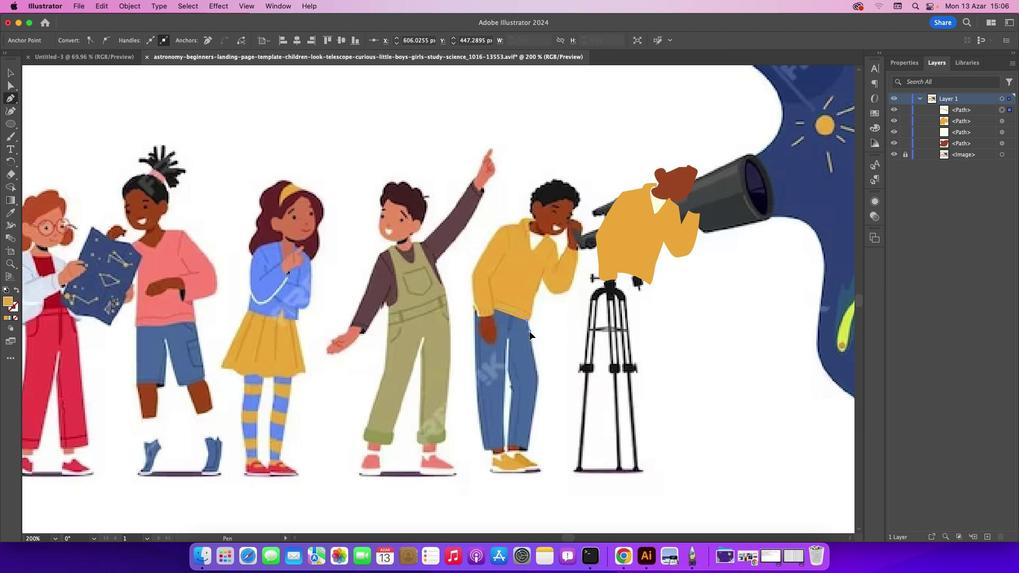 
Action: Mouse moved to (247, 362)
Screenshot: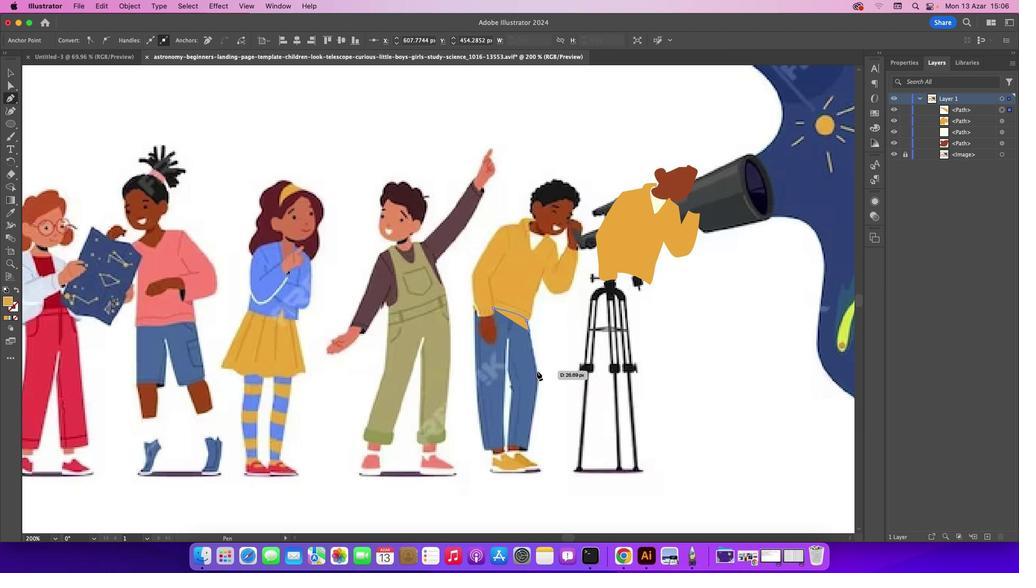 
Action: Mouse pressed left at (247, 362)
Screenshot: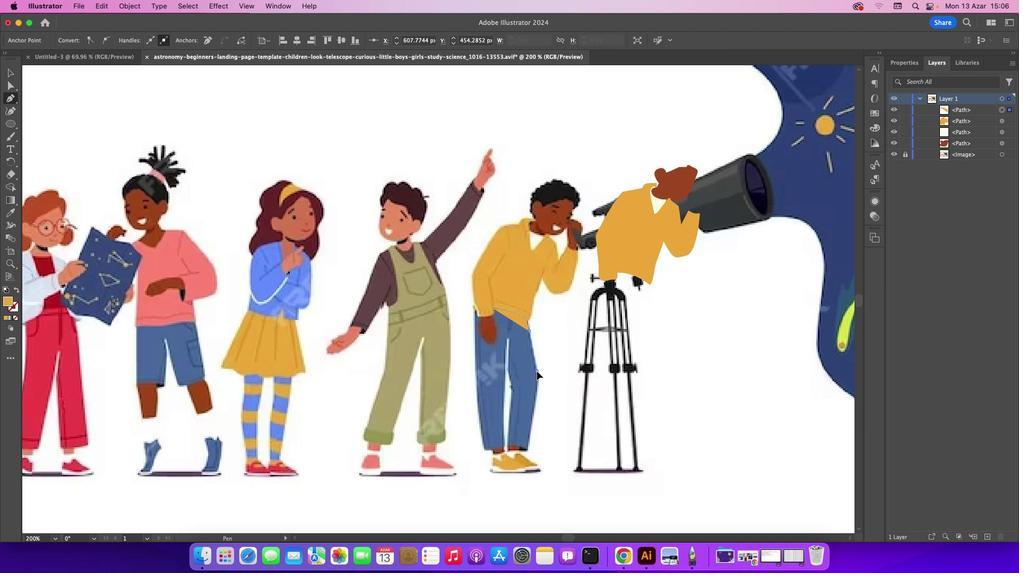 
Action: Mouse moved to (245, 396)
Screenshot: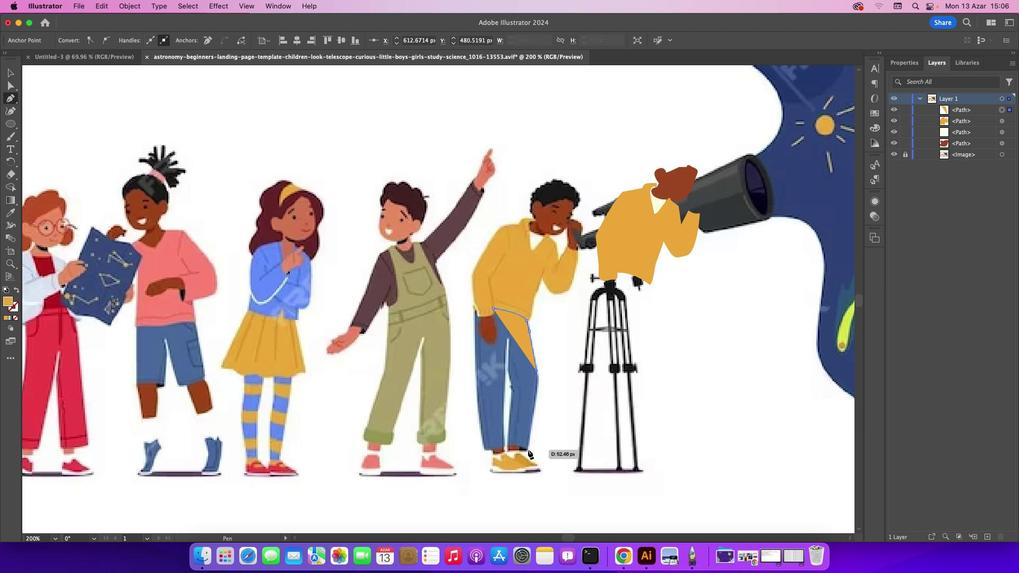 
Action: Mouse pressed left at (245, 396)
Screenshot: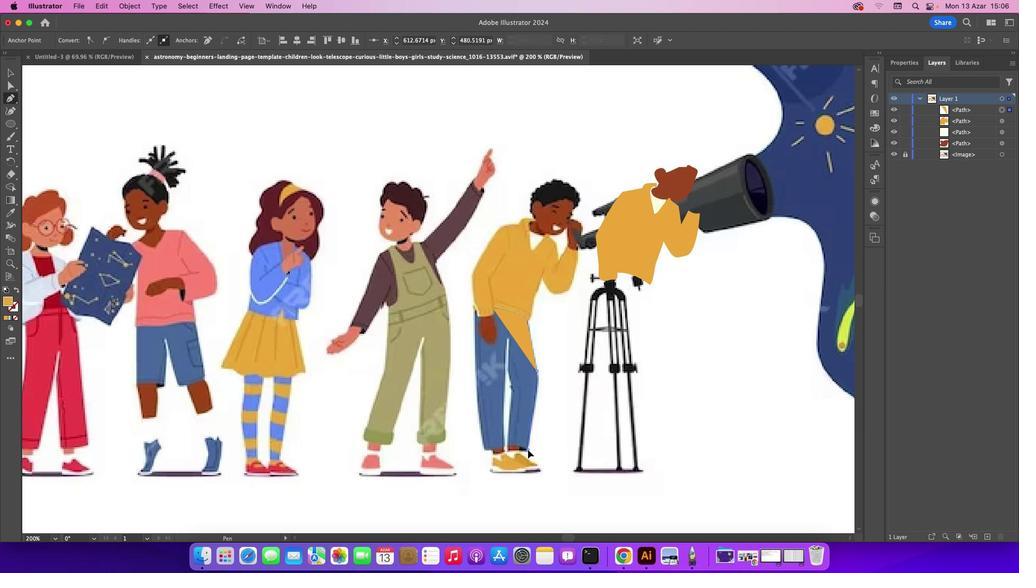
Action: Mouse pressed left at (245, 396)
Screenshot: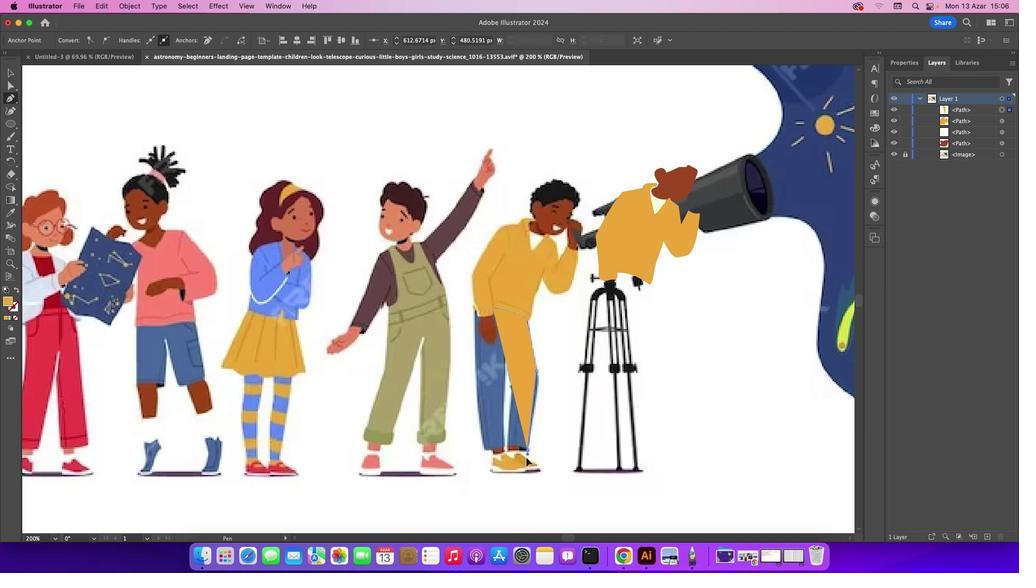 
Action: Mouse moved to (243, 408)
